 Task: Buy 4 Adhesives from Oral Care section under best seller category for shipping address: Karina Martinez, 1477 Vineyard Drive, Independence, Ohio 44131, Cell Number 4403901431. Pay from credit card ending with 7965, CVV 549
Action: Mouse moved to (295, 52)
Screenshot: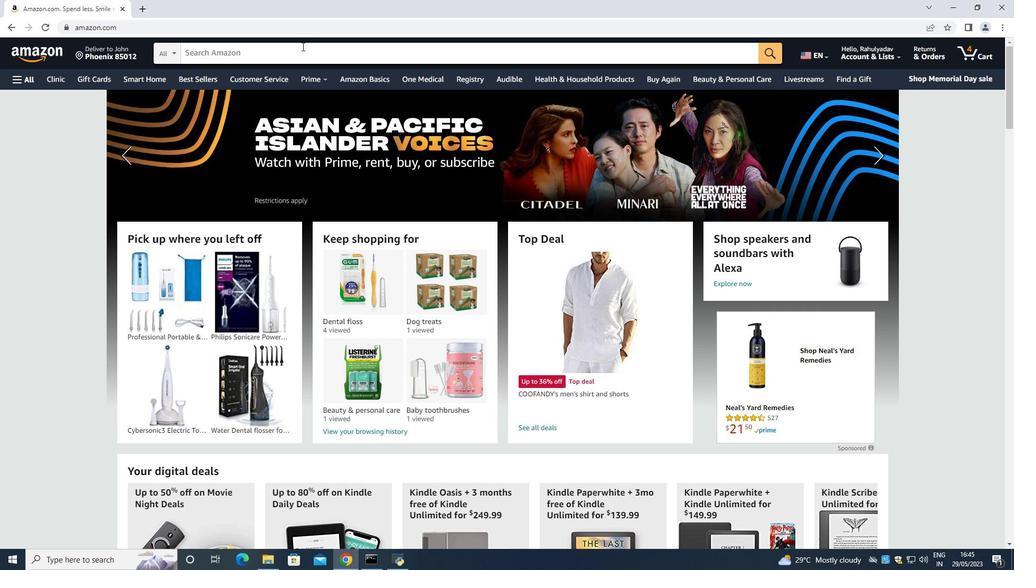 
Action: Mouse pressed left at (295, 52)
Screenshot: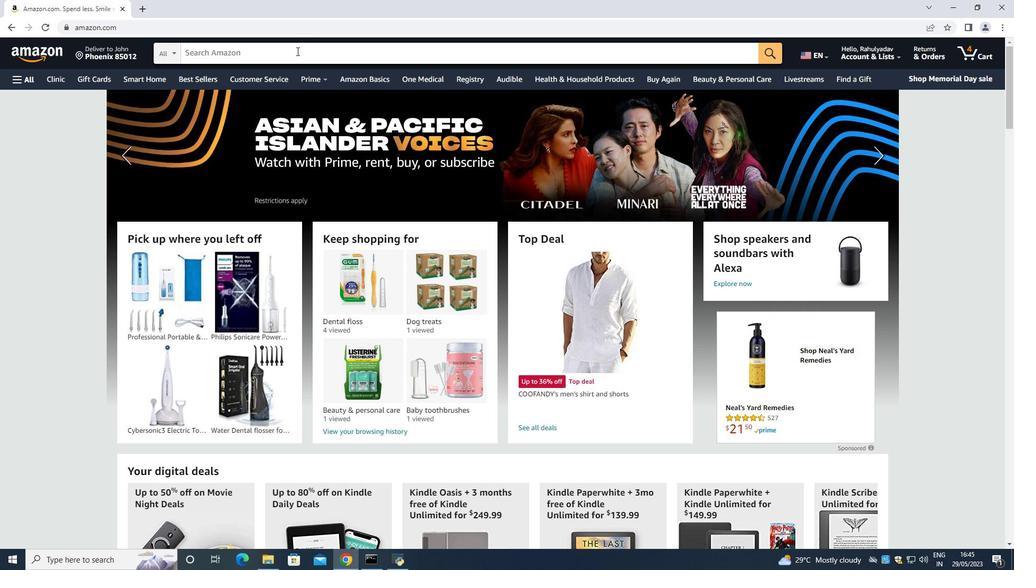 
Action: Key pressed <Key.shift>Adhesive<Key.space><Key.enter>
Screenshot: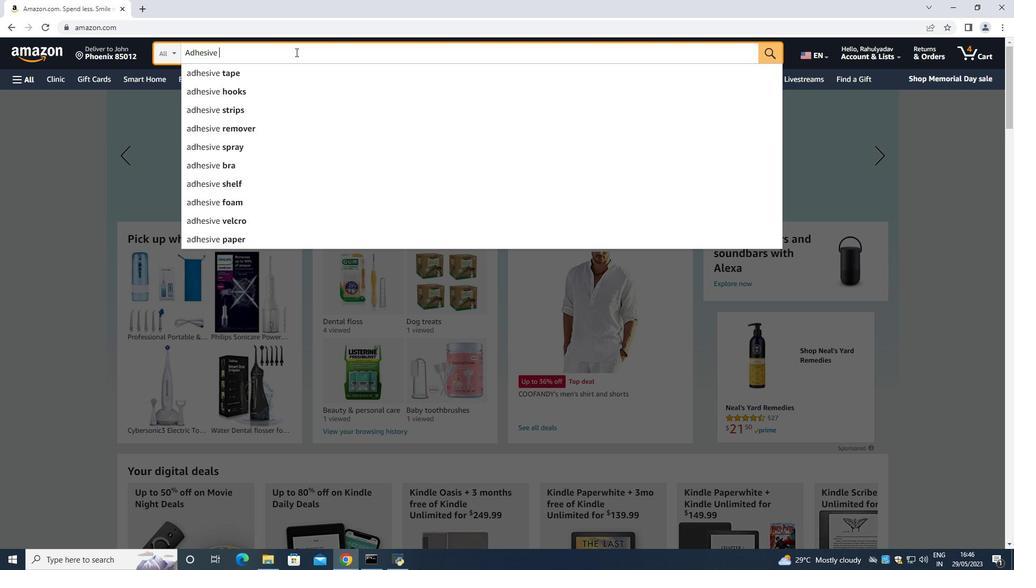 
Action: Mouse moved to (356, 131)
Screenshot: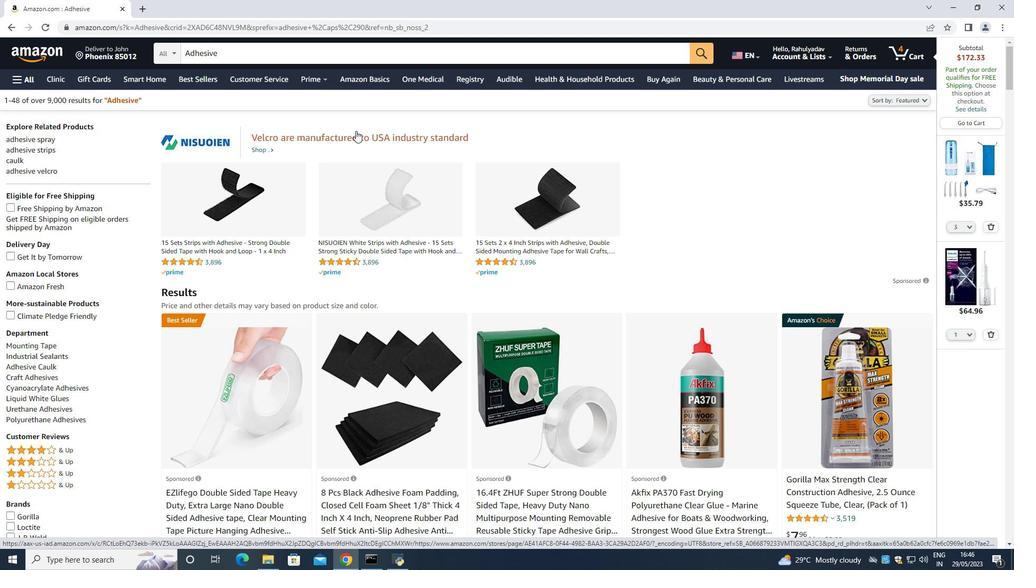 
Action: Mouse scrolled (356, 130) with delta (0, 0)
Screenshot: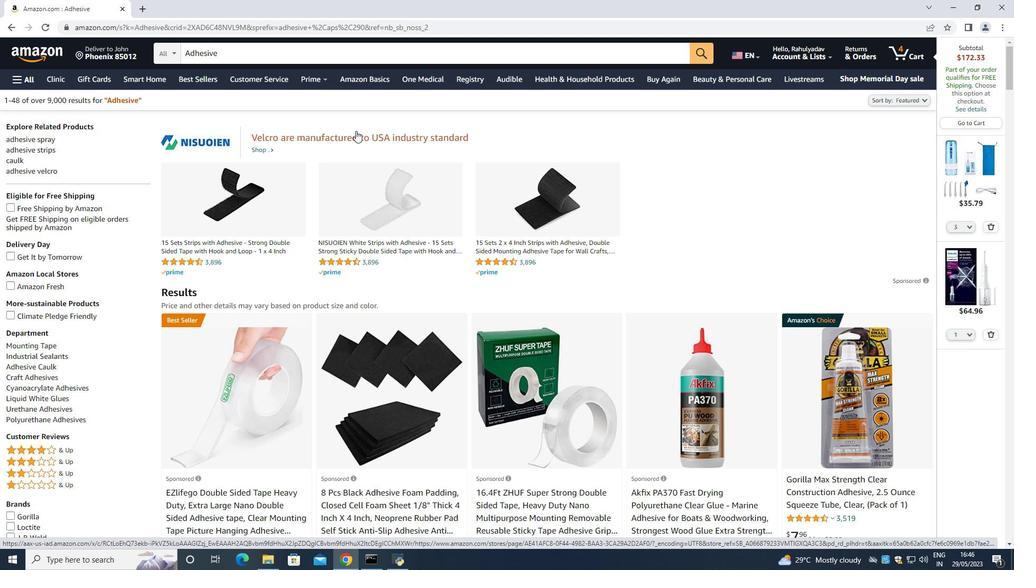 
Action: Mouse moved to (286, 223)
Screenshot: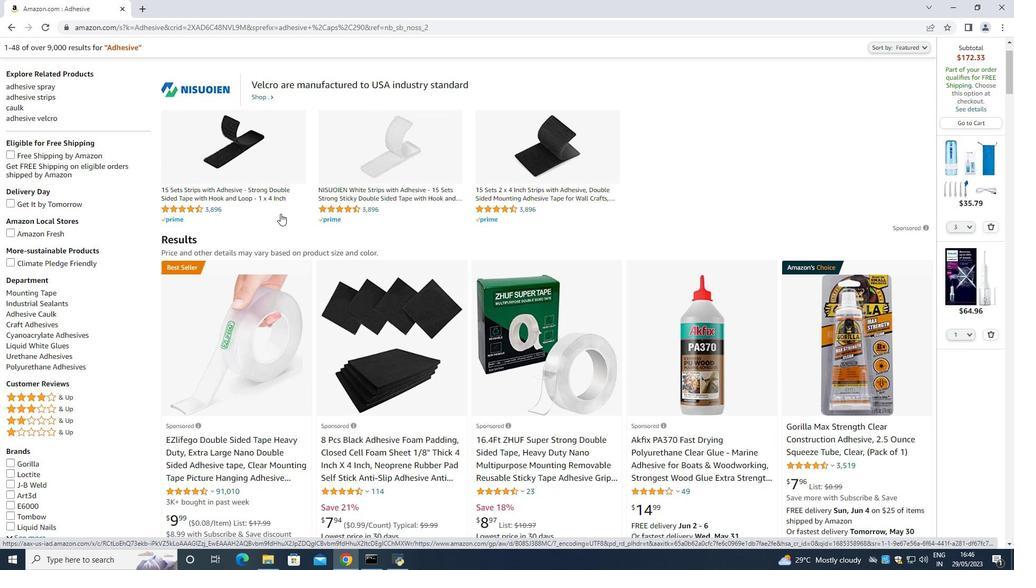 
Action: Mouse scrolled (286, 222) with delta (0, 0)
Screenshot: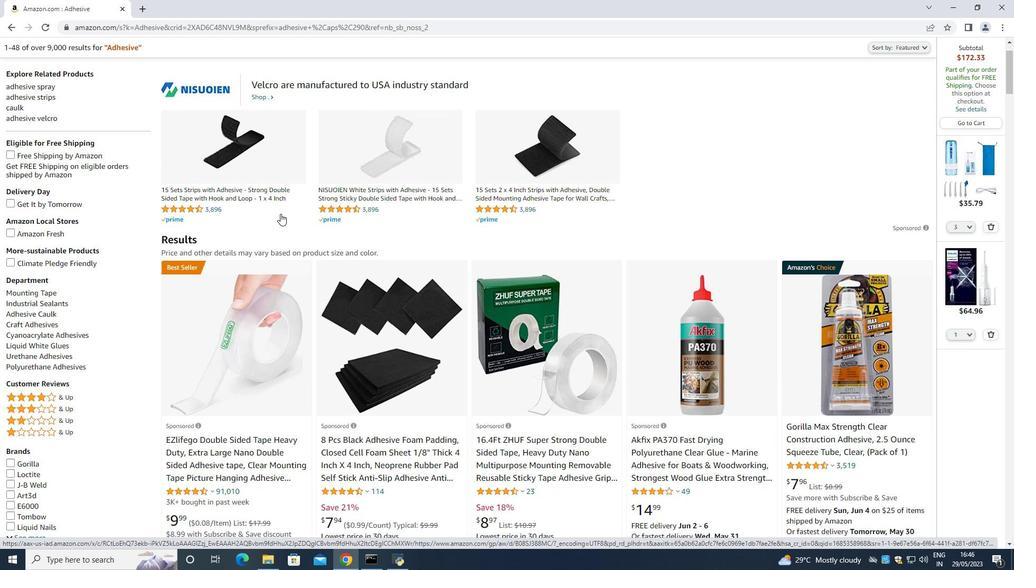 
Action: Mouse moved to (328, 250)
Screenshot: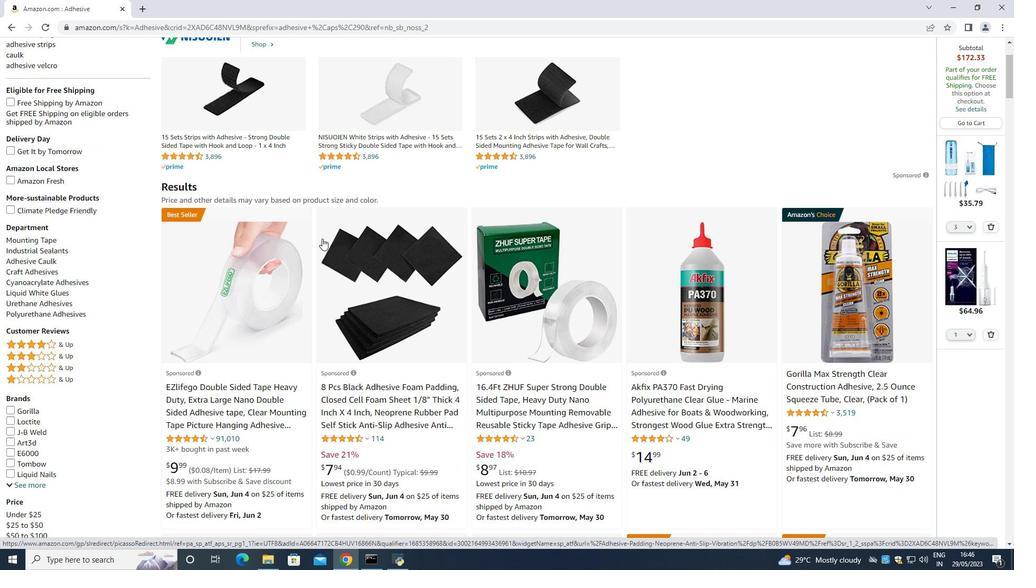 
Action: Mouse scrolled (328, 250) with delta (0, 0)
Screenshot: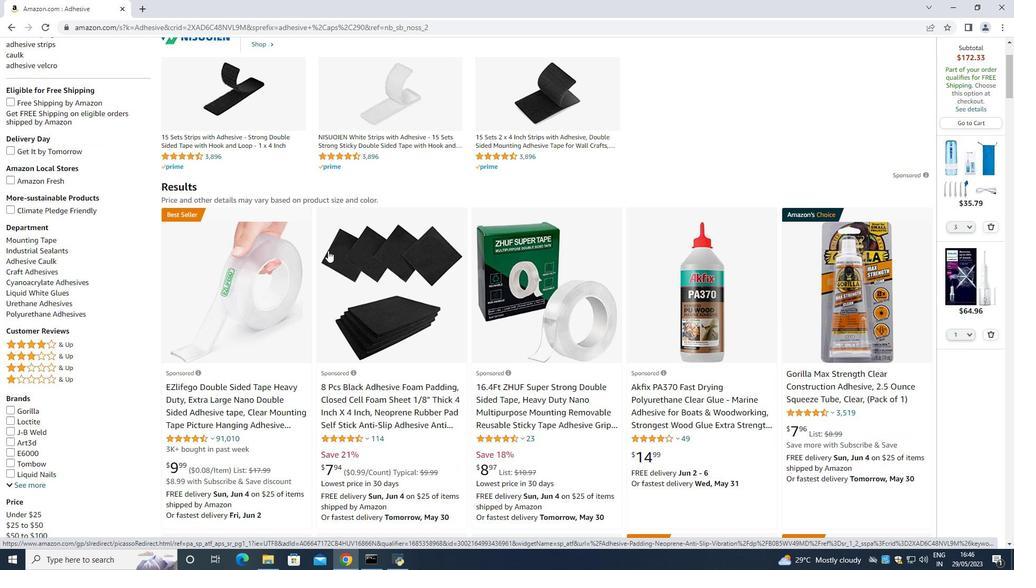 
Action: Mouse moved to (321, 26)
Screenshot: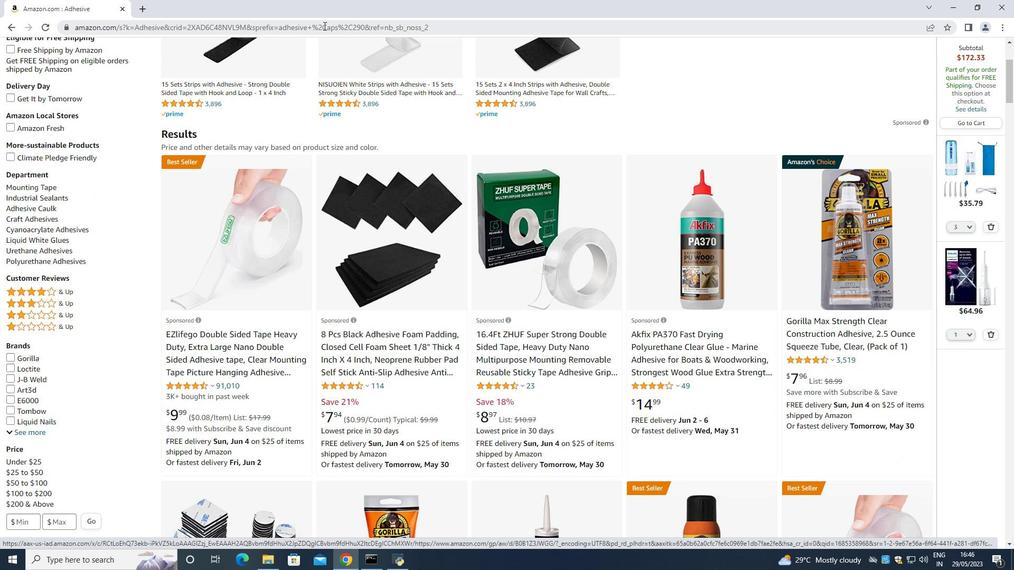
Action: Mouse scrolled (321, 26) with delta (0, 0)
Screenshot: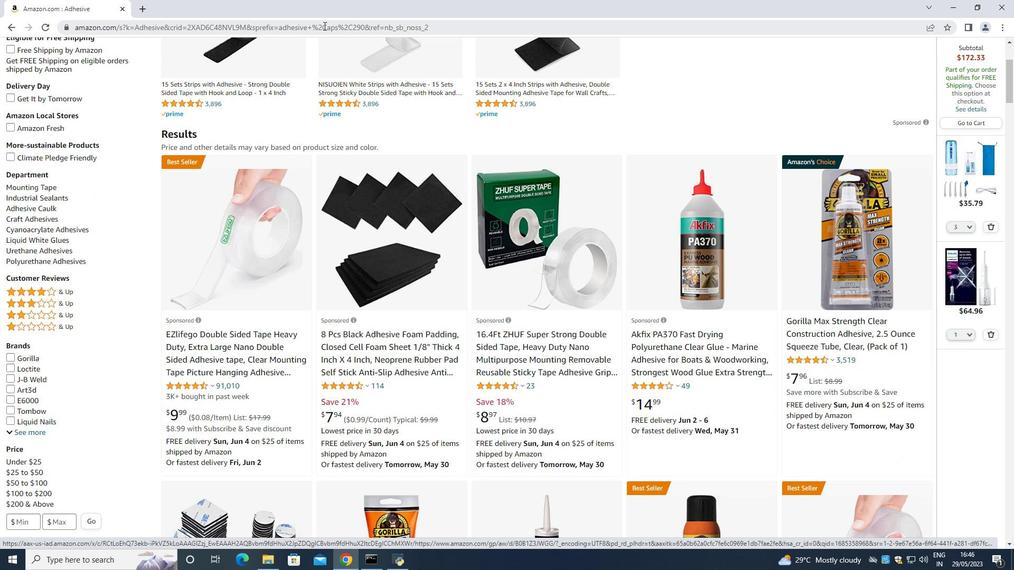 
Action: Mouse moved to (257, 167)
Screenshot: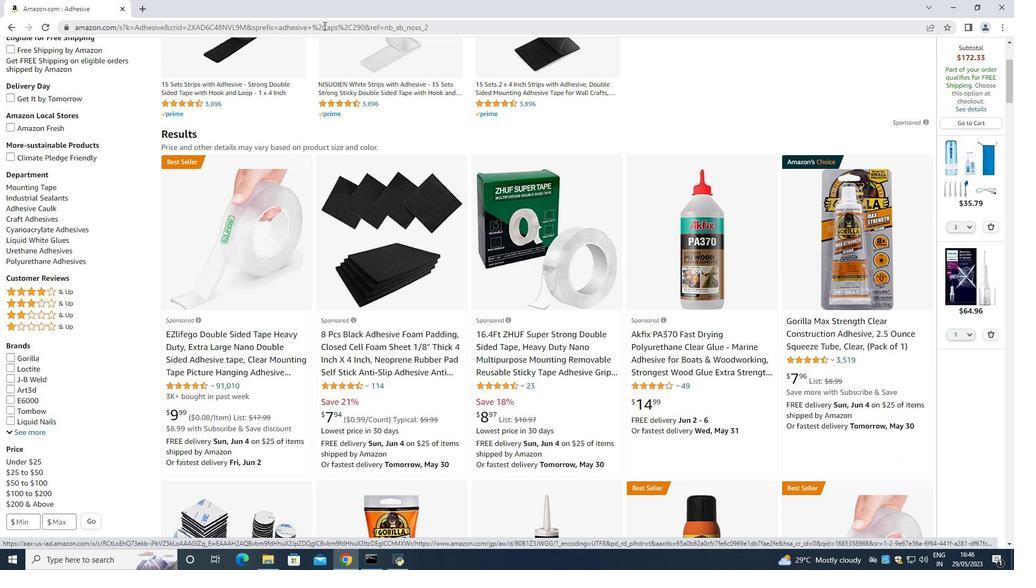 
Action: Mouse scrolled (257, 167) with delta (0, 0)
Screenshot: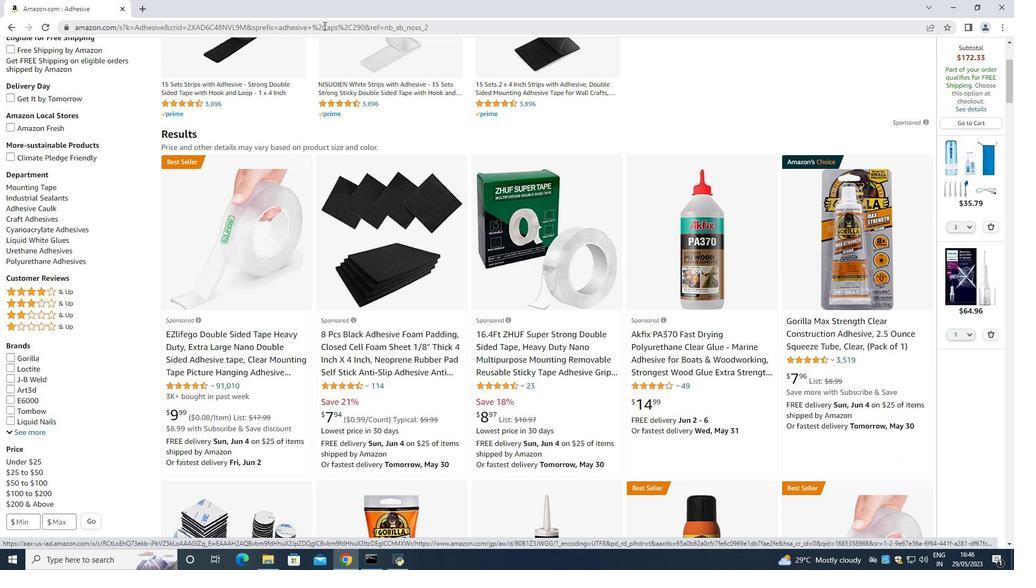 
Action: Mouse moved to (437, 95)
Screenshot: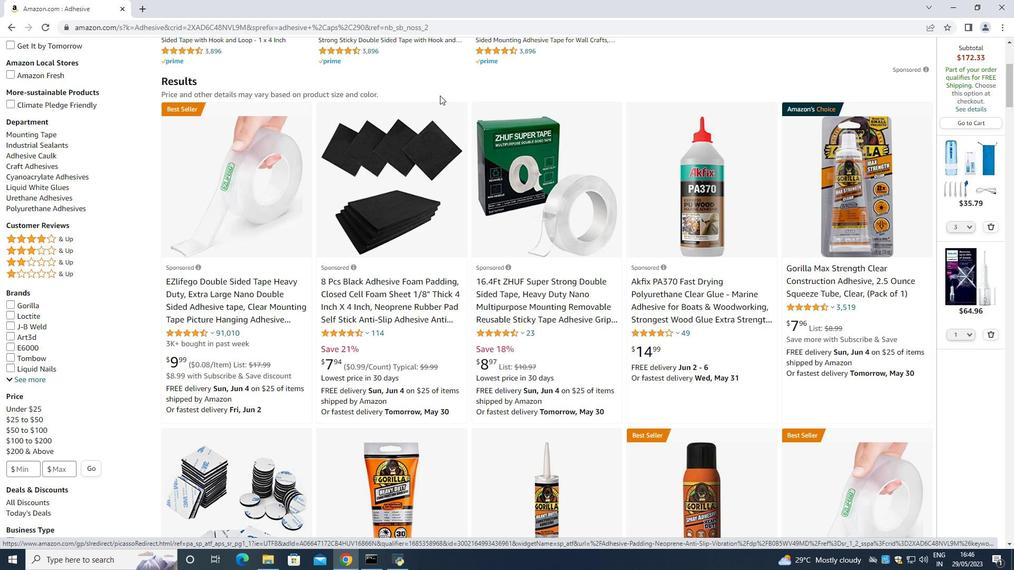 
Action: Mouse scrolled (437, 96) with delta (0, 0)
Screenshot: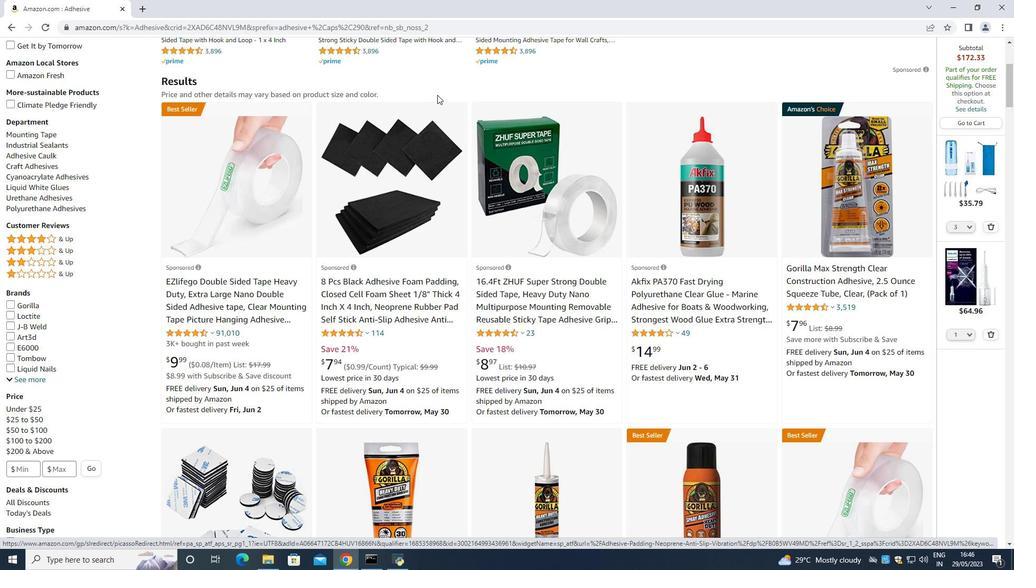 
Action: Mouse scrolled (437, 96) with delta (0, 0)
Screenshot: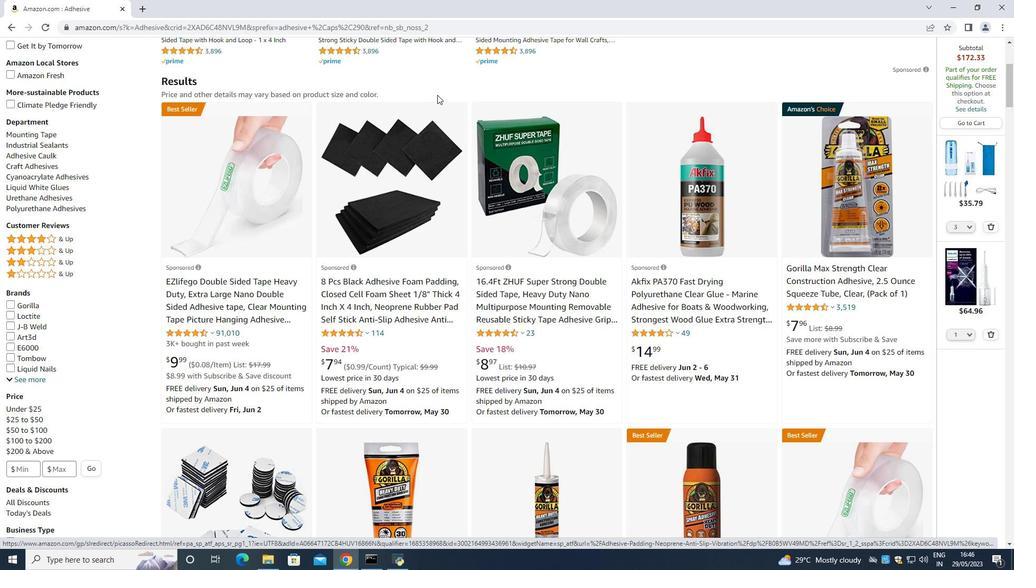 
Action: Mouse scrolled (437, 96) with delta (0, 0)
Screenshot: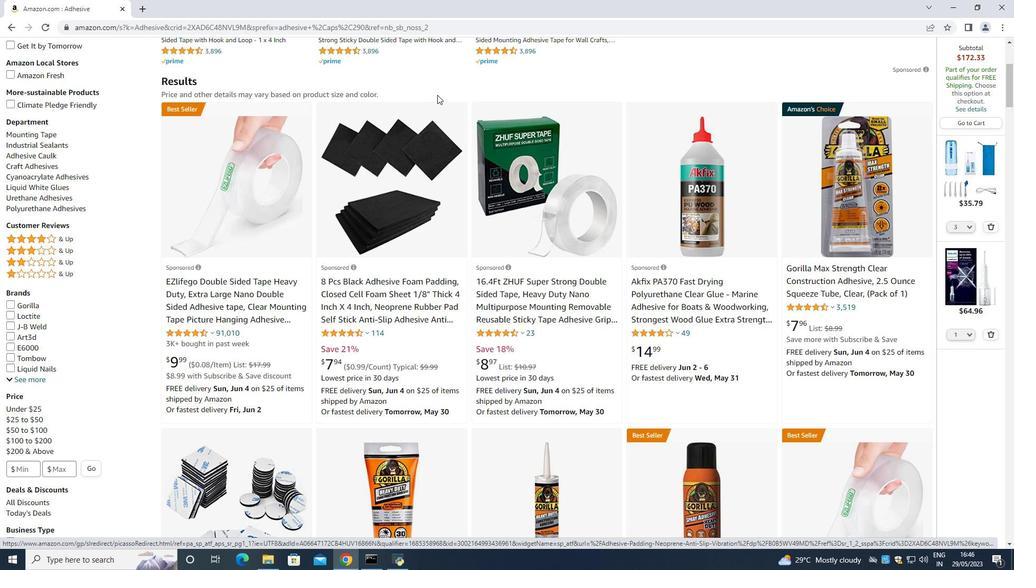 
Action: Mouse scrolled (437, 96) with delta (0, 0)
Screenshot: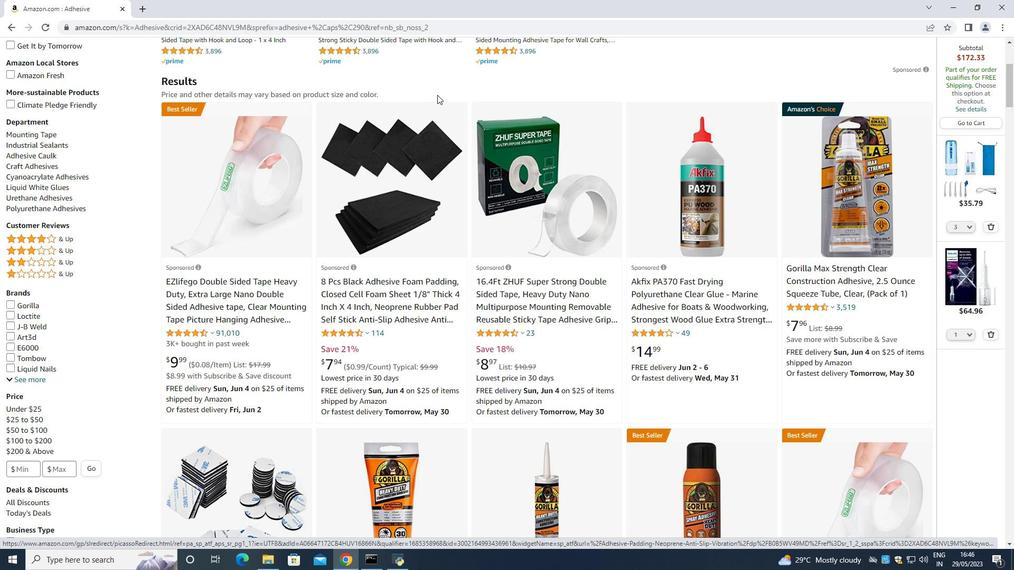 
Action: Mouse scrolled (437, 96) with delta (0, 0)
Screenshot: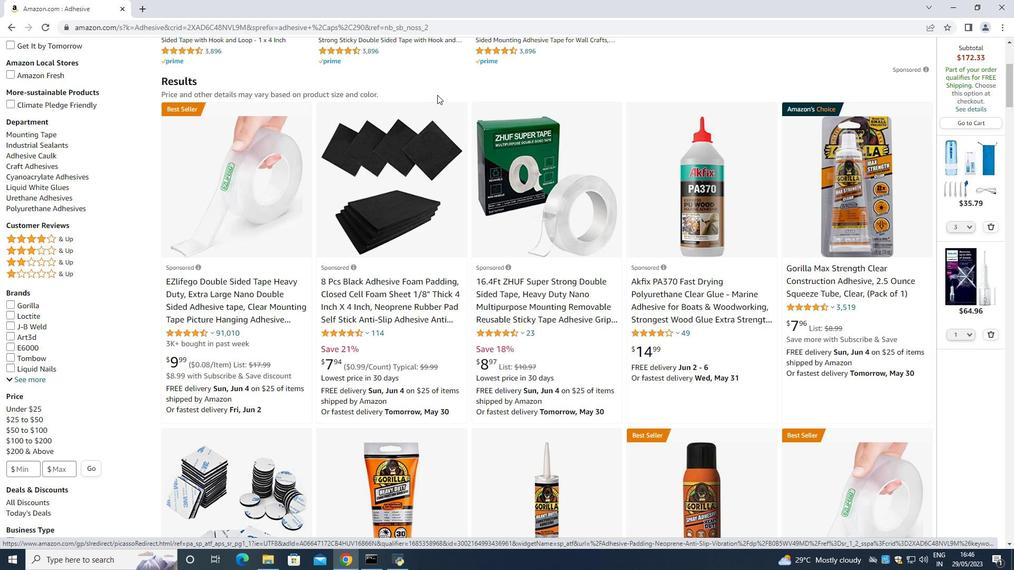 
Action: Mouse moved to (436, 100)
Screenshot: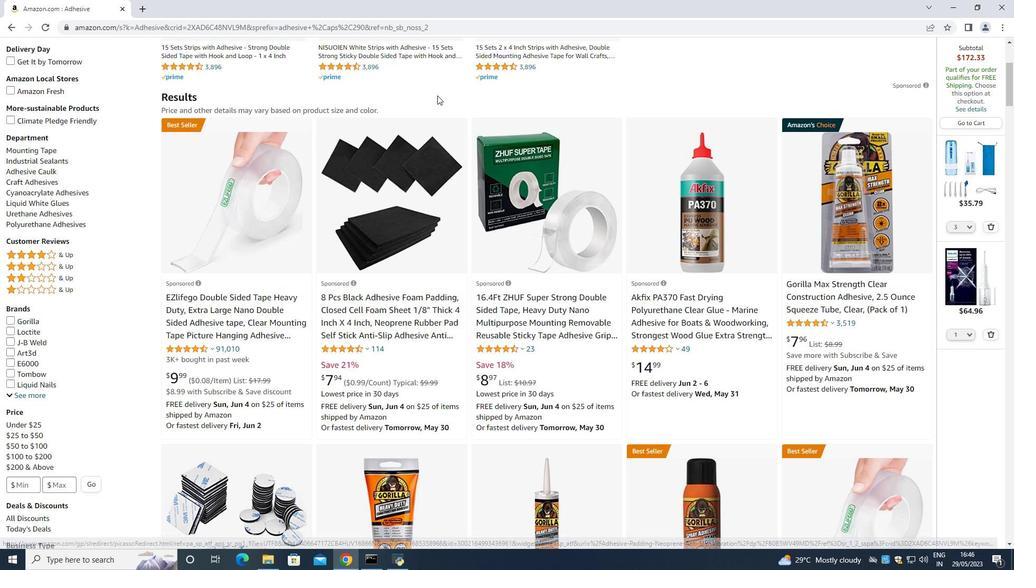 
Action: Mouse scrolled (436, 100) with delta (0, 0)
Screenshot: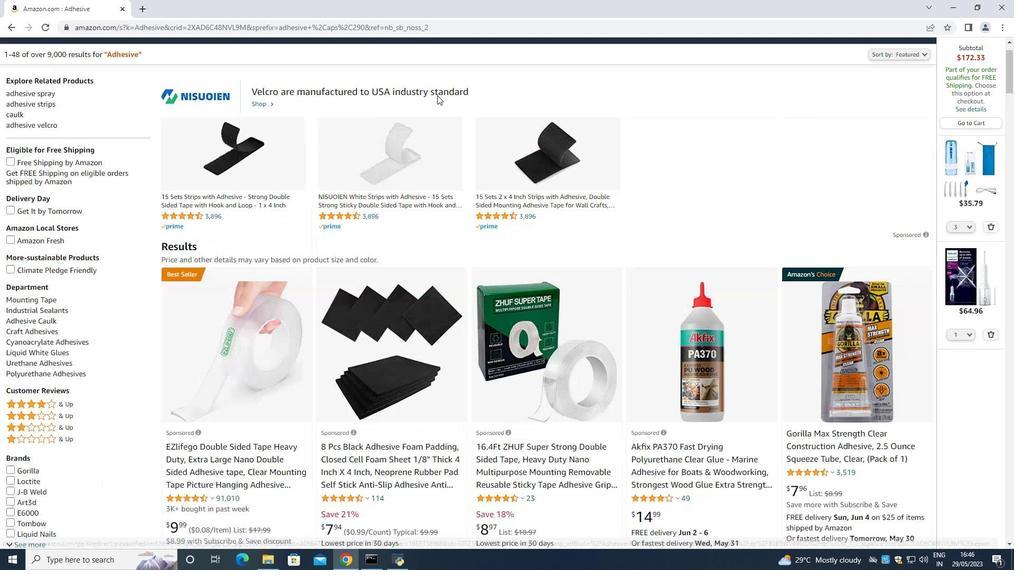 
Action: Mouse moved to (436, 100)
Screenshot: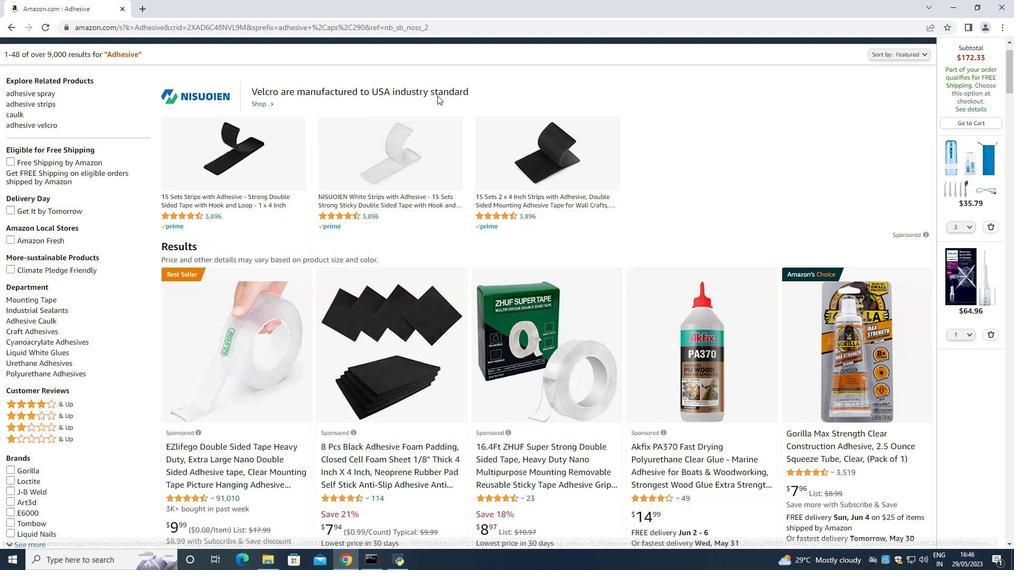
Action: Mouse scrolled (436, 100) with delta (0, 0)
Screenshot: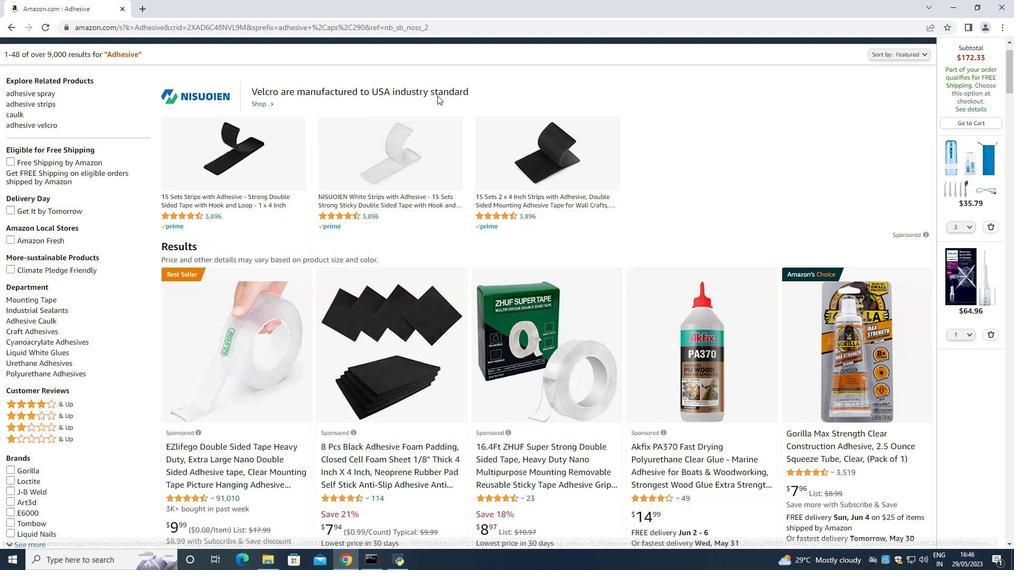 
Action: Mouse scrolled (436, 100) with delta (0, 0)
Screenshot: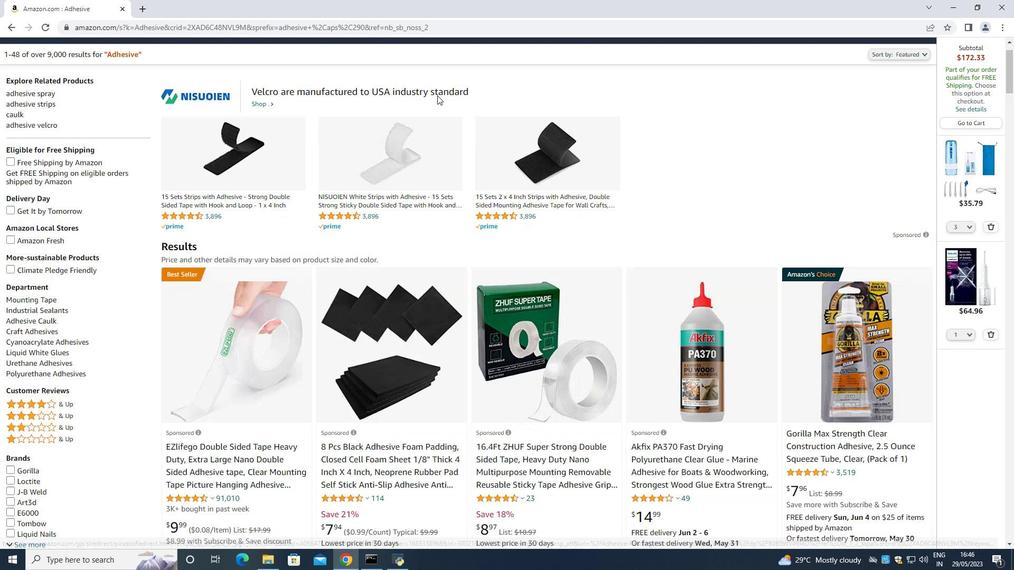 
Action: Mouse scrolled (436, 100) with delta (0, 0)
Screenshot: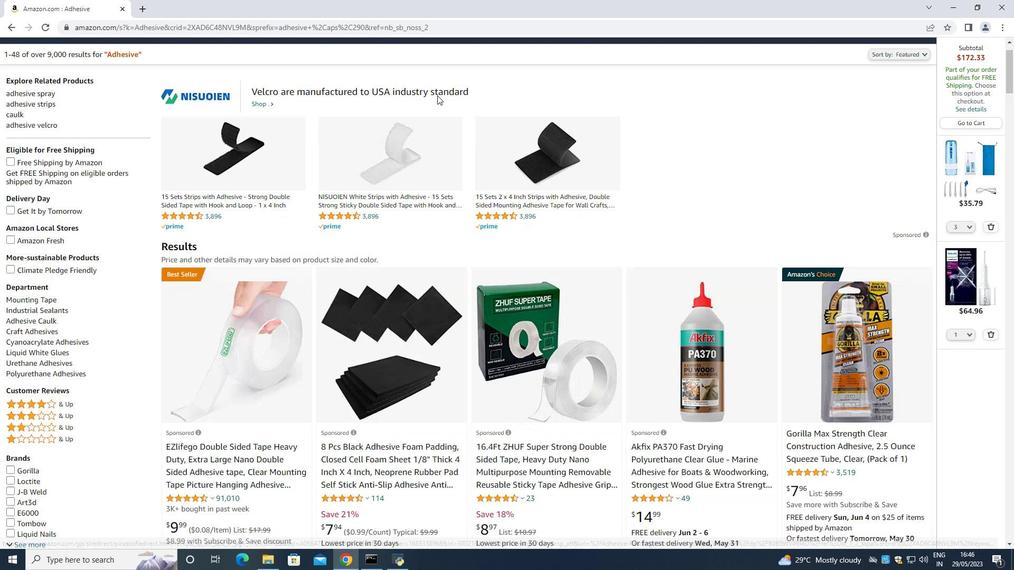 
Action: Mouse moved to (435, 100)
Screenshot: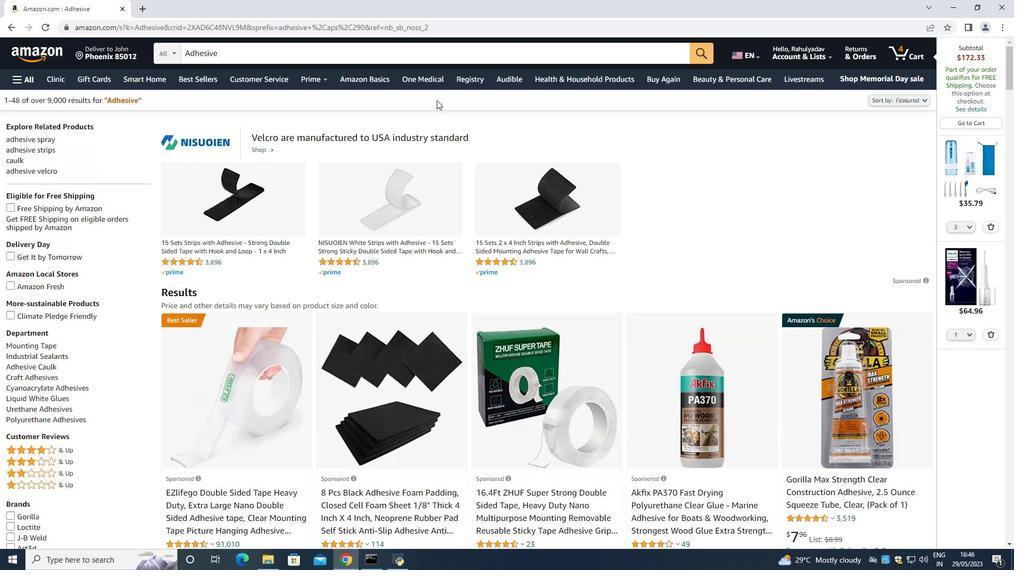 
Action: Mouse scrolled (435, 100) with delta (0, 0)
Screenshot: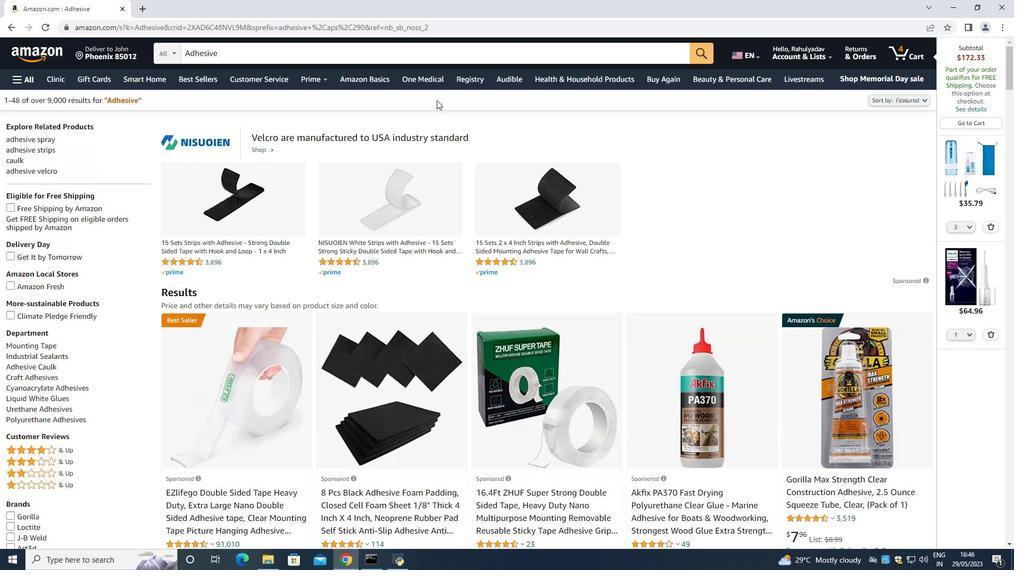 
Action: Mouse moved to (270, 54)
Screenshot: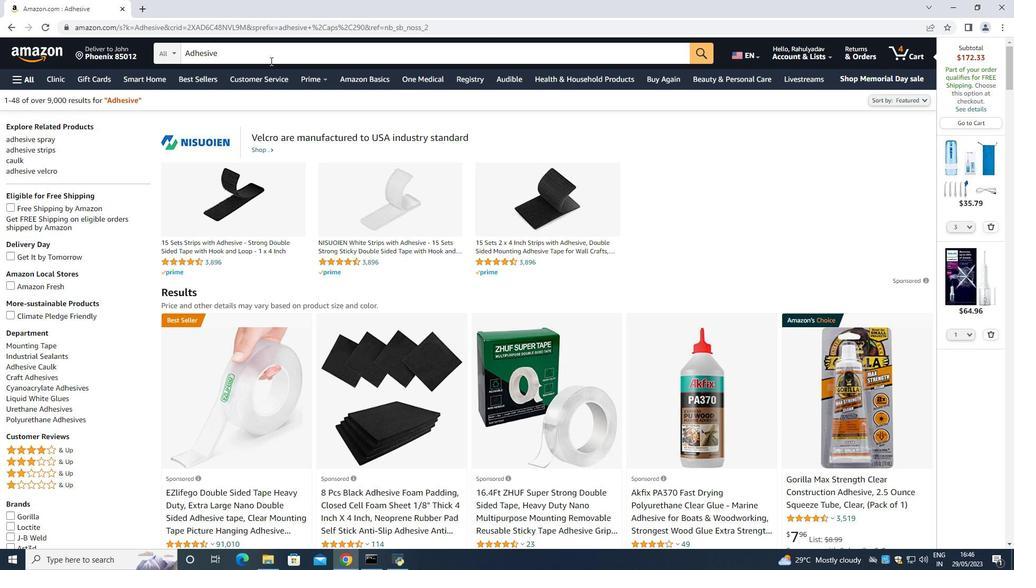 
Action: Mouse pressed left at (270, 54)
Screenshot: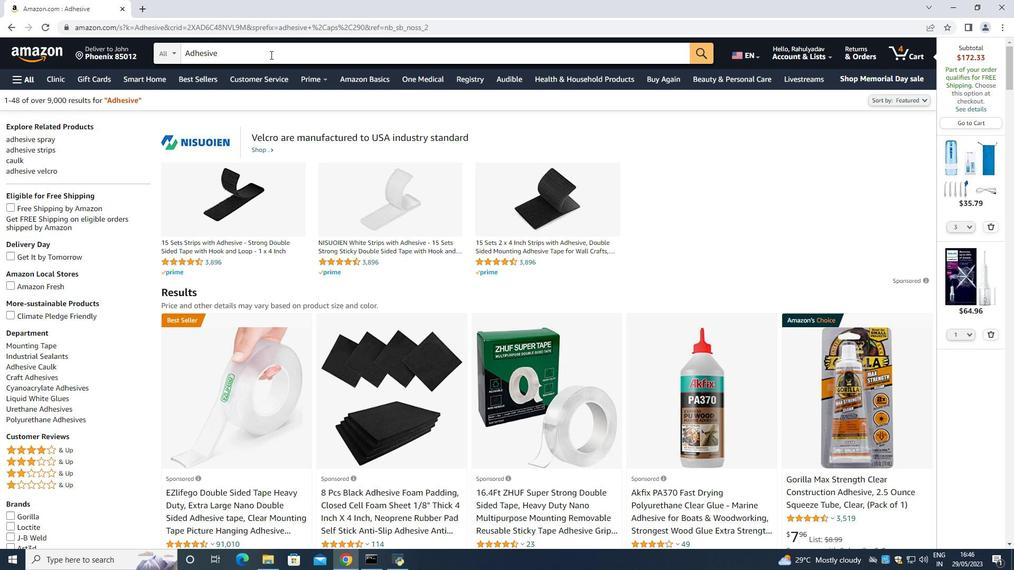 
Action: Key pressed <Key.space>ft<Key.backspace>rom<Key.space>oral<Key.space><Key.shift>Care<Key.enter>
Screenshot: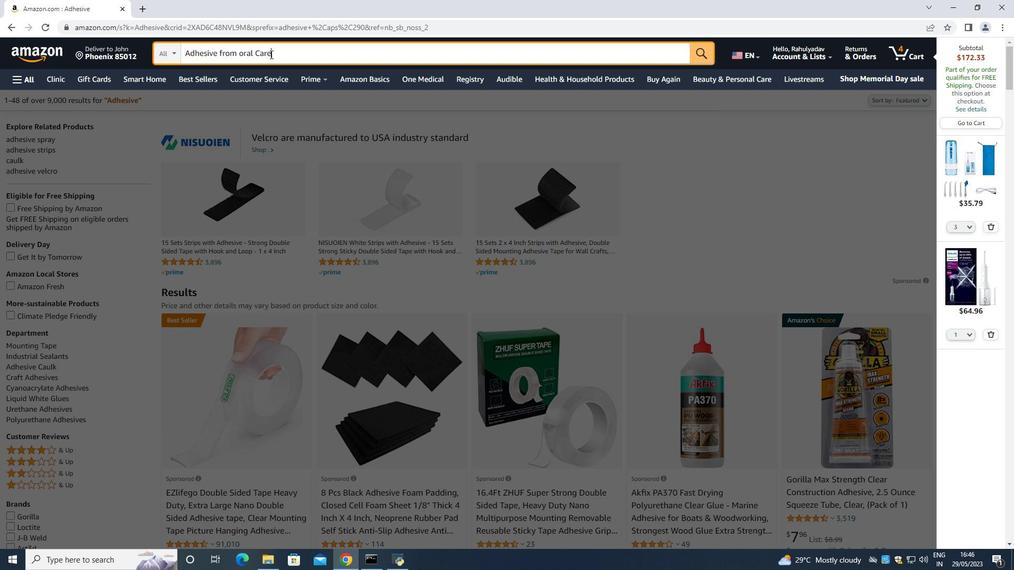 
Action: Mouse moved to (602, 468)
Screenshot: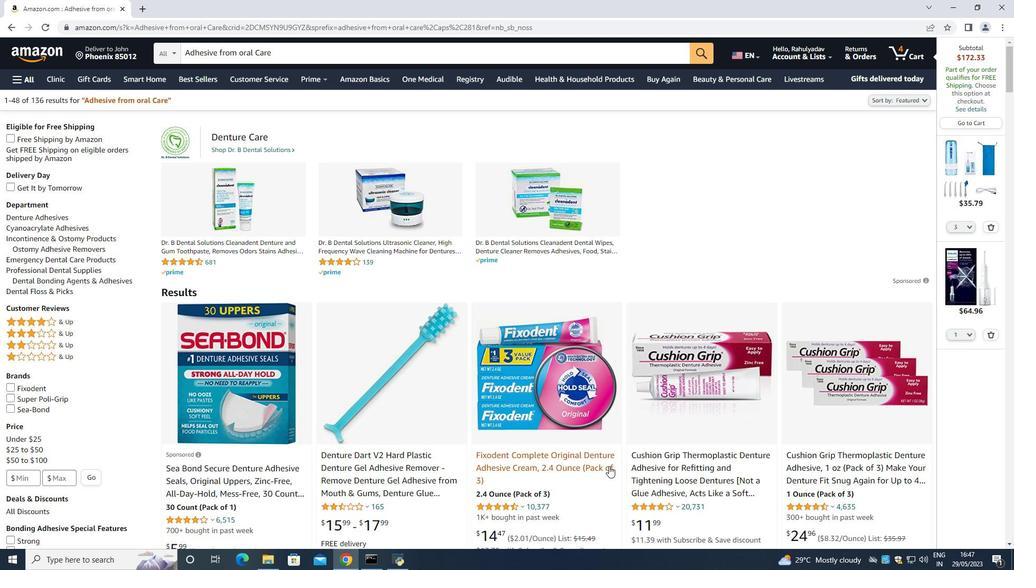 
Action: Mouse scrolled (602, 467) with delta (0, 0)
Screenshot: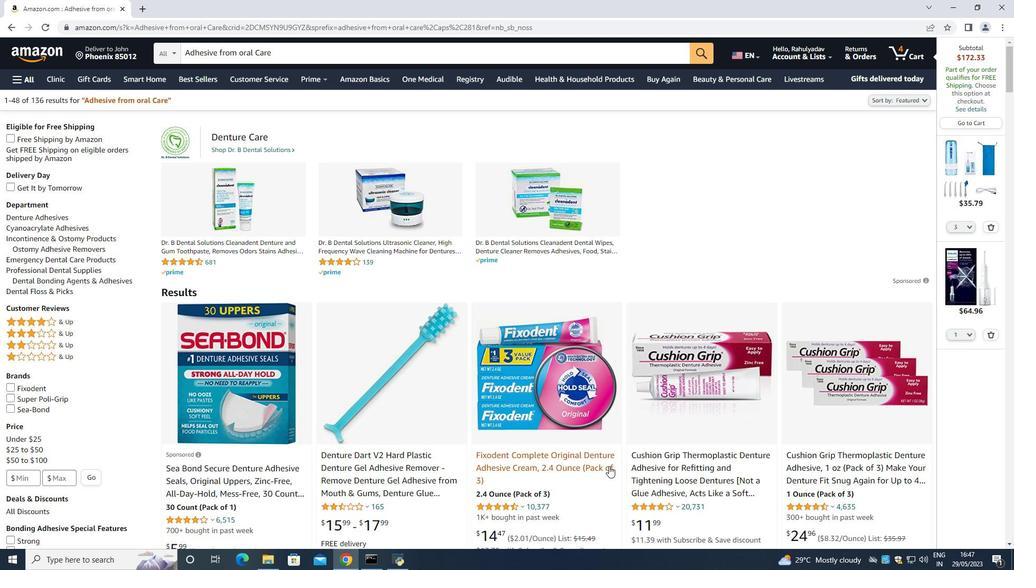 
Action: Mouse moved to (599, 470)
Screenshot: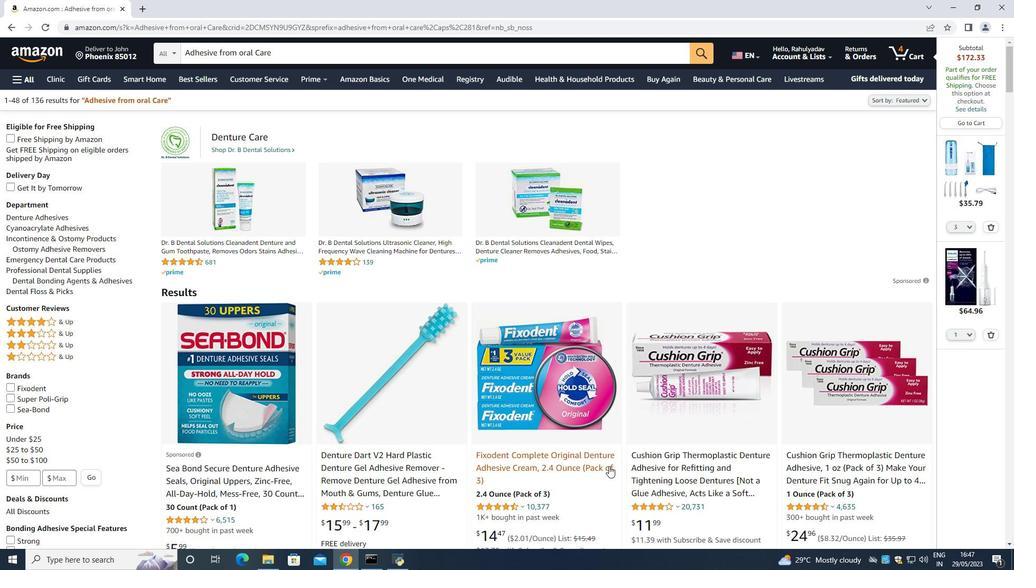 
Action: Mouse scrolled (599, 469) with delta (0, 0)
Screenshot: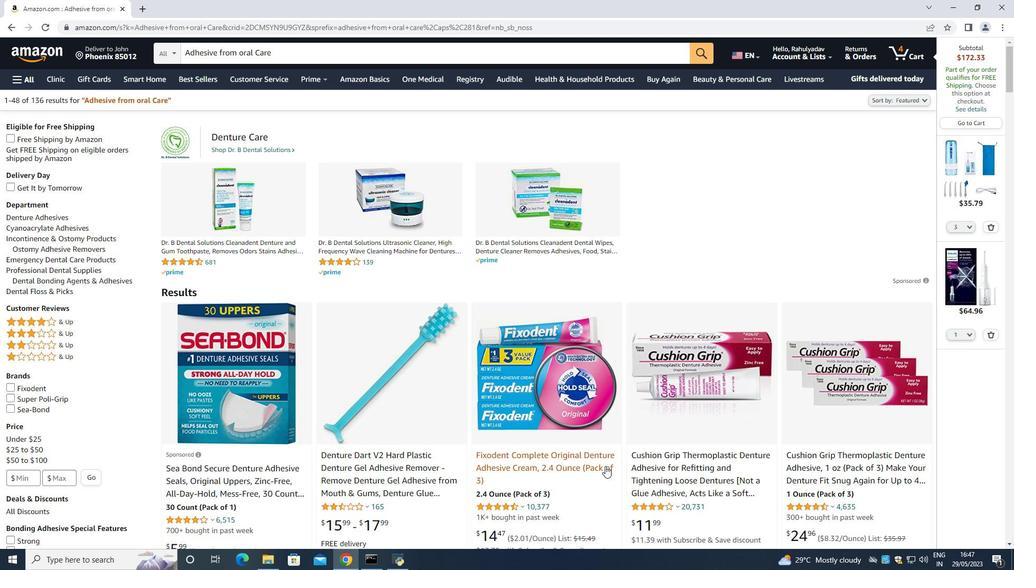
Action: Mouse moved to (499, 356)
Screenshot: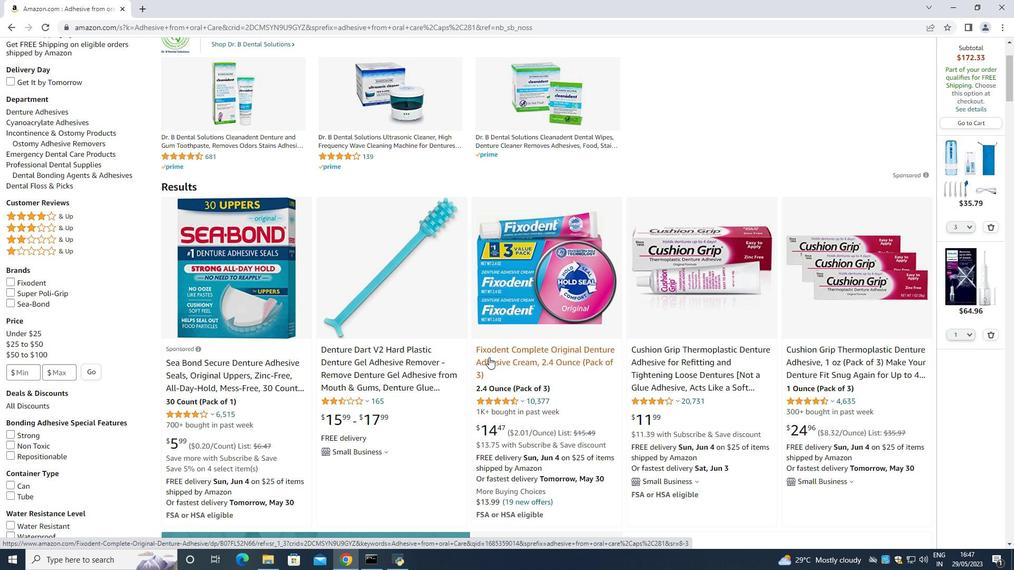 
Action: Mouse scrolled (499, 355) with delta (0, 0)
Screenshot: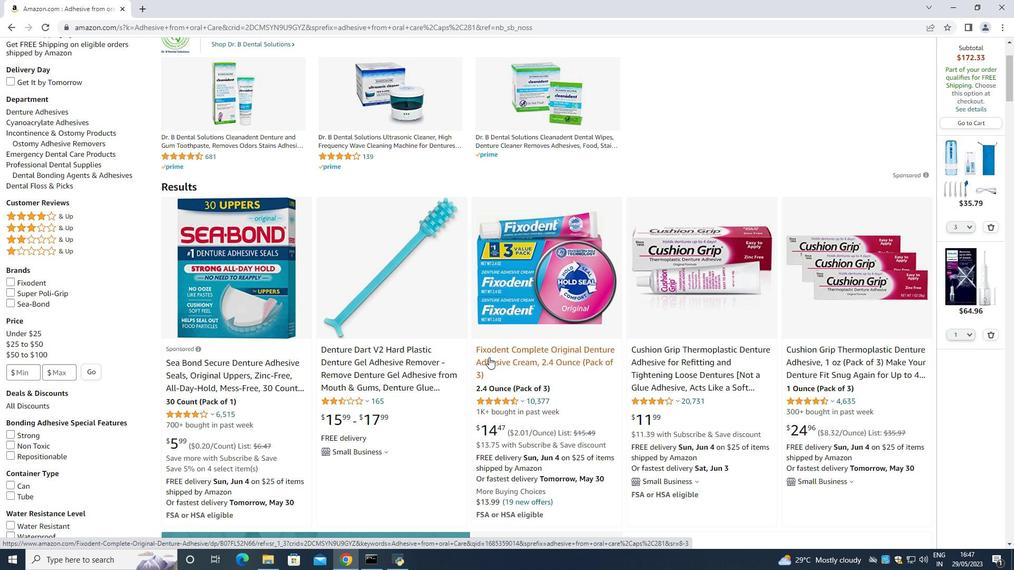 
Action: Mouse moved to (501, 354)
Screenshot: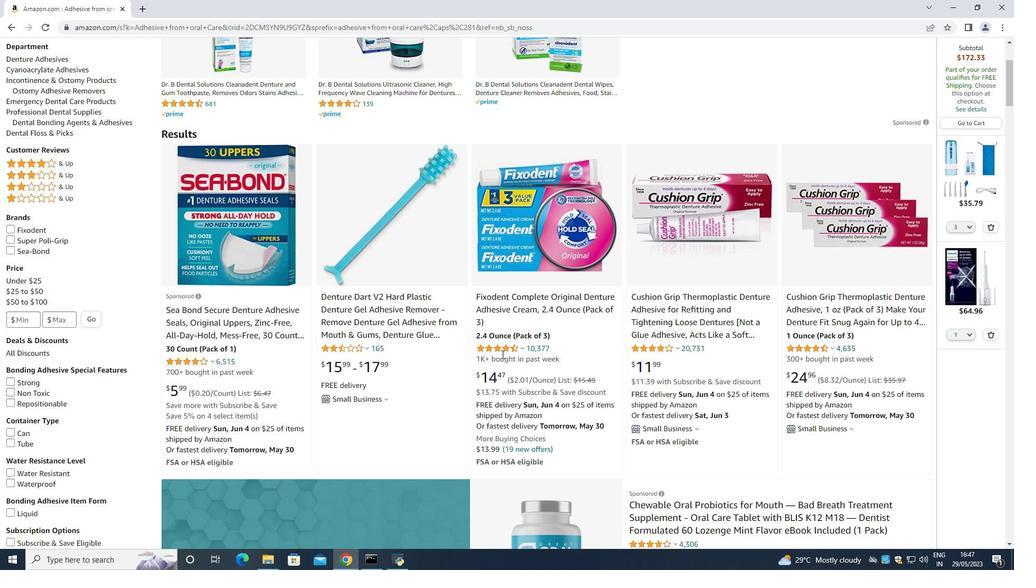 
Action: Mouse scrolled (501, 353) with delta (0, 0)
Screenshot: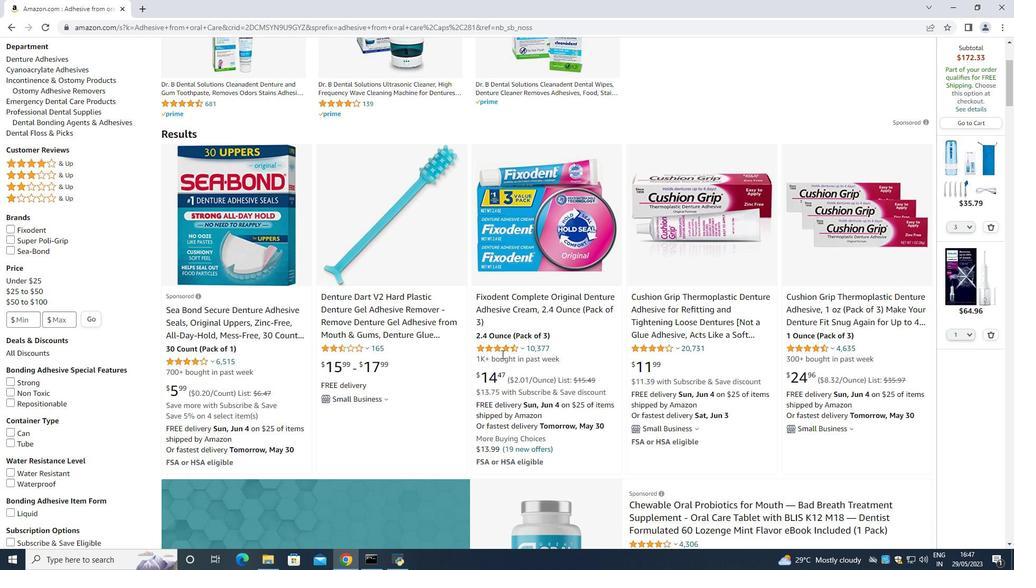 
Action: Mouse moved to (508, 278)
Screenshot: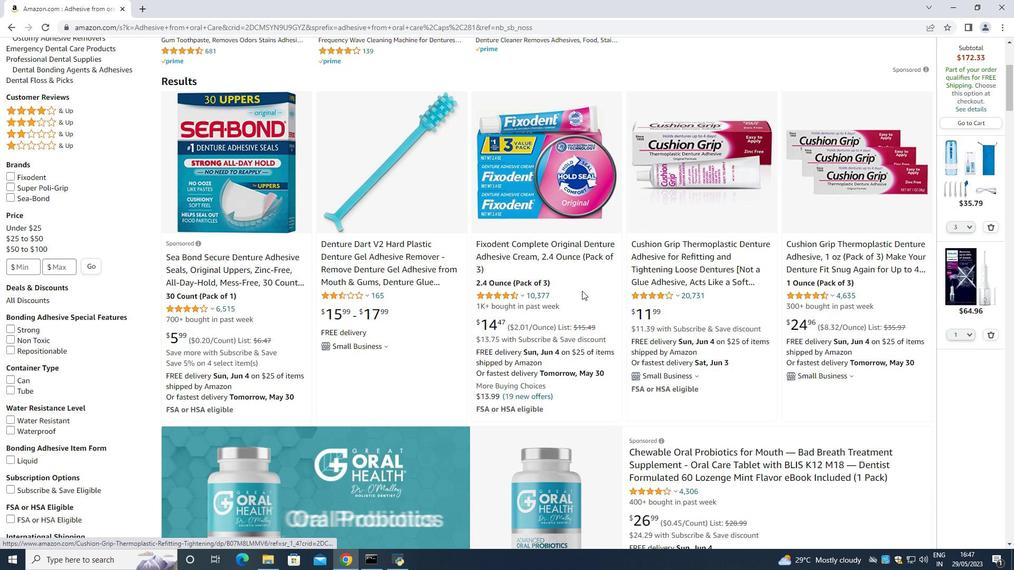 
Action: Mouse scrolled (508, 278) with delta (0, 0)
Screenshot: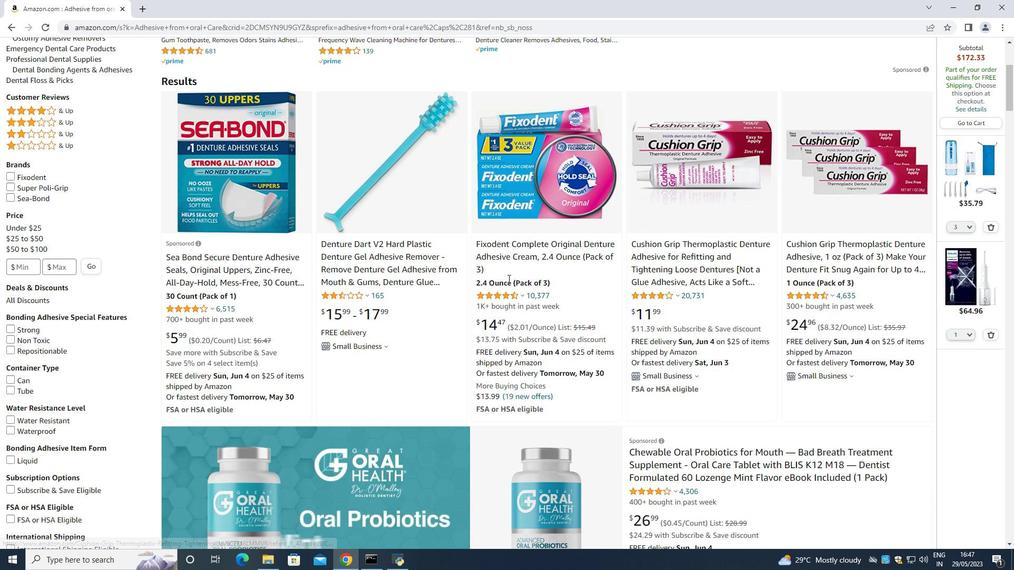 
Action: Mouse scrolled (508, 278) with delta (0, 0)
Screenshot: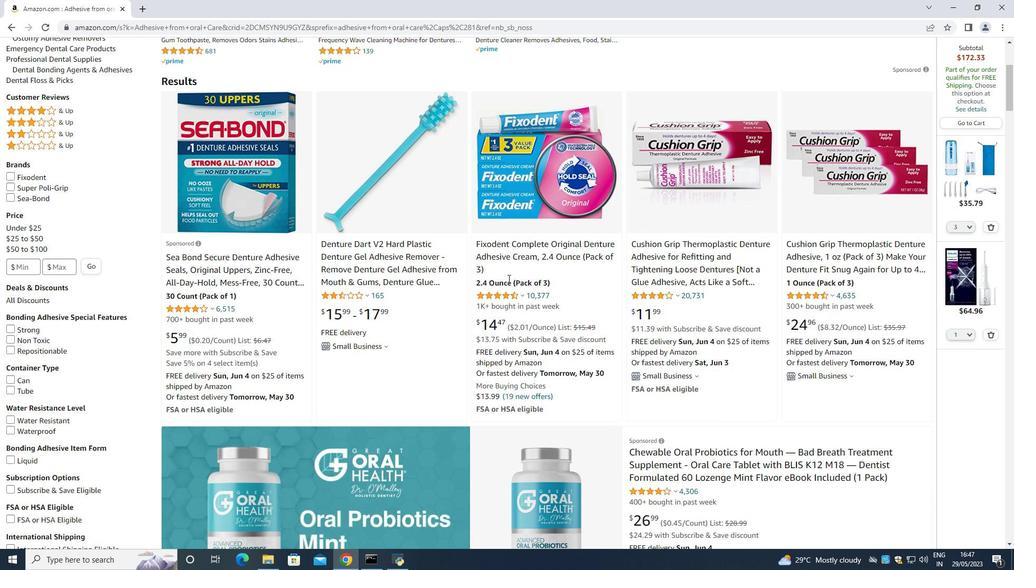 
Action: Mouse scrolled (508, 278) with delta (0, 0)
Screenshot: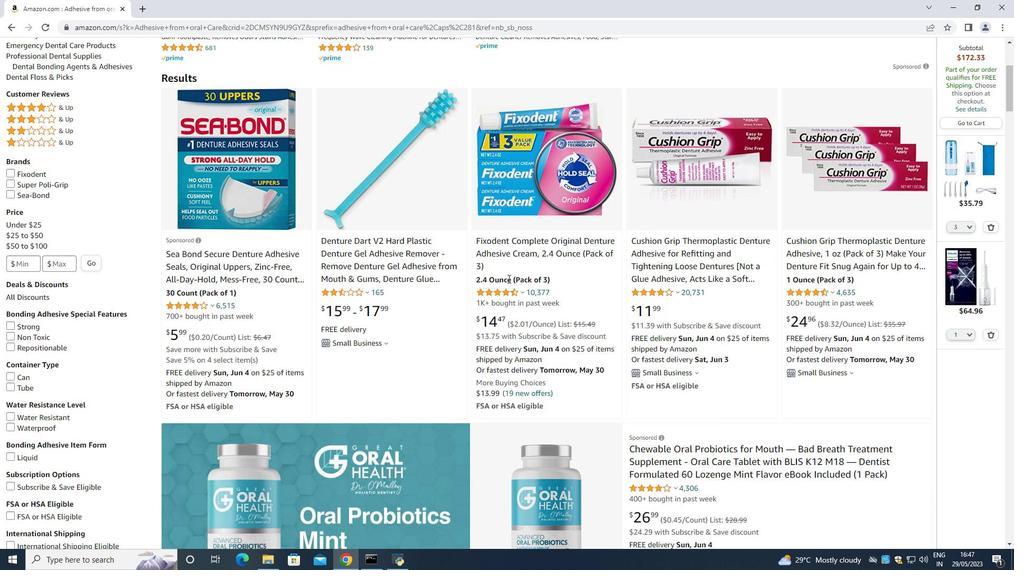 
Action: Mouse moved to (508, 281)
Screenshot: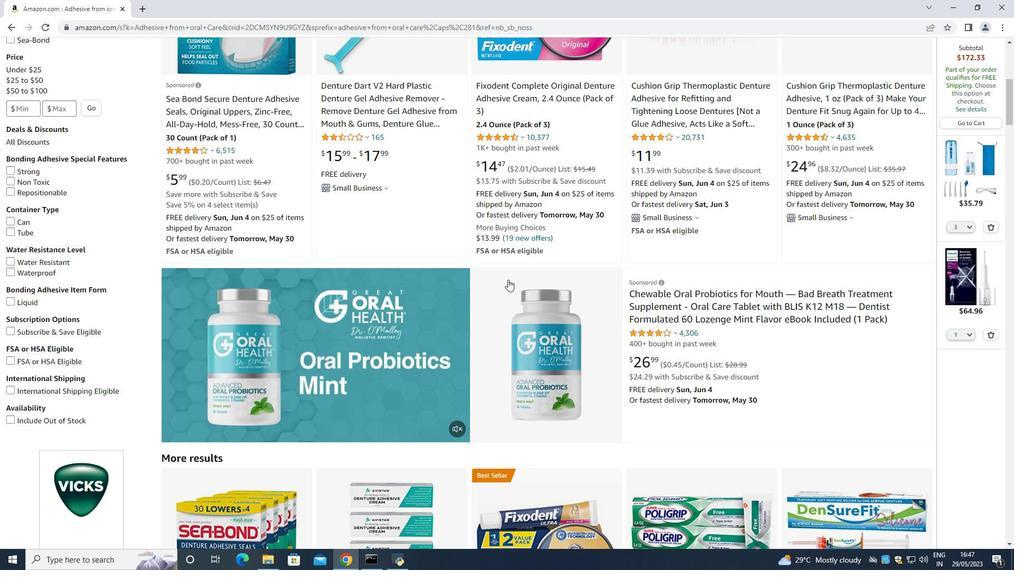 
Action: Mouse scrolled (508, 280) with delta (0, 0)
Screenshot: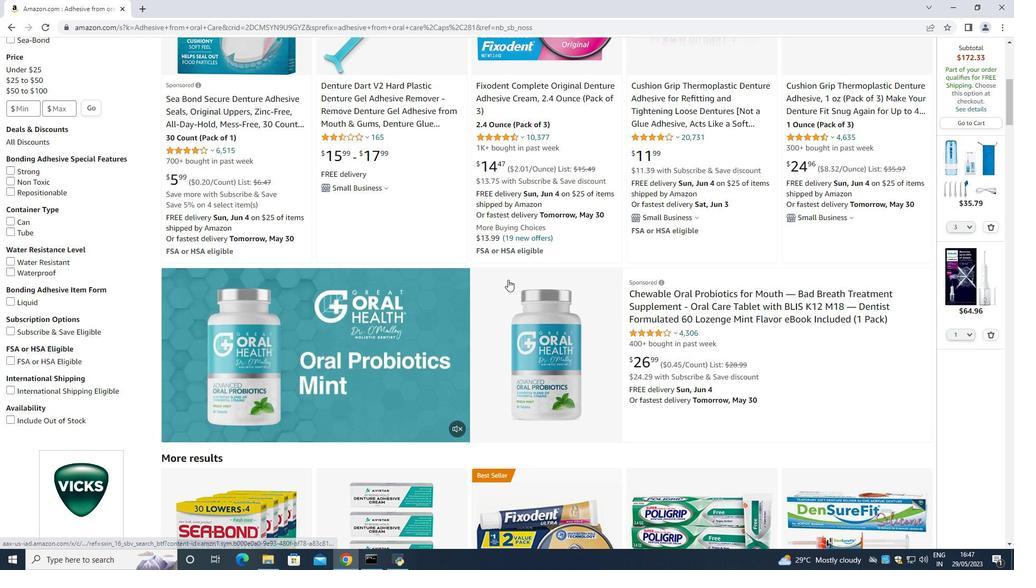 
Action: Mouse moved to (509, 281)
Screenshot: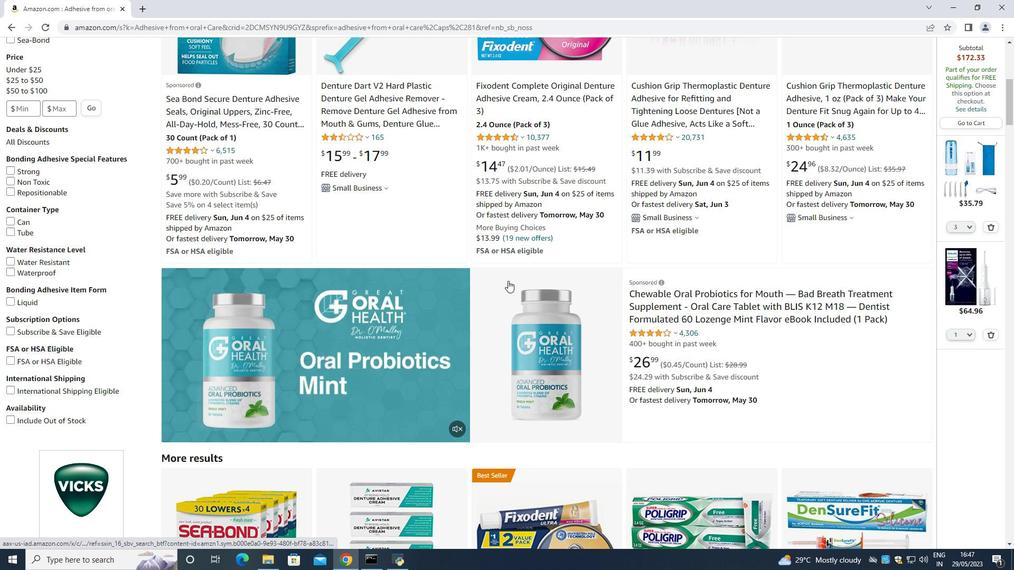 
Action: Mouse scrolled (509, 281) with delta (0, 0)
Screenshot: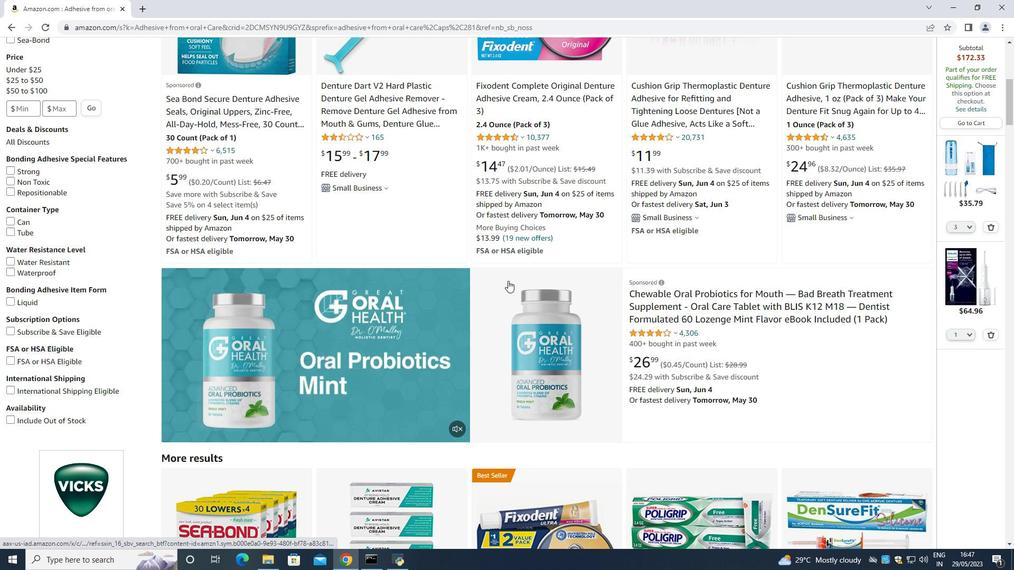 
Action: Mouse scrolled (509, 281) with delta (0, 0)
Screenshot: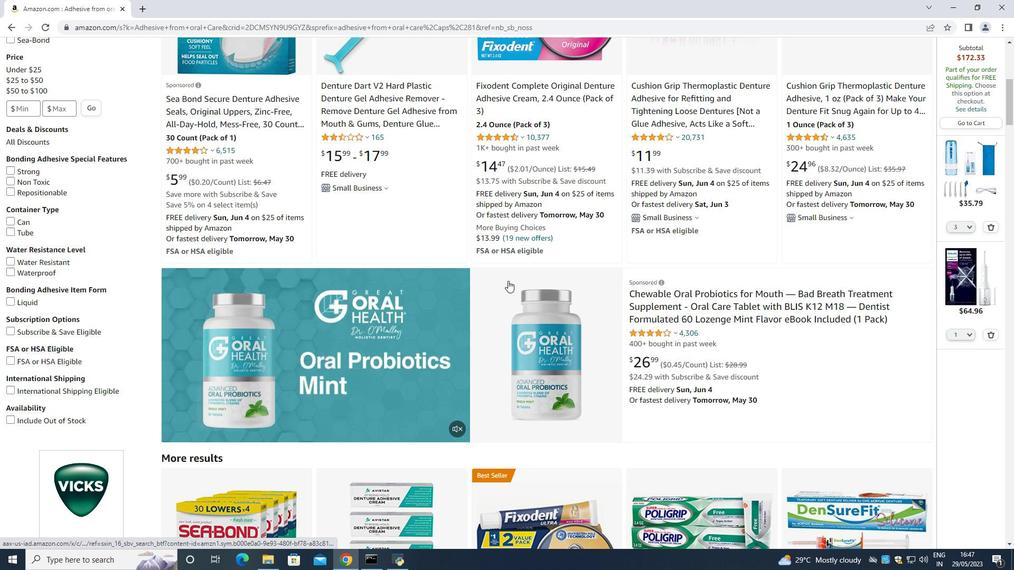 
Action: Mouse scrolled (509, 281) with delta (0, 0)
Screenshot: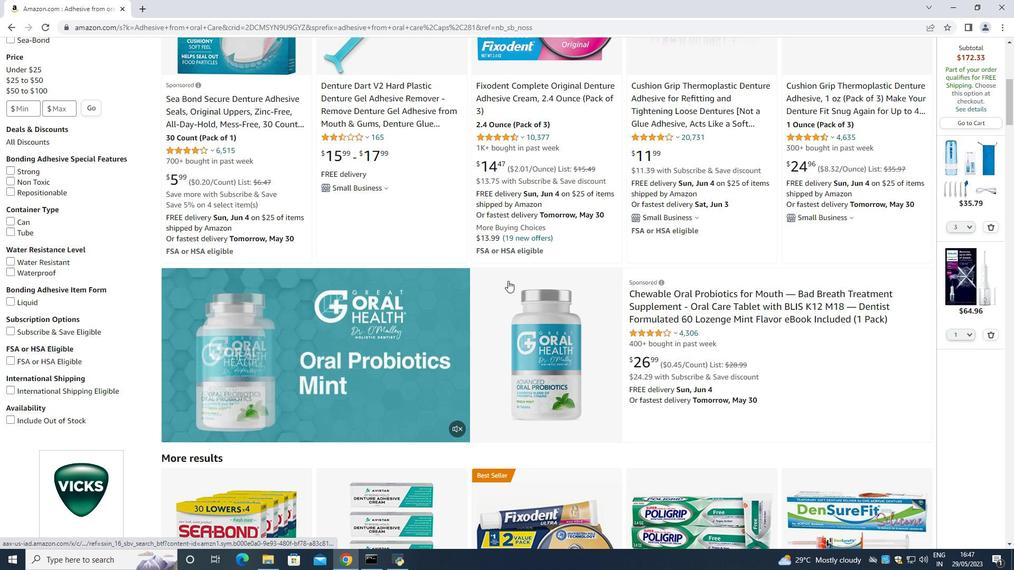 
Action: Mouse scrolled (509, 281) with delta (0, 0)
Screenshot: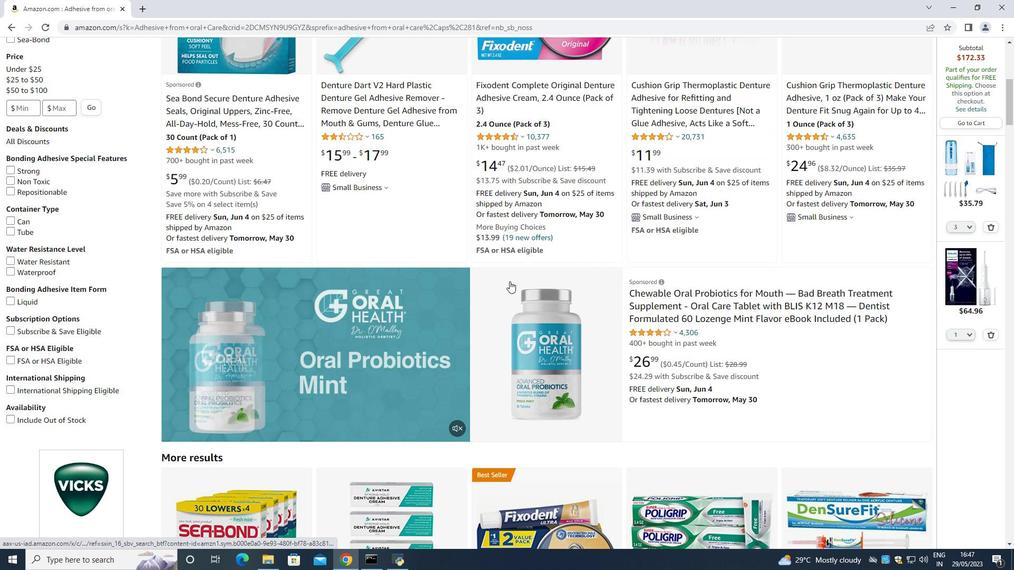 
Action: Mouse moved to (525, 370)
Screenshot: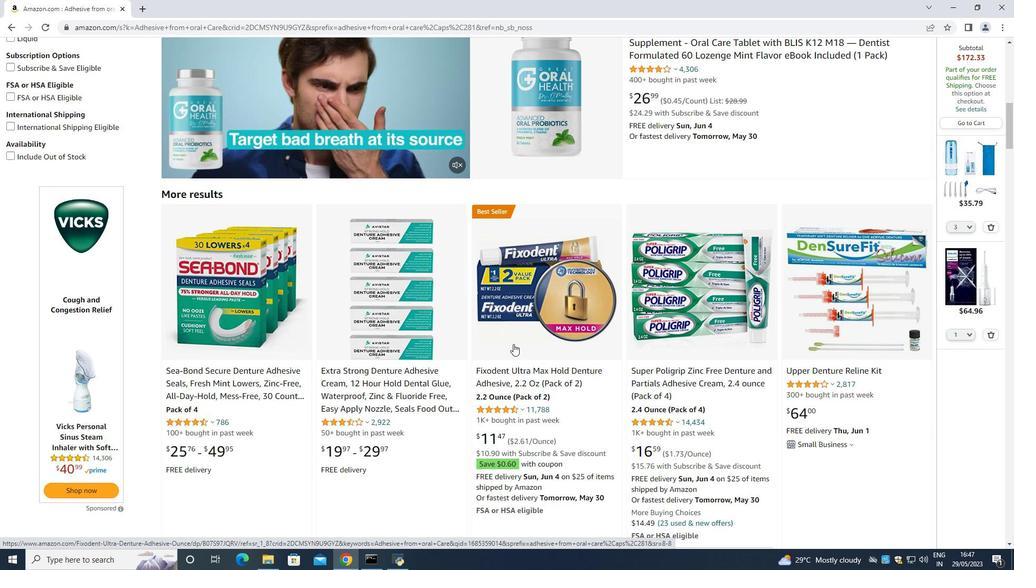 
Action: Mouse scrolled (525, 369) with delta (0, 0)
Screenshot: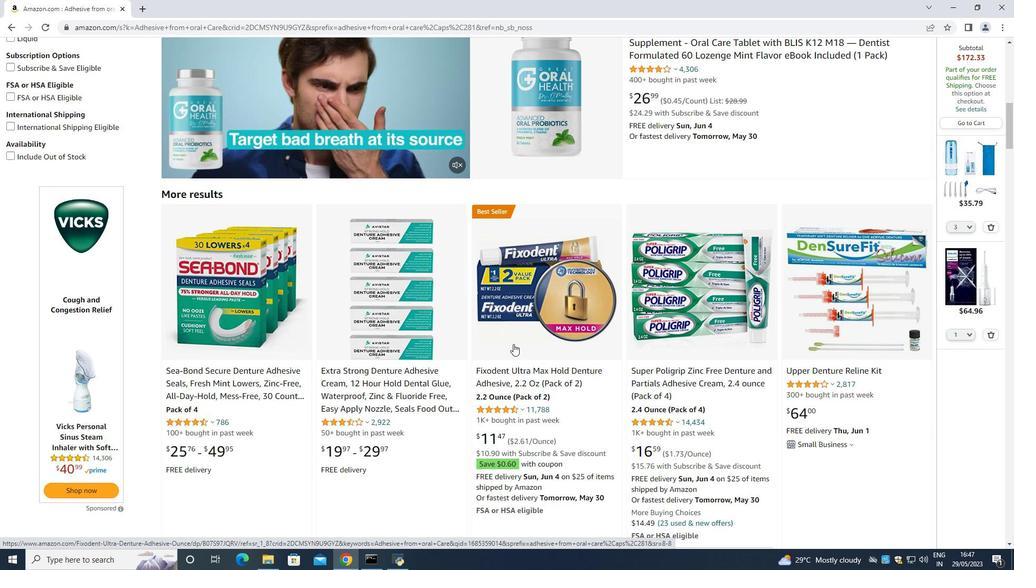 
Action: Mouse moved to (614, 154)
Screenshot: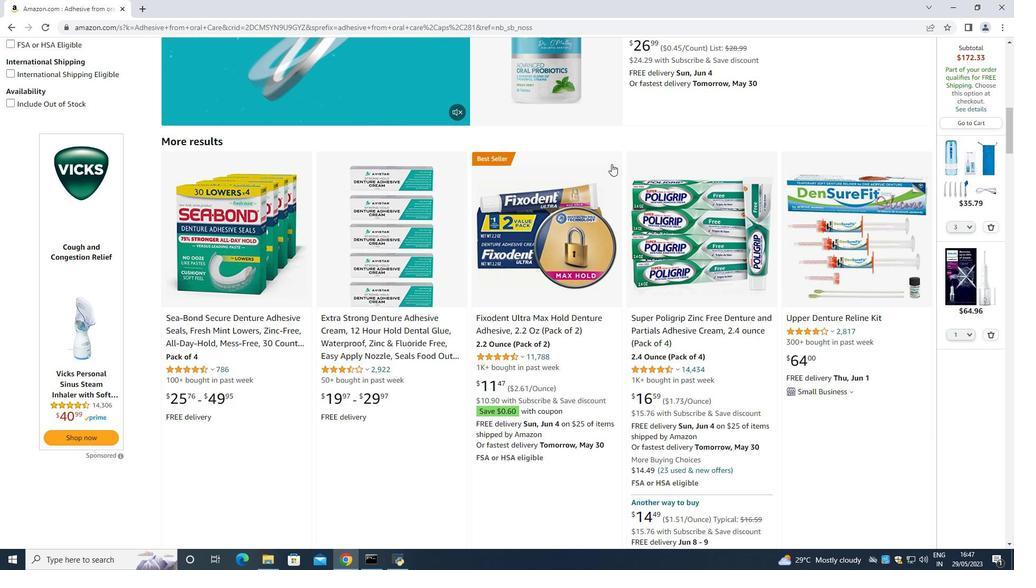 
Action: Mouse scrolled (614, 154) with delta (0, 0)
Screenshot: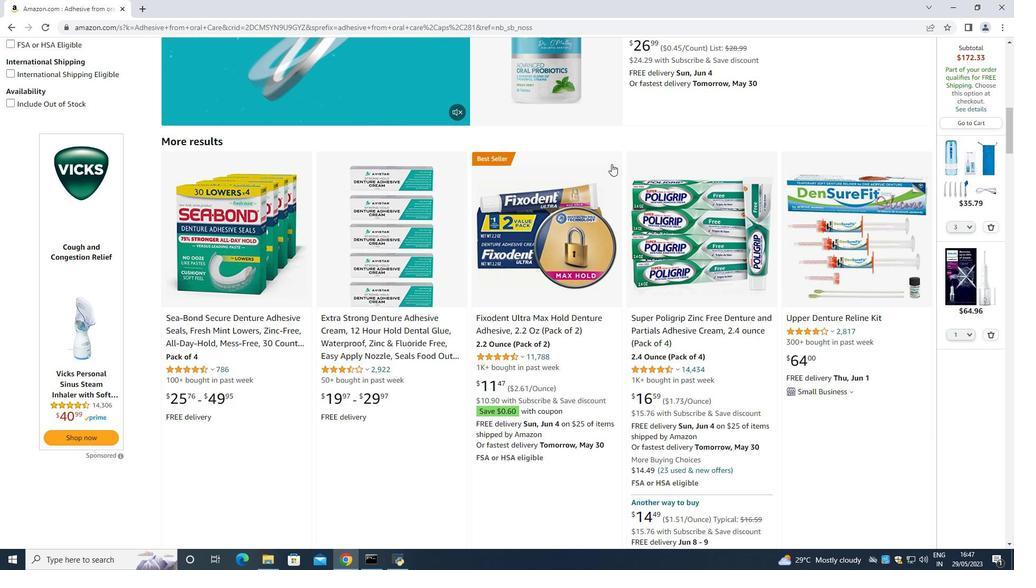 
Action: Mouse scrolled (614, 154) with delta (0, 0)
Screenshot: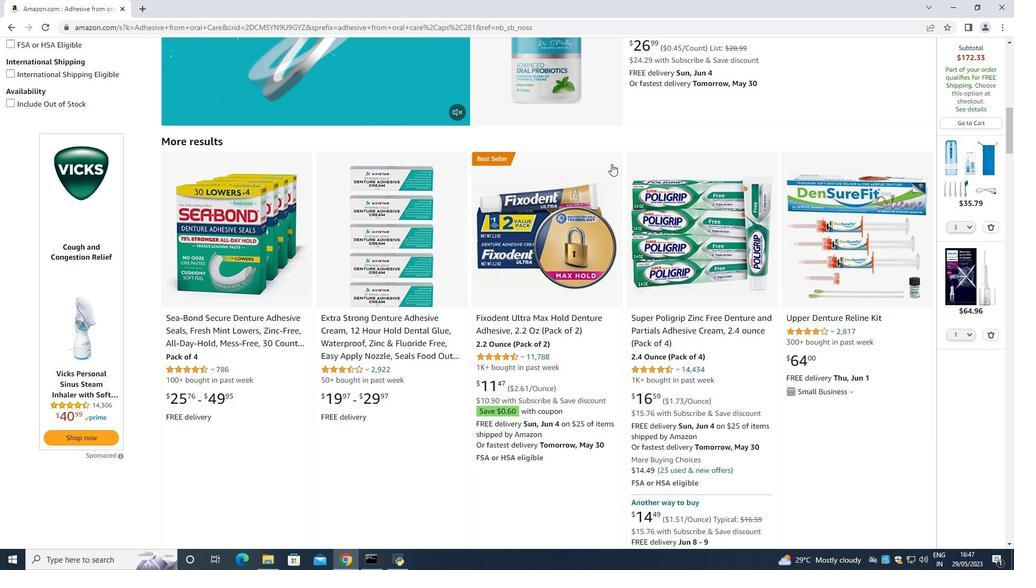 
Action: Mouse scrolled (614, 154) with delta (0, 0)
Screenshot: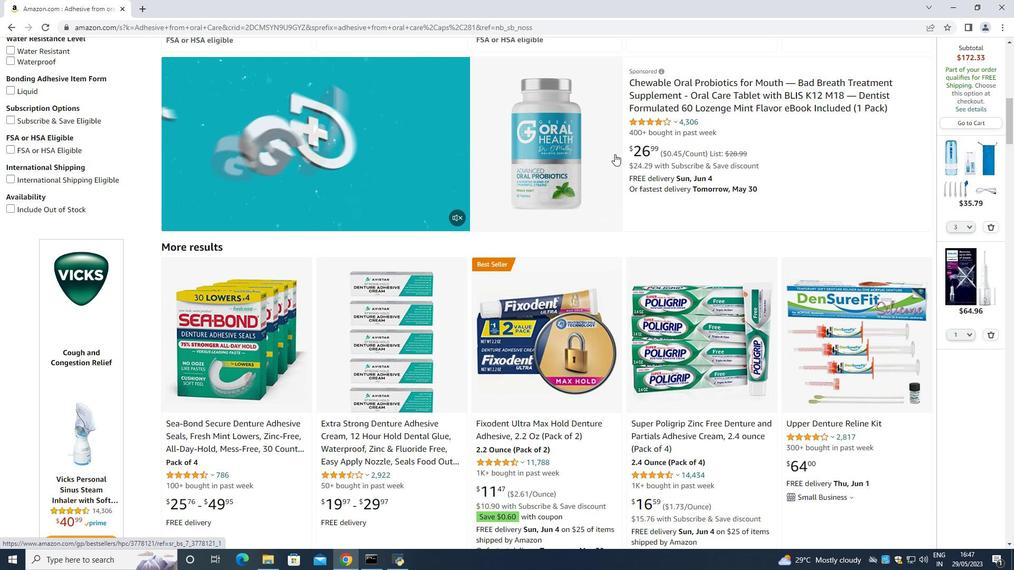 
Action: Mouse scrolled (614, 154) with delta (0, 0)
Screenshot: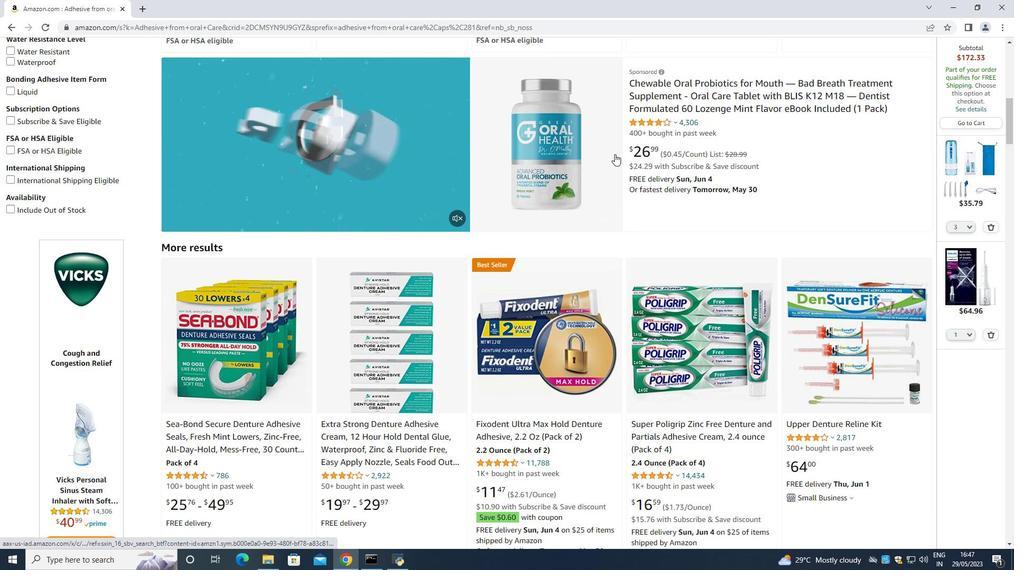 
Action: Mouse scrolled (614, 154) with delta (0, 0)
Screenshot: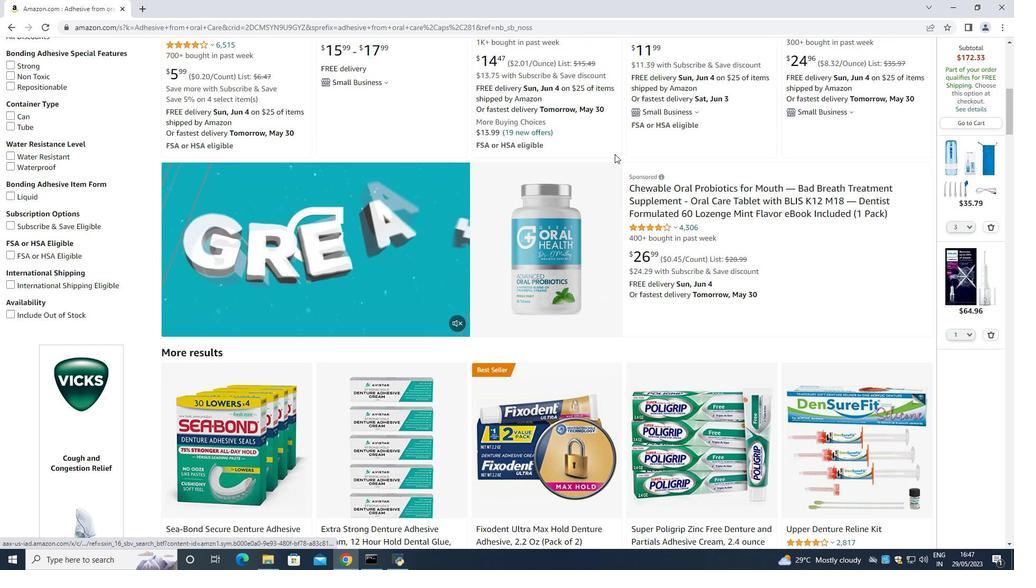 
Action: Mouse scrolled (614, 154) with delta (0, 0)
Screenshot: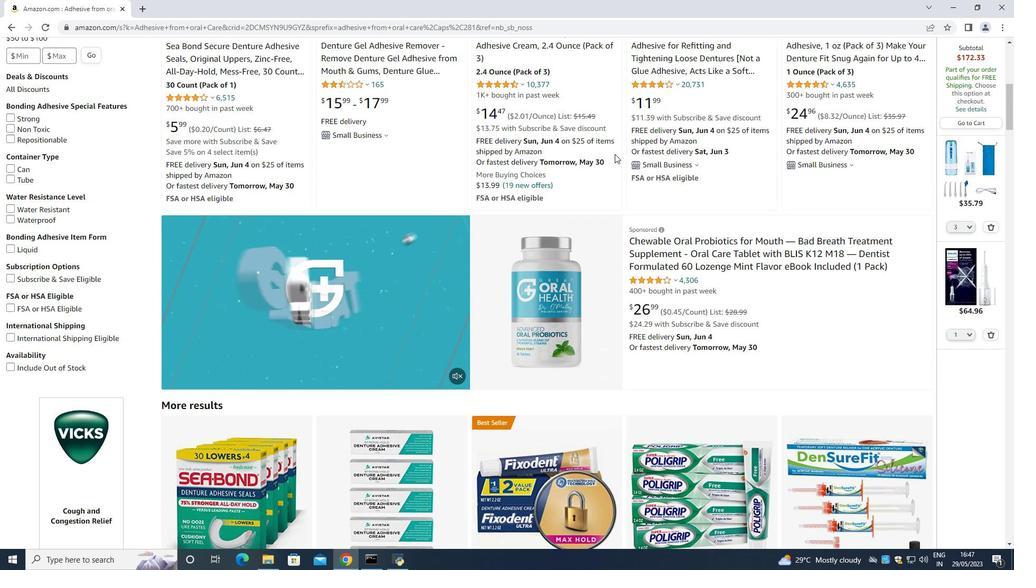 
Action: Mouse scrolled (614, 154) with delta (0, 0)
Screenshot: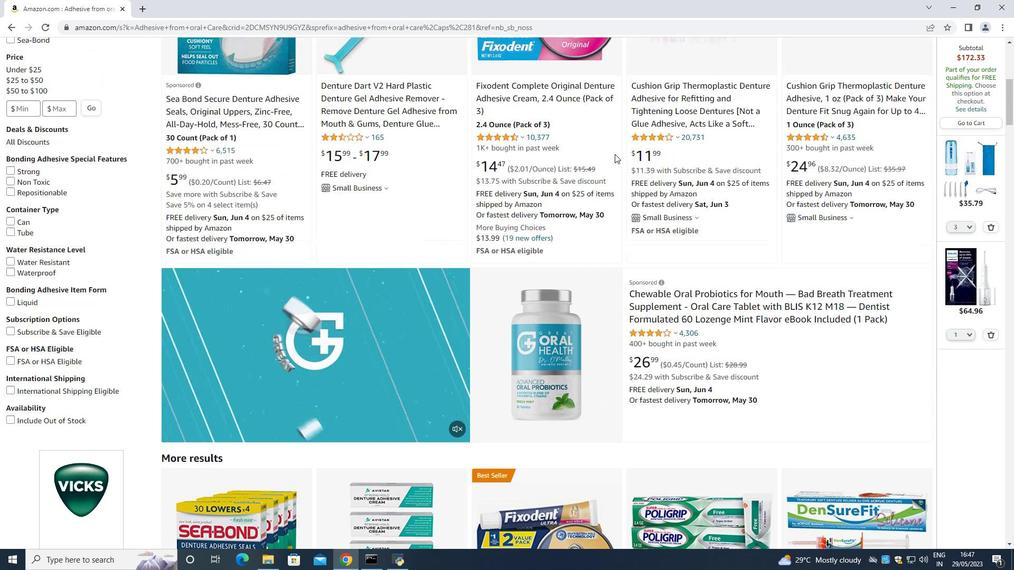 
Action: Mouse scrolled (614, 154) with delta (0, 0)
Screenshot: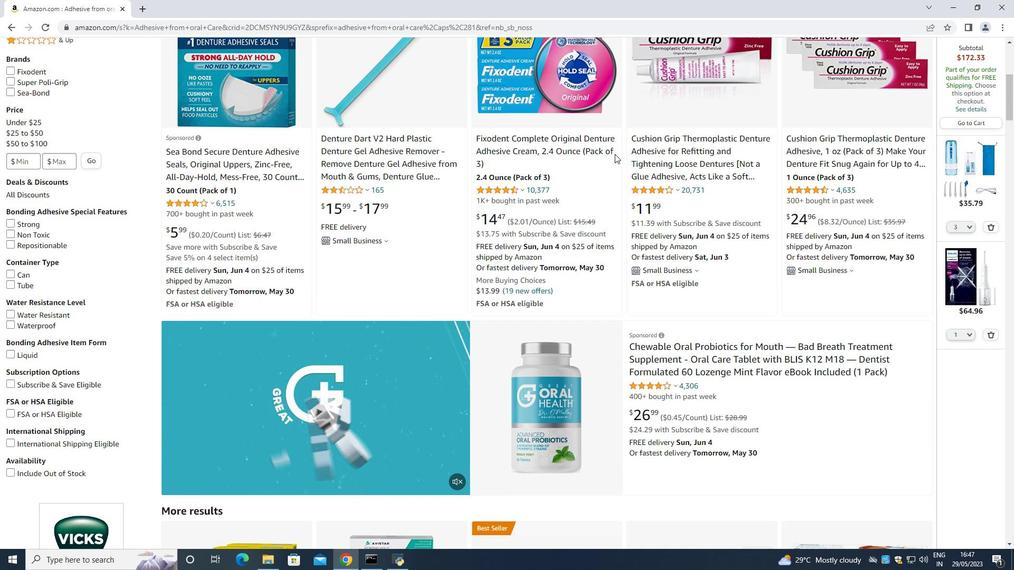 
Action: Mouse moved to (550, 198)
Screenshot: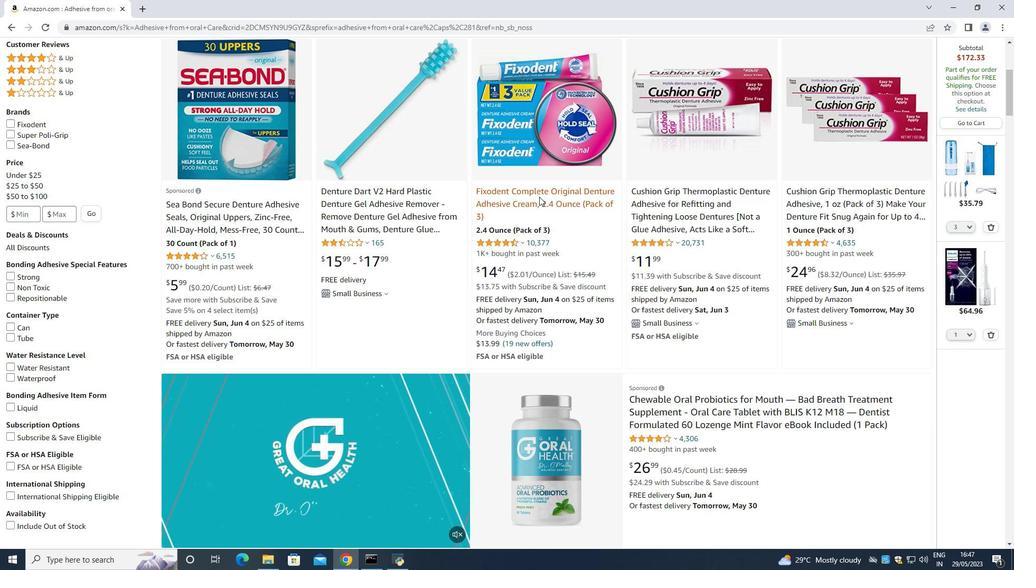 
Action: Mouse scrolled (550, 199) with delta (0, 0)
Screenshot: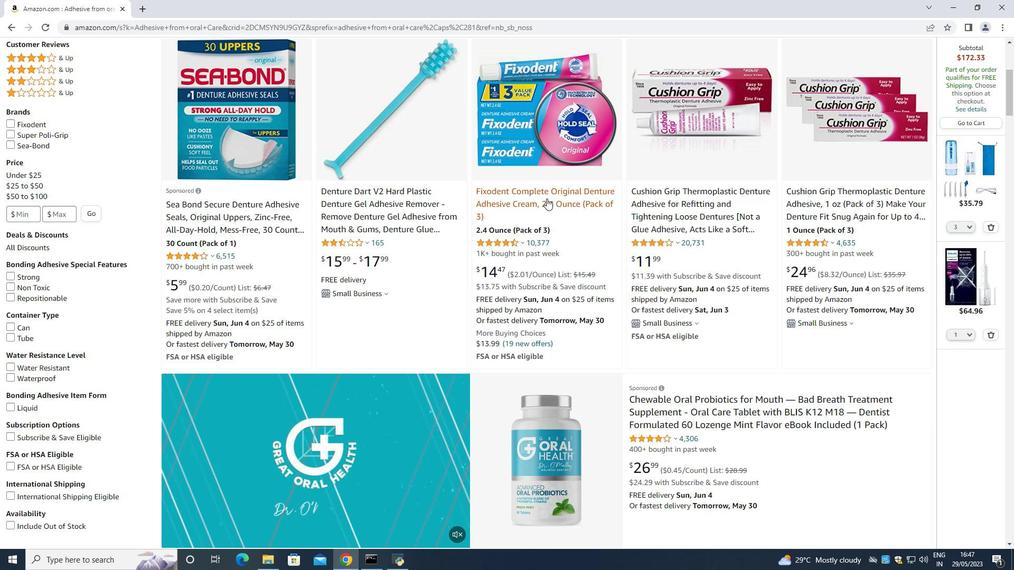 
Action: Mouse scrolled (550, 199) with delta (0, 0)
Screenshot: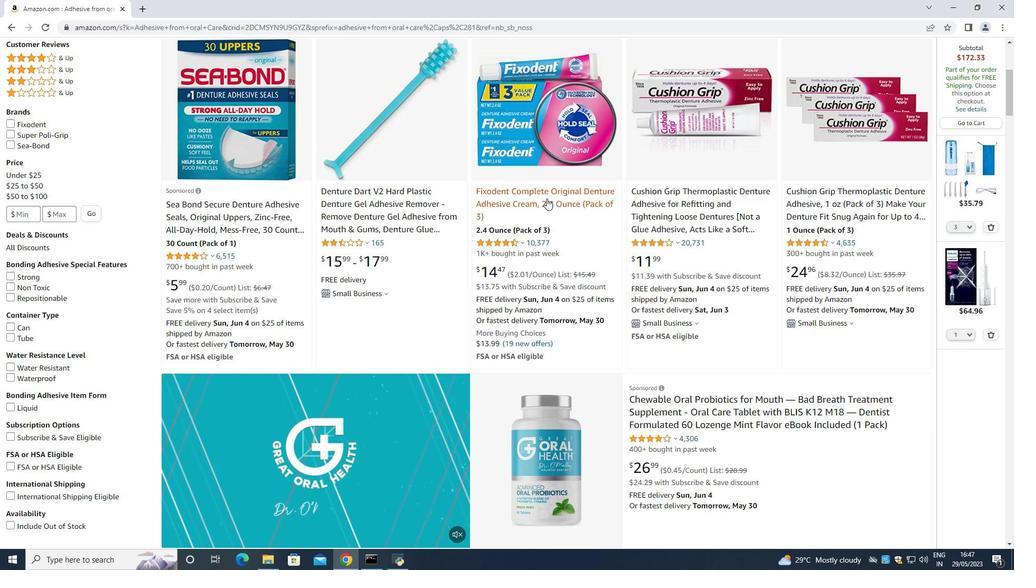 
Action: Mouse scrolled (550, 199) with delta (0, 0)
Screenshot: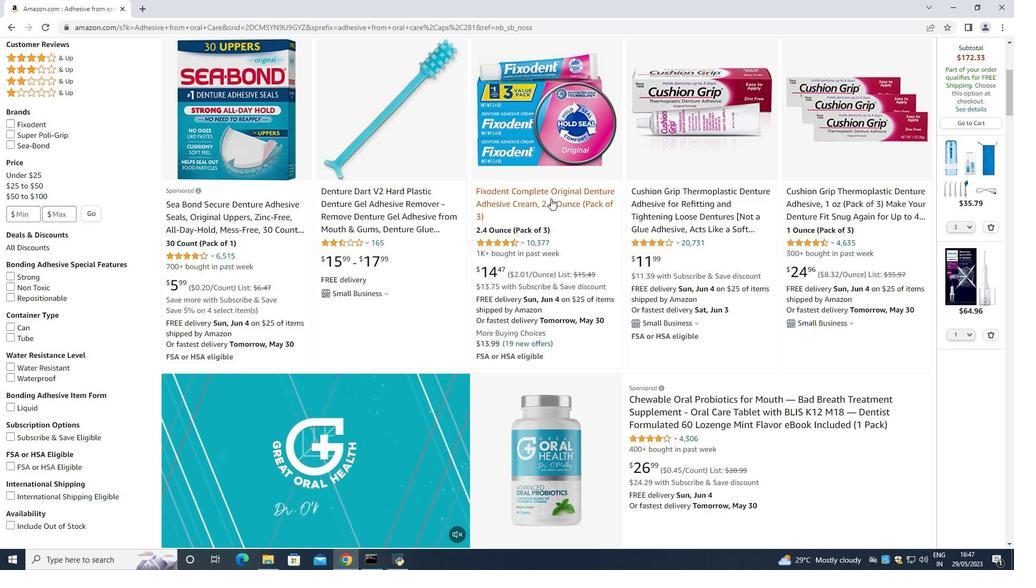 
Action: Mouse scrolled (550, 199) with delta (0, 0)
Screenshot: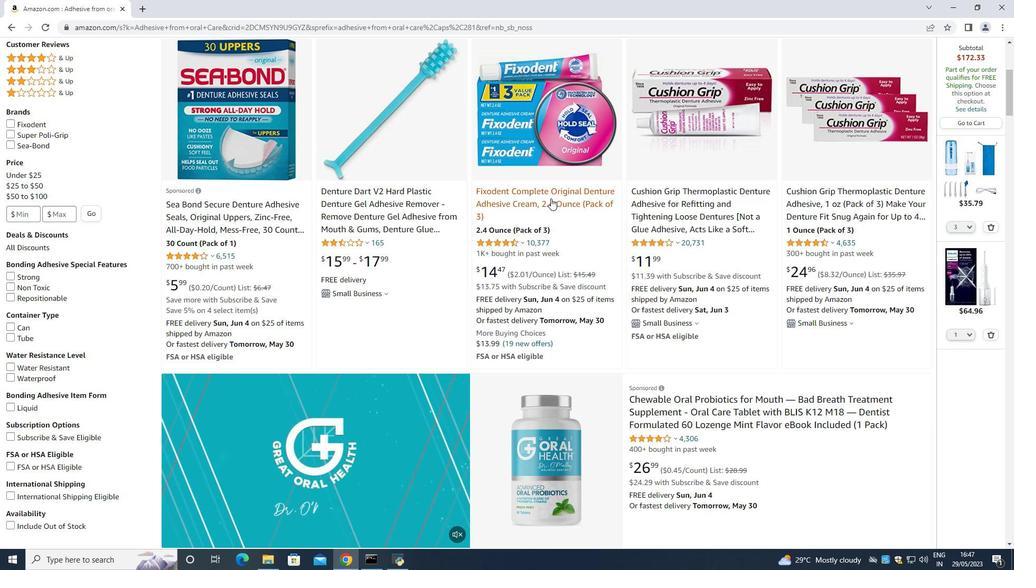 
Action: Mouse scrolled (550, 199) with delta (0, 0)
Screenshot: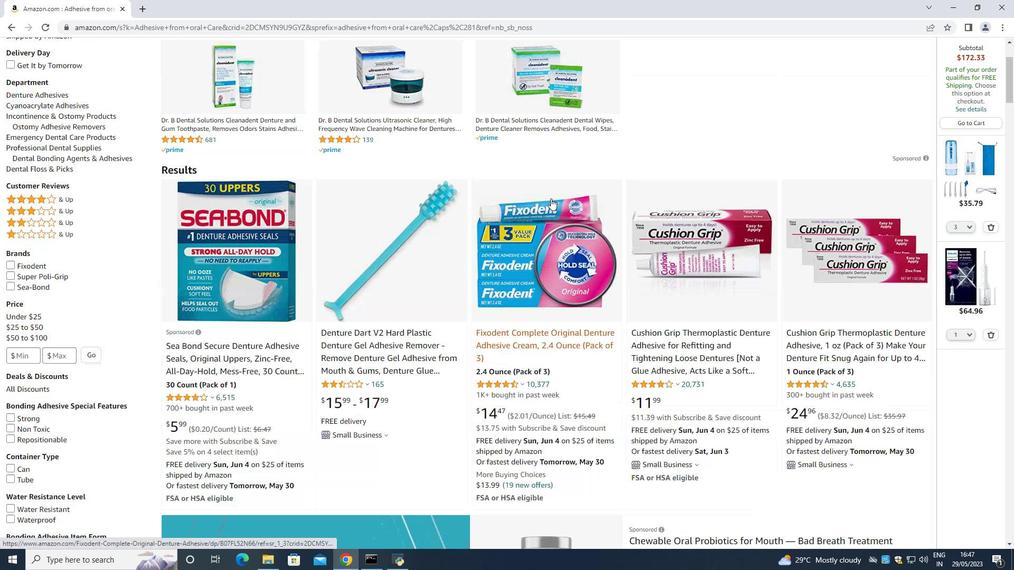 
Action: Mouse scrolled (550, 199) with delta (0, 0)
Screenshot: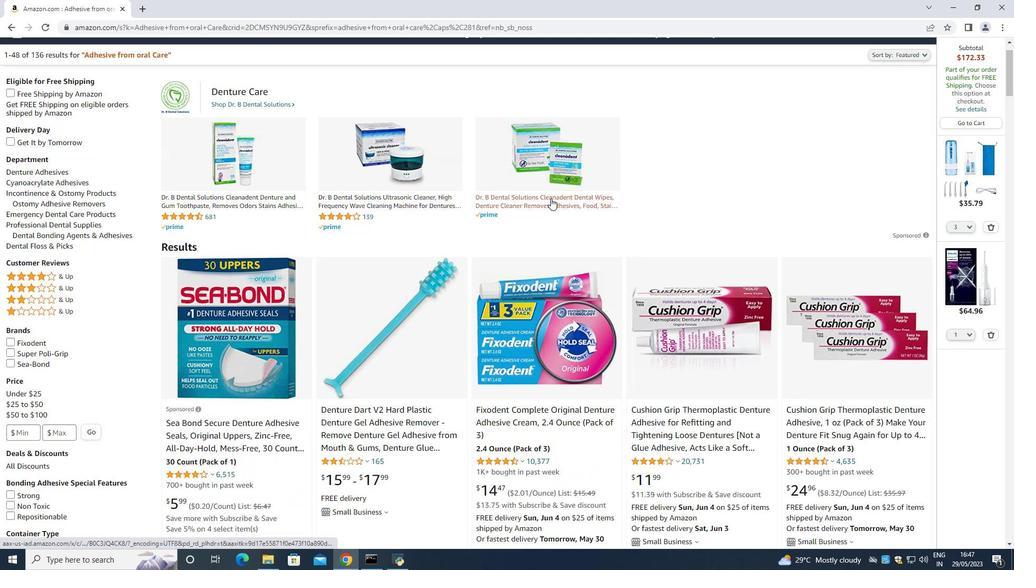 
Action: Mouse scrolled (550, 198) with delta (0, 0)
Screenshot: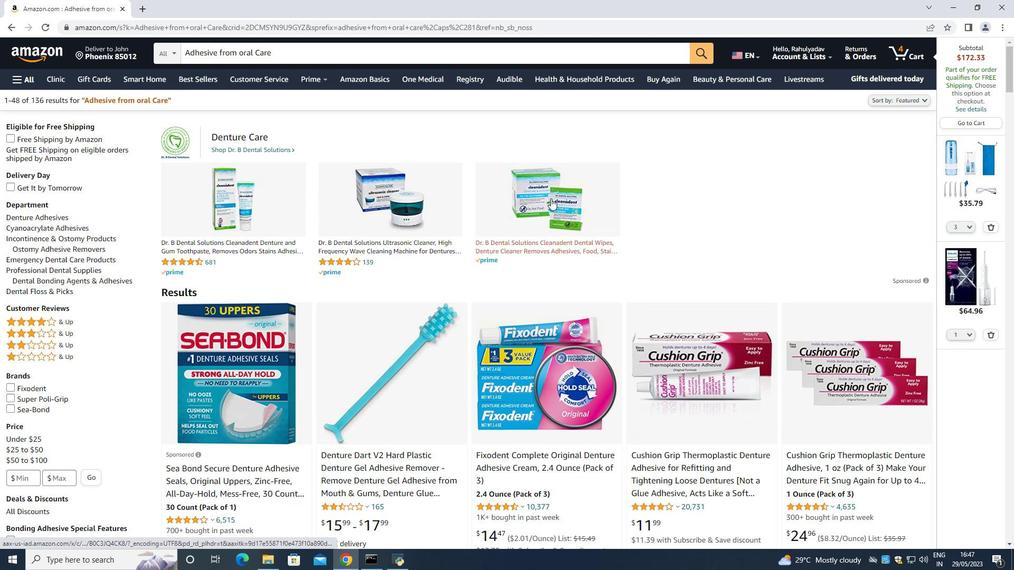 
Action: Mouse scrolled (550, 198) with delta (0, 0)
Screenshot: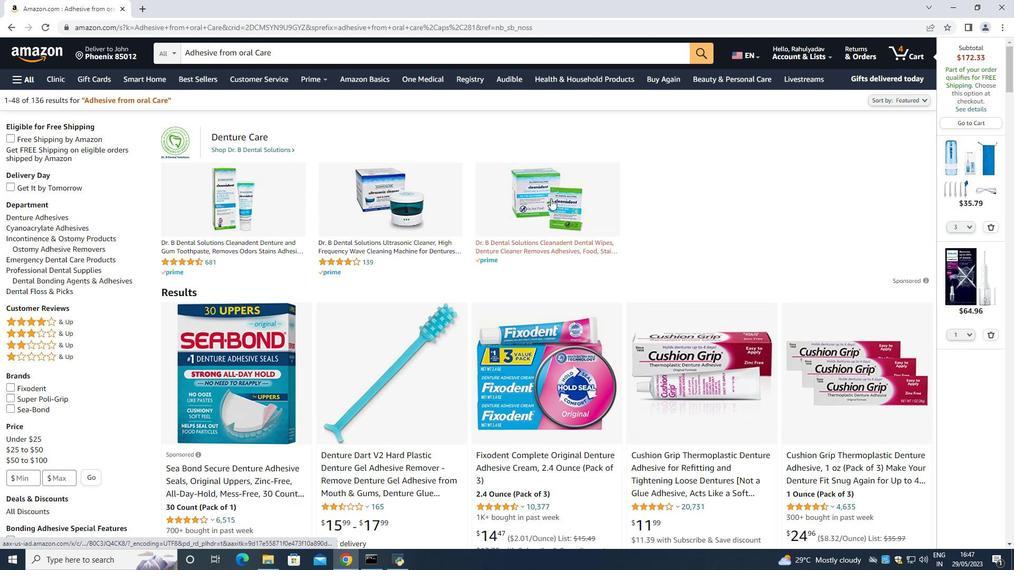 
Action: Mouse moved to (666, 358)
Screenshot: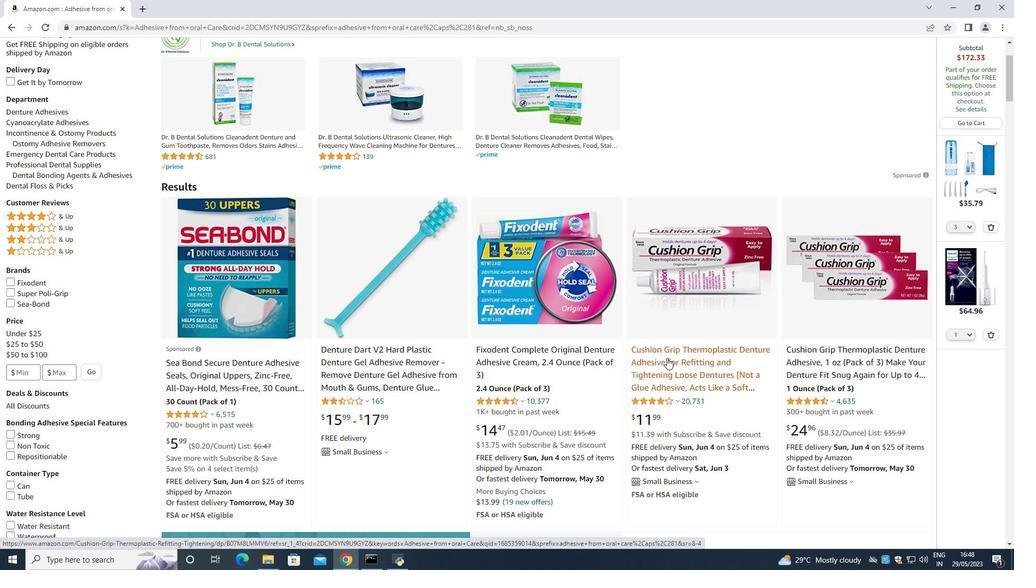 
Action: Mouse pressed left at (666, 358)
Screenshot: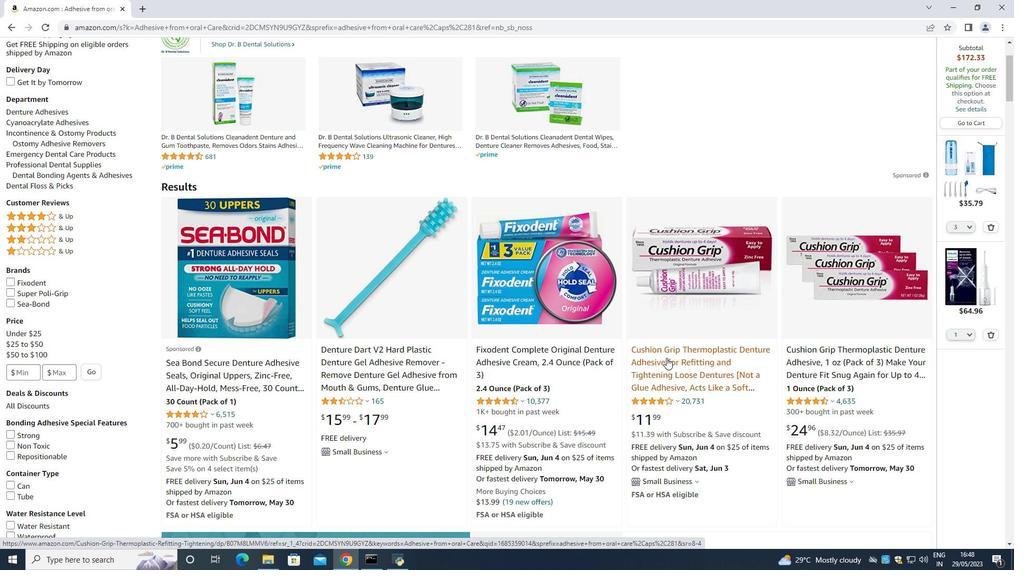 
Action: Mouse moved to (431, 251)
Screenshot: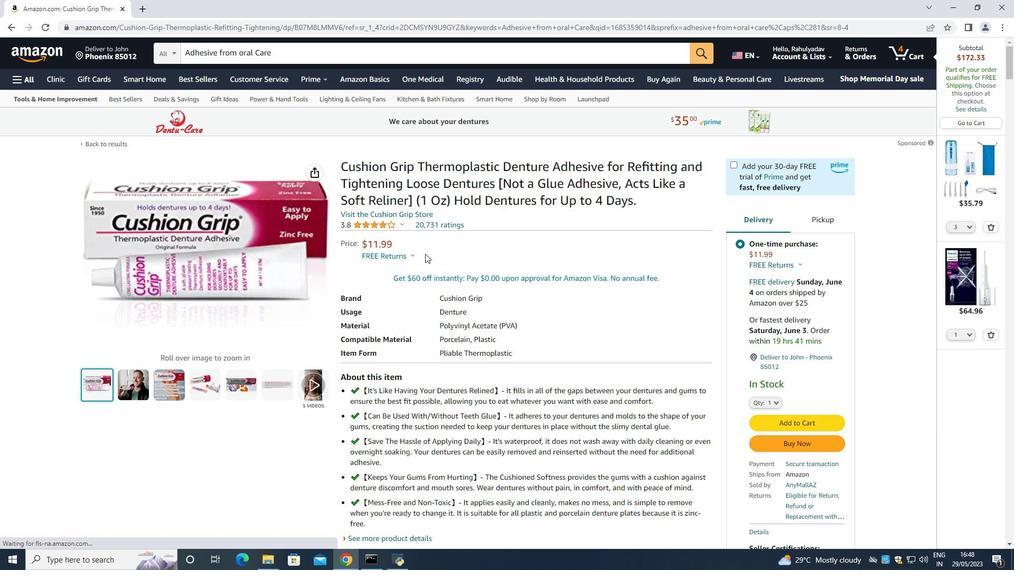 
Action: Mouse scrolled (431, 251) with delta (0, 0)
Screenshot: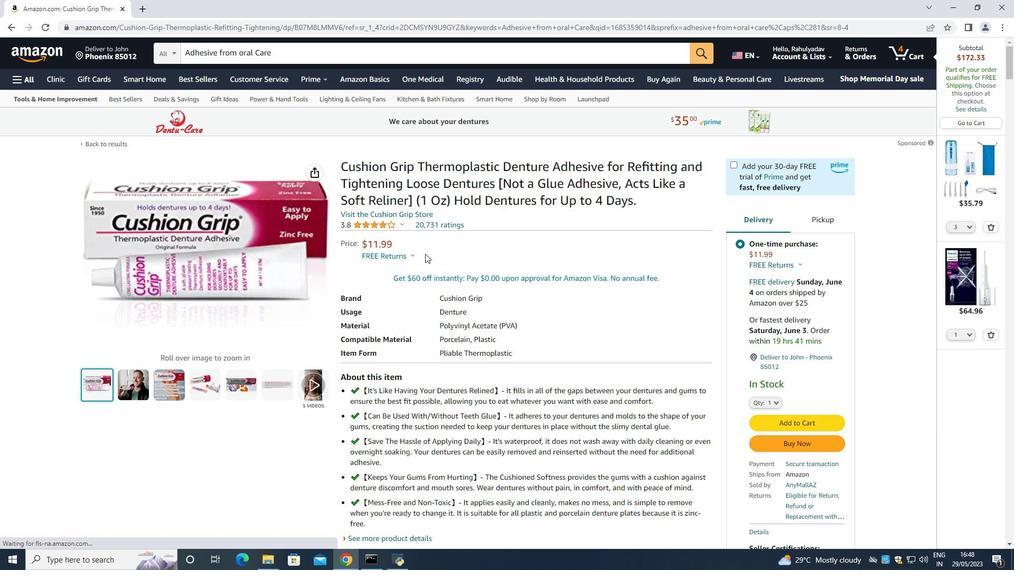 
Action: Mouse moved to (440, 238)
Screenshot: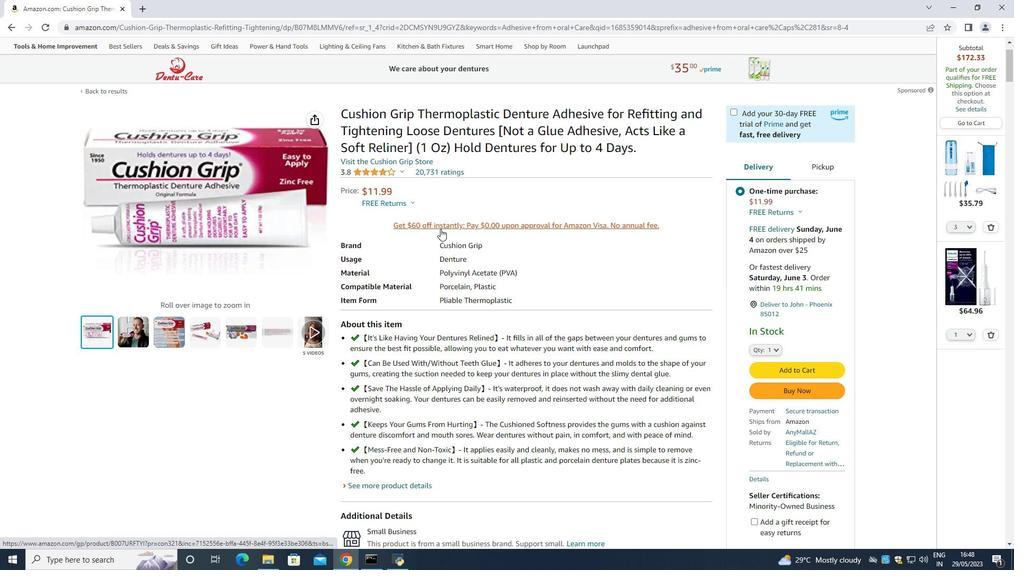 
Action: Mouse scrolled (440, 238) with delta (0, 0)
Screenshot: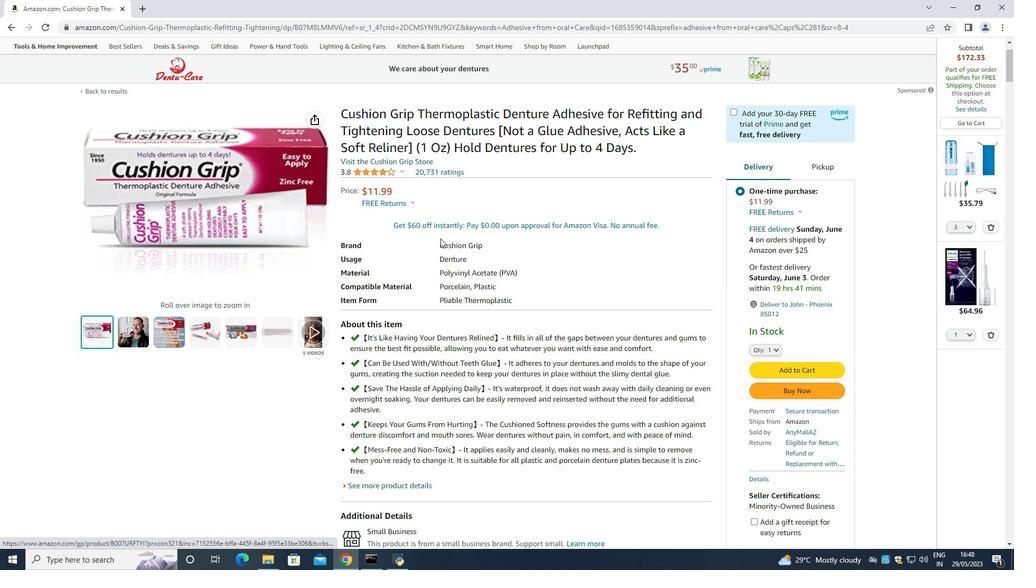 
Action: Mouse moved to (138, 277)
Screenshot: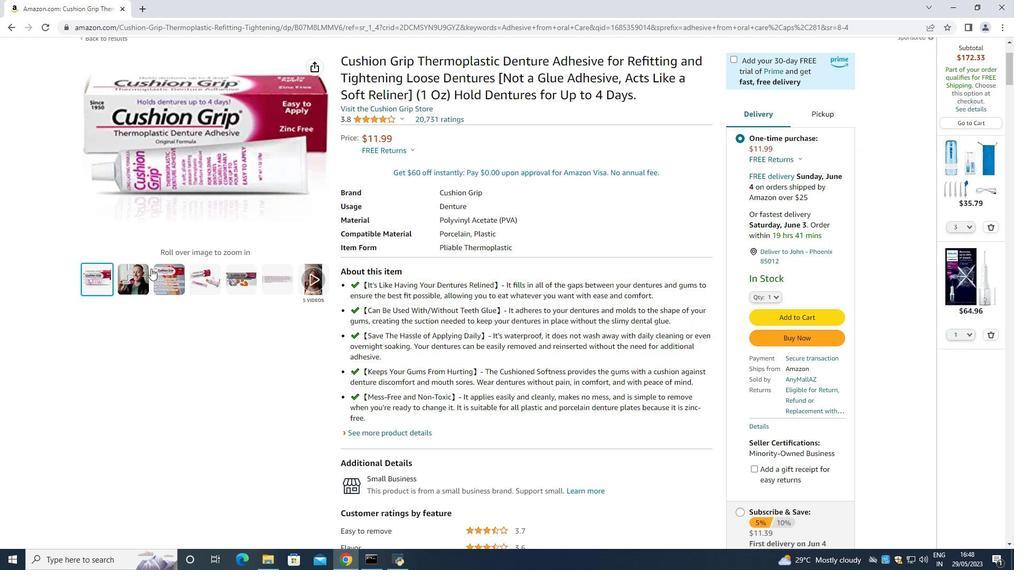 
Action: Mouse pressed left at (138, 277)
Screenshot: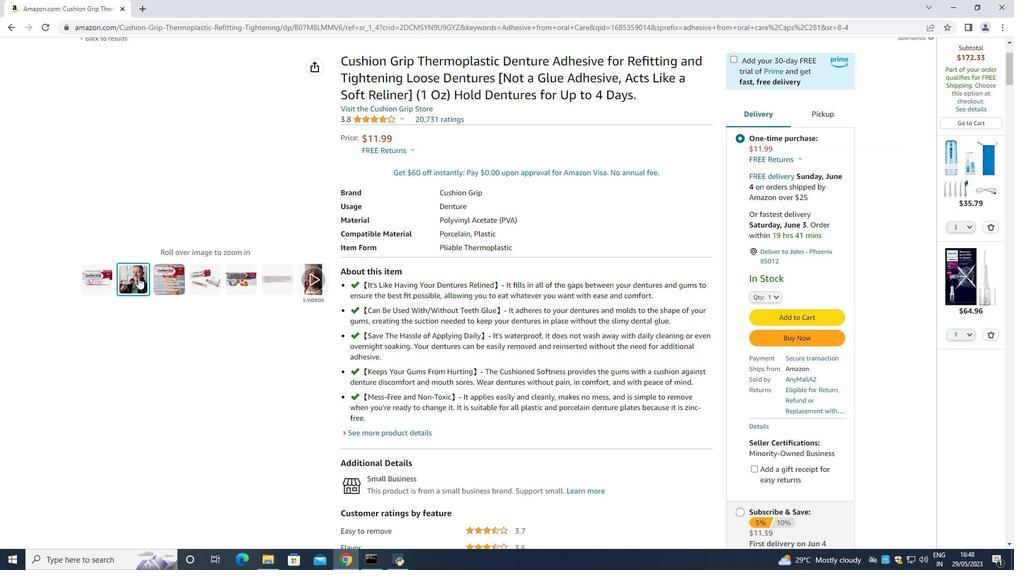 
Action: Mouse moved to (436, 270)
Screenshot: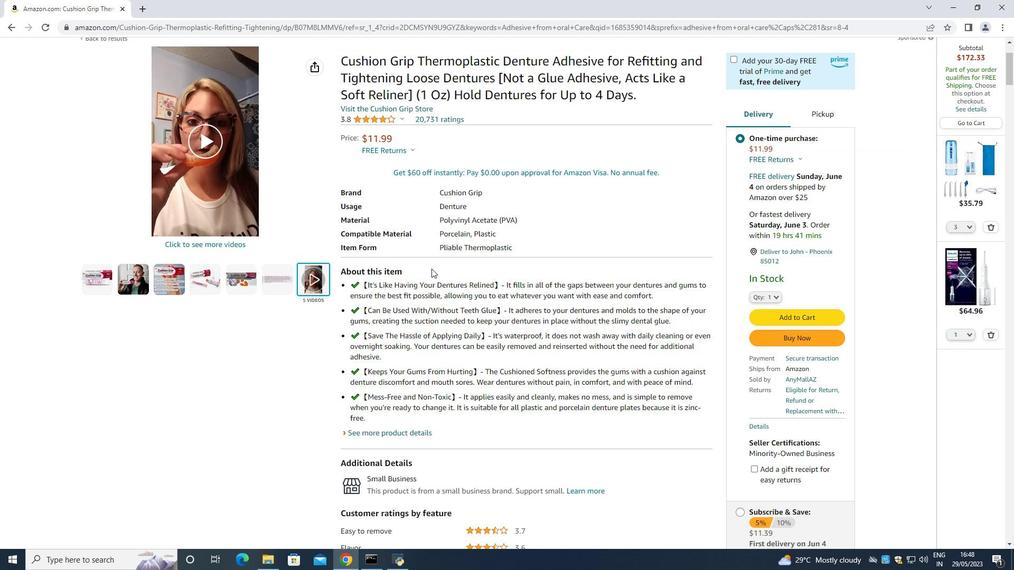 
Action: Mouse scrolled (436, 269) with delta (0, 0)
Screenshot: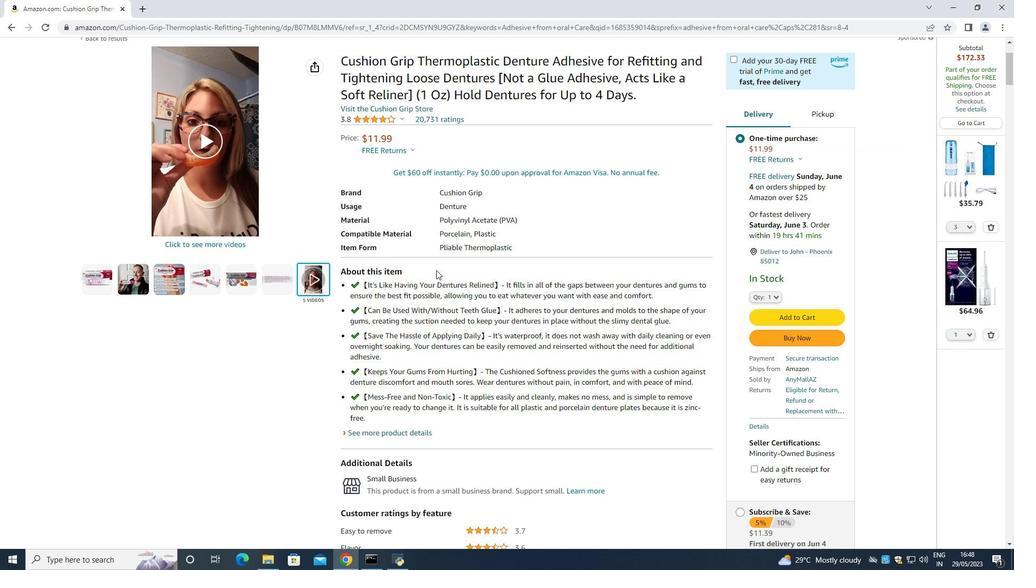 
Action: Mouse scrolled (436, 269) with delta (0, 0)
Screenshot: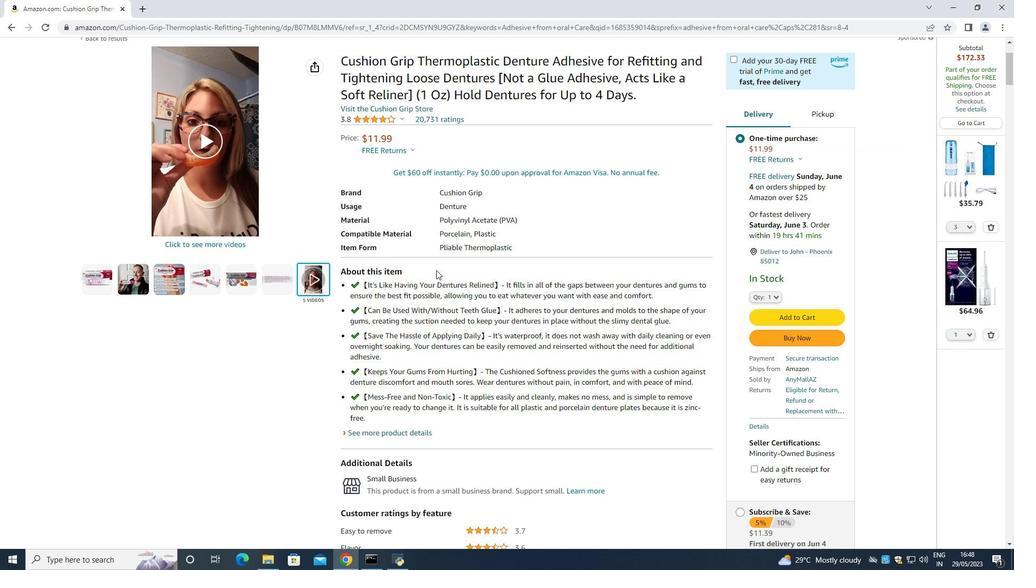 
Action: Mouse moved to (437, 270)
Screenshot: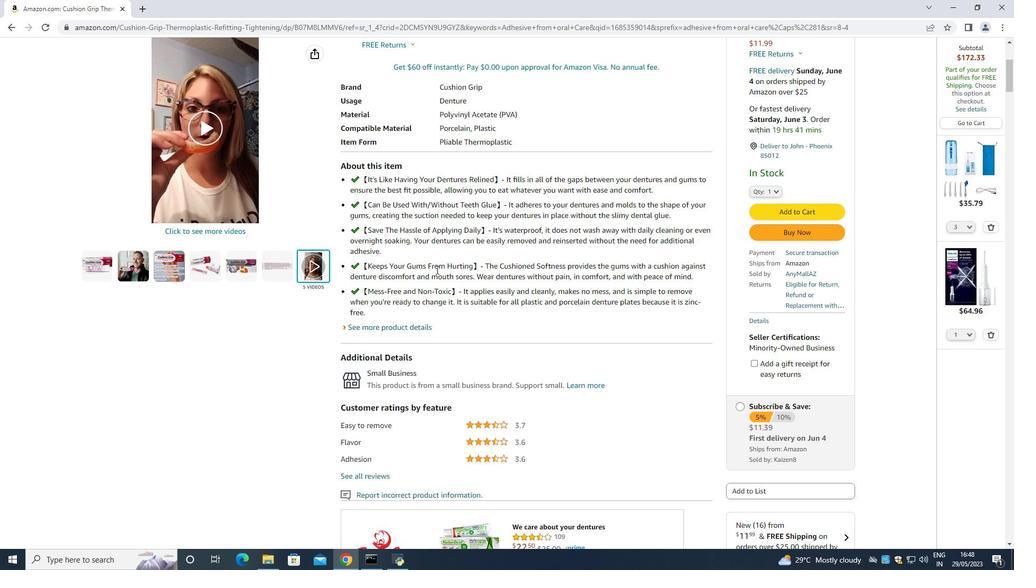 
Action: Mouse pressed middle at (437, 270)
Screenshot: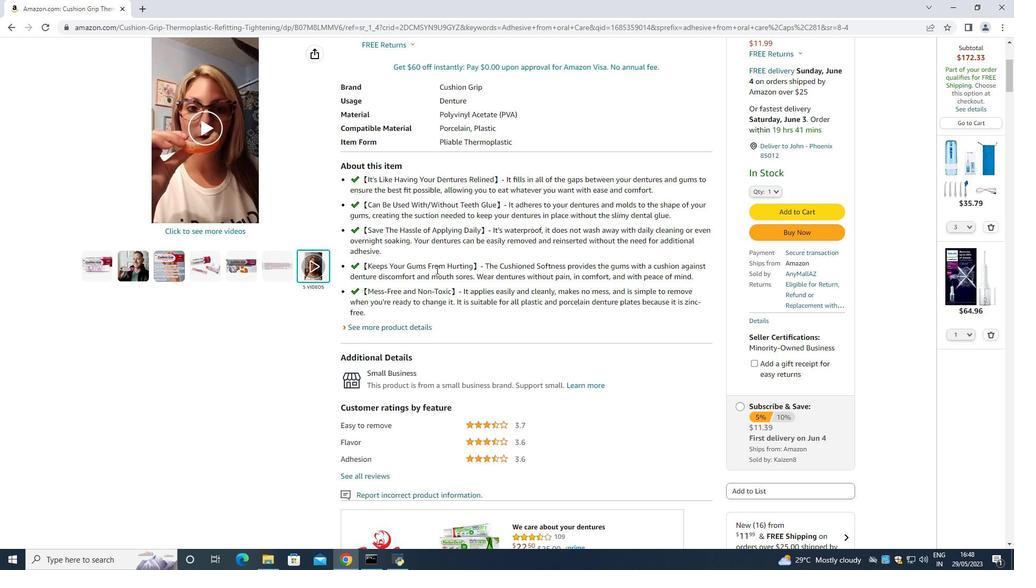 
Action: Mouse scrolled (437, 269) with delta (0, 0)
Screenshot: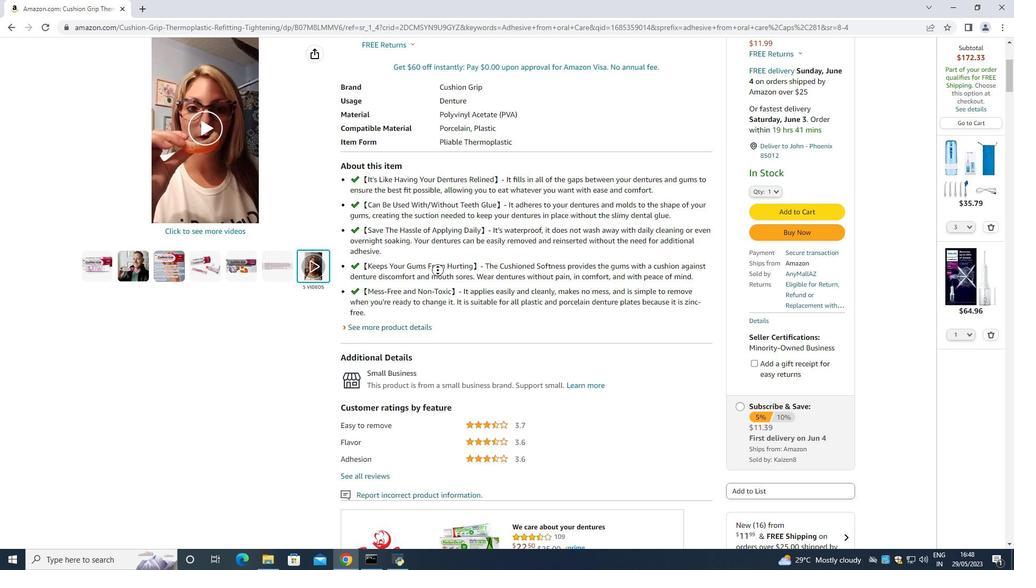 
Action: Mouse moved to (469, 285)
Screenshot: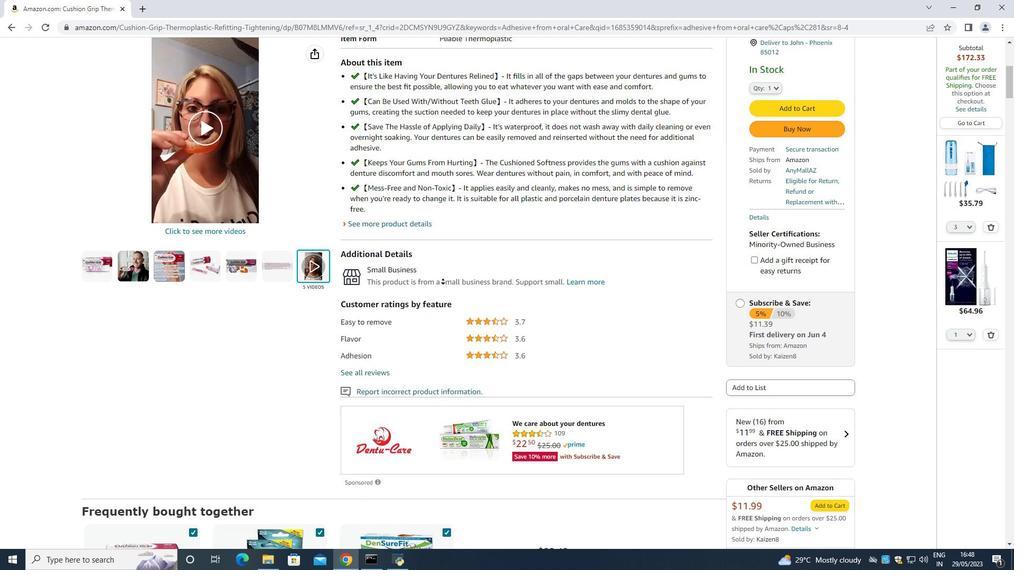 
Action: Mouse scrolled (469, 284) with delta (0, 0)
Screenshot: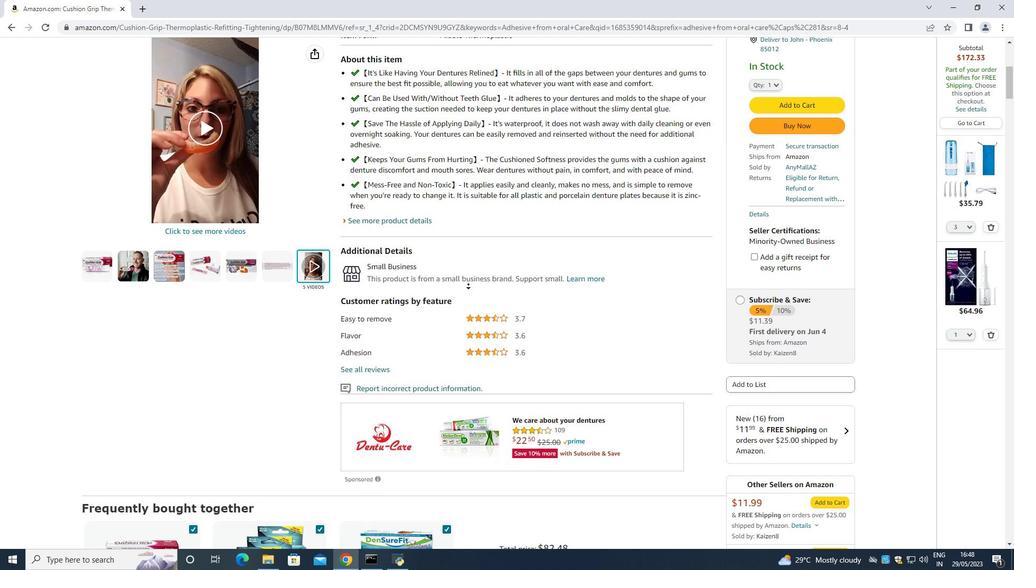 
Action: Mouse pressed middle at (469, 285)
Screenshot: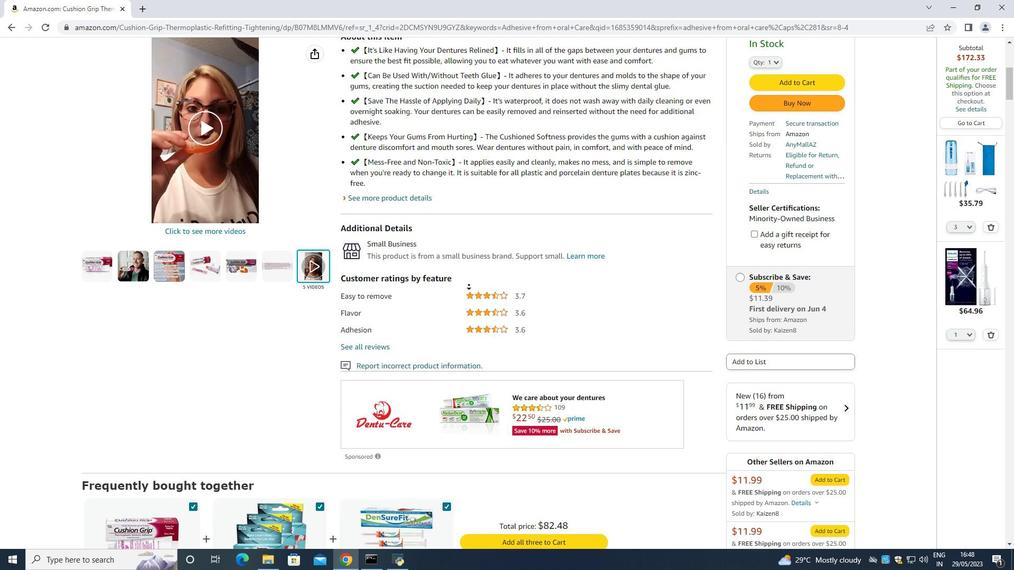 
Action: Mouse moved to (469, 285)
Screenshot: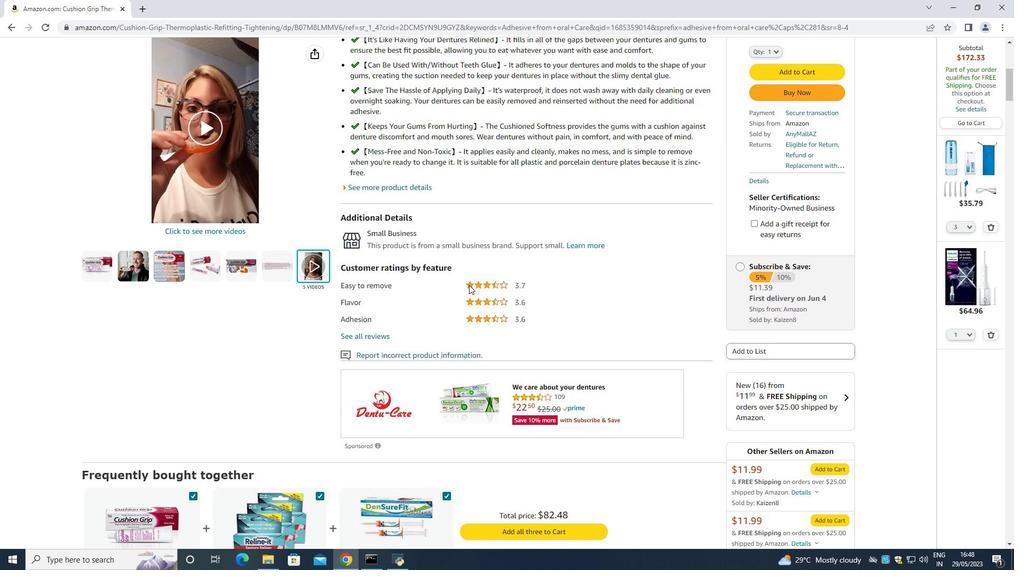 
Action: Mouse scrolled (469, 284) with delta (0, 0)
Screenshot: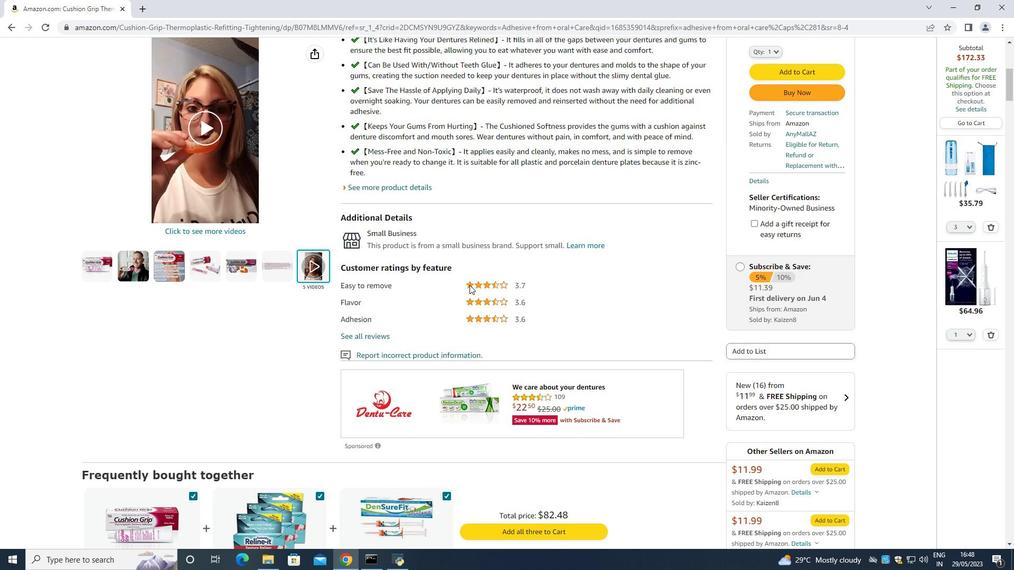 
Action: Mouse scrolled (469, 284) with delta (0, 0)
Screenshot: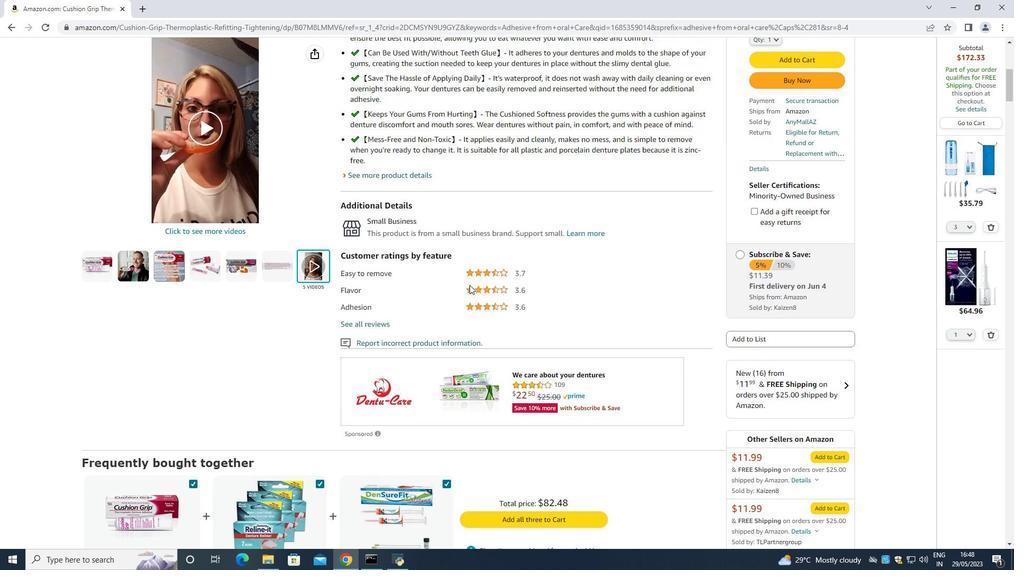 
Action: Mouse moved to (701, 312)
Screenshot: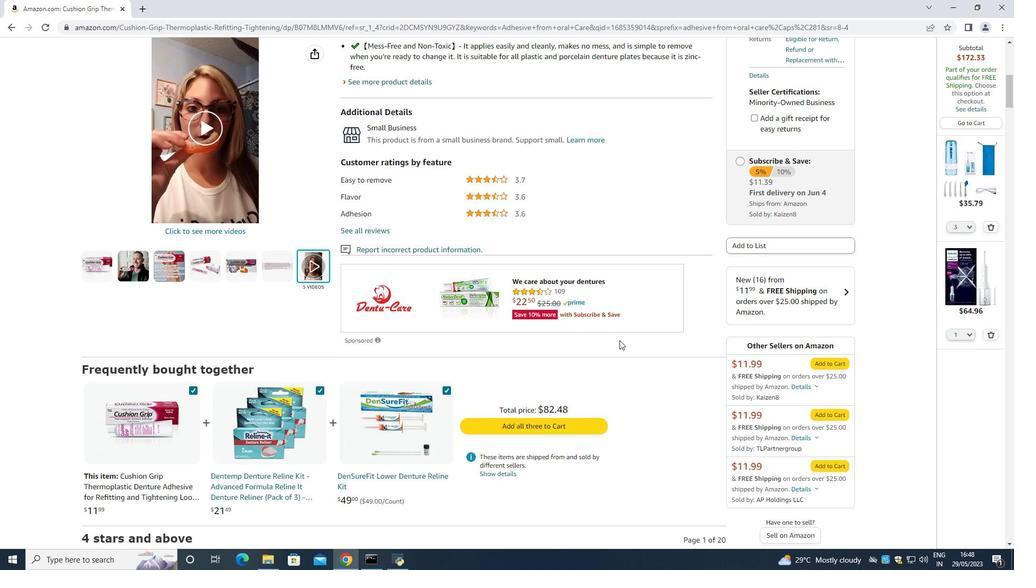 
Action: Mouse scrolled (701, 312) with delta (0, 0)
Screenshot: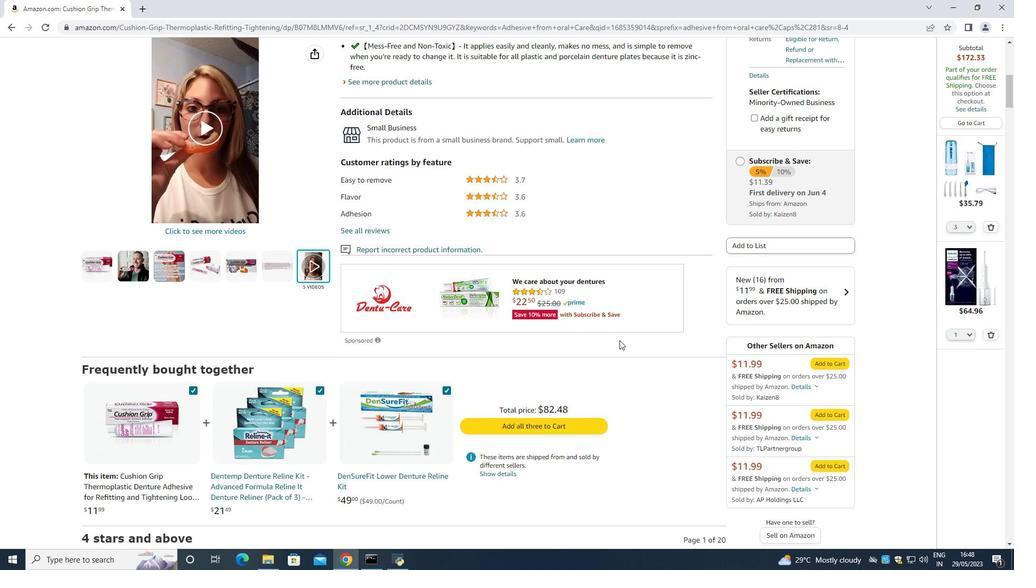 
Action: Mouse moved to (702, 312)
Screenshot: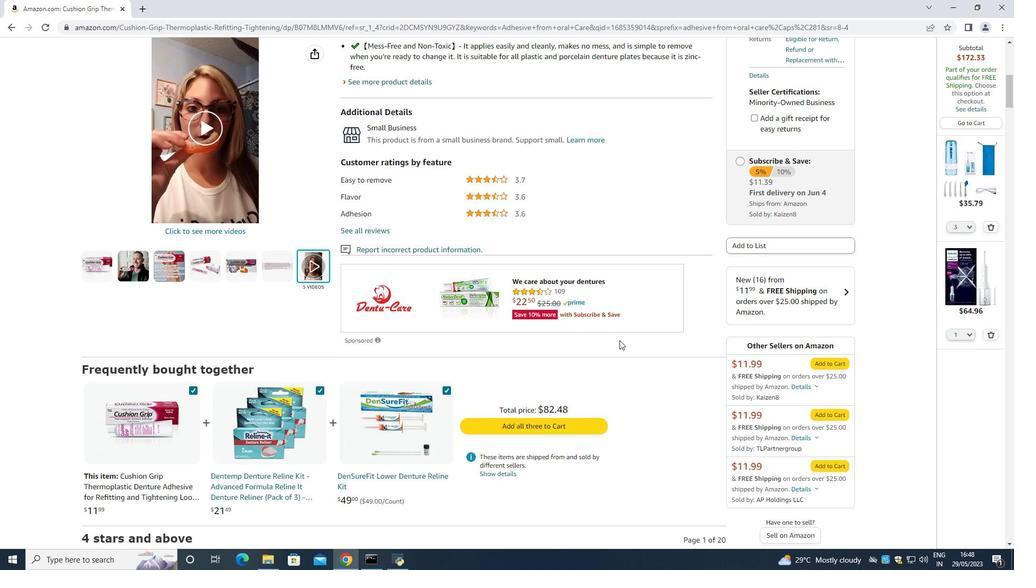 
Action: Mouse scrolled (702, 312) with delta (0, 0)
Screenshot: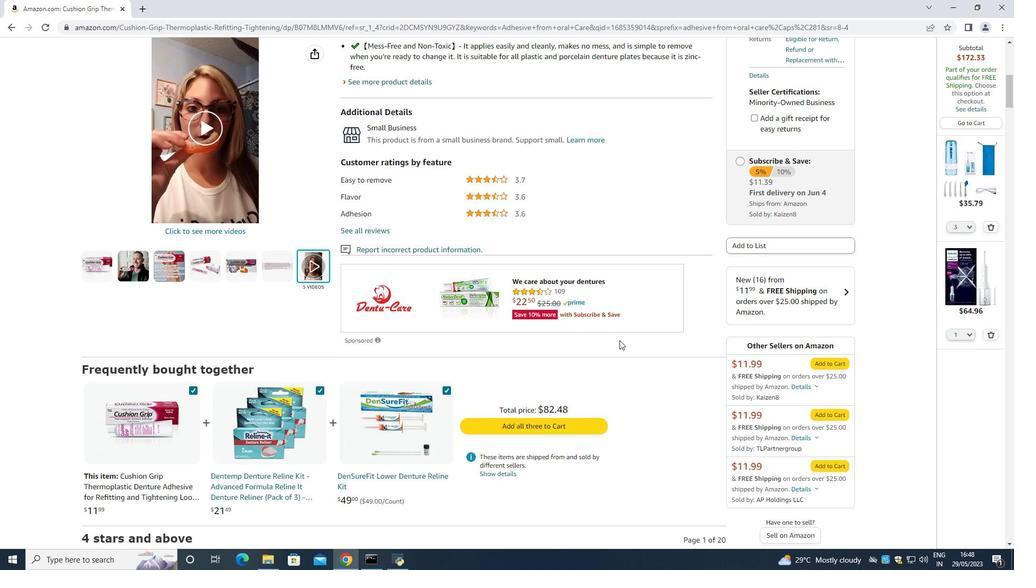
Action: Mouse scrolled (702, 312) with delta (0, 0)
Screenshot: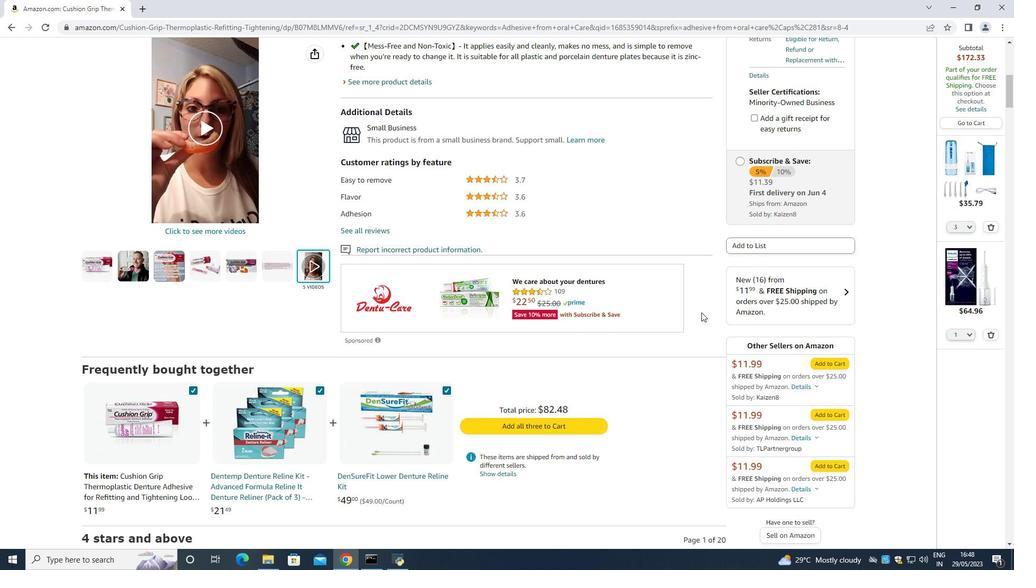 
Action: Mouse scrolled (702, 312) with delta (0, 0)
Screenshot: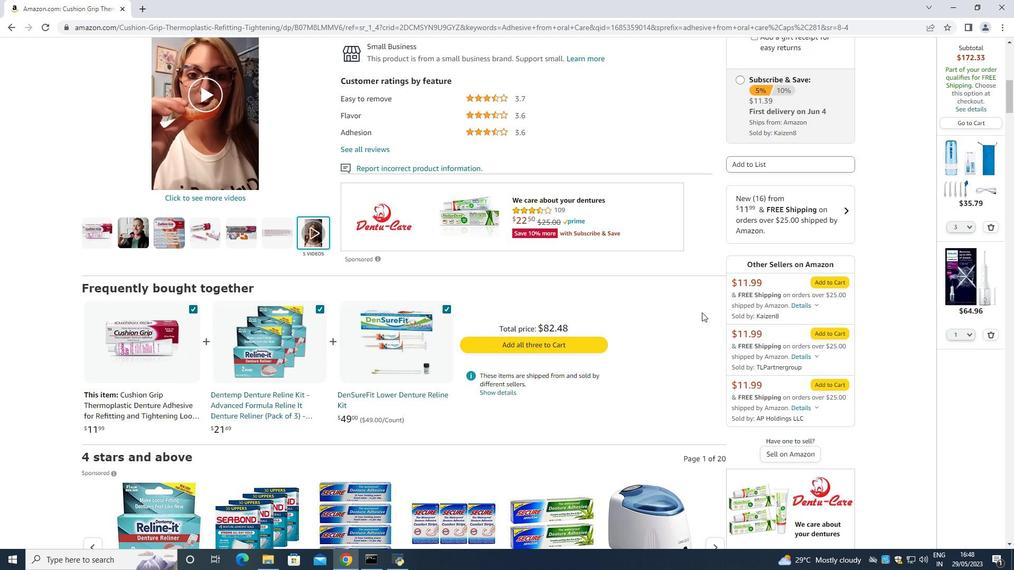 
Action: Mouse scrolled (702, 312) with delta (0, 0)
Screenshot: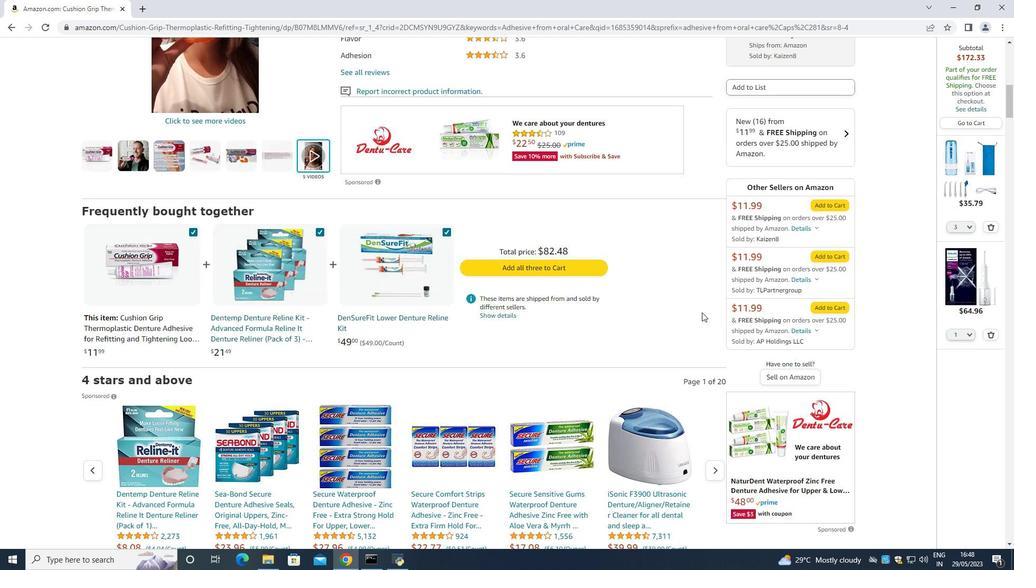 
Action: Mouse scrolled (702, 312) with delta (0, 0)
Screenshot: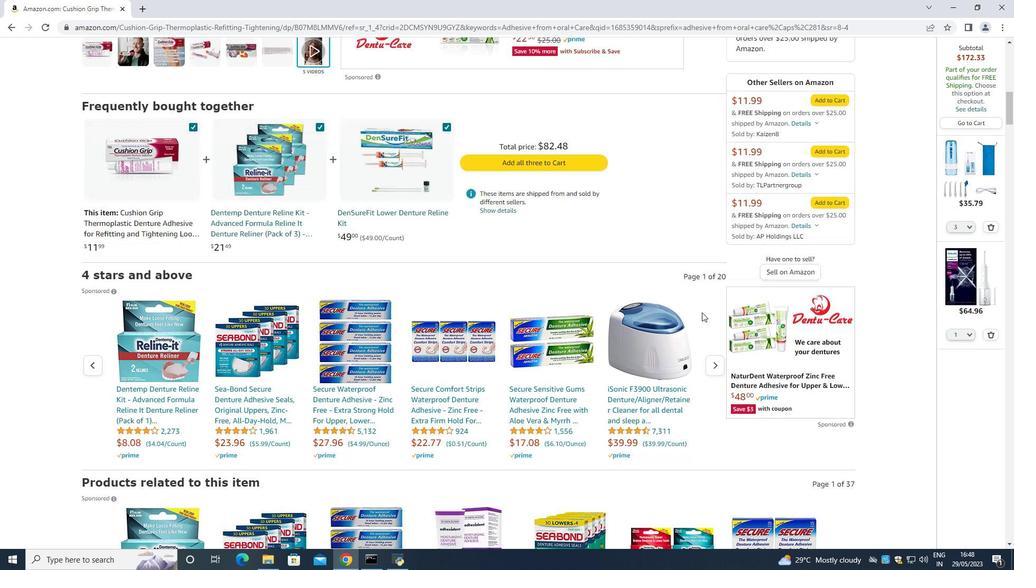 
Action: Mouse moved to (702, 312)
Screenshot: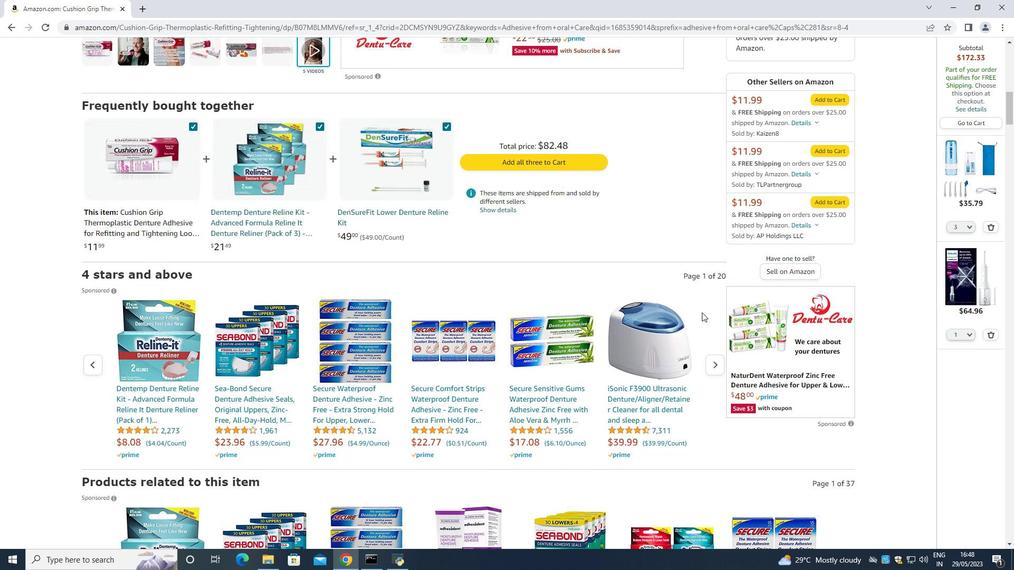 
Action: Mouse scrolled (702, 312) with delta (0, 0)
Screenshot: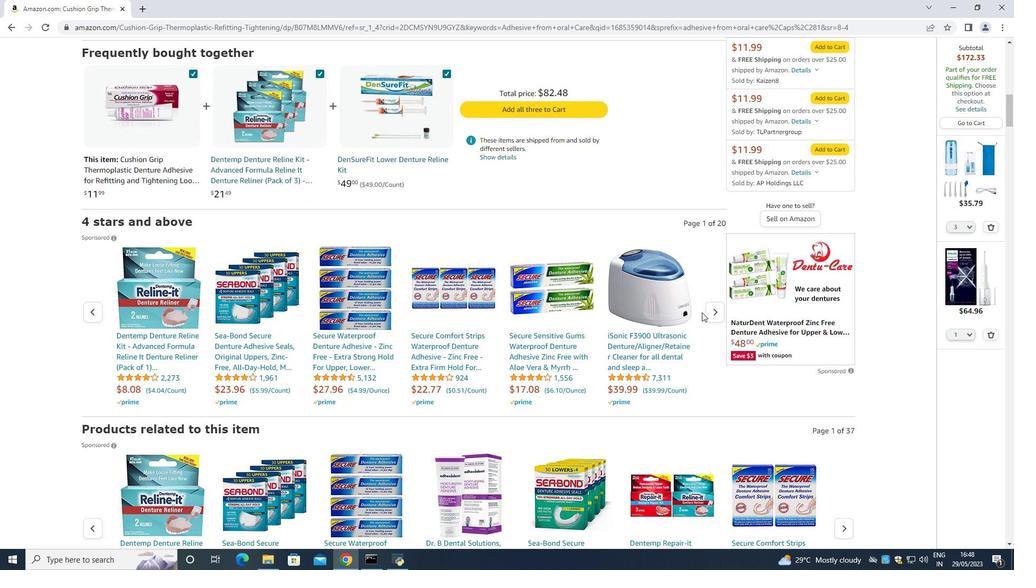 
Action: Mouse scrolled (702, 312) with delta (0, 0)
Screenshot: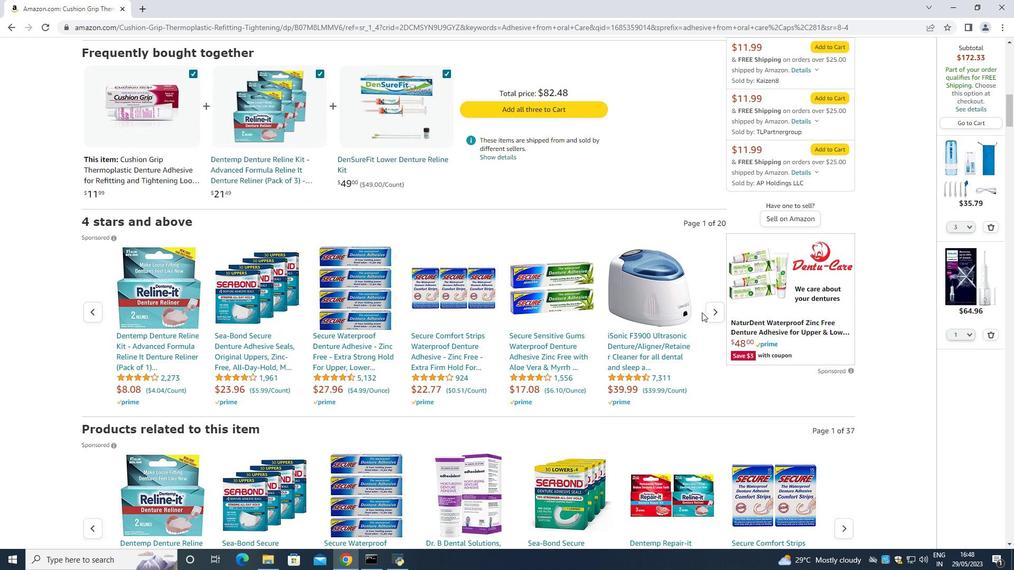 
Action: Mouse moved to (702, 312)
Screenshot: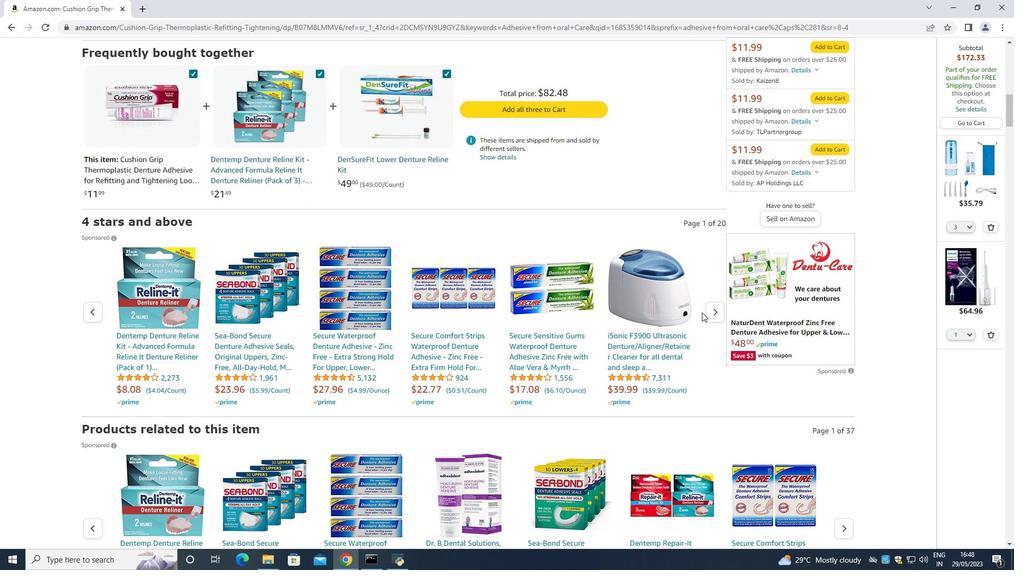 
Action: Mouse scrolled (702, 312) with delta (0, 0)
Screenshot: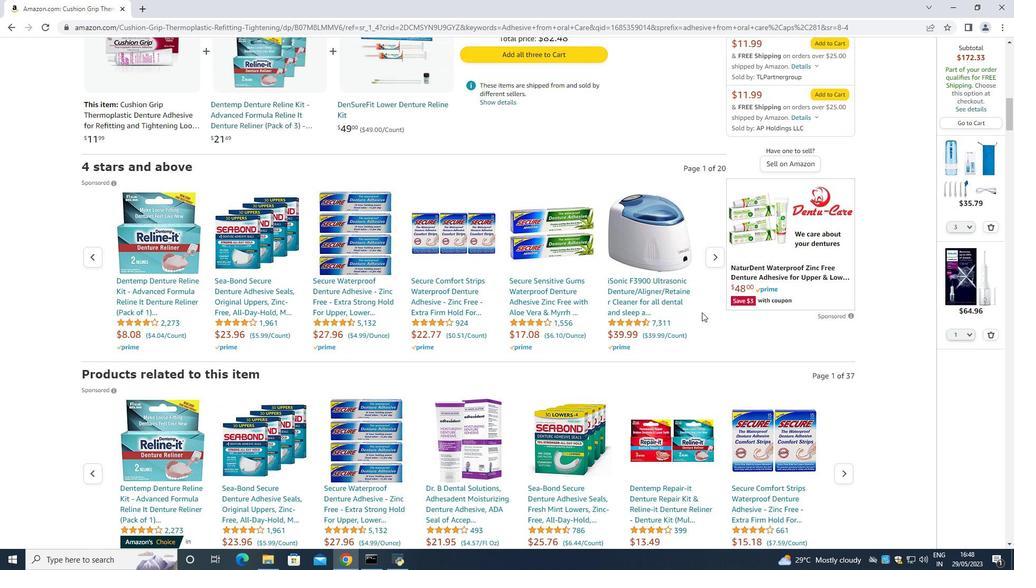 
Action: Mouse scrolled (702, 312) with delta (0, 0)
Screenshot: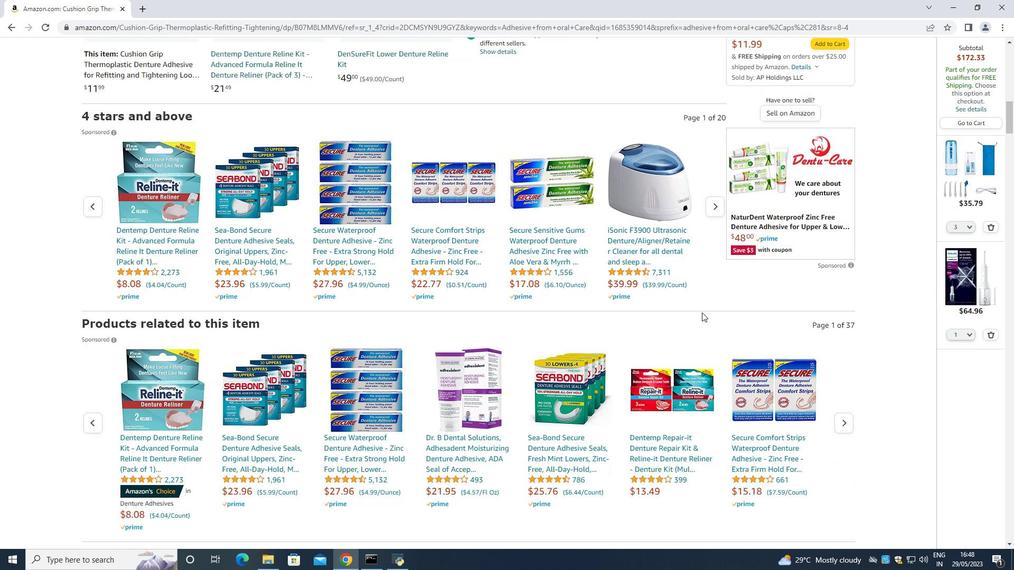 
Action: Mouse scrolled (702, 312) with delta (0, 0)
Screenshot: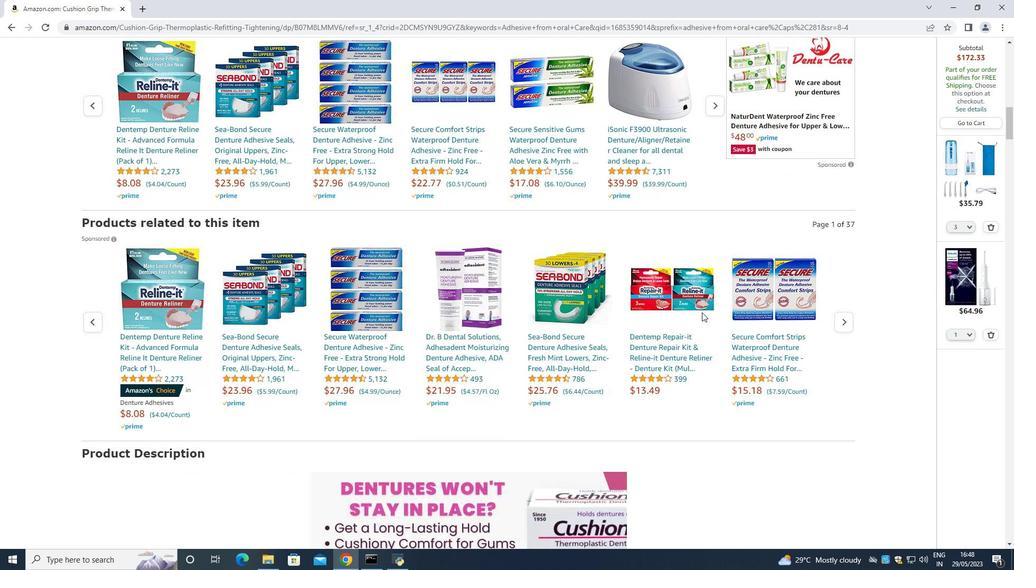 
Action: Mouse scrolled (702, 312) with delta (0, 0)
Screenshot: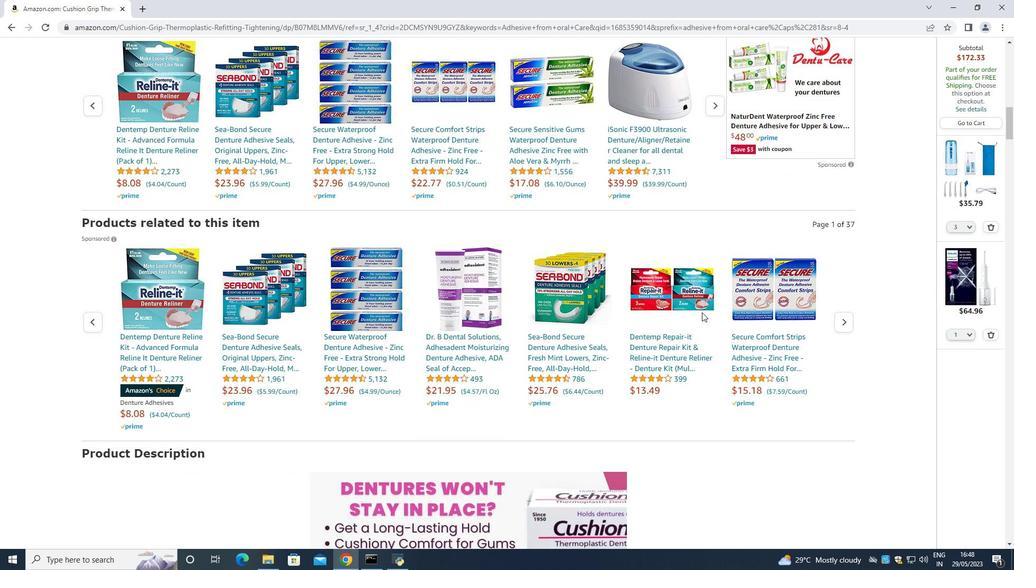 
Action: Mouse scrolled (702, 312) with delta (0, 0)
Screenshot: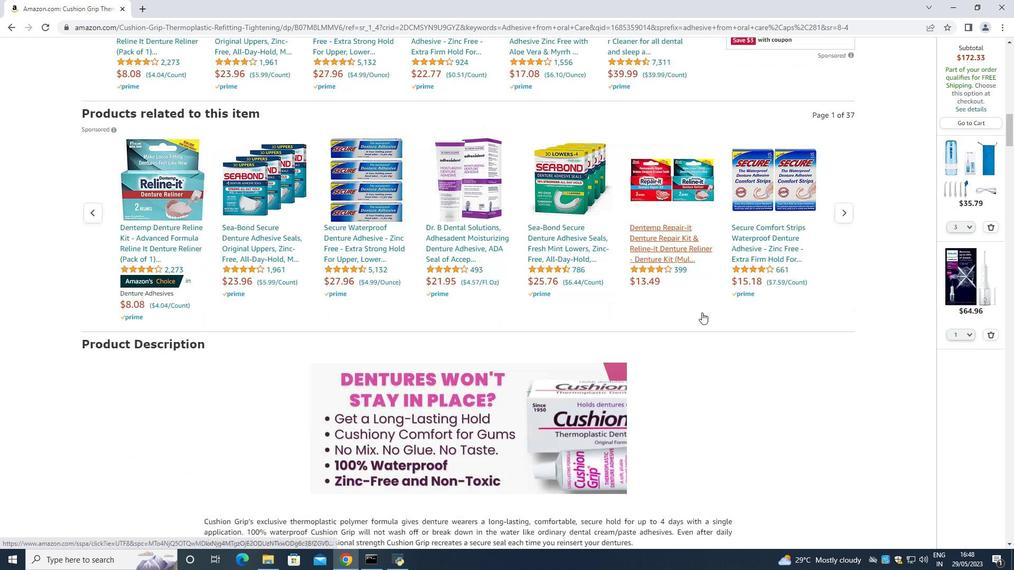
Action: Mouse scrolled (702, 312) with delta (0, 0)
Screenshot: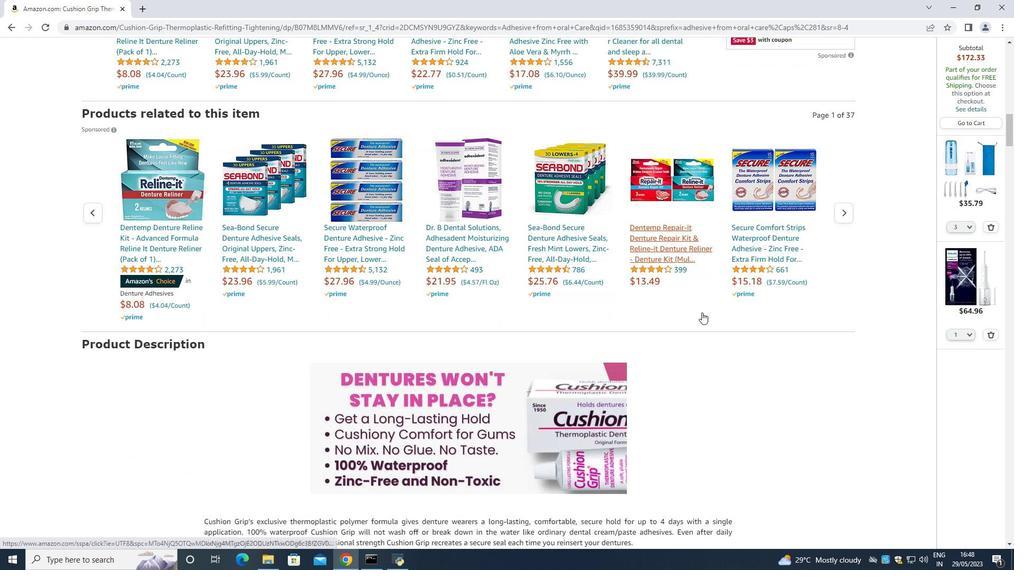 
Action: Mouse moved to (338, 444)
Screenshot: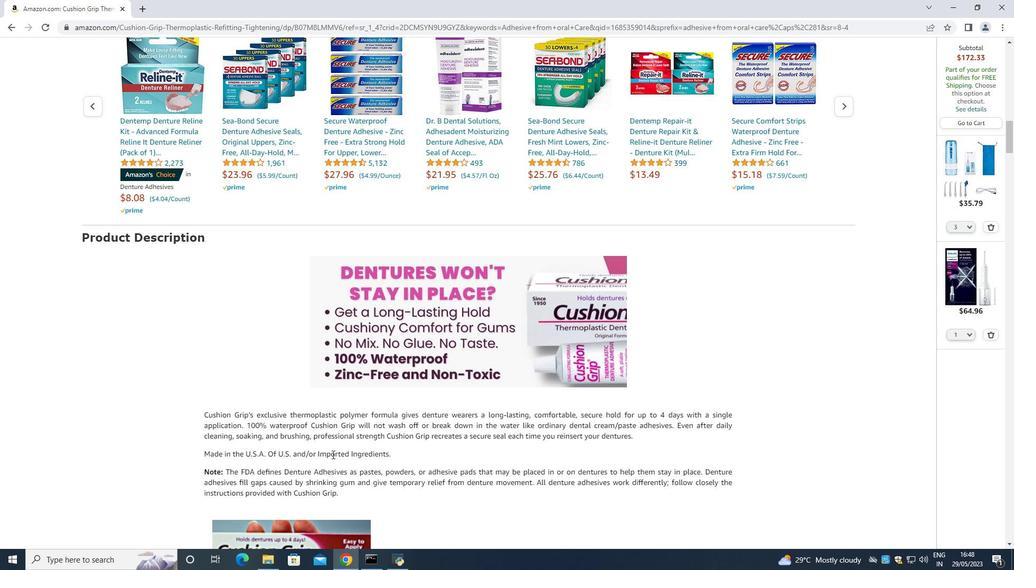 
Action: Mouse scrolled (338, 443) with delta (0, 0)
Screenshot: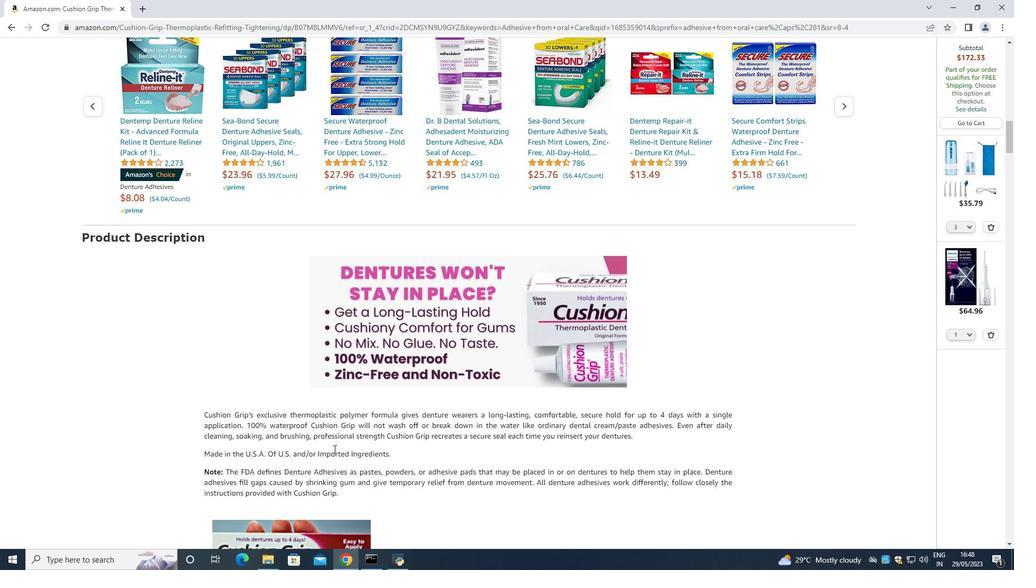 
Action: Mouse moved to (339, 444)
Screenshot: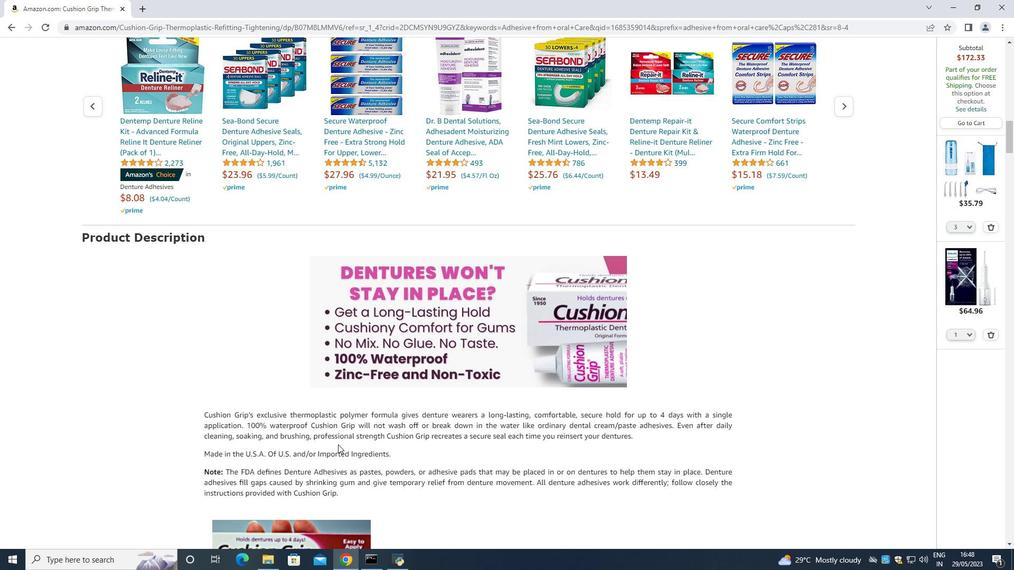 
Action: Mouse scrolled (339, 443) with delta (0, 0)
Screenshot: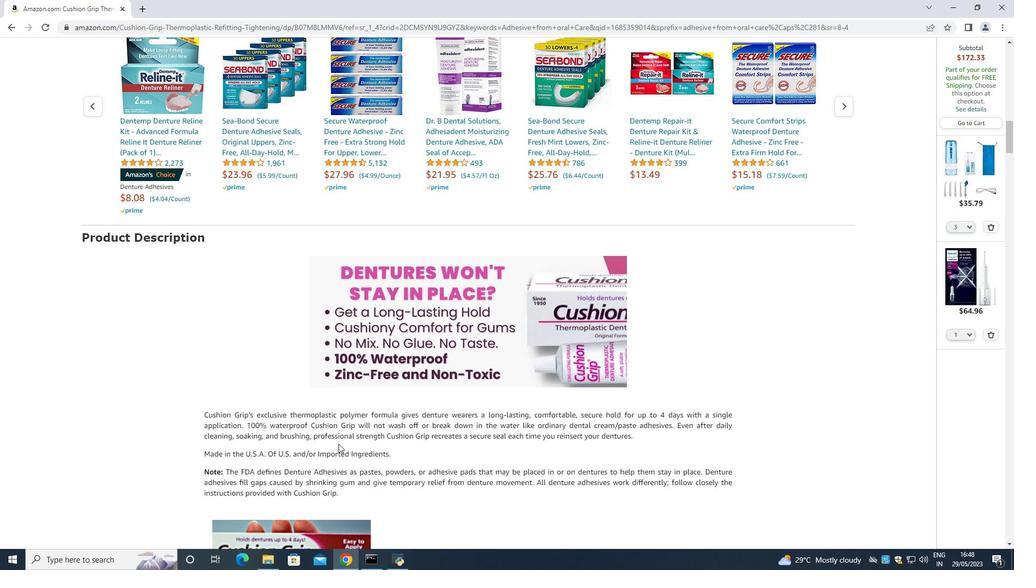 
Action: Mouse moved to (341, 444)
Screenshot: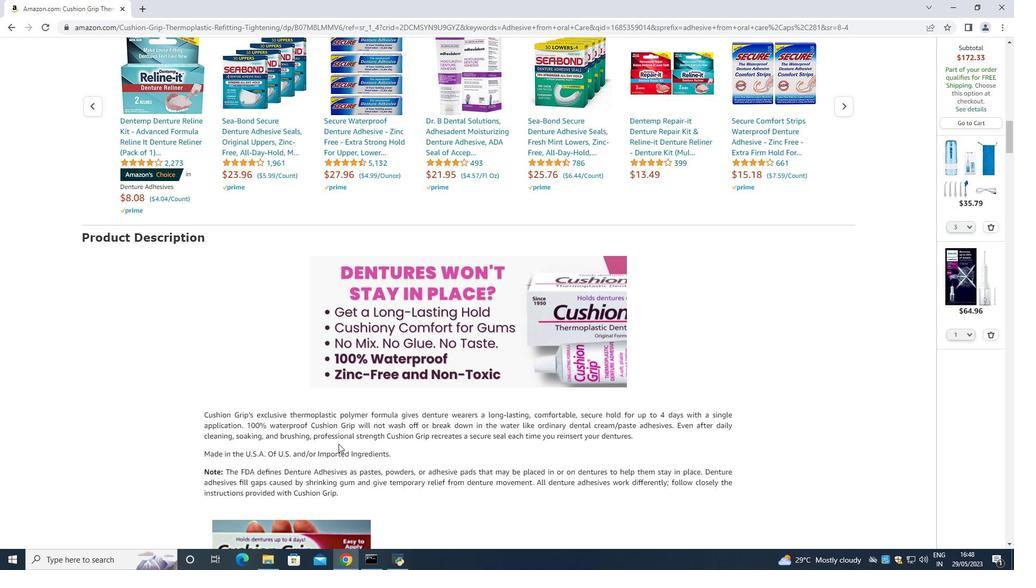 
Action: Mouse scrolled (341, 443) with delta (0, 0)
Screenshot: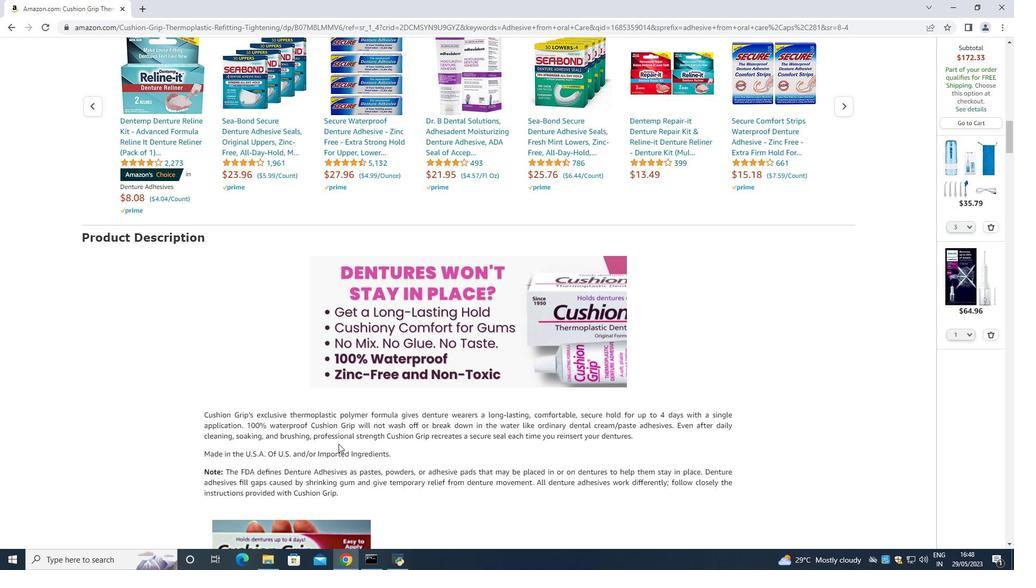 
Action: Mouse moved to (341, 444)
Screenshot: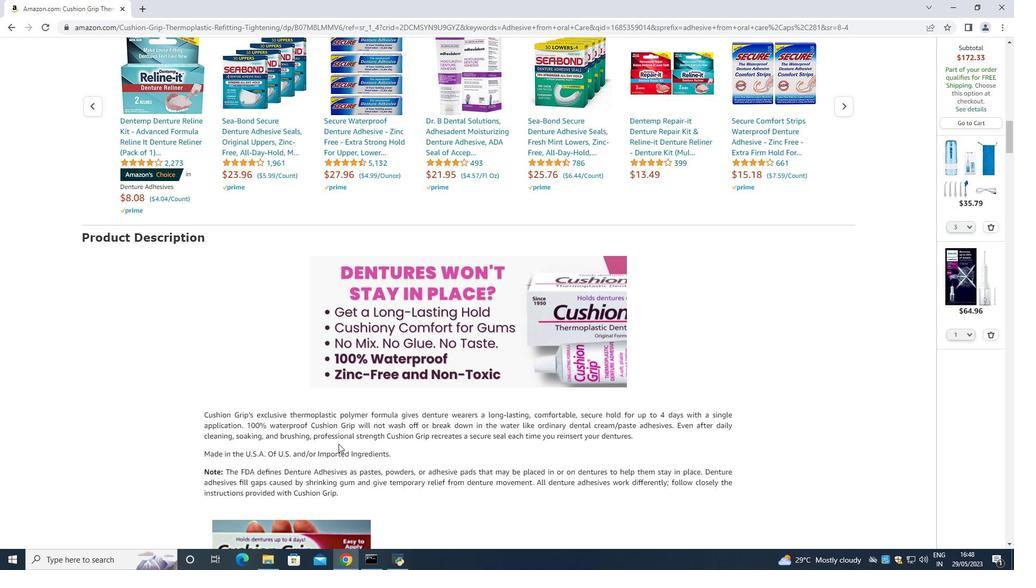 
Action: Mouse scrolled (341, 443) with delta (0, 0)
Screenshot: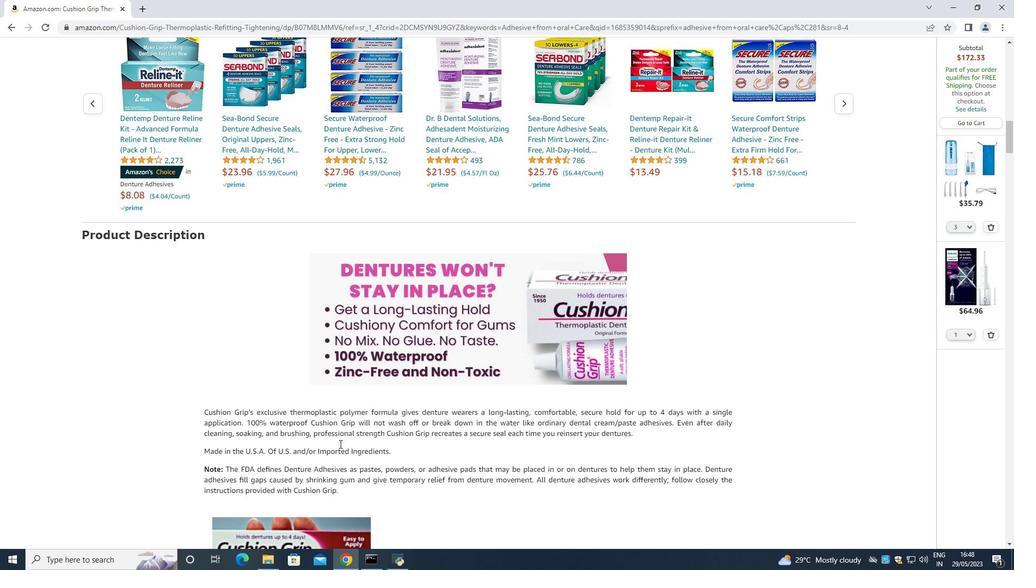 
Action: Mouse moved to (342, 444)
Screenshot: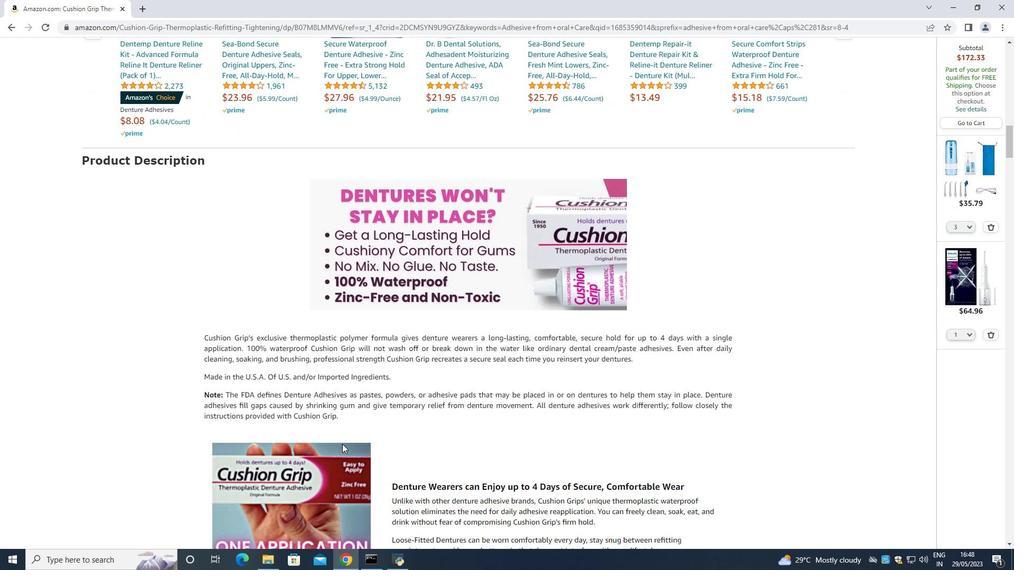 
Action: Mouse scrolled (342, 443) with delta (0, 0)
Screenshot: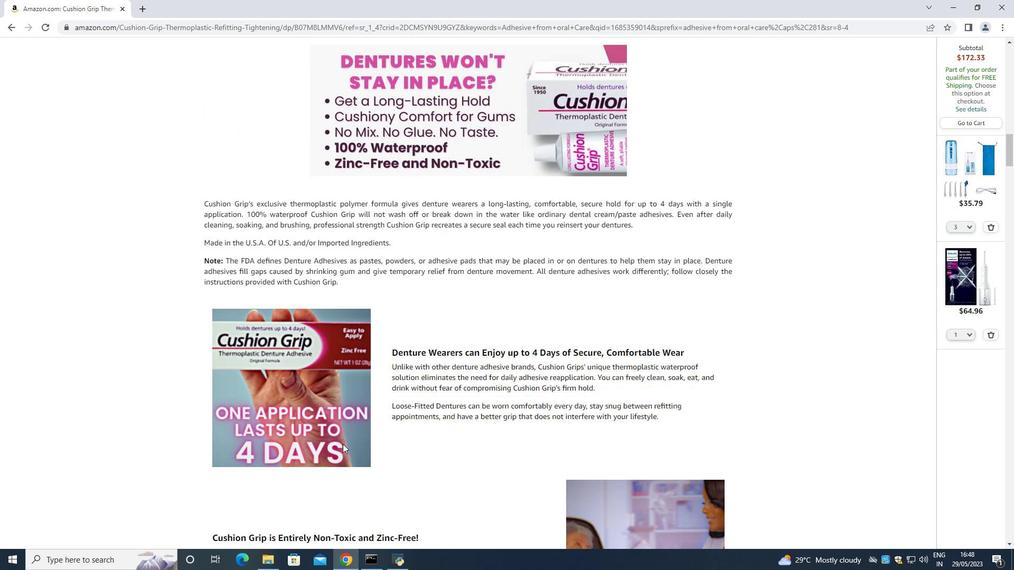 
Action: Mouse moved to (344, 442)
Screenshot: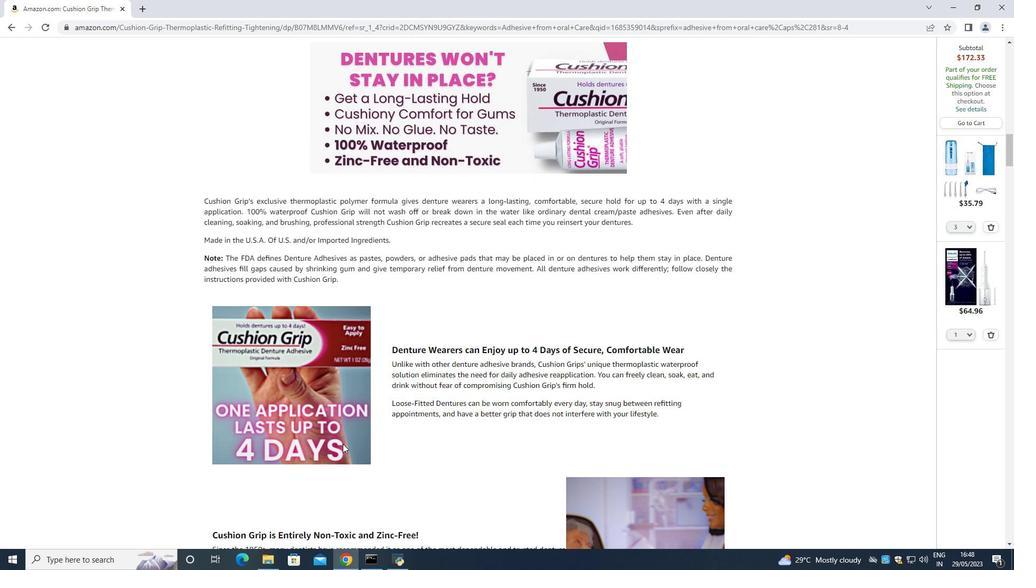 
Action: Mouse scrolled (344, 442) with delta (0, 0)
Screenshot: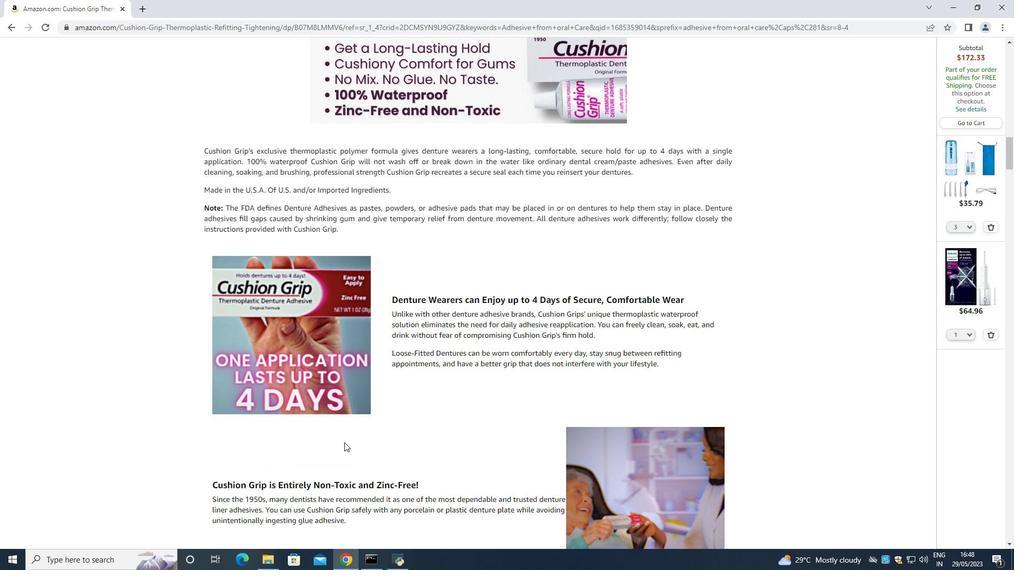 
Action: Mouse scrolled (344, 442) with delta (0, 0)
Screenshot: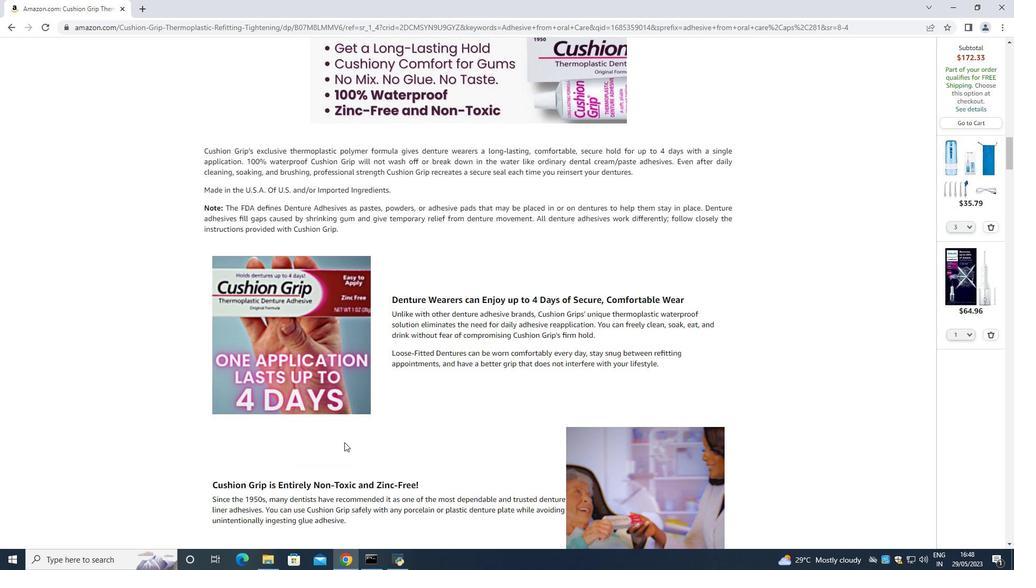 
Action: Mouse scrolled (344, 442) with delta (0, 0)
Screenshot: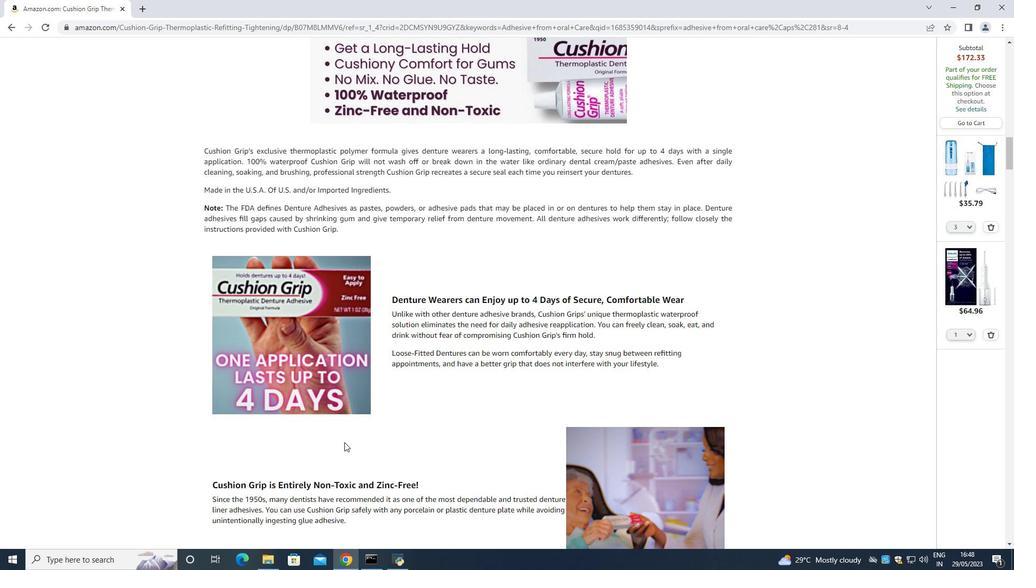 
Action: Mouse scrolled (344, 442) with delta (0, 0)
Screenshot: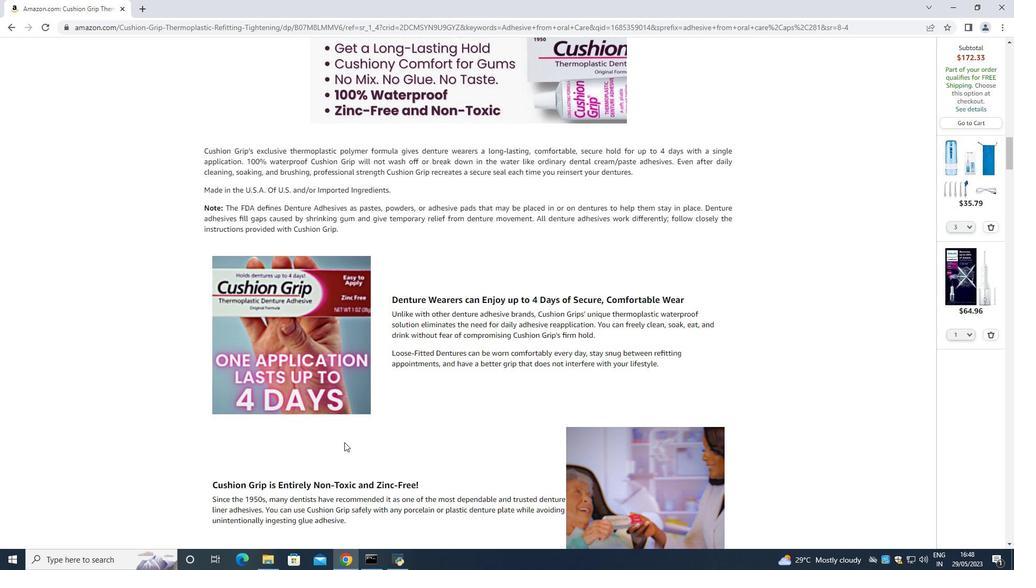 
Action: Mouse moved to (345, 441)
Screenshot: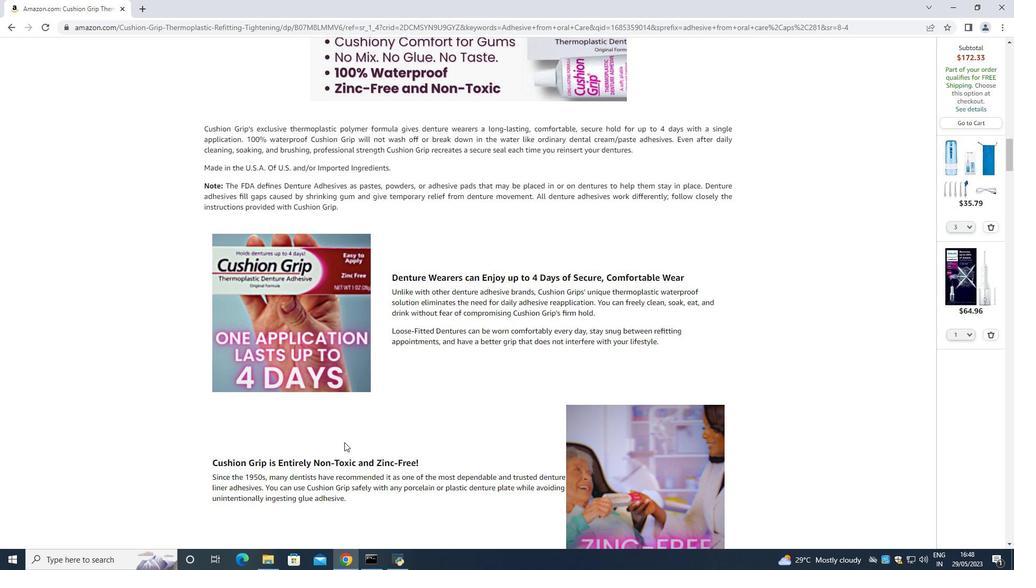 
Action: Mouse scrolled (345, 440) with delta (0, 0)
Screenshot: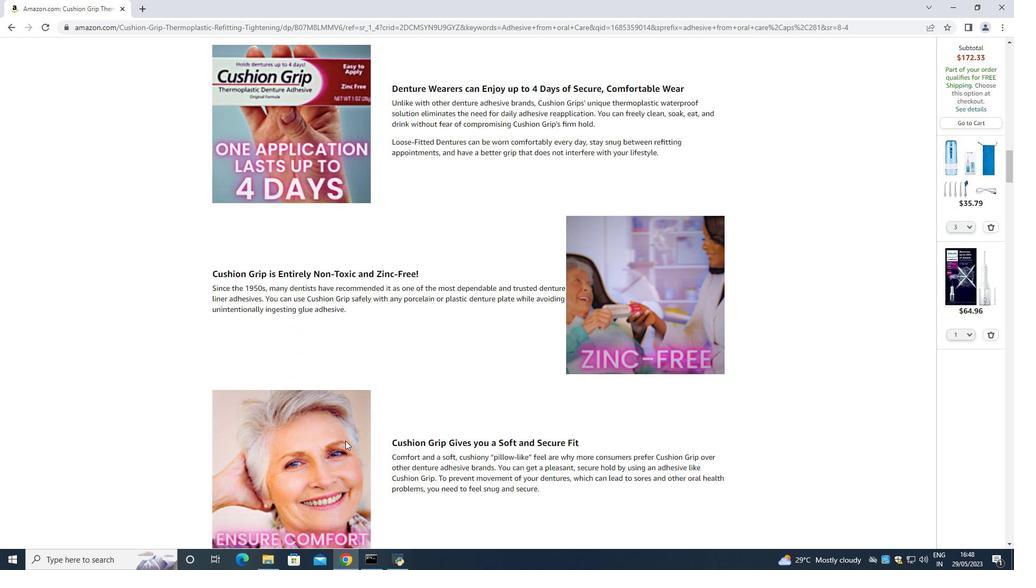 
Action: Mouse scrolled (345, 440) with delta (0, 0)
Screenshot: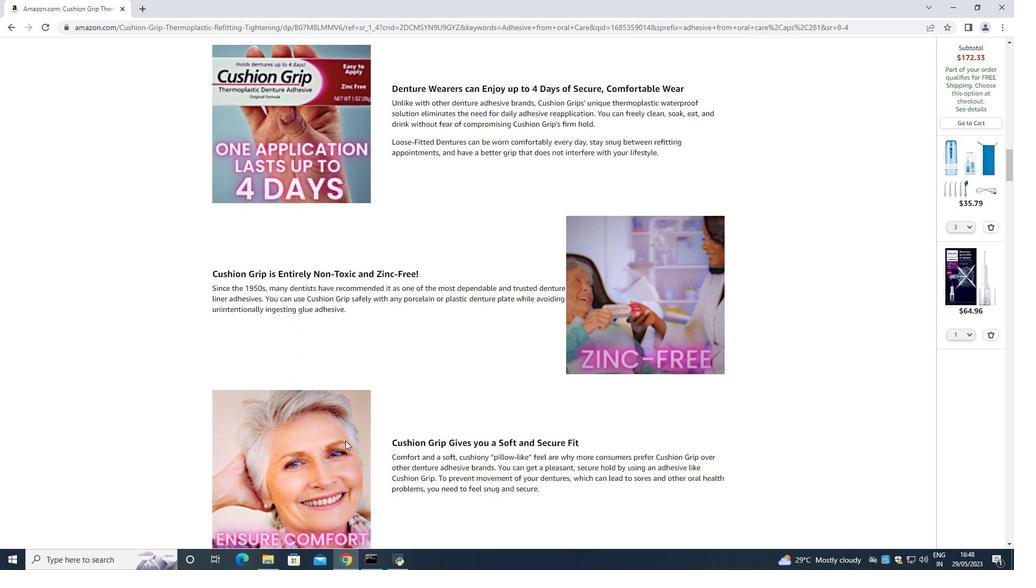 
Action: Mouse moved to (613, 397)
Screenshot: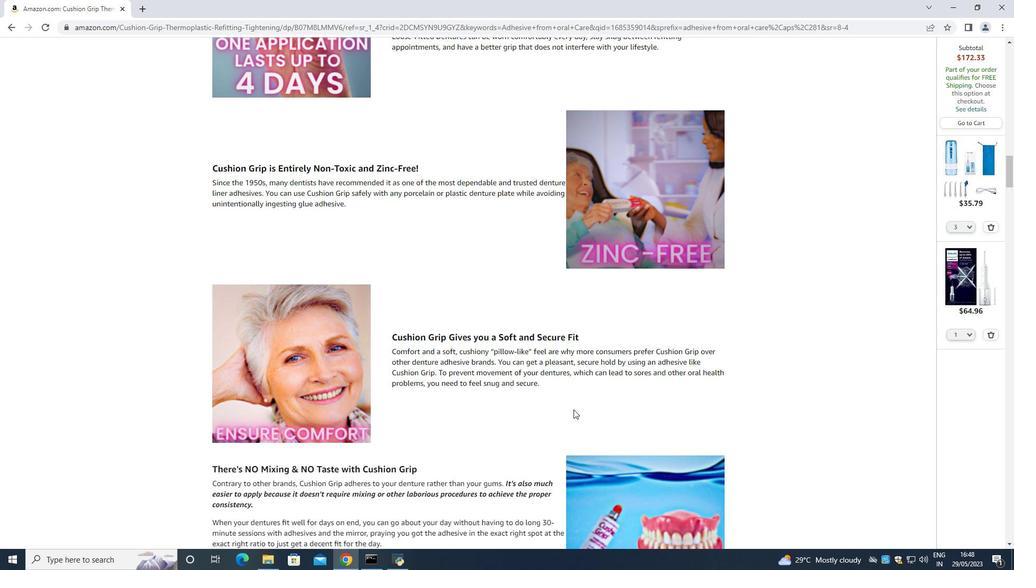 
Action: Mouse scrolled (613, 398) with delta (0, 0)
Screenshot: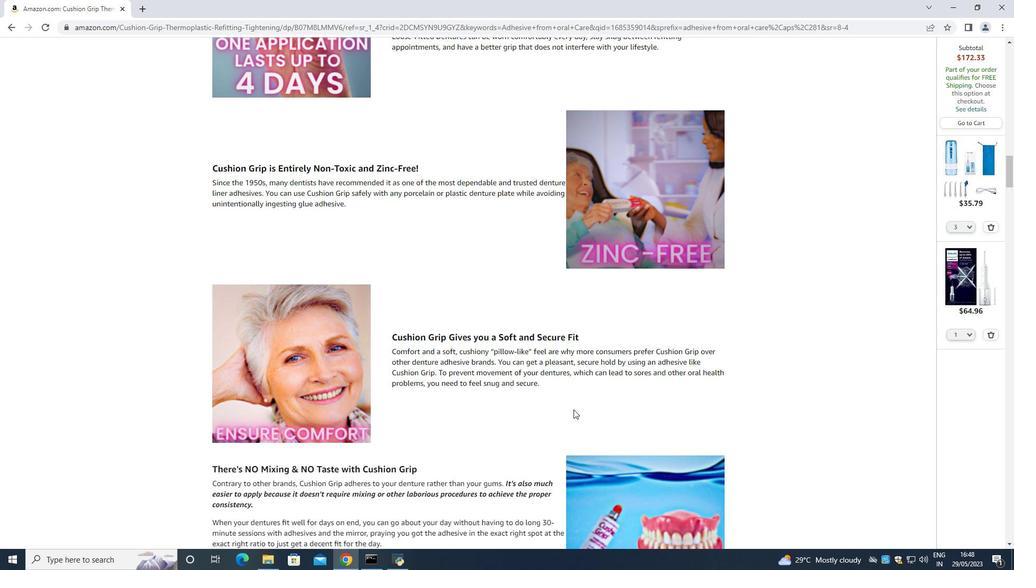 
Action: Mouse moved to (614, 396)
Screenshot: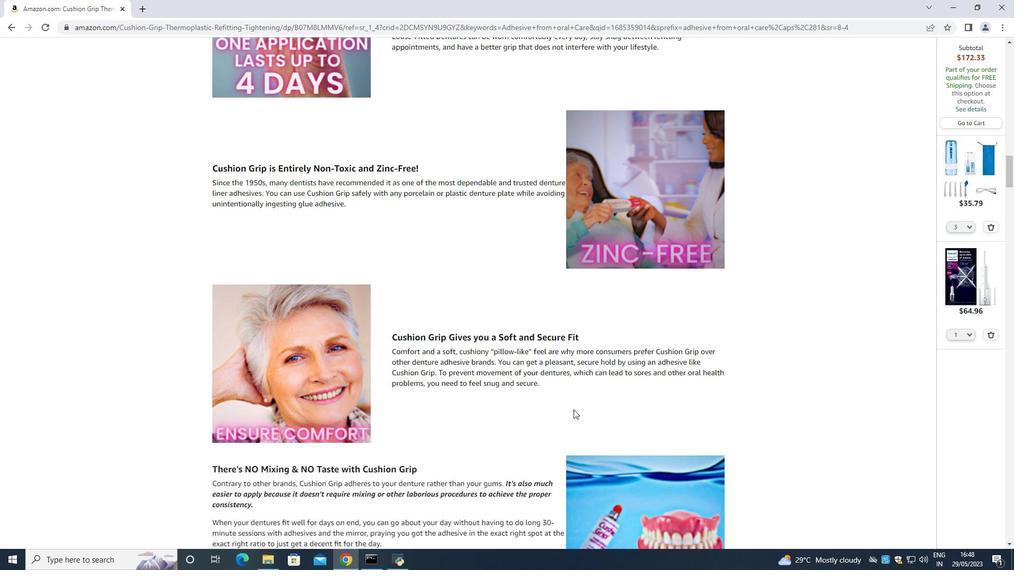 
Action: Mouse scrolled (614, 397) with delta (0, 0)
Screenshot: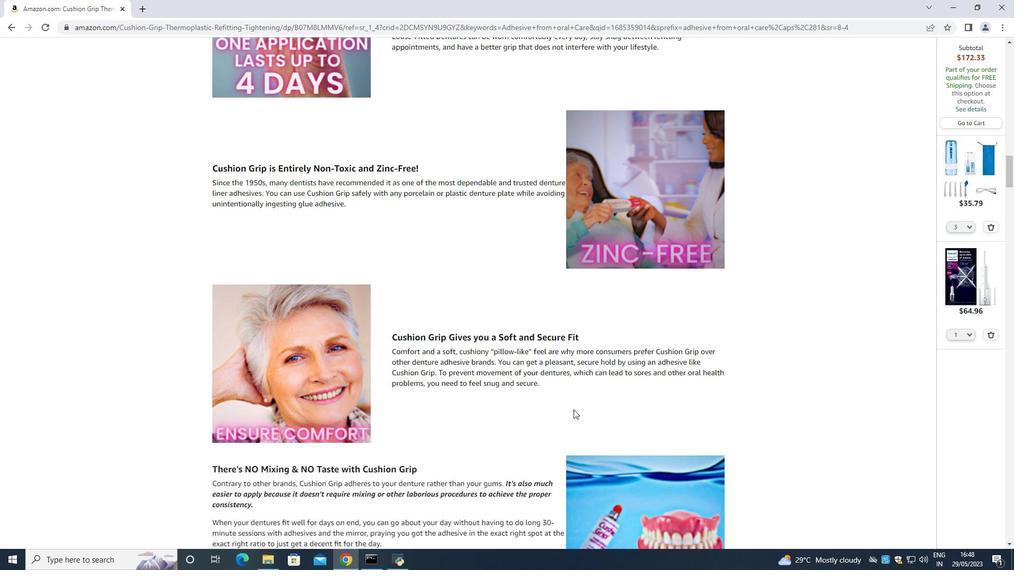 
Action: Mouse scrolled (614, 397) with delta (0, 0)
Screenshot: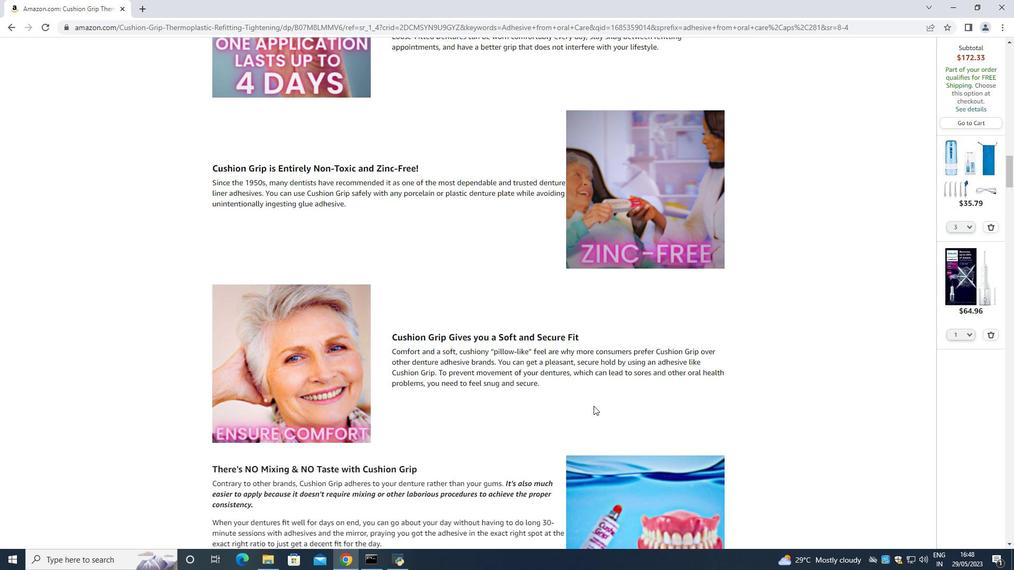 
Action: Mouse scrolled (614, 397) with delta (0, 0)
Screenshot: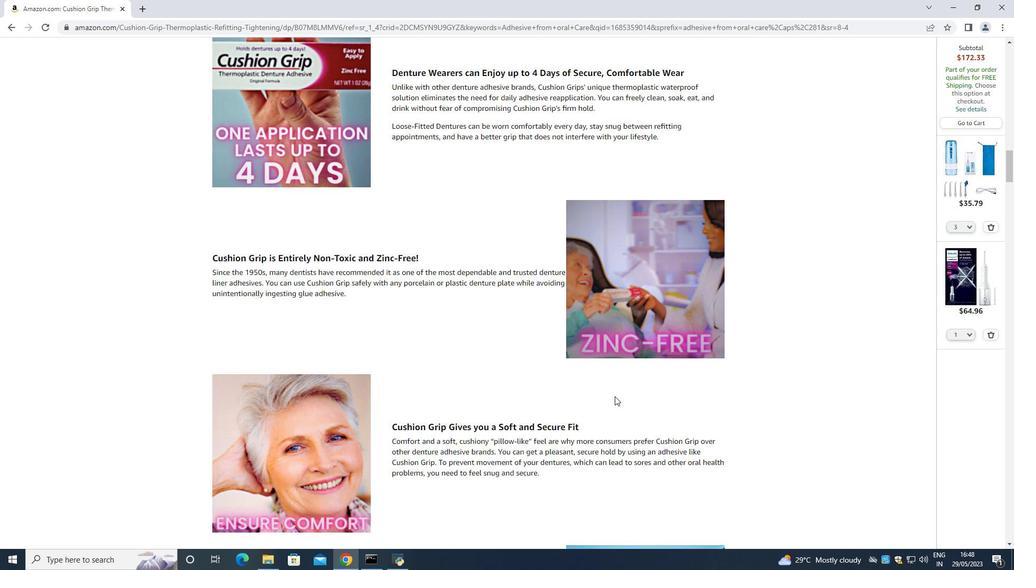 
Action: Mouse scrolled (614, 397) with delta (0, 0)
Screenshot: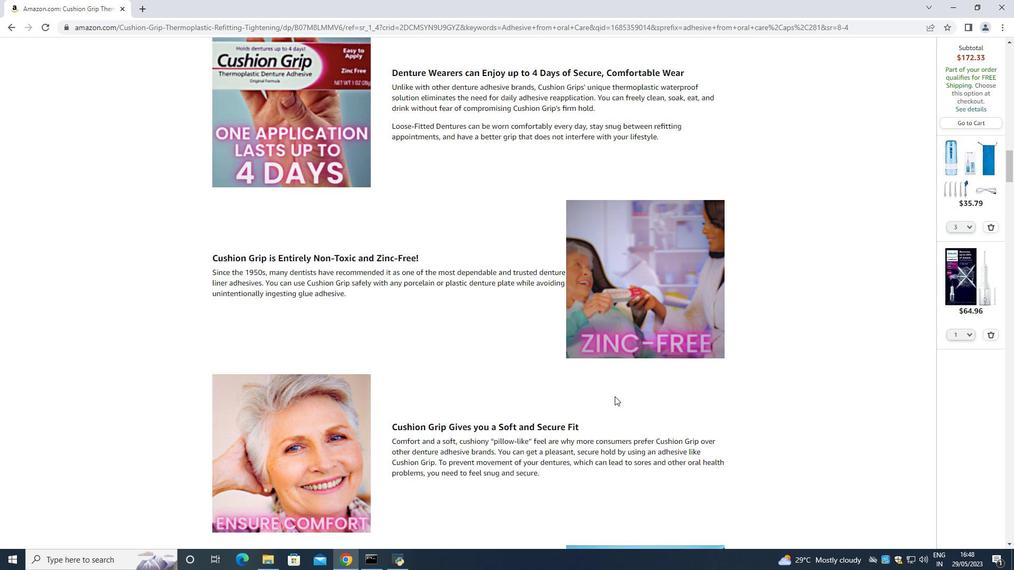 
Action: Mouse scrolled (614, 397) with delta (0, 0)
Screenshot: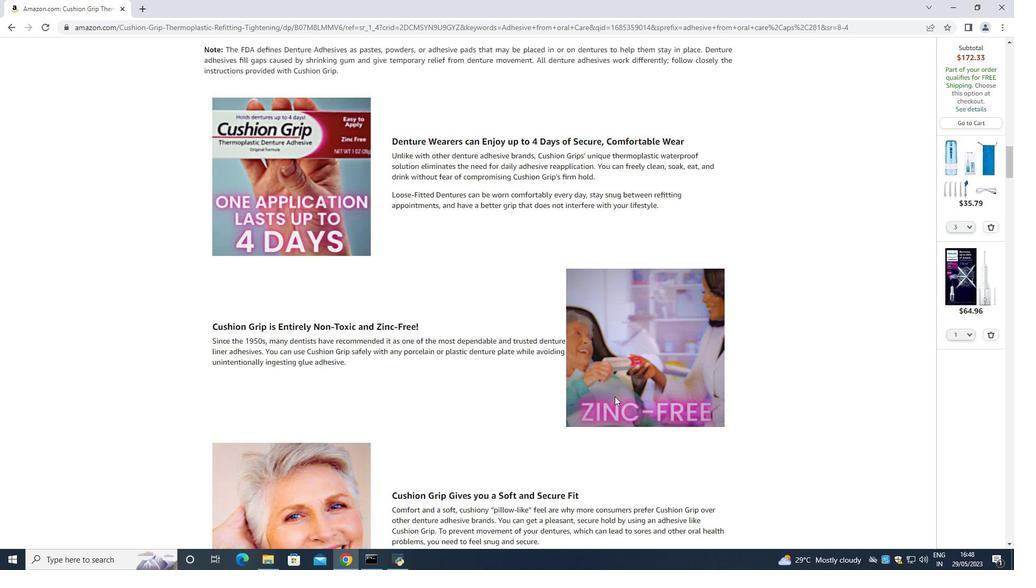 
Action: Mouse scrolled (614, 397) with delta (0, 0)
Screenshot: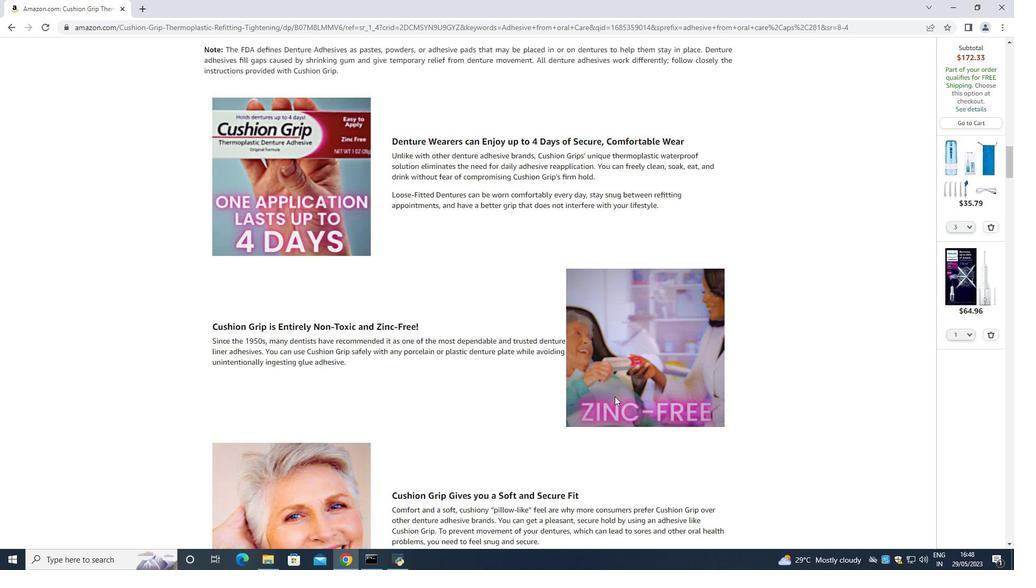 
Action: Mouse scrolled (614, 397) with delta (0, 0)
Screenshot: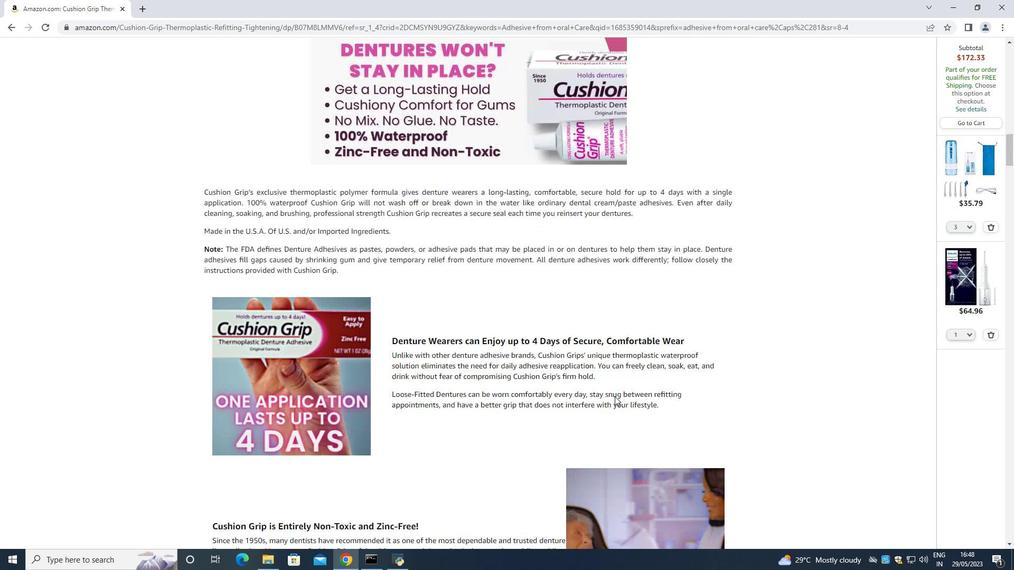 
Action: Mouse scrolled (614, 397) with delta (0, 0)
Screenshot: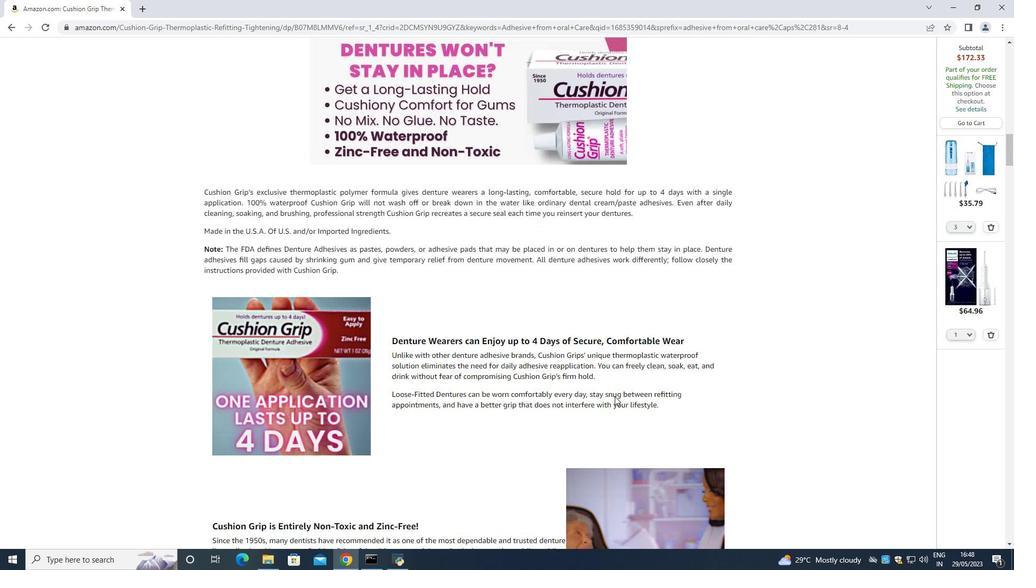 
Action: Mouse scrolled (614, 397) with delta (0, 0)
Screenshot: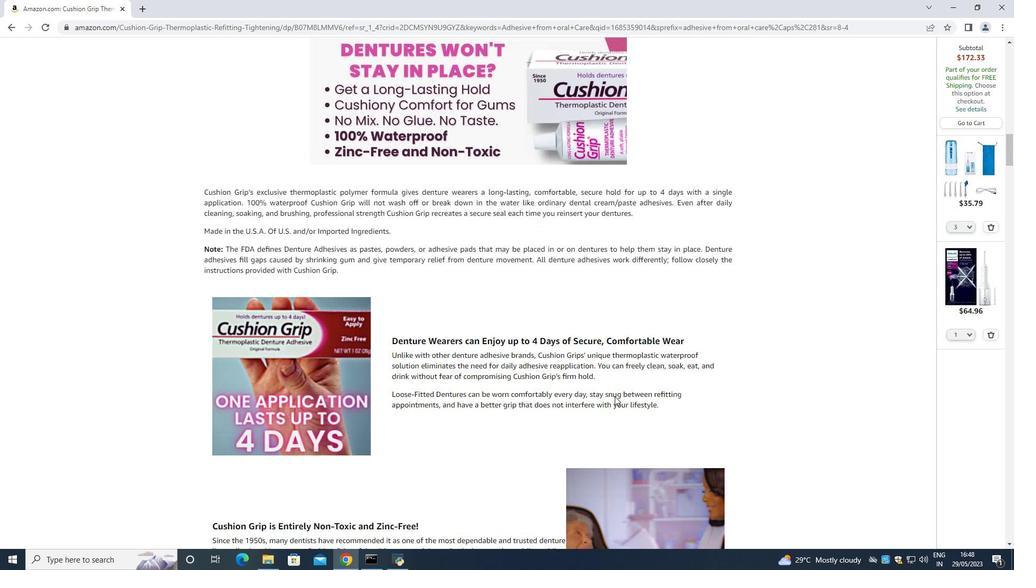 
Action: Mouse scrolled (614, 397) with delta (0, 0)
Screenshot: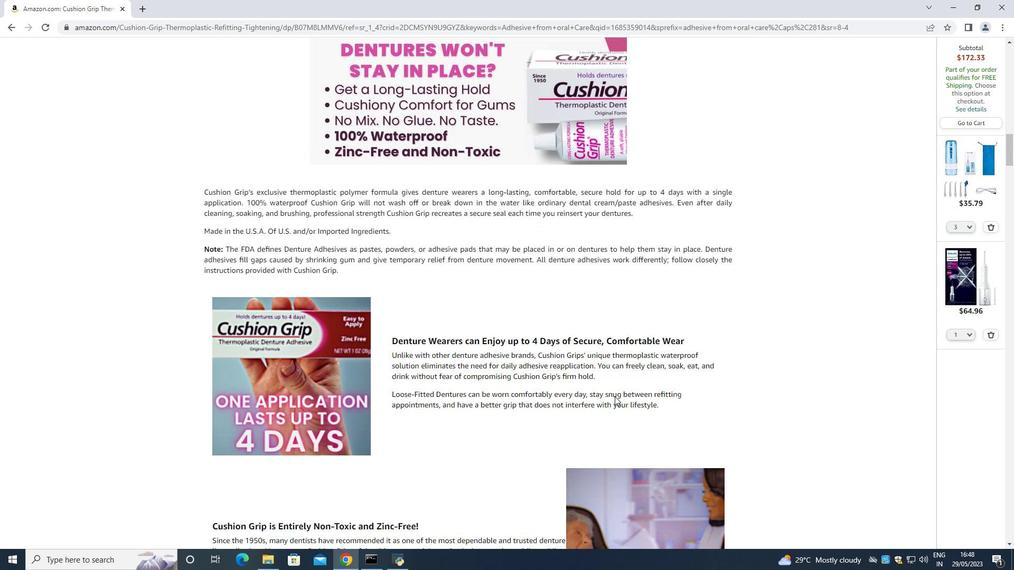 
Action: Mouse scrolled (614, 397) with delta (0, 0)
Screenshot: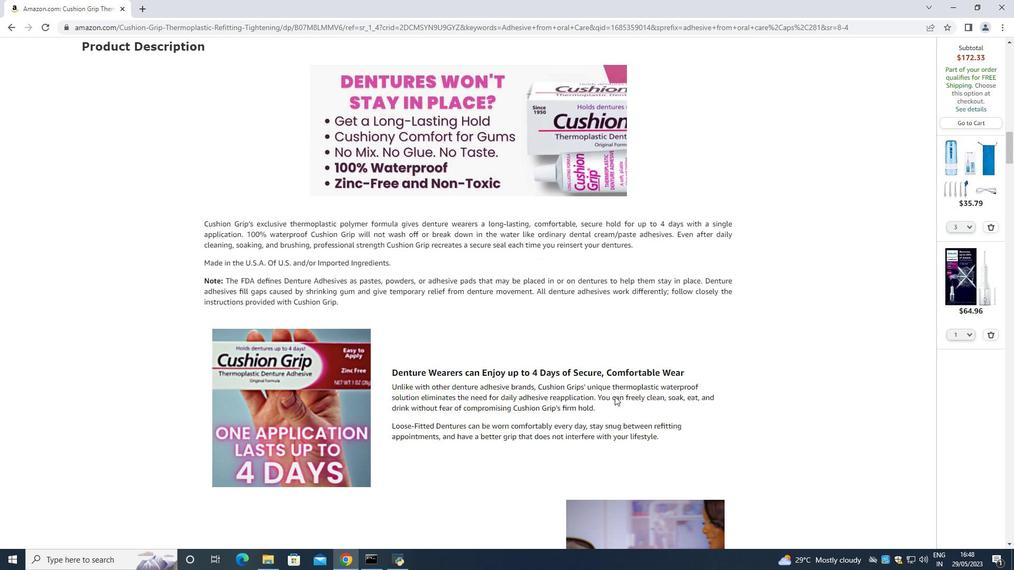 
Action: Mouse scrolled (614, 397) with delta (0, 0)
Screenshot: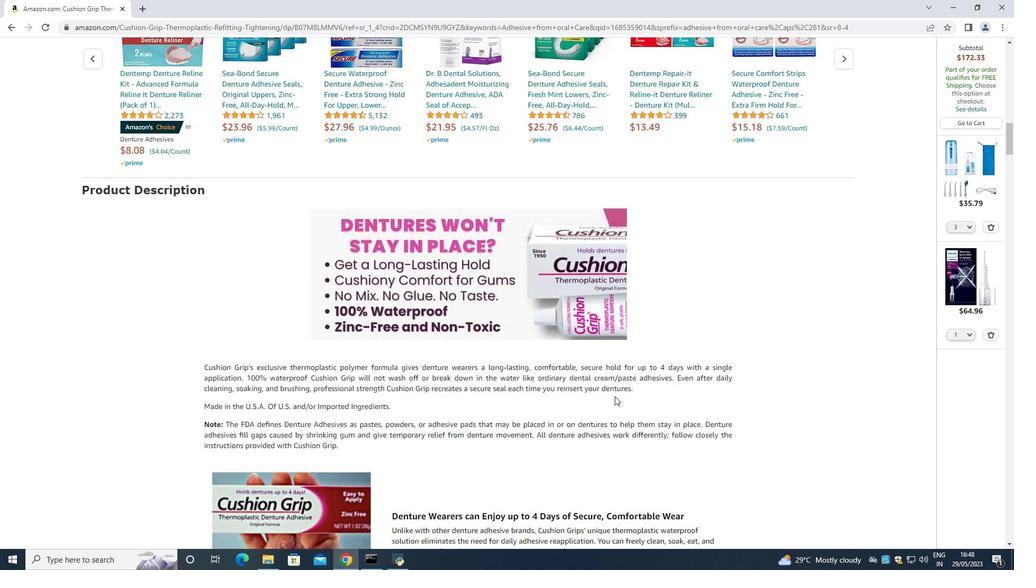 
Action: Mouse scrolled (614, 397) with delta (0, 0)
Screenshot: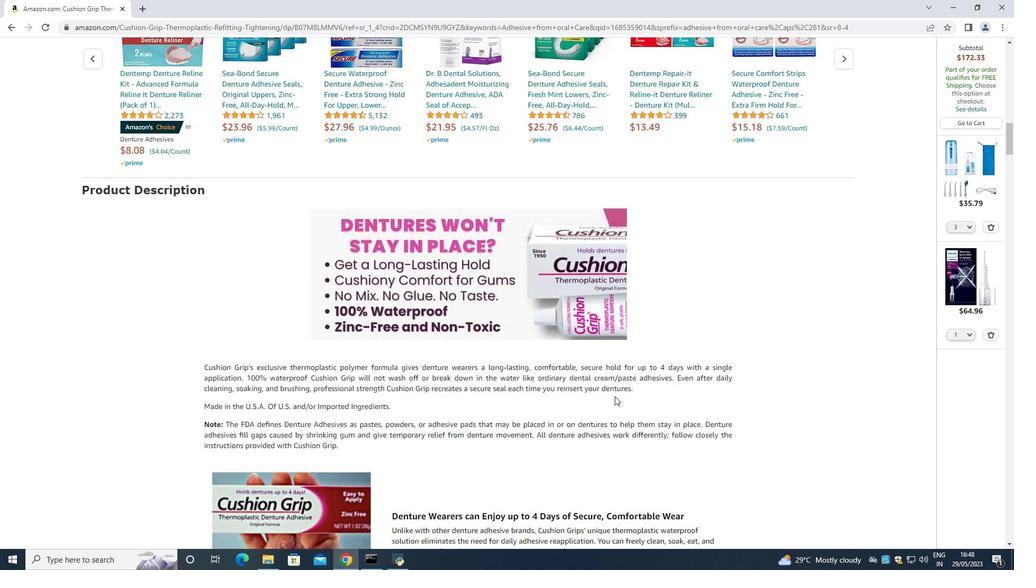 
Action: Mouse scrolled (614, 397) with delta (0, 0)
Screenshot: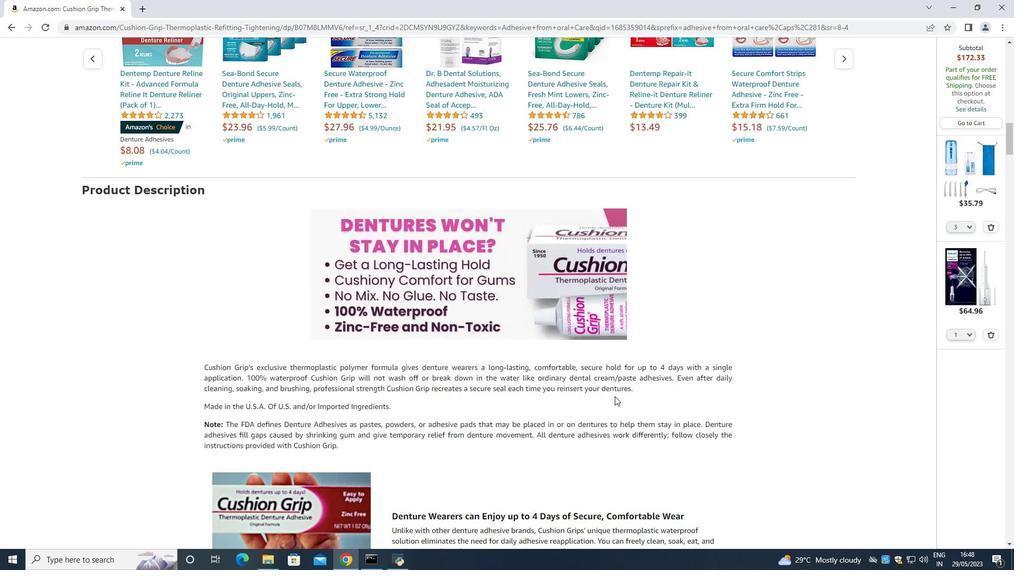 
Action: Mouse scrolled (614, 397) with delta (0, 0)
Screenshot: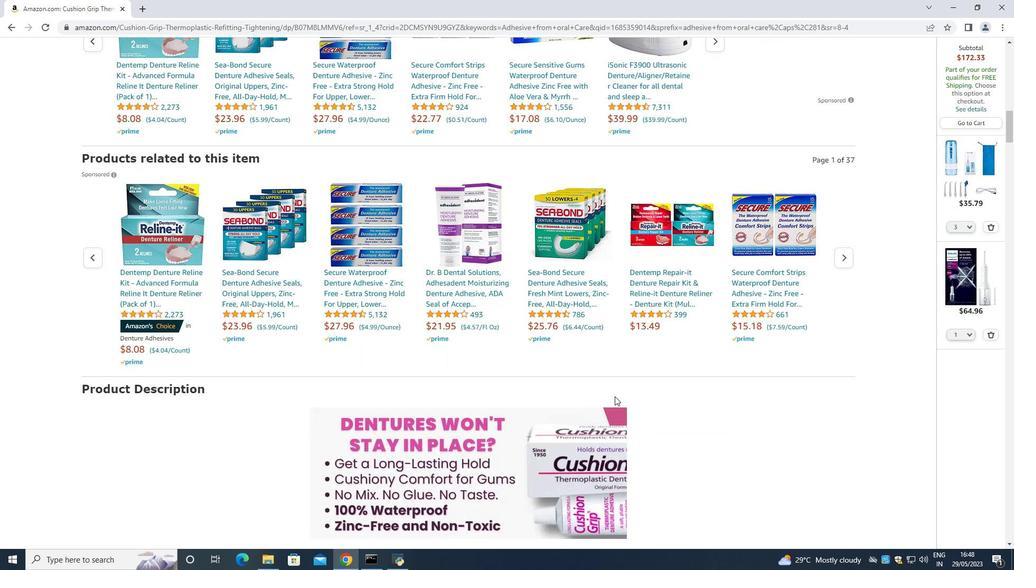 
Action: Mouse scrolled (614, 397) with delta (0, 0)
Screenshot: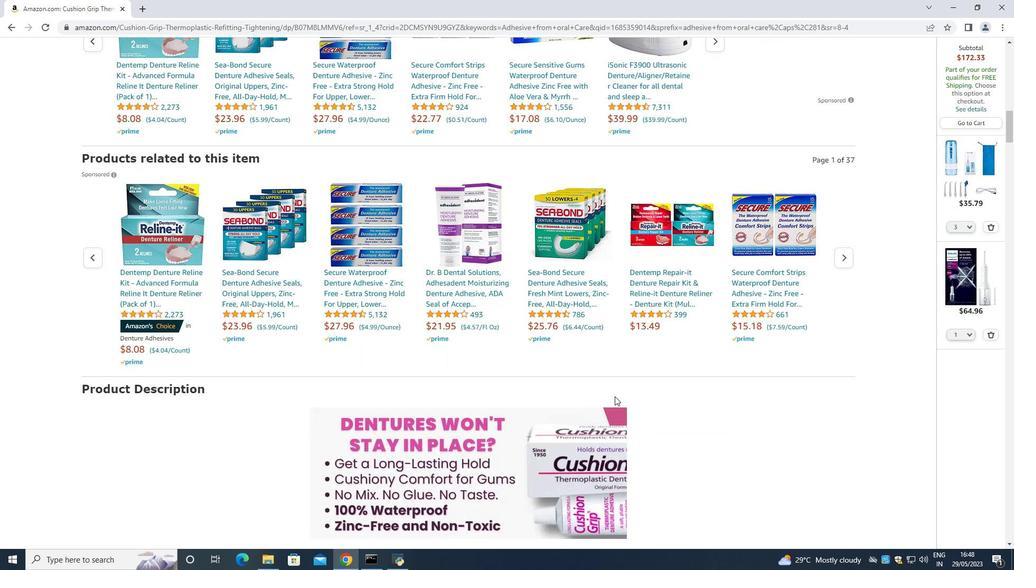 
Action: Mouse scrolled (614, 397) with delta (0, 0)
Screenshot: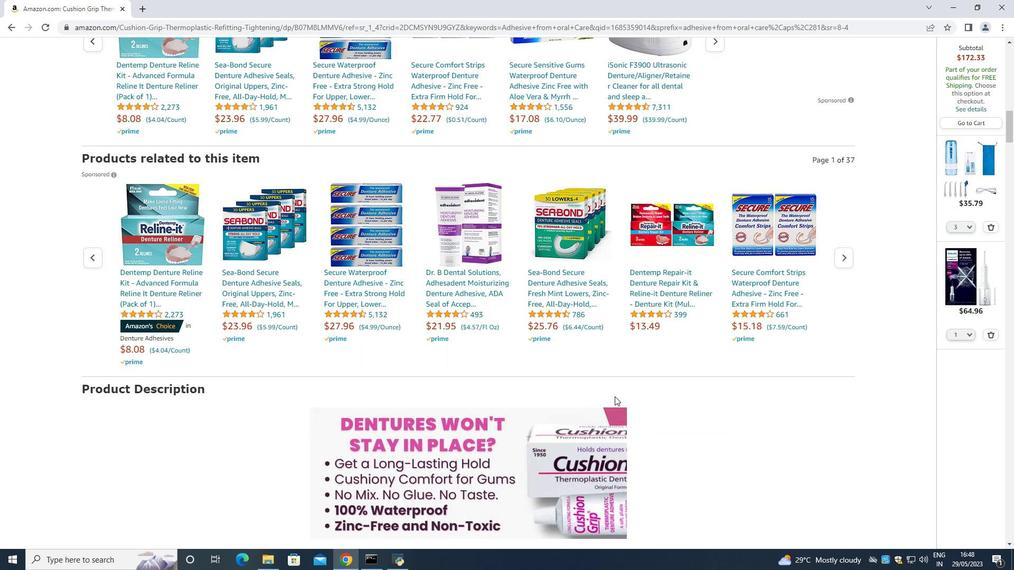 
Action: Mouse scrolled (614, 397) with delta (0, 0)
Screenshot: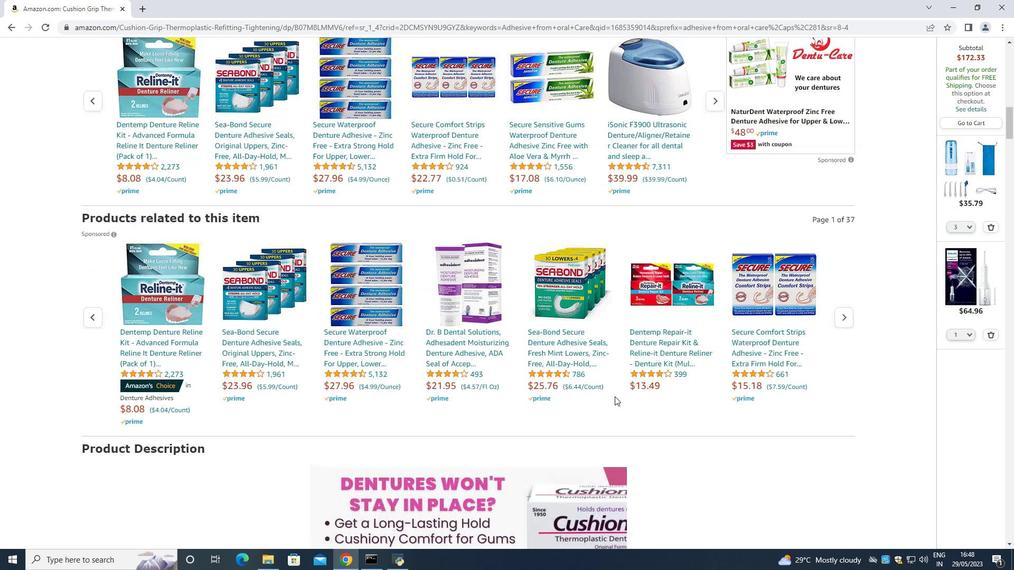 
Action: Mouse scrolled (614, 397) with delta (0, 0)
Screenshot: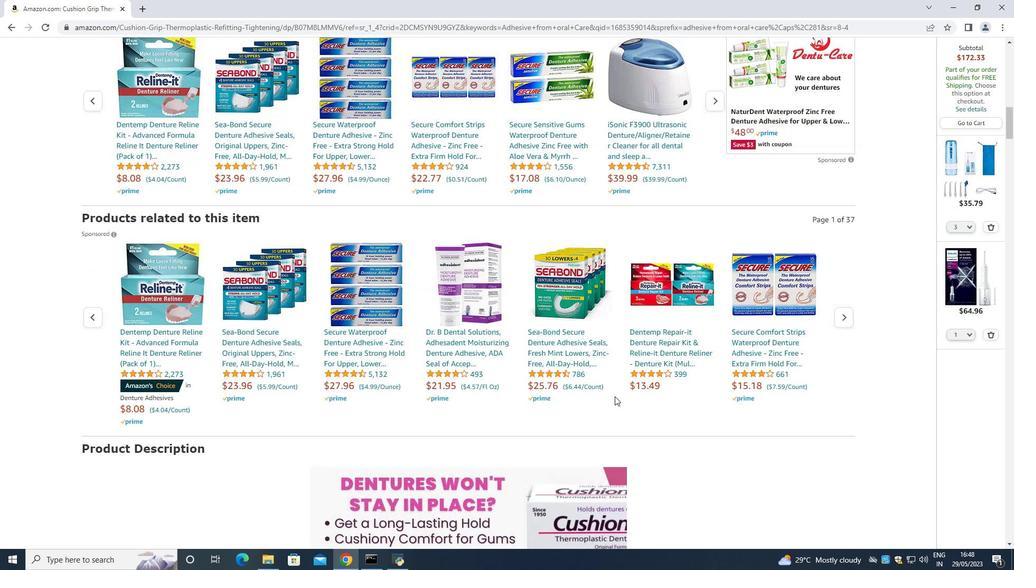 
Action: Mouse scrolled (614, 397) with delta (0, 0)
Screenshot: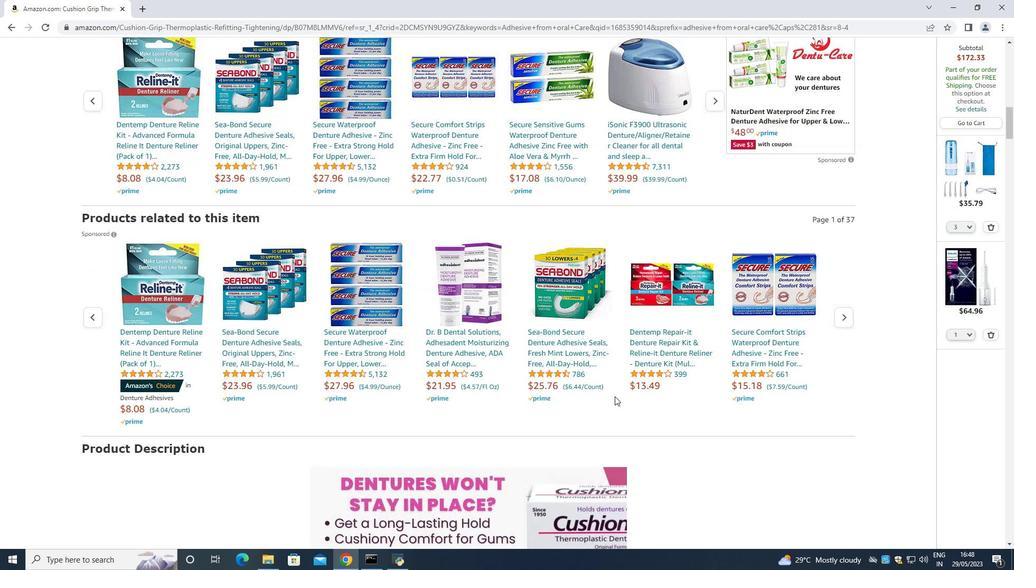 
Action: Mouse scrolled (614, 397) with delta (0, 0)
Screenshot: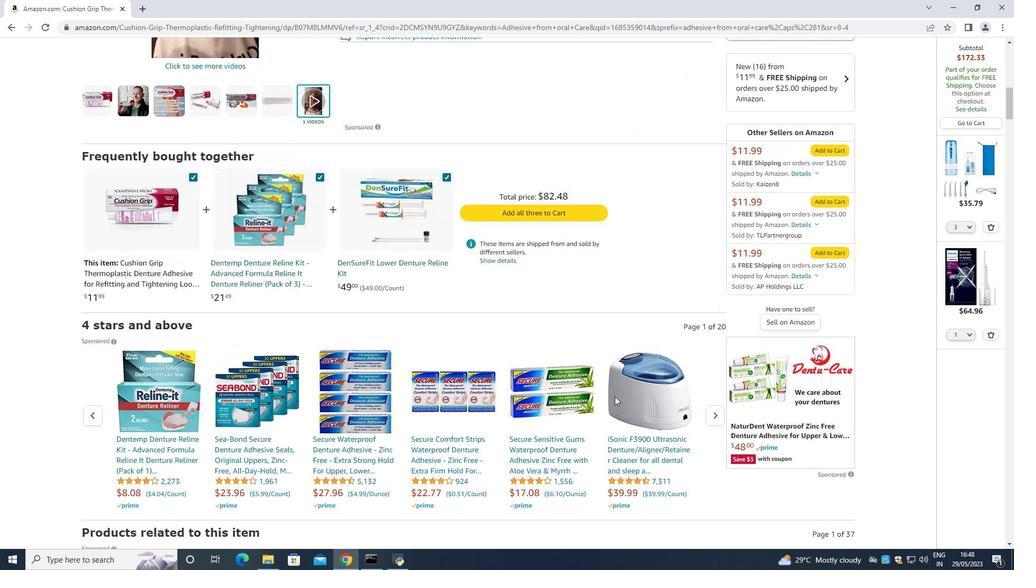 
Action: Mouse scrolled (614, 397) with delta (0, 0)
Screenshot: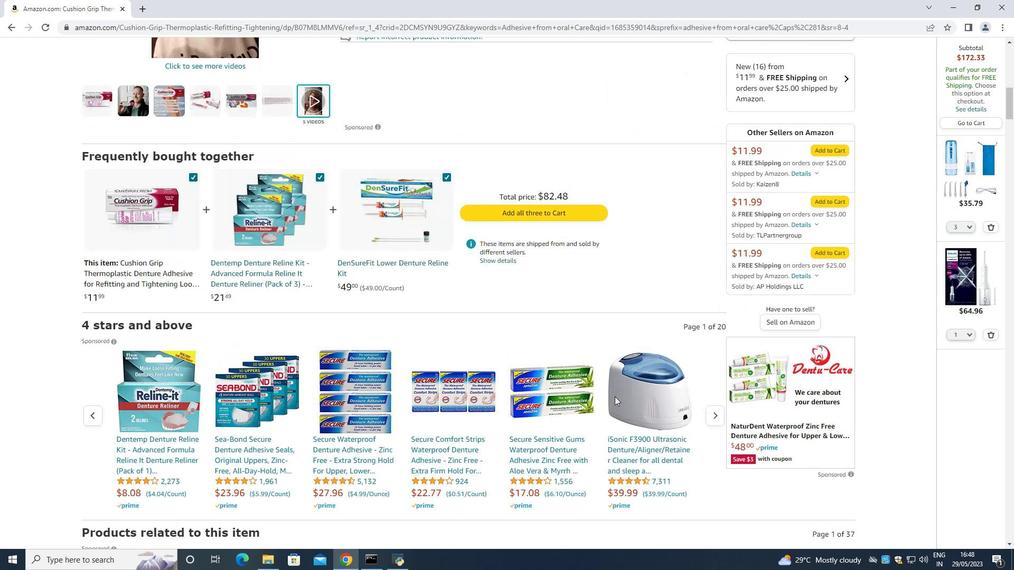 
Action: Mouse scrolled (614, 397) with delta (0, 0)
Screenshot: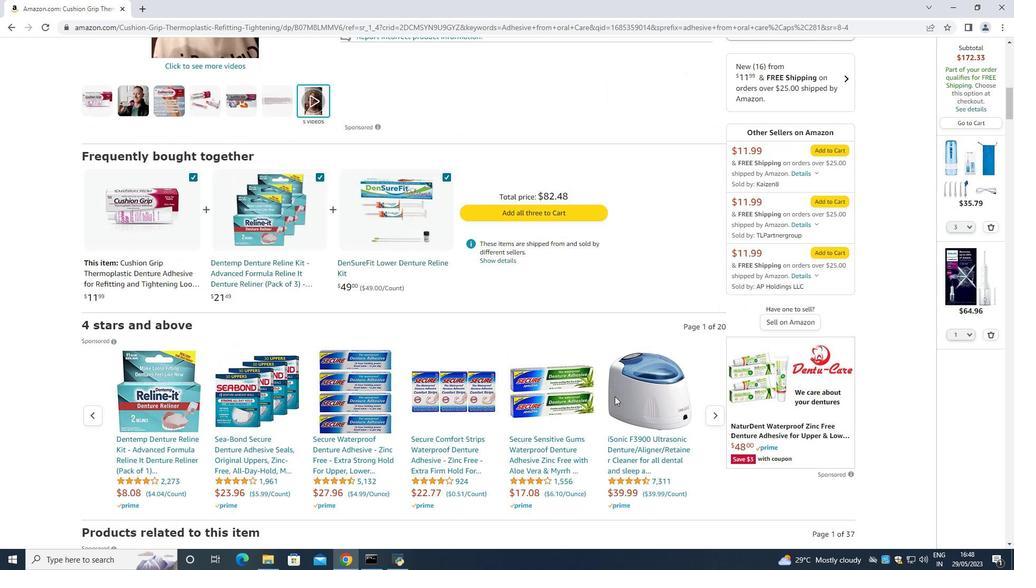 
Action: Mouse scrolled (614, 397) with delta (0, 0)
Screenshot: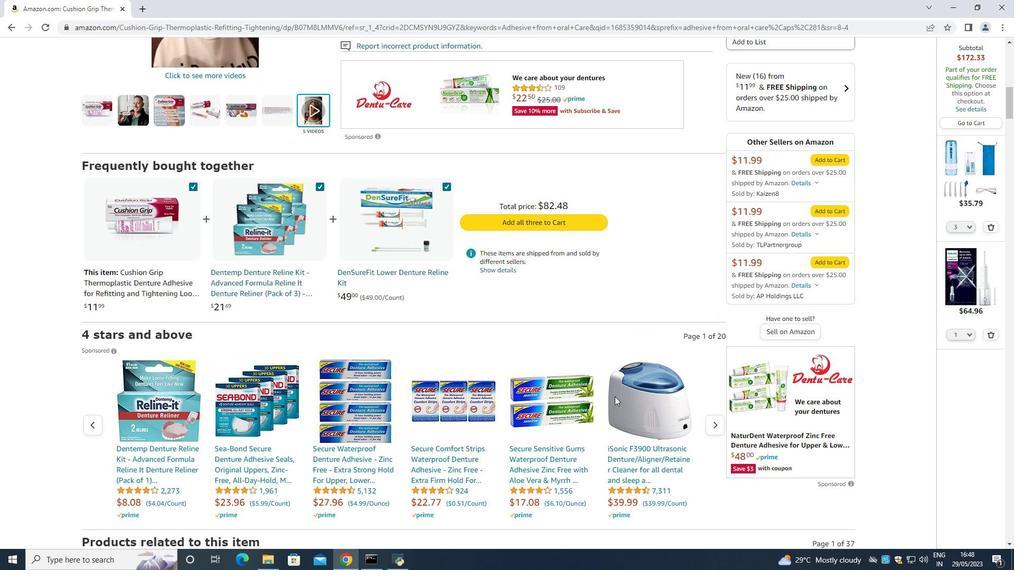 
Action: Mouse scrolled (614, 397) with delta (0, 0)
Screenshot: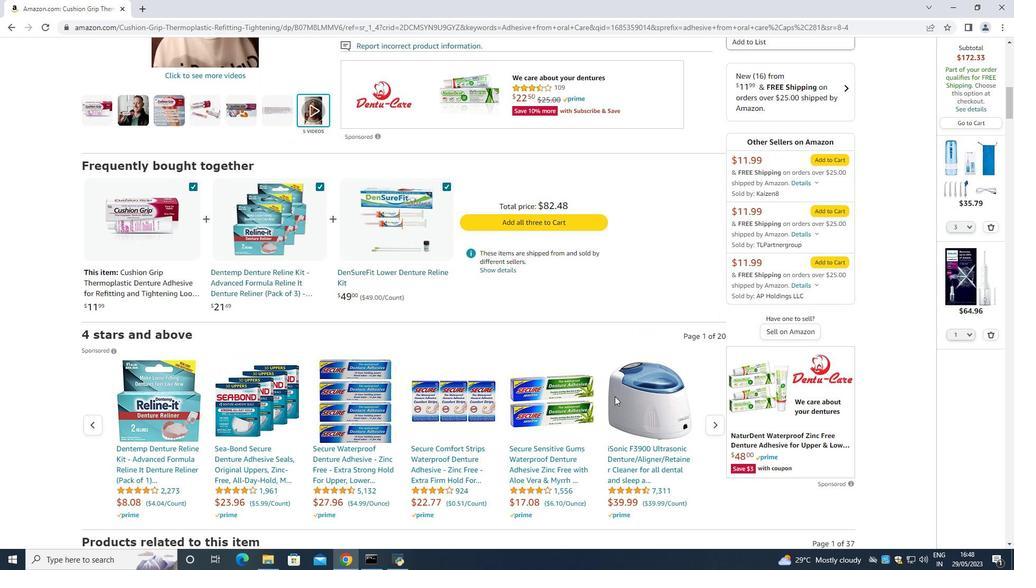 
Action: Mouse scrolled (614, 397) with delta (0, 0)
Screenshot: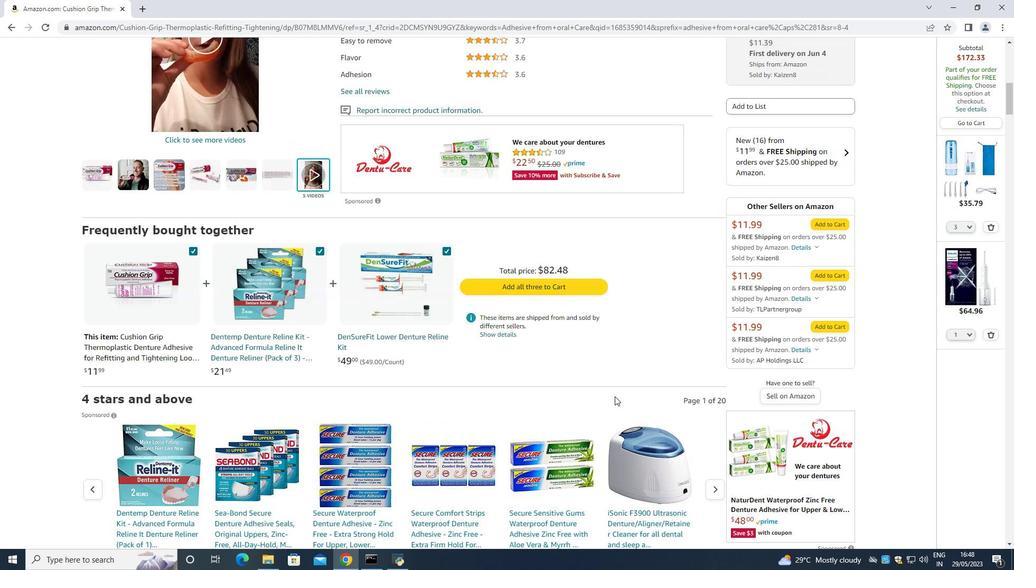 
Action: Mouse scrolled (614, 397) with delta (0, 0)
Screenshot: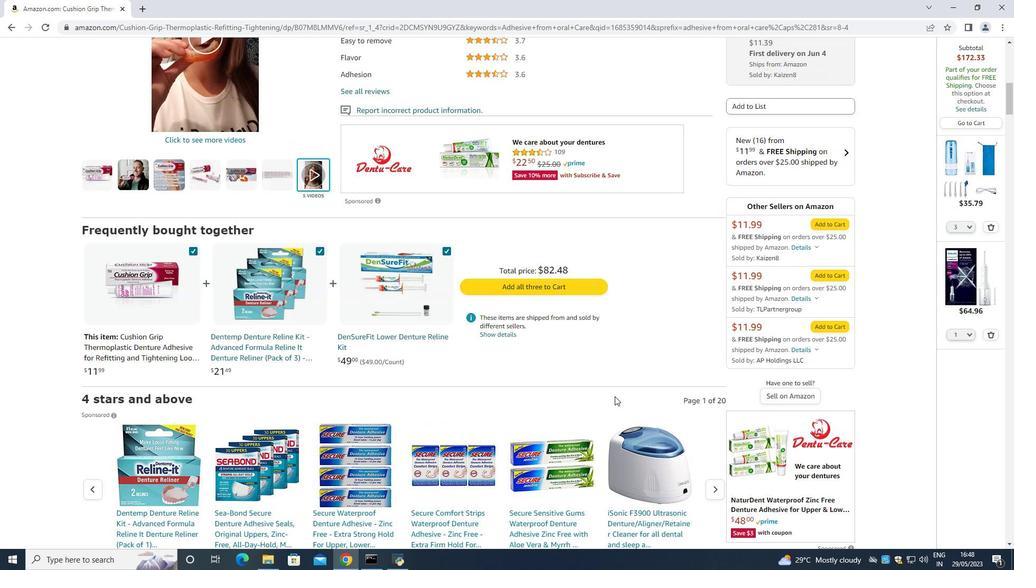 
Action: Mouse scrolled (614, 397) with delta (0, 0)
Screenshot: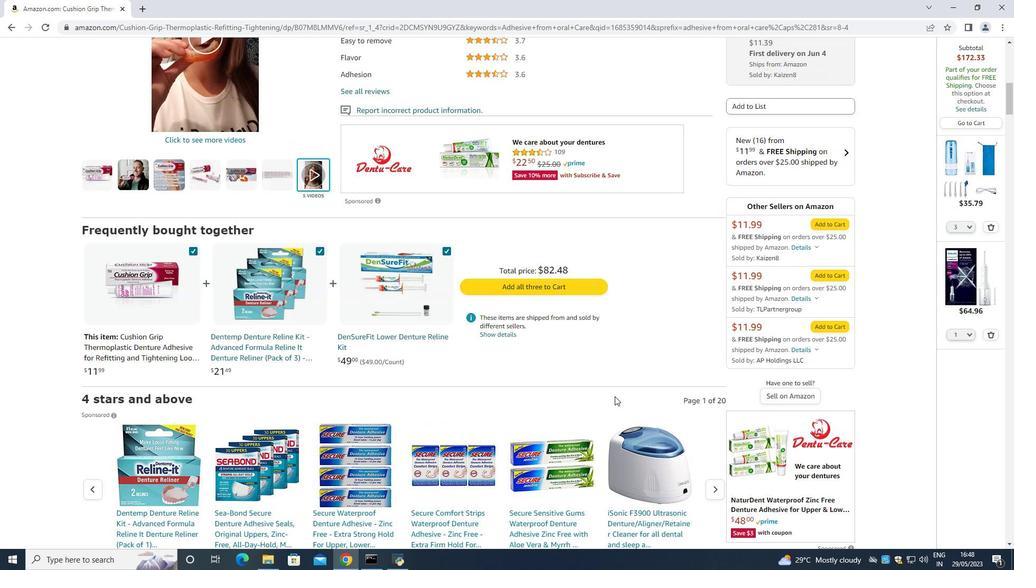 
Action: Mouse scrolled (614, 397) with delta (0, 0)
Screenshot: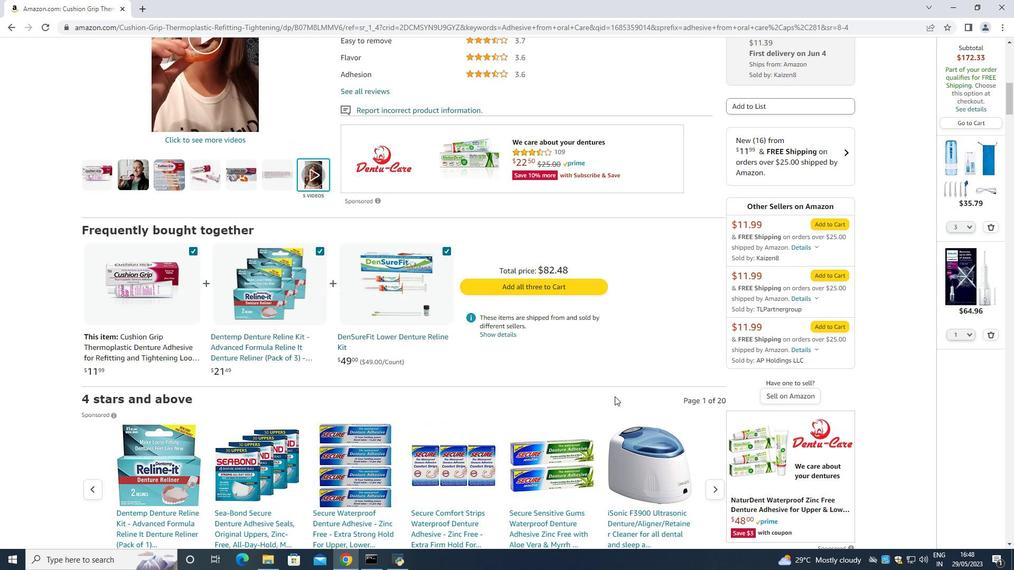 
Action: Mouse scrolled (614, 397) with delta (0, 0)
Screenshot: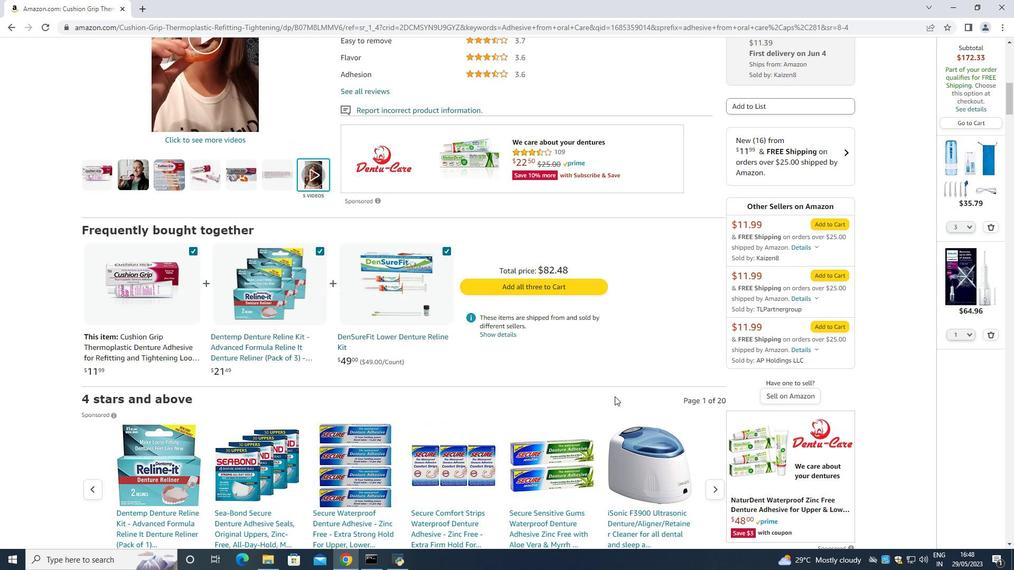 
Action: Mouse scrolled (614, 397) with delta (0, 0)
Screenshot: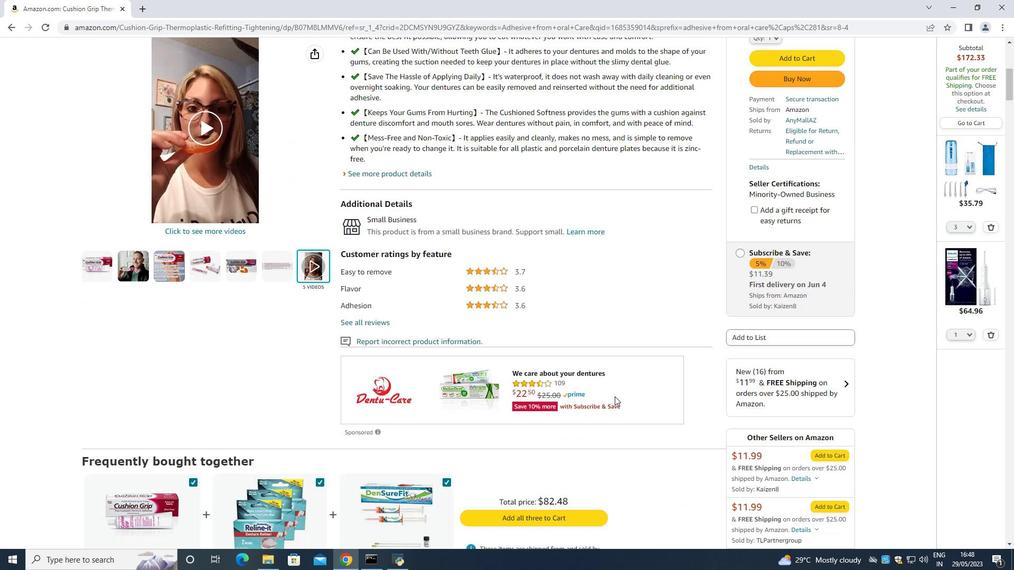 
Action: Mouse scrolled (614, 397) with delta (0, 0)
Screenshot: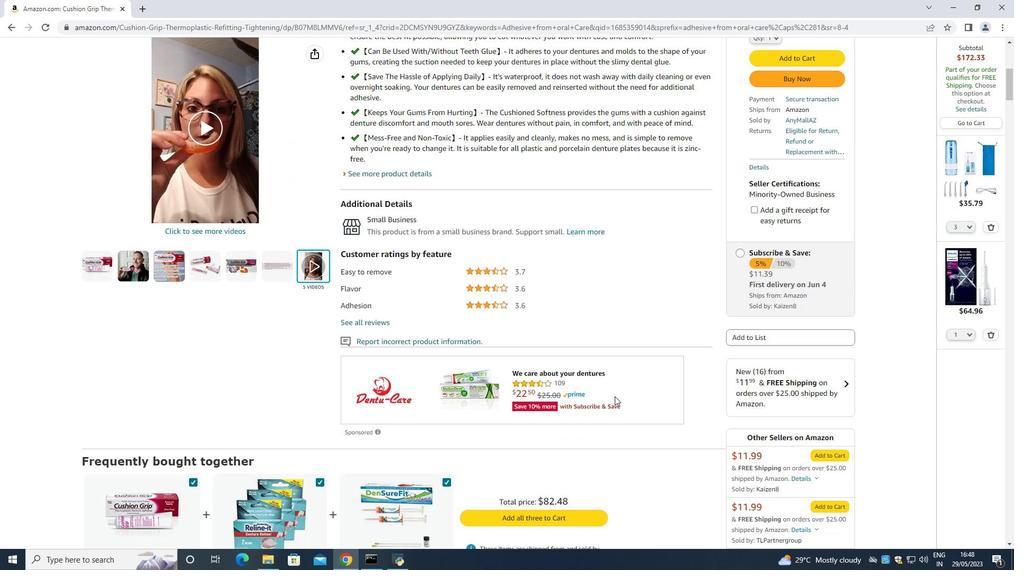 
Action: Mouse scrolled (614, 397) with delta (0, 0)
Screenshot: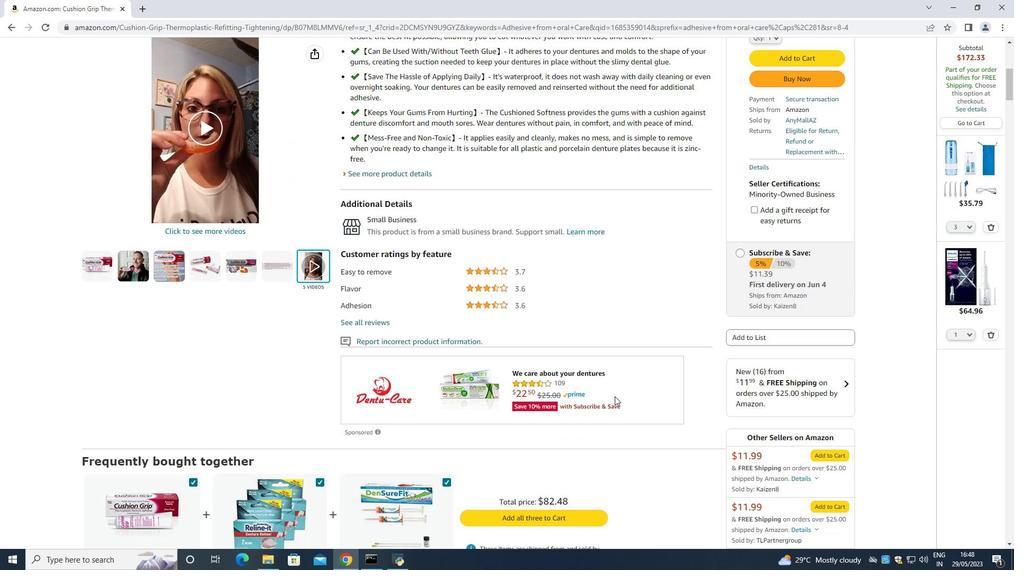 
Action: Mouse scrolled (614, 397) with delta (0, 0)
Screenshot: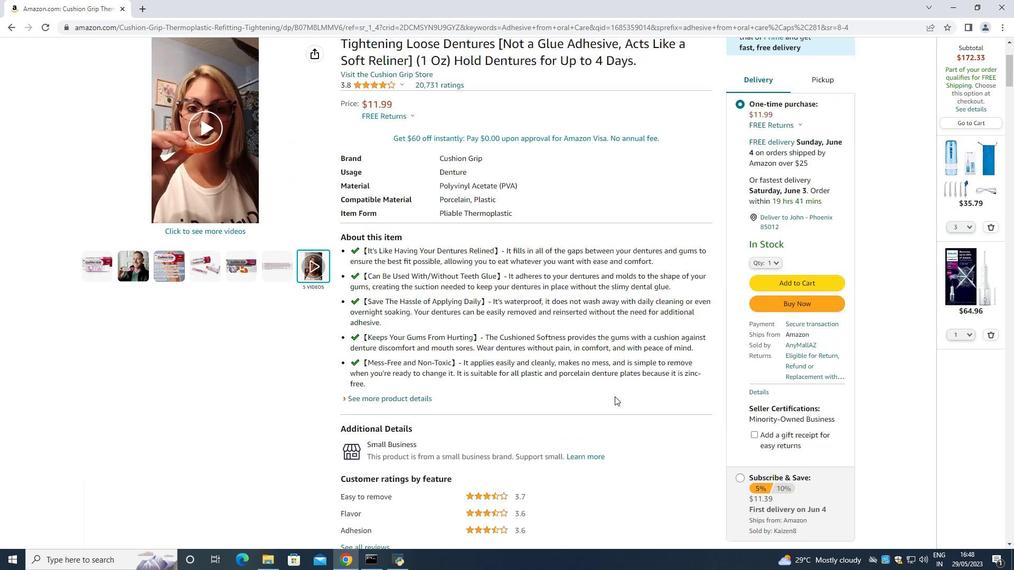 
Action: Mouse moved to (823, 441)
Screenshot: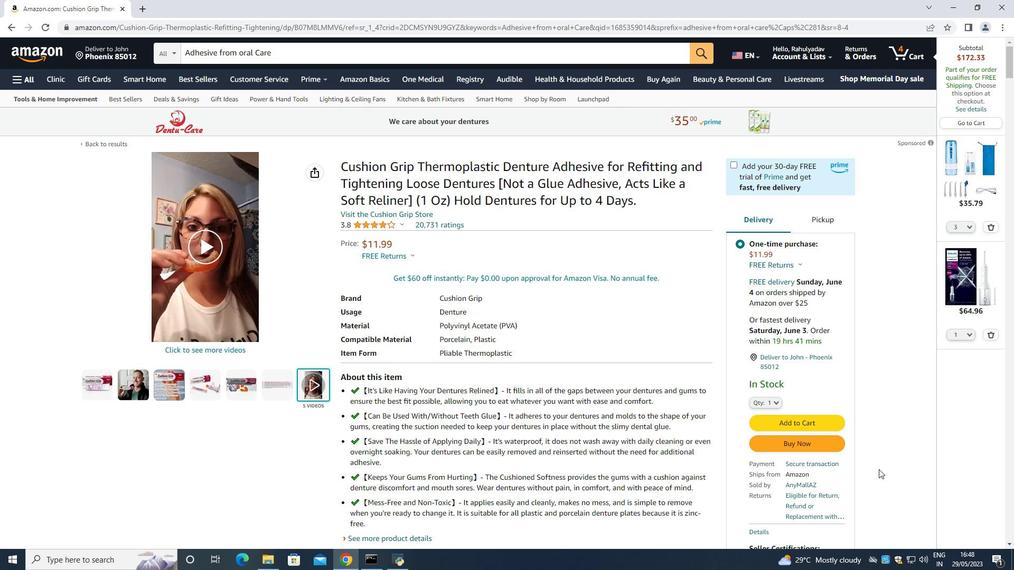 
Action: Mouse scrolled (823, 441) with delta (0, 0)
Screenshot: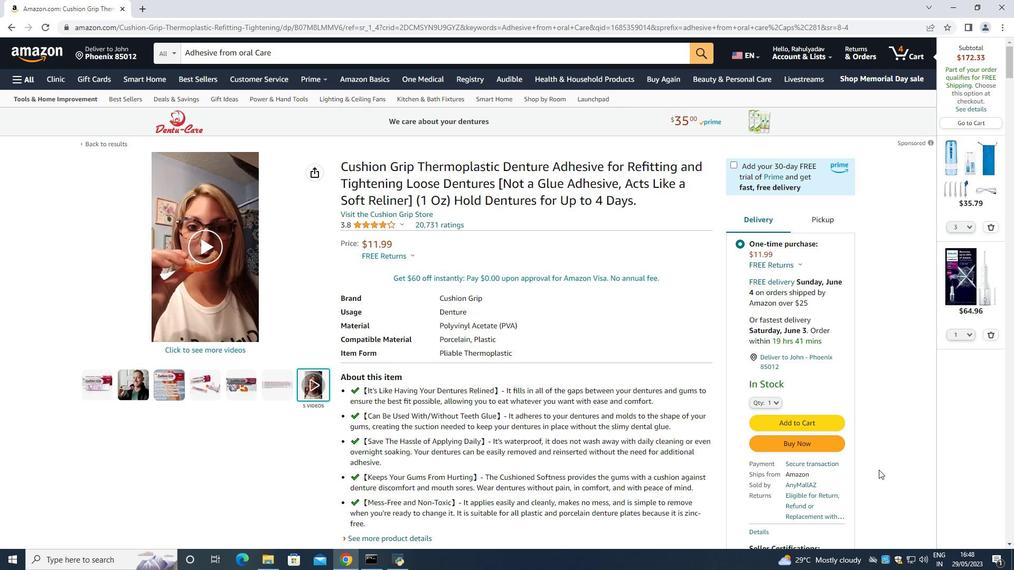 
Action: Mouse scrolled (823, 441) with delta (0, 0)
Screenshot: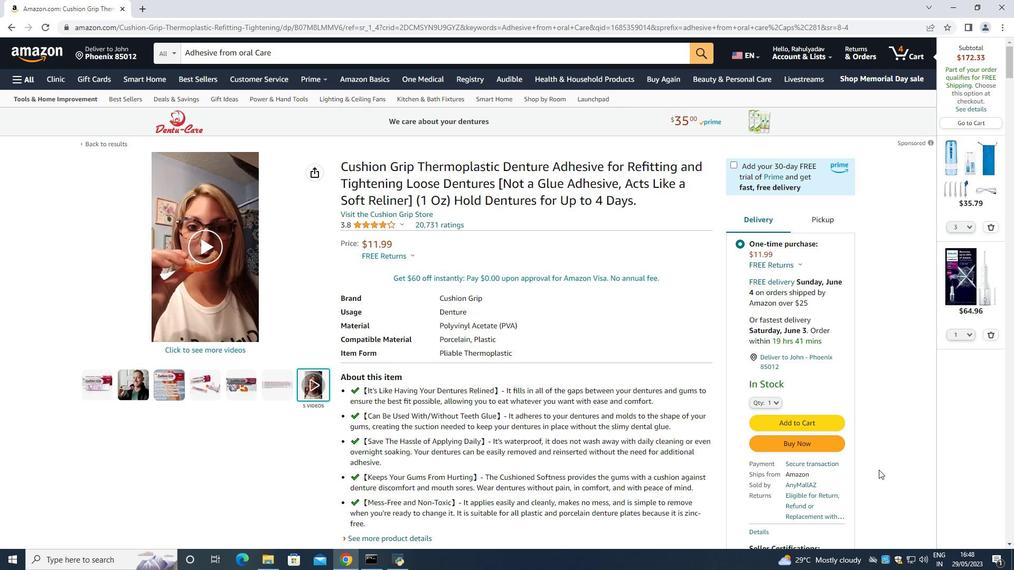 
Action: Mouse scrolled (823, 441) with delta (0, 0)
Screenshot: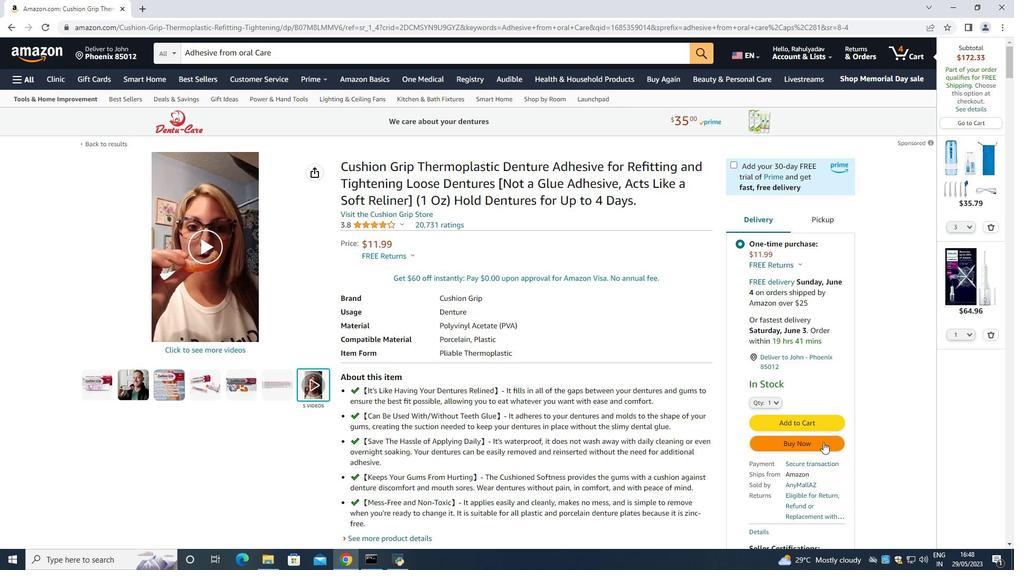 
Action: Mouse scrolled (823, 441) with delta (0, 0)
Screenshot: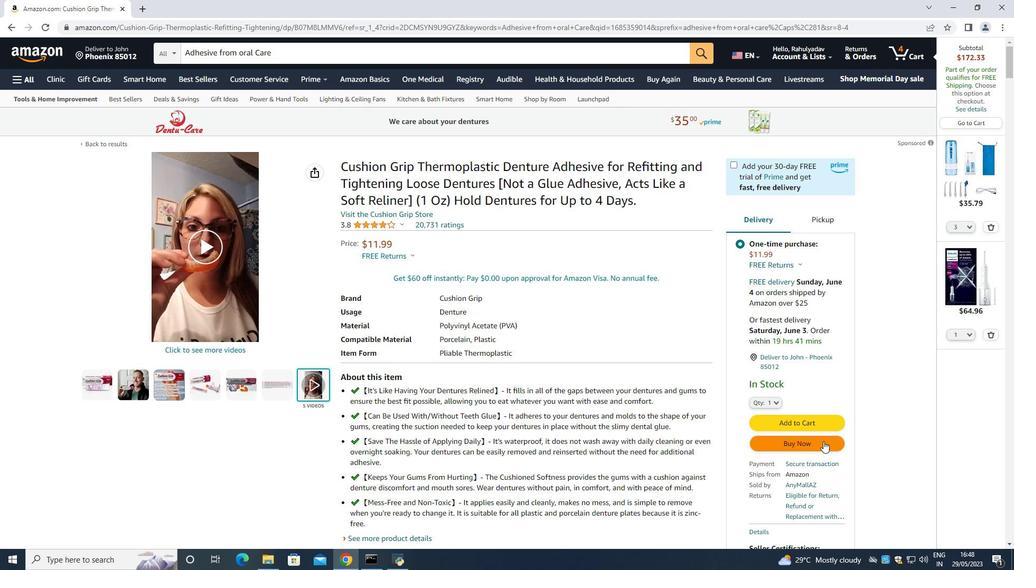 
Action: Mouse scrolled (823, 441) with delta (0, 0)
Screenshot: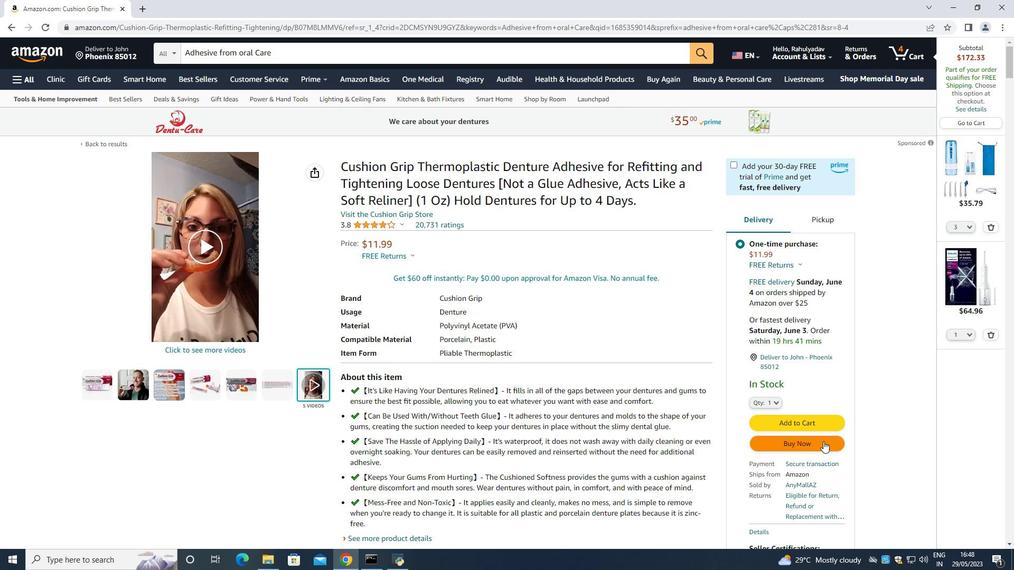 
Action: Mouse moved to (771, 135)
Screenshot: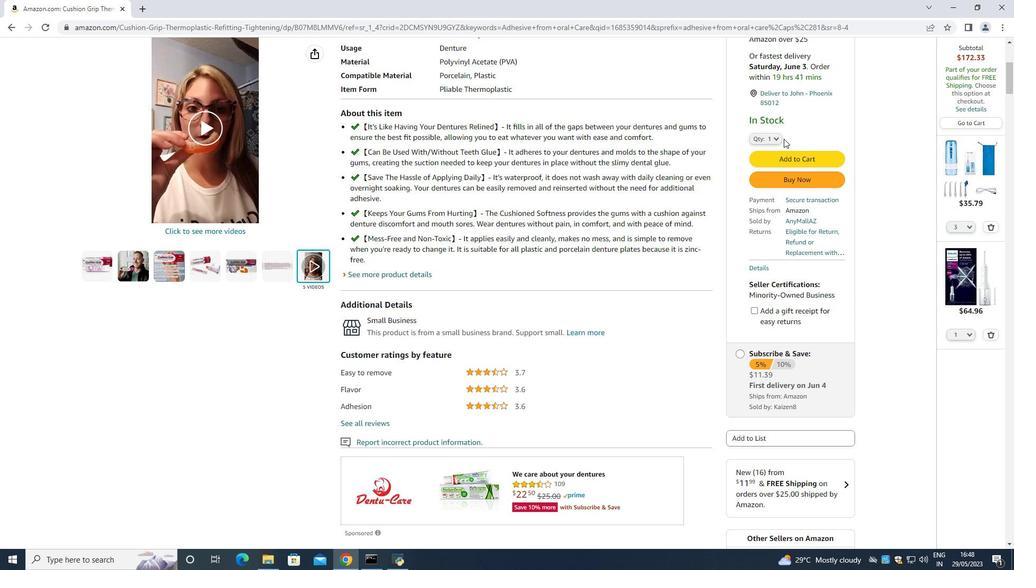 
Action: Mouse pressed left at (771, 135)
Screenshot: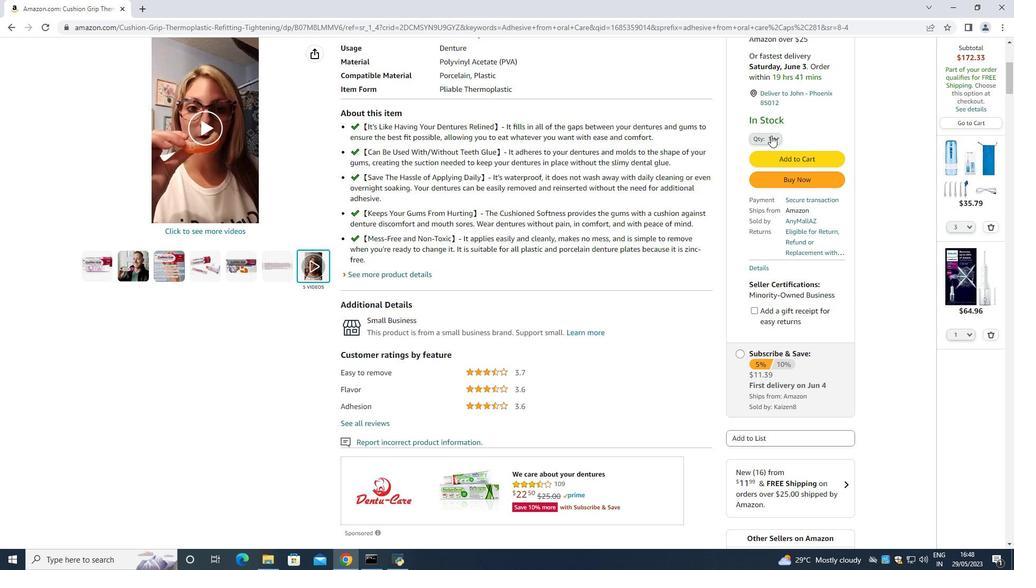 
Action: Mouse moved to (760, 180)
Screenshot: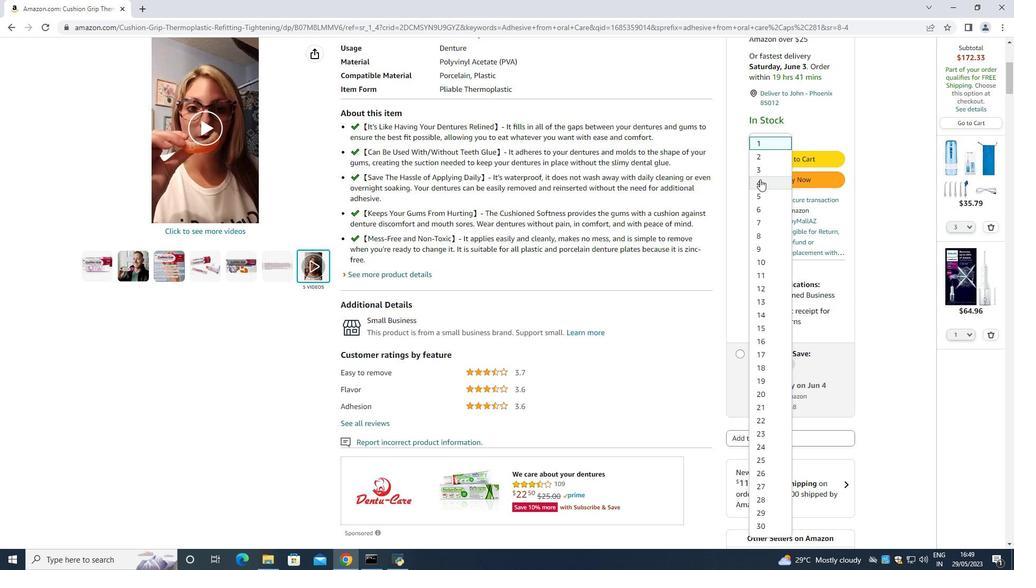 
Action: Mouse pressed left at (760, 180)
Screenshot: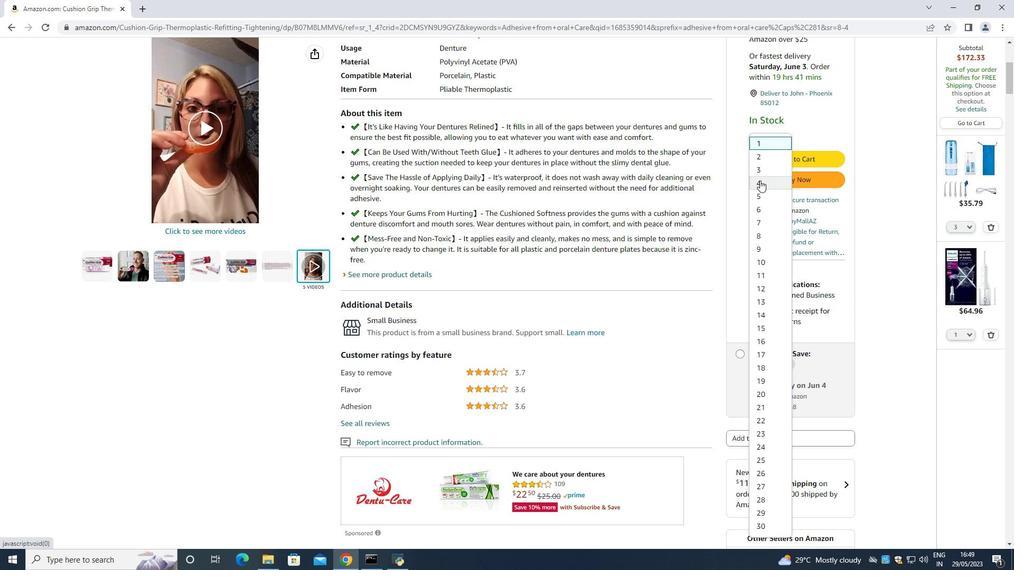 
Action: Mouse moved to (802, 172)
Screenshot: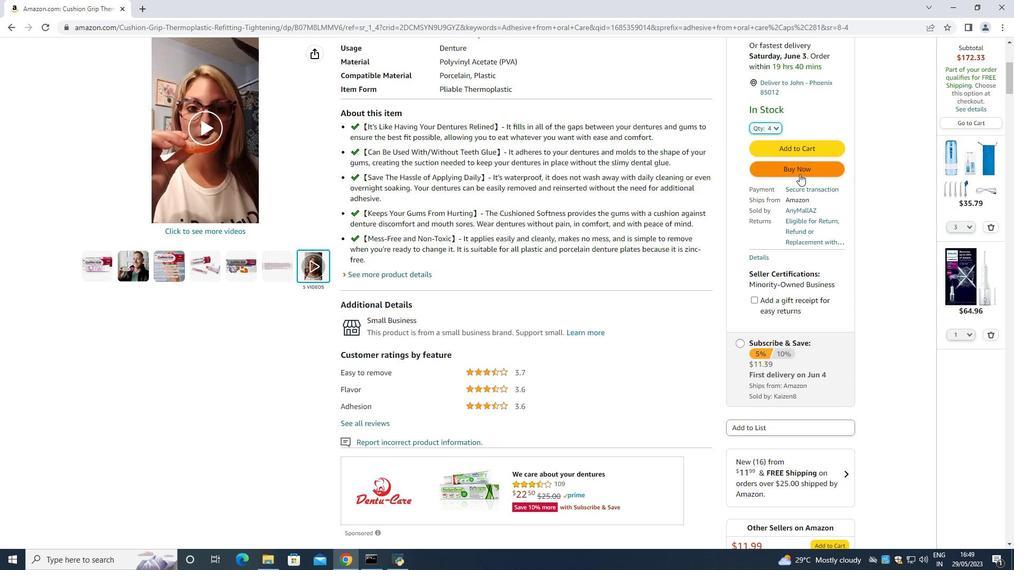 
Action: Mouse pressed left at (802, 172)
Screenshot: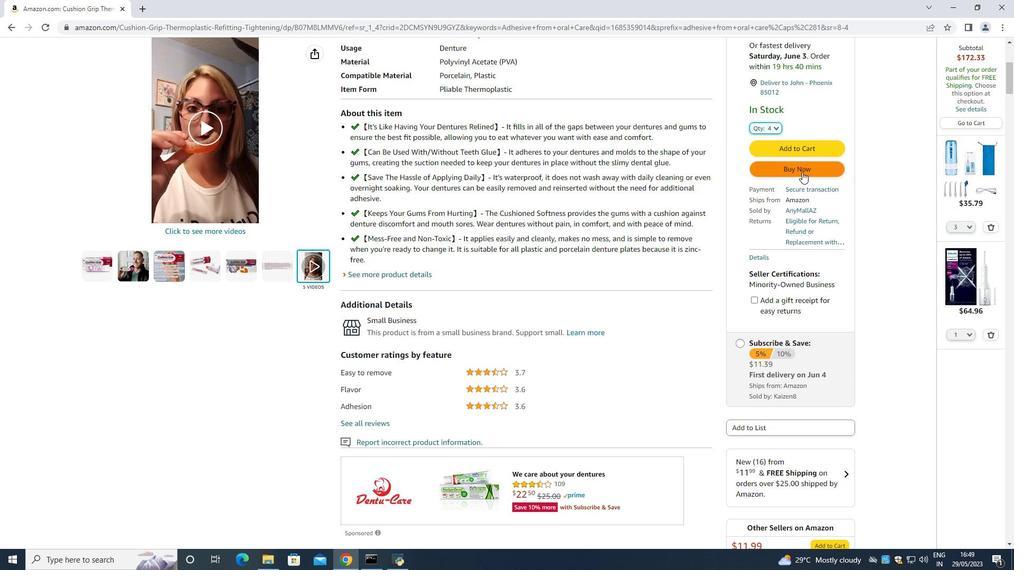 
Action: Mouse moved to (616, 89)
Screenshot: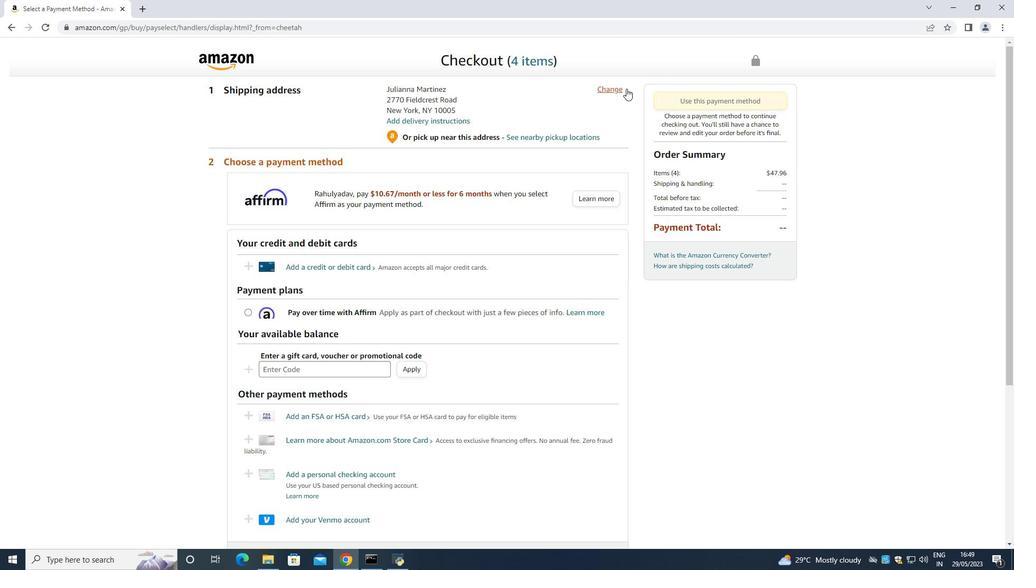 
Action: Mouse pressed left at (616, 89)
Screenshot: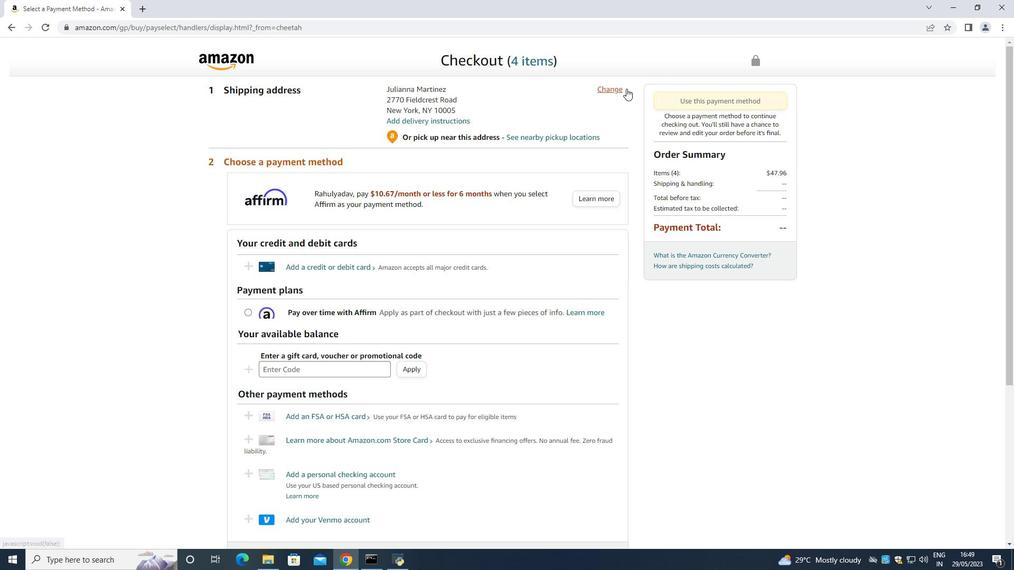 
Action: Mouse moved to (523, 198)
Screenshot: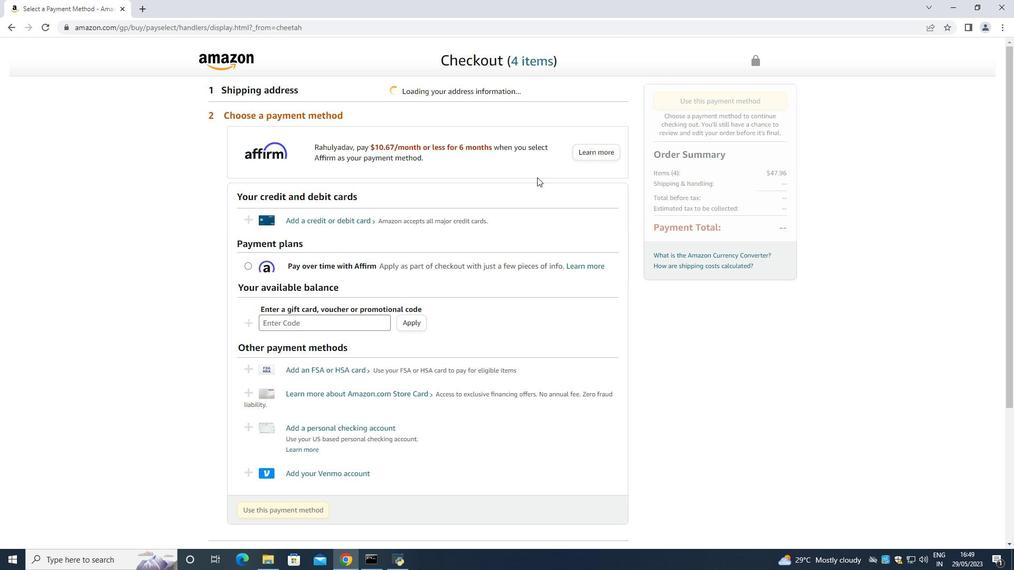 
Action: Mouse scrolled (523, 198) with delta (0, 0)
Screenshot: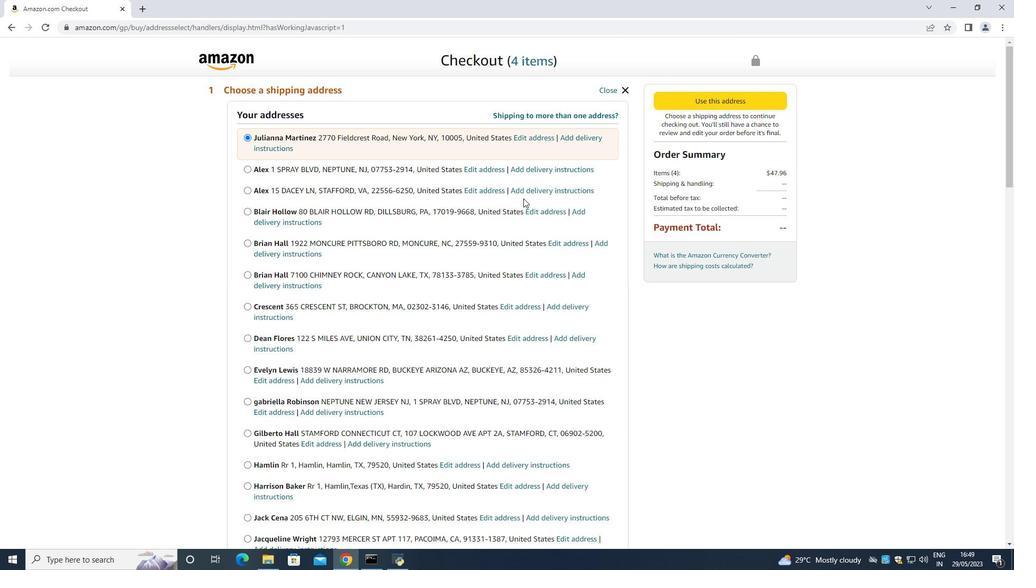
Action: Mouse scrolled (523, 198) with delta (0, 0)
Screenshot: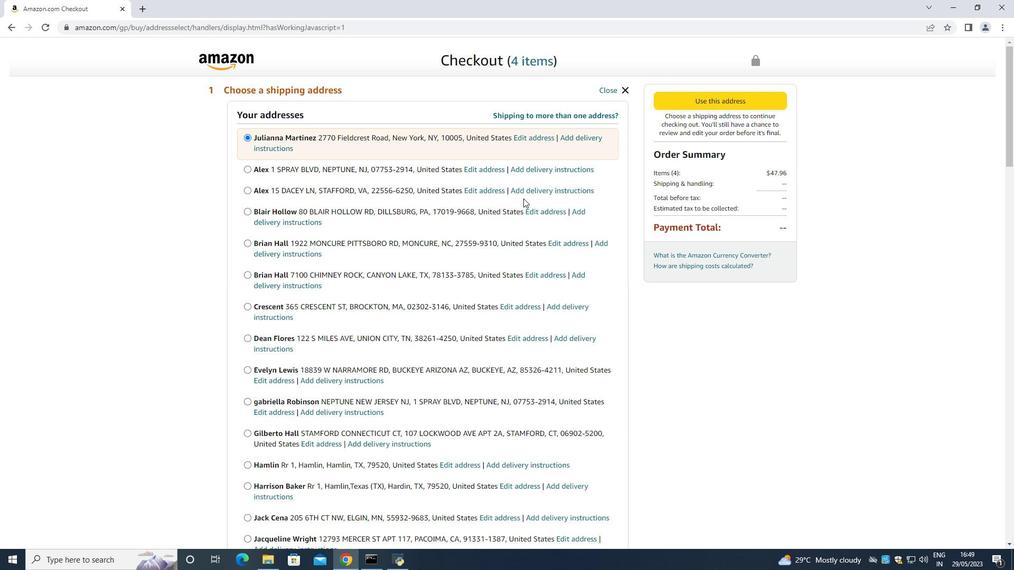 
Action: Mouse scrolled (523, 198) with delta (0, 0)
Screenshot: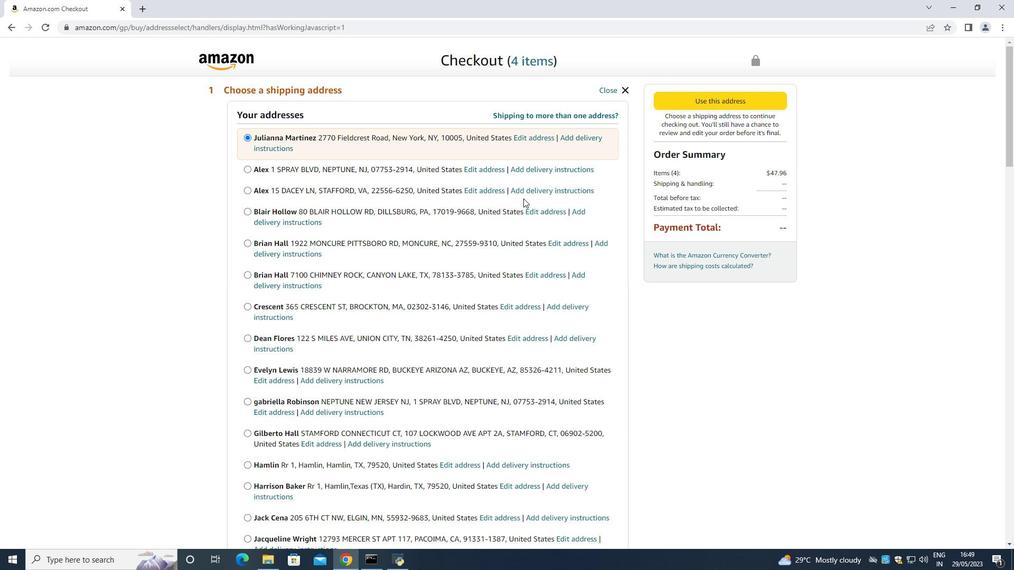 
Action: Mouse scrolled (523, 198) with delta (0, 0)
Screenshot: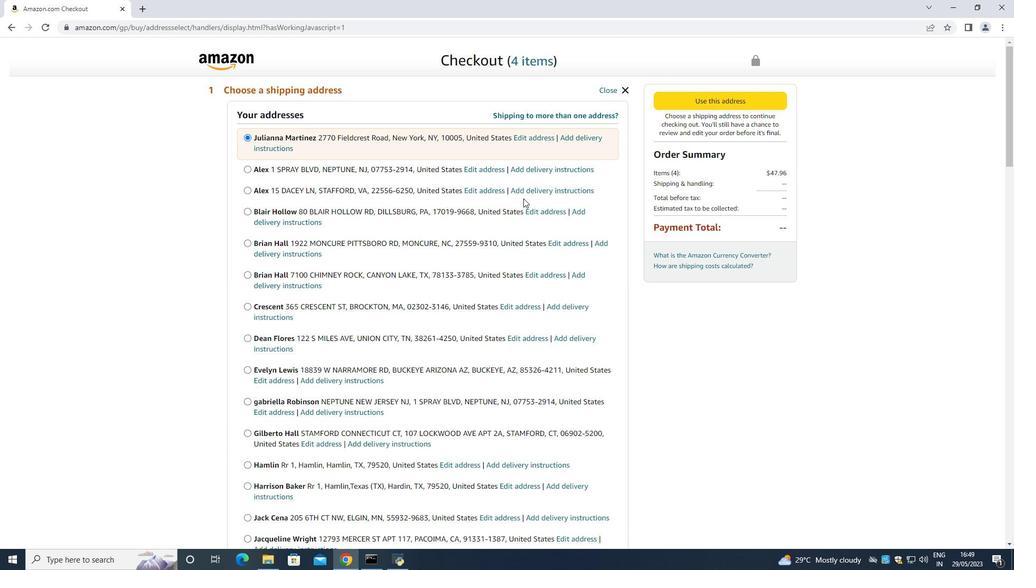 
Action: Mouse moved to (526, 191)
Screenshot: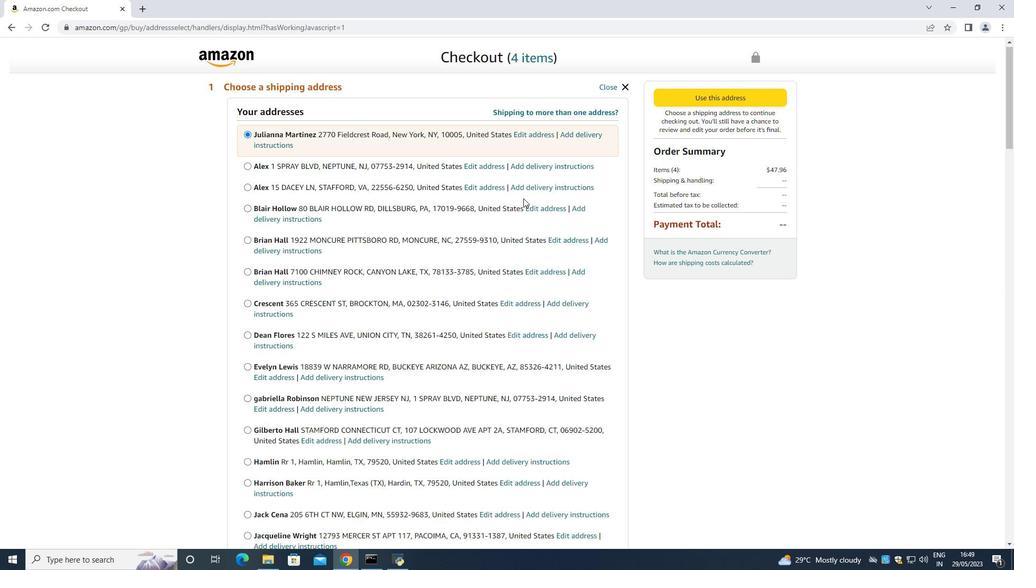 
Action: Mouse scrolled (526, 190) with delta (0, 0)
Screenshot: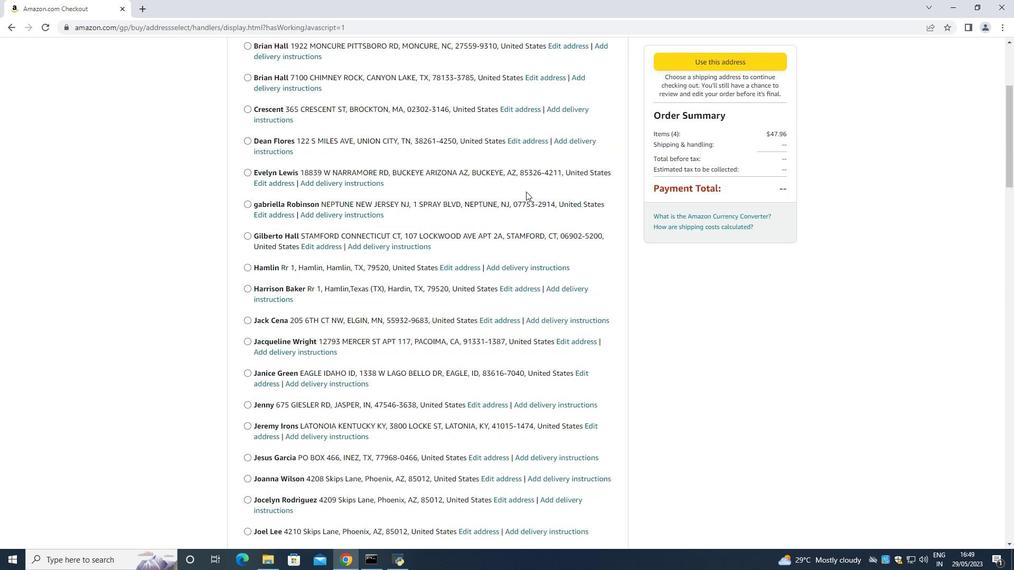 
Action: Mouse scrolled (526, 190) with delta (0, 0)
Screenshot: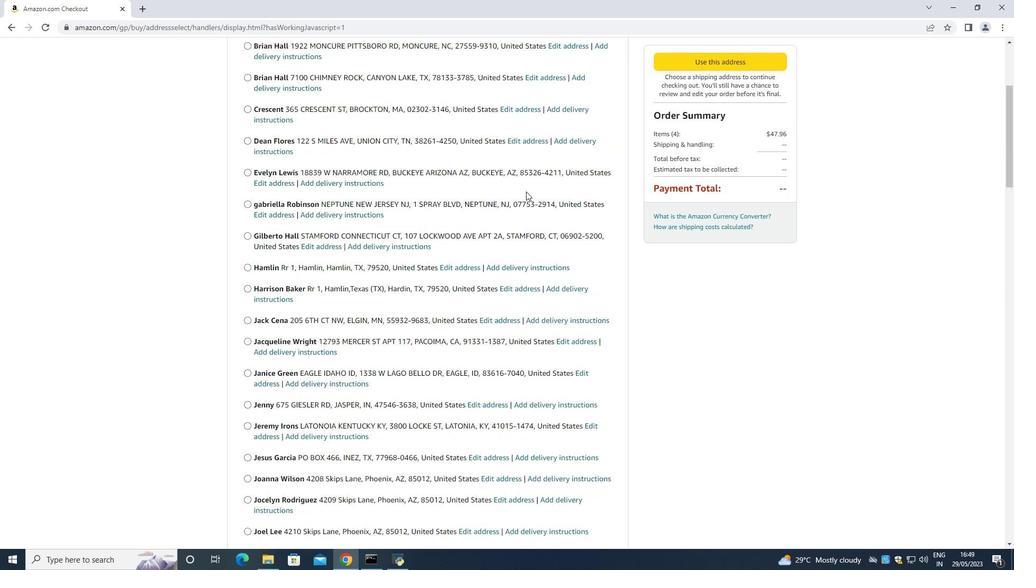
Action: Mouse scrolled (526, 190) with delta (0, 0)
Screenshot: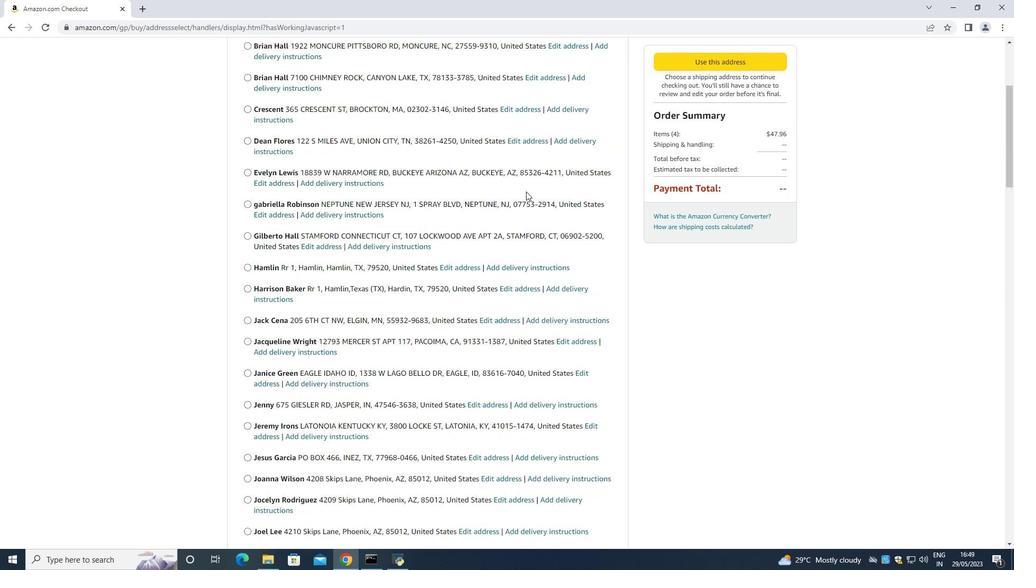
Action: Mouse scrolled (526, 190) with delta (0, 0)
Screenshot: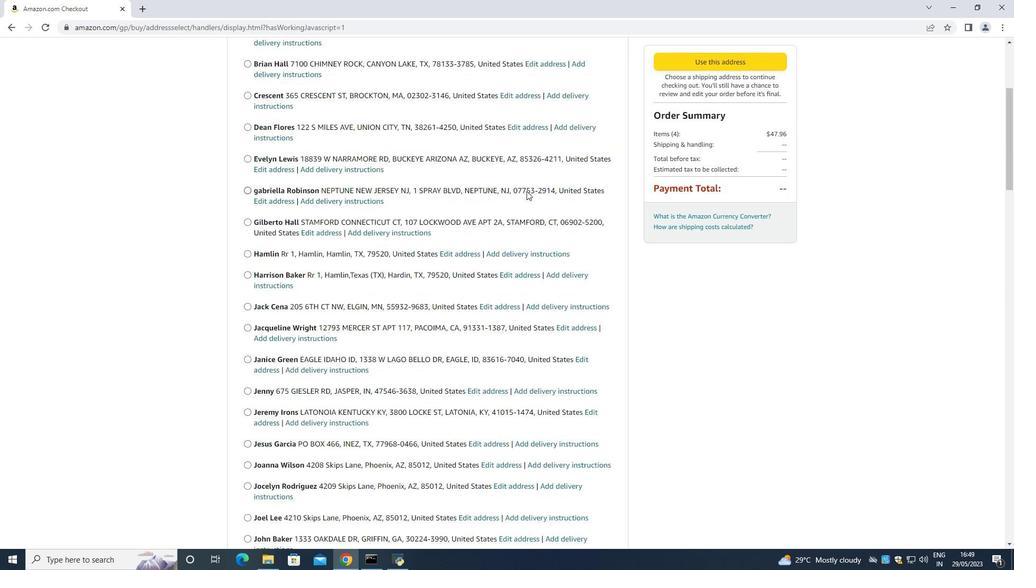 
Action: Mouse moved to (526, 189)
Screenshot: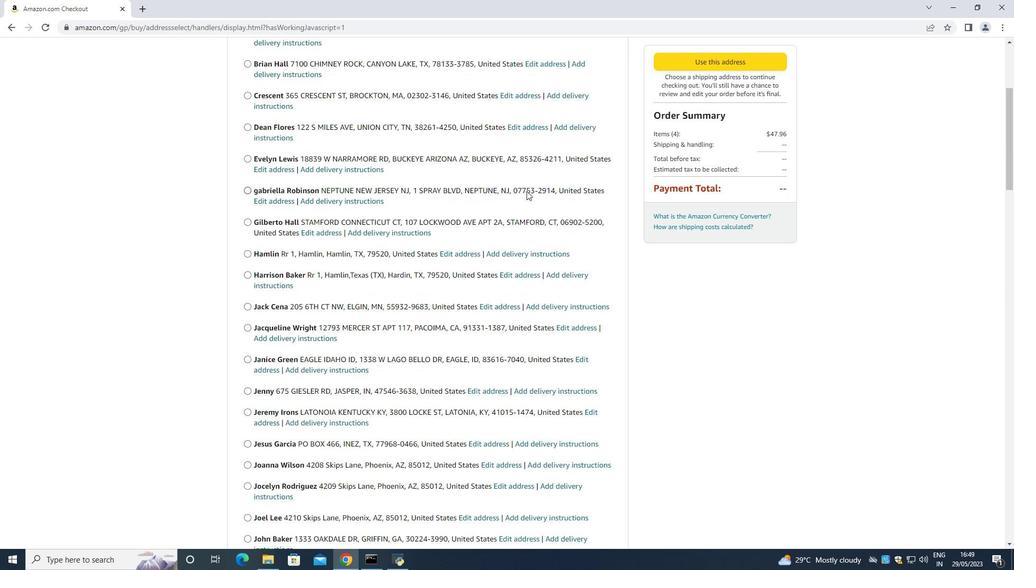 
Action: Mouse scrolled (526, 188) with delta (0, 0)
Screenshot: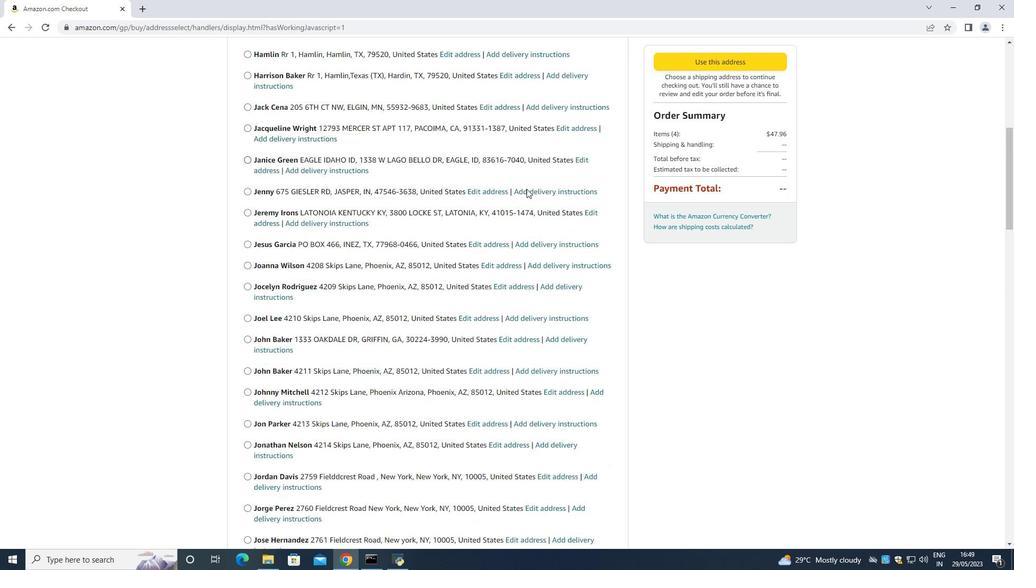 
Action: Mouse scrolled (526, 188) with delta (0, 0)
Screenshot: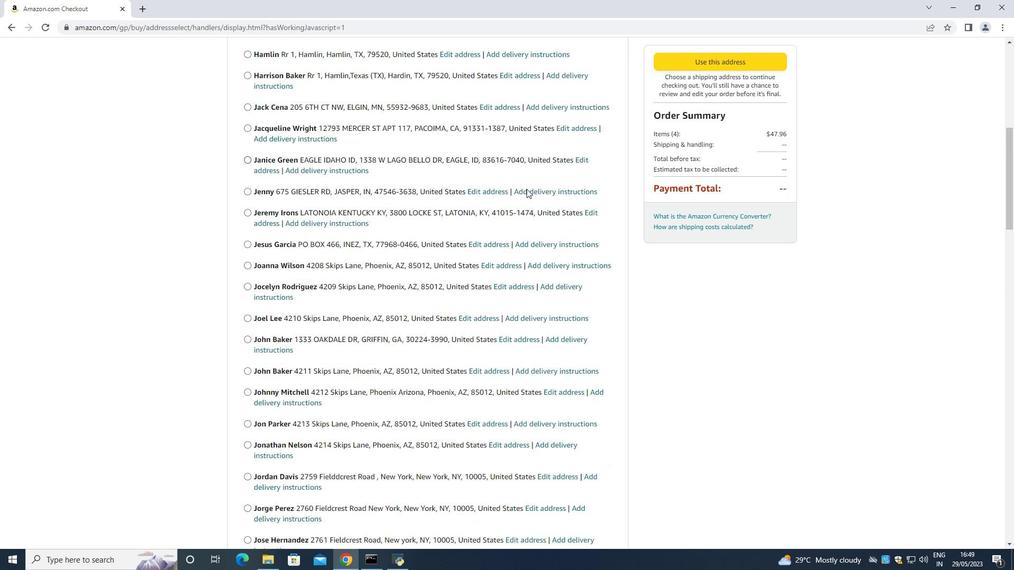 
Action: Mouse scrolled (526, 188) with delta (0, 0)
Screenshot: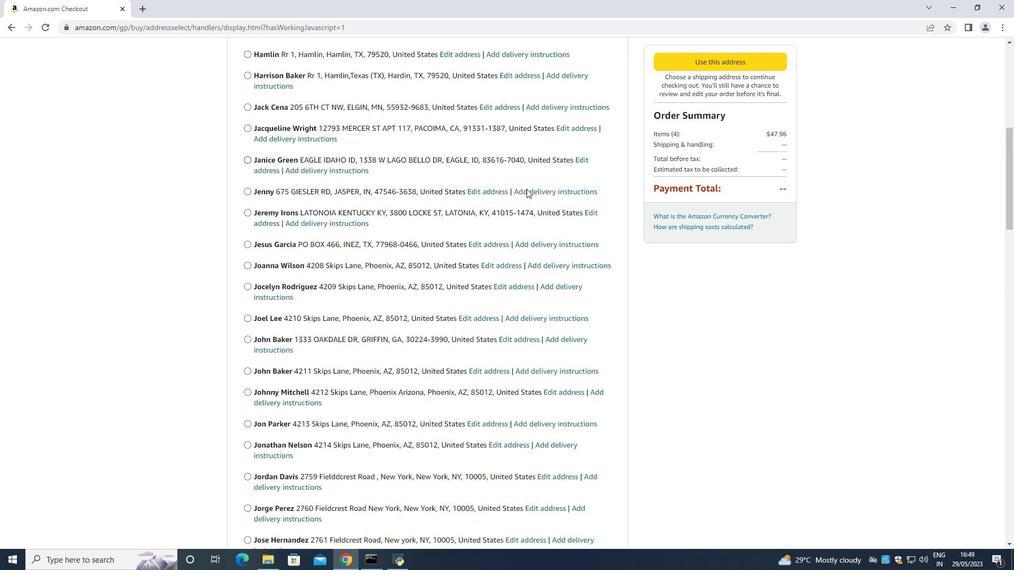 
Action: Mouse scrolled (526, 188) with delta (0, 0)
Screenshot: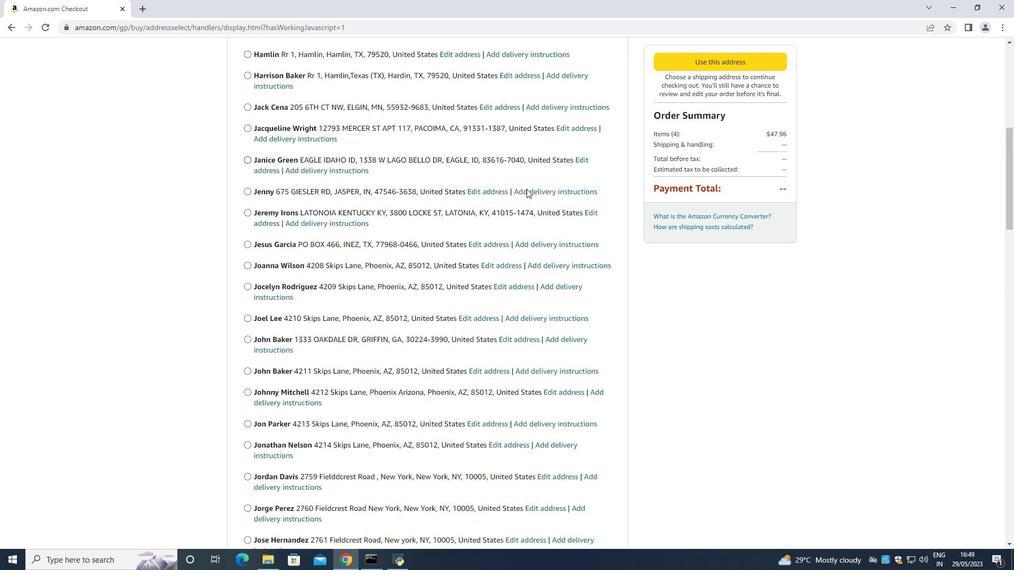 
Action: Mouse moved to (526, 188)
Screenshot: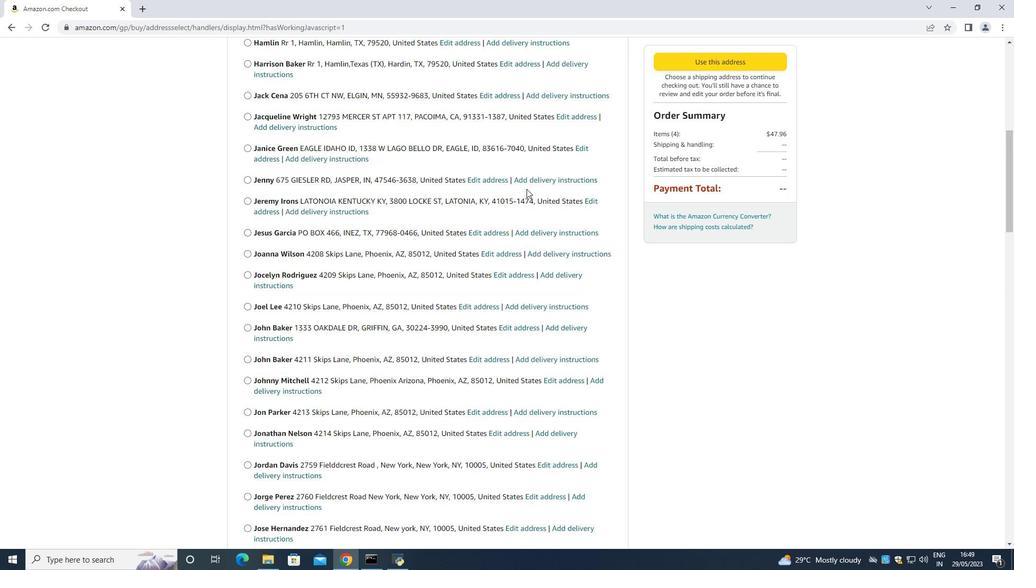 
Action: Mouse scrolled (526, 188) with delta (0, 0)
Screenshot: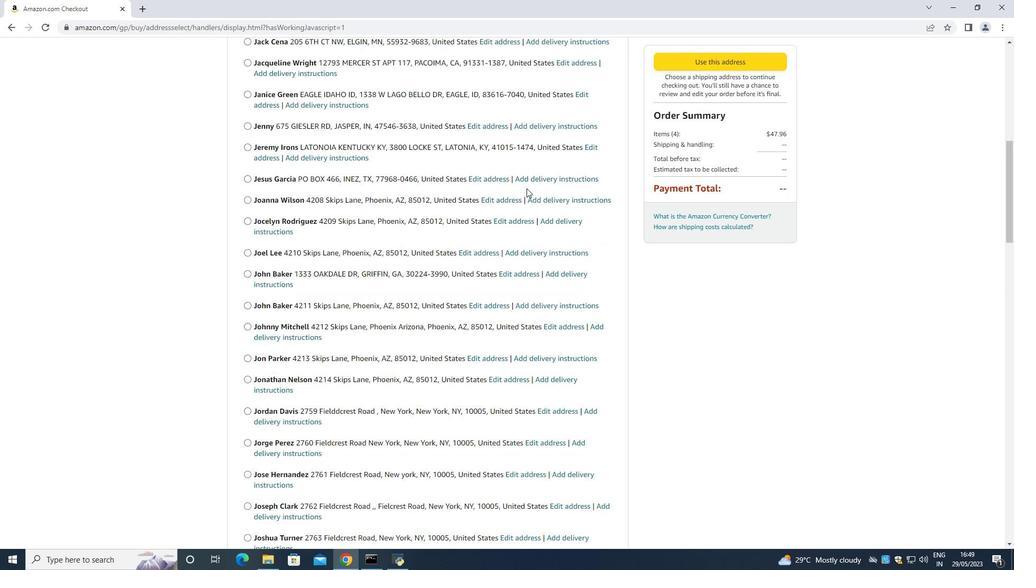
Action: Mouse scrolled (526, 188) with delta (0, 0)
Screenshot: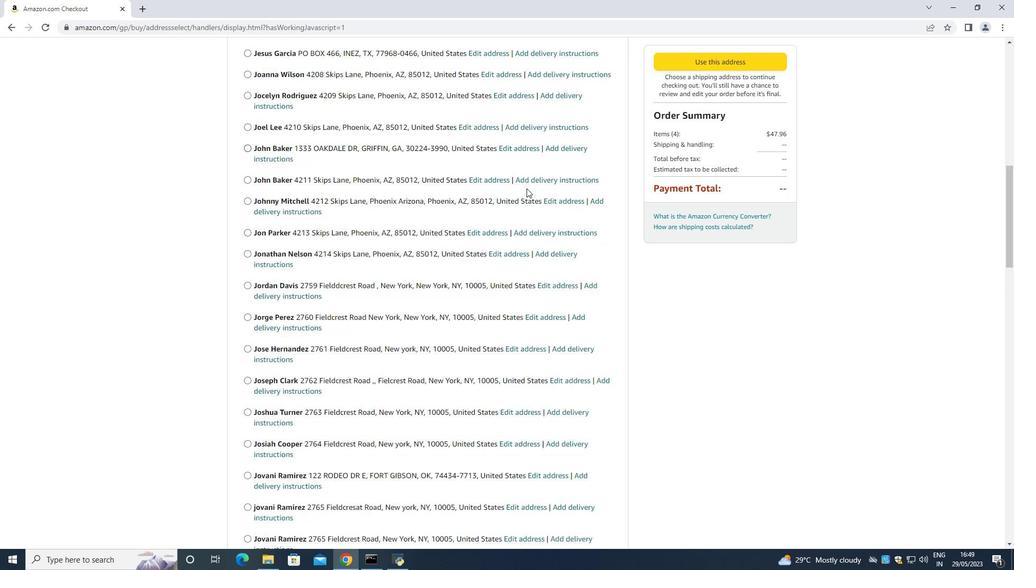 
Action: Mouse scrolled (526, 188) with delta (0, 0)
Screenshot: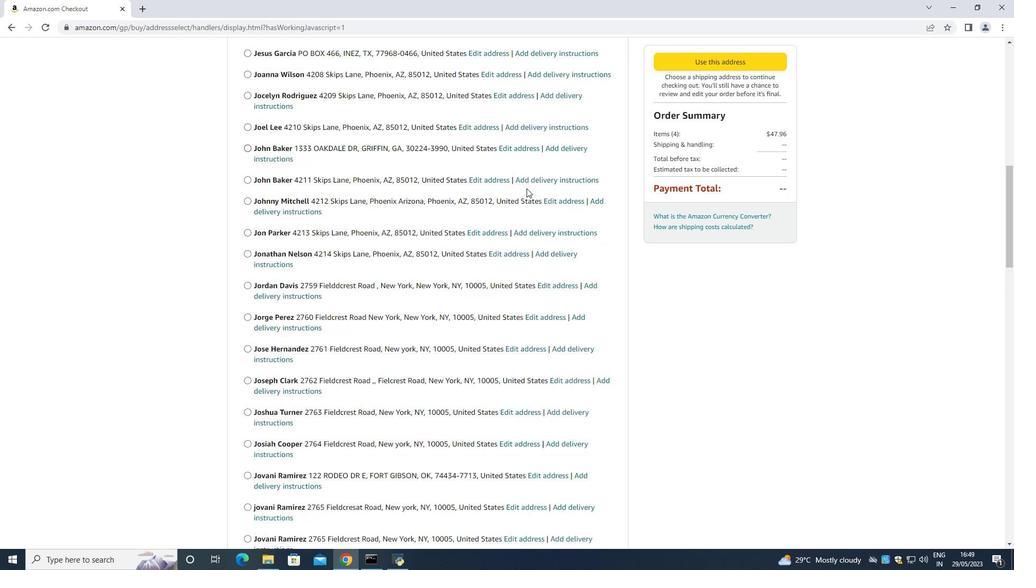 
Action: Mouse scrolled (526, 188) with delta (0, 0)
Screenshot: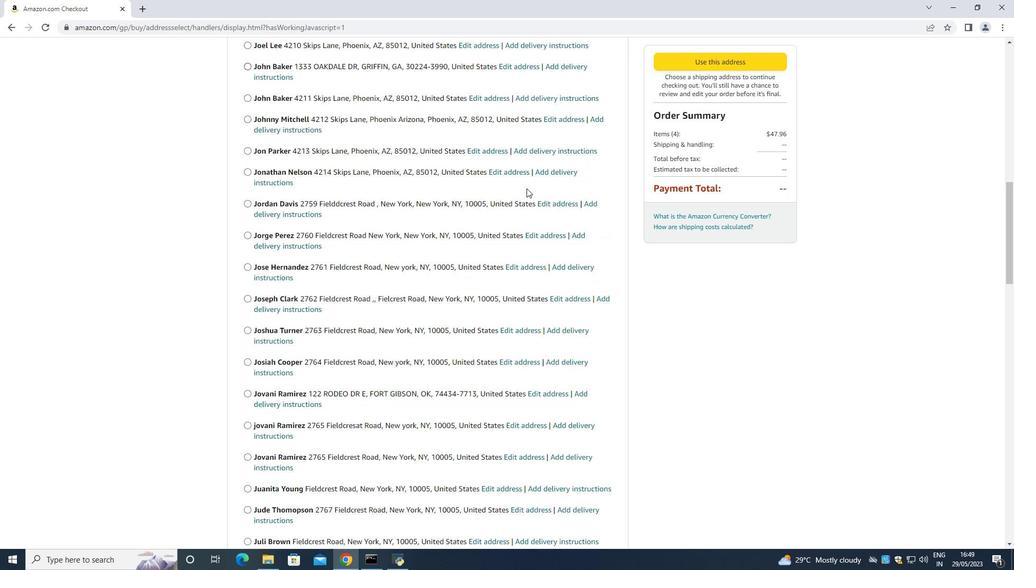 
Action: Mouse scrolled (526, 188) with delta (0, 0)
Screenshot: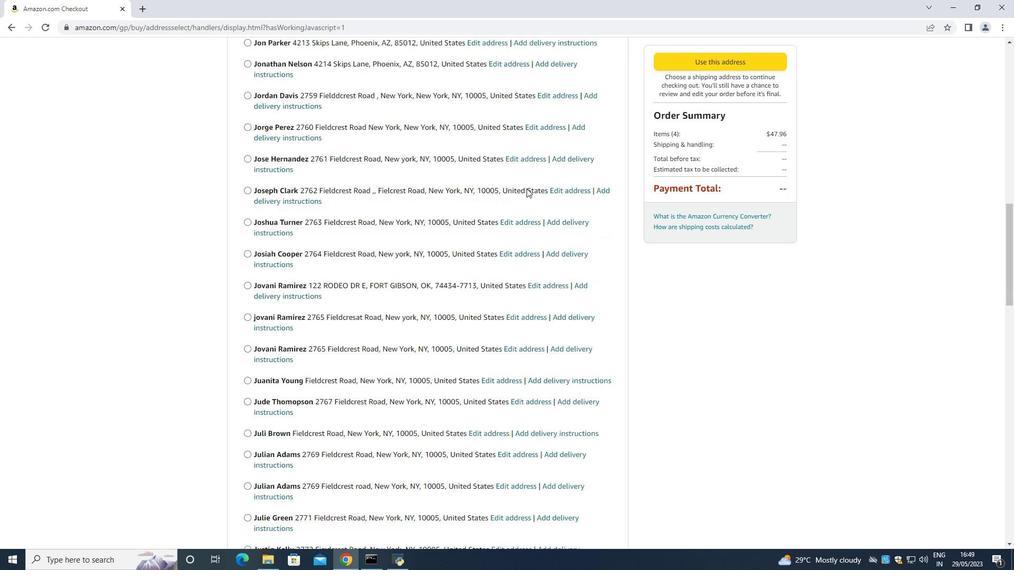 
Action: Mouse scrolled (526, 188) with delta (0, 0)
Screenshot: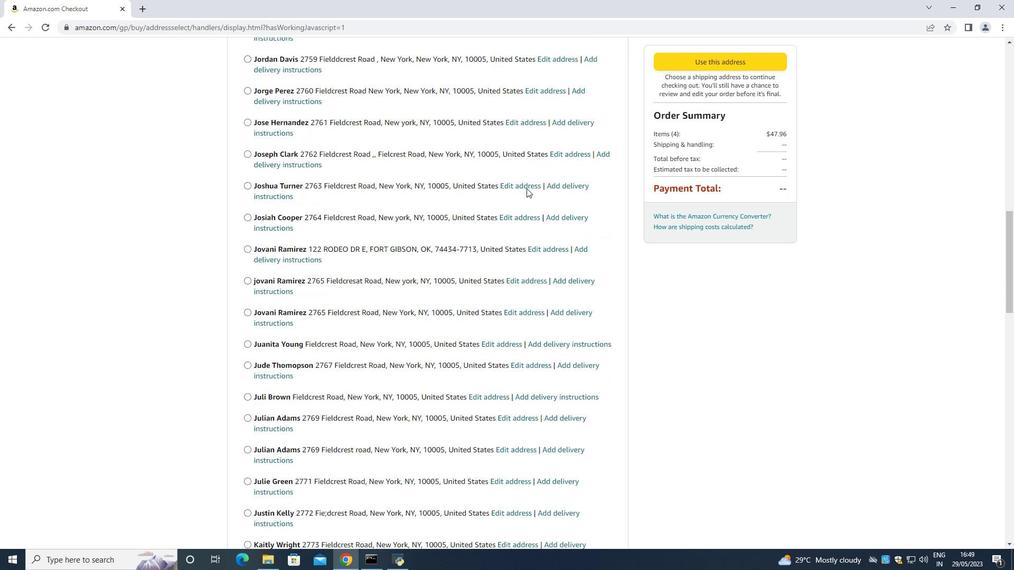 
Action: Mouse scrolled (526, 188) with delta (0, 0)
Screenshot: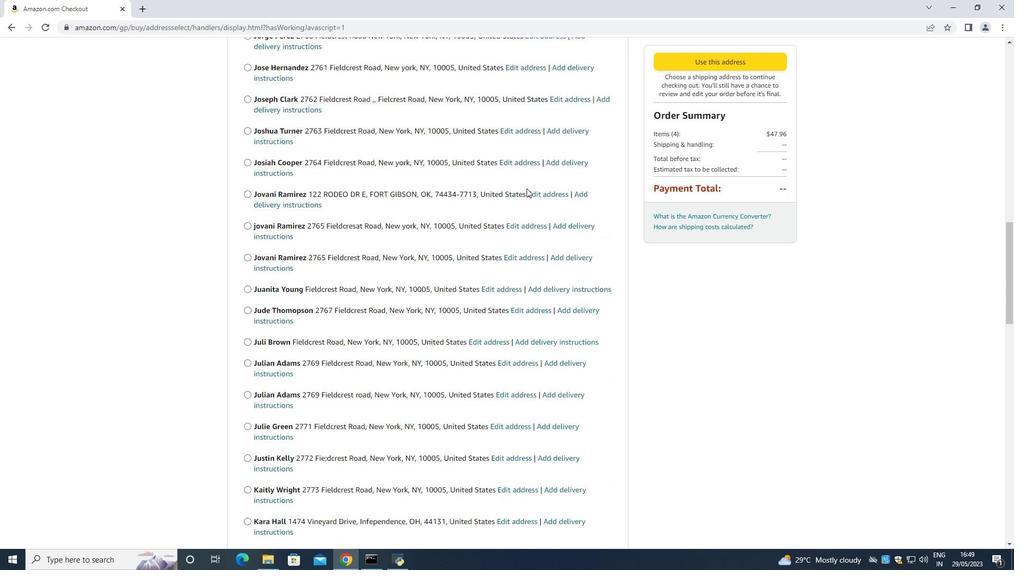 
Action: Mouse scrolled (526, 188) with delta (0, 0)
Screenshot: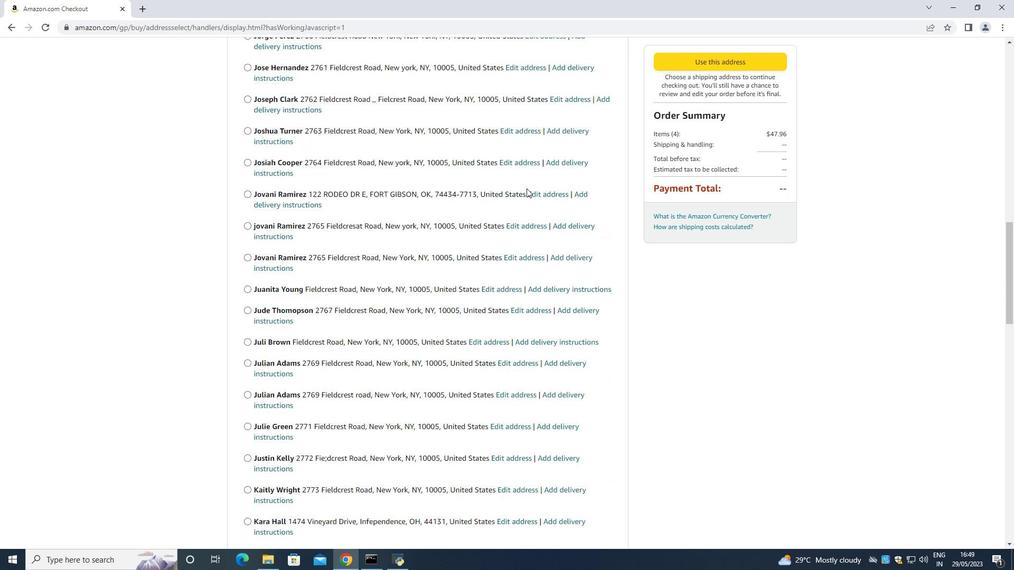 
Action: Mouse scrolled (526, 188) with delta (0, 0)
Screenshot: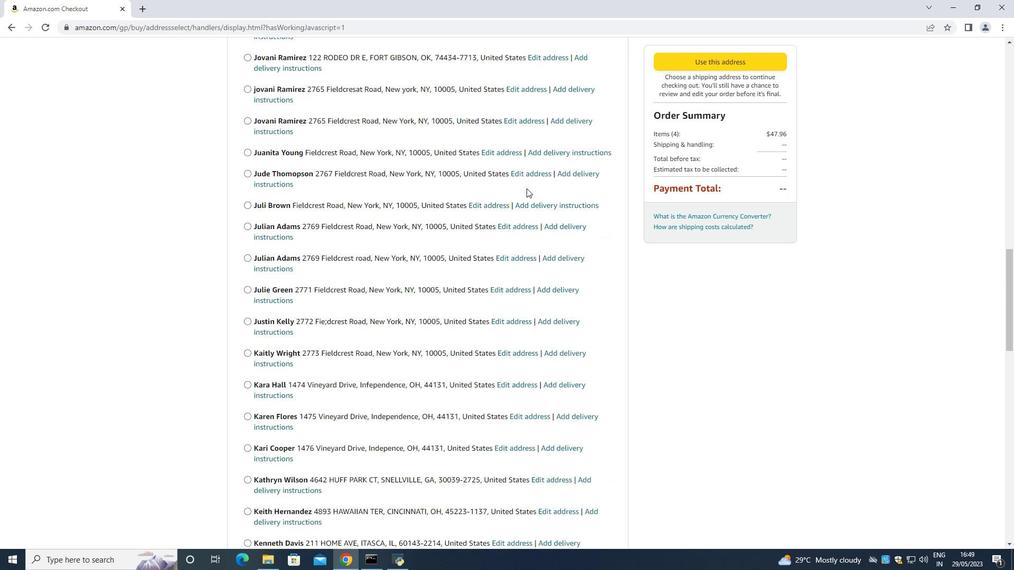 
Action: Mouse scrolled (526, 188) with delta (0, 0)
Screenshot: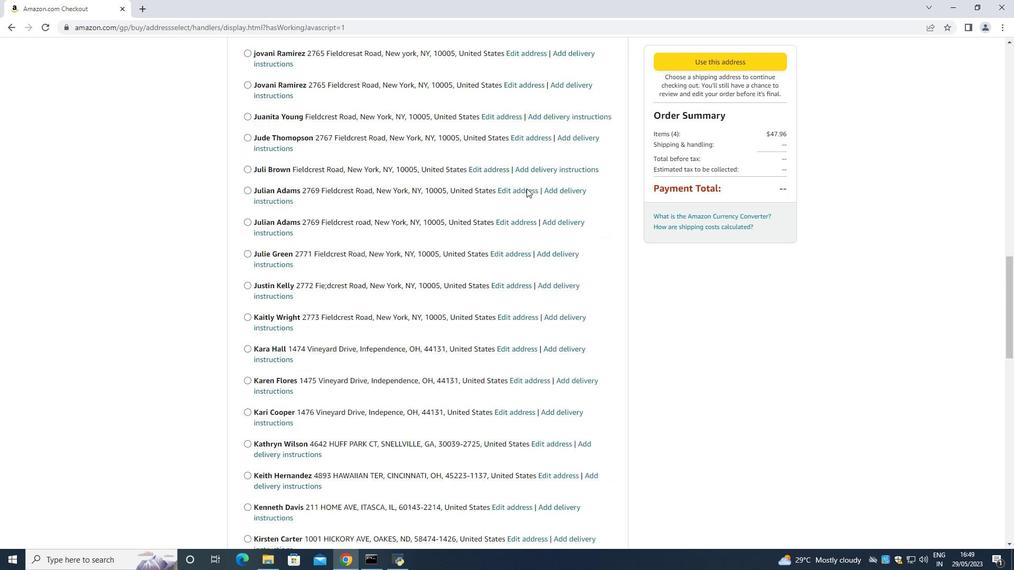 
Action: Mouse scrolled (526, 188) with delta (0, 0)
Screenshot: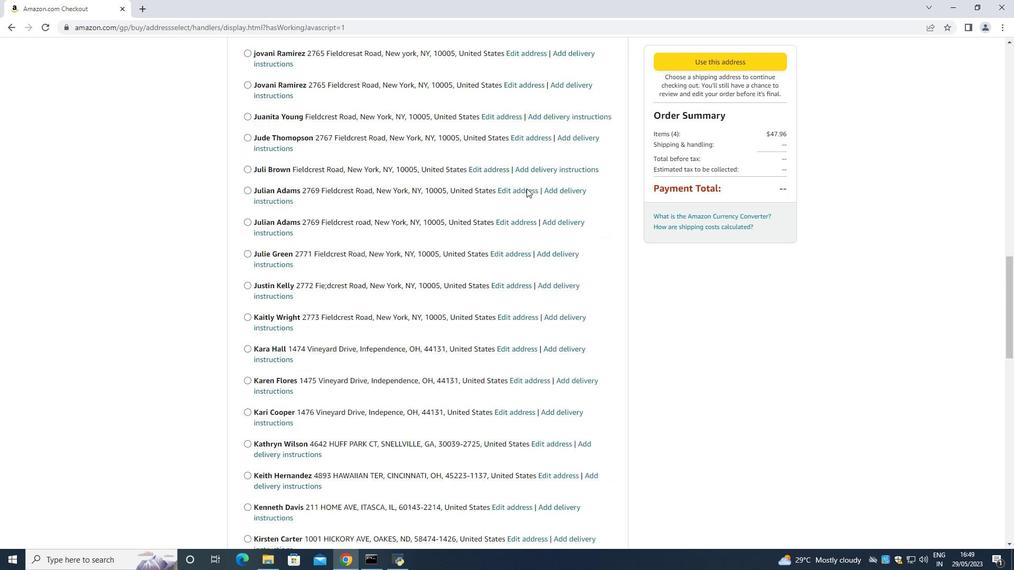 
Action: Mouse moved to (526, 188)
Screenshot: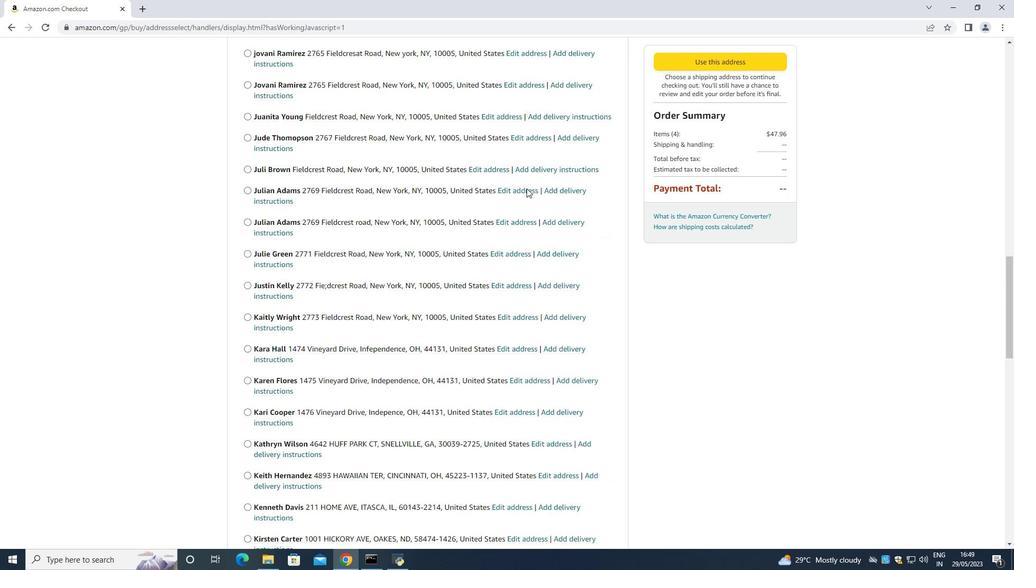 
Action: Mouse scrolled (526, 187) with delta (0, 0)
Screenshot: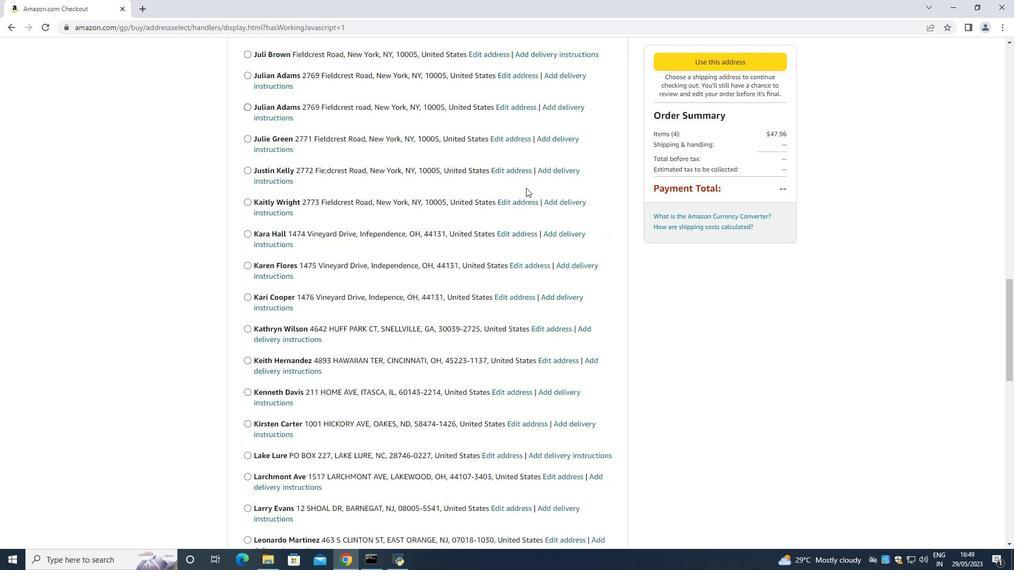 
Action: Mouse scrolled (526, 187) with delta (0, 0)
Screenshot: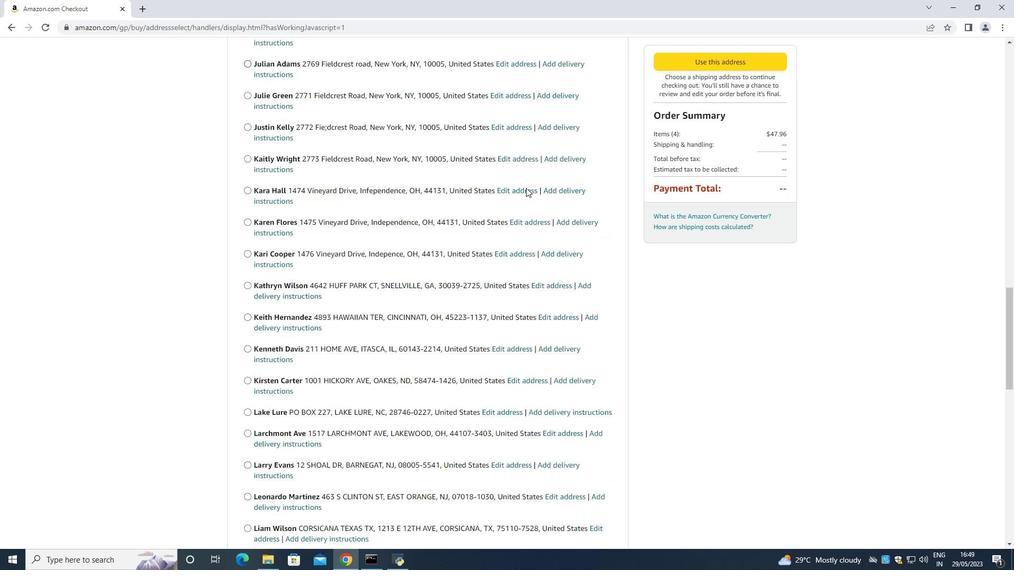 
Action: Mouse scrolled (526, 187) with delta (0, 0)
Screenshot: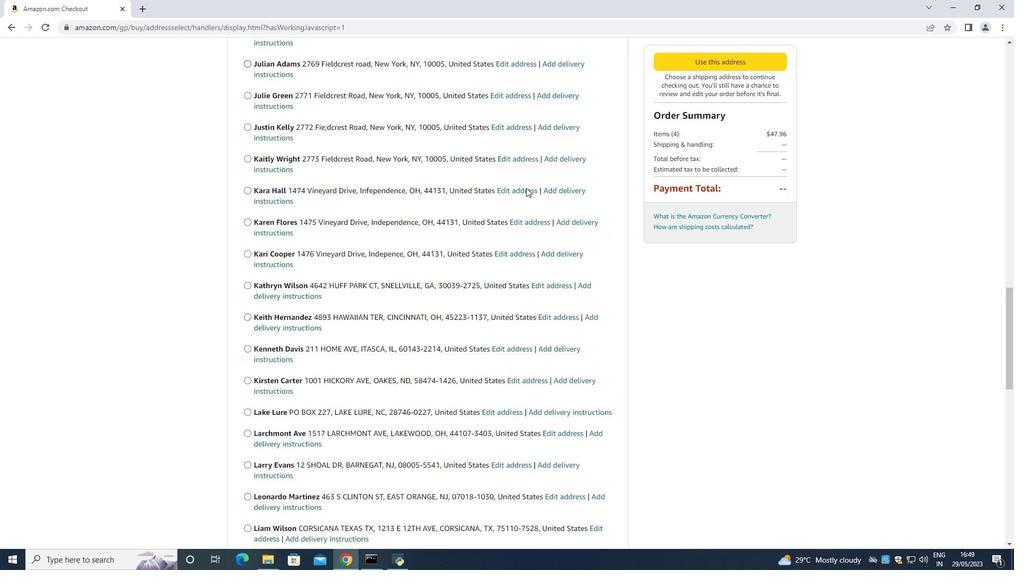 
Action: Mouse moved to (524, 182)
Screenshot: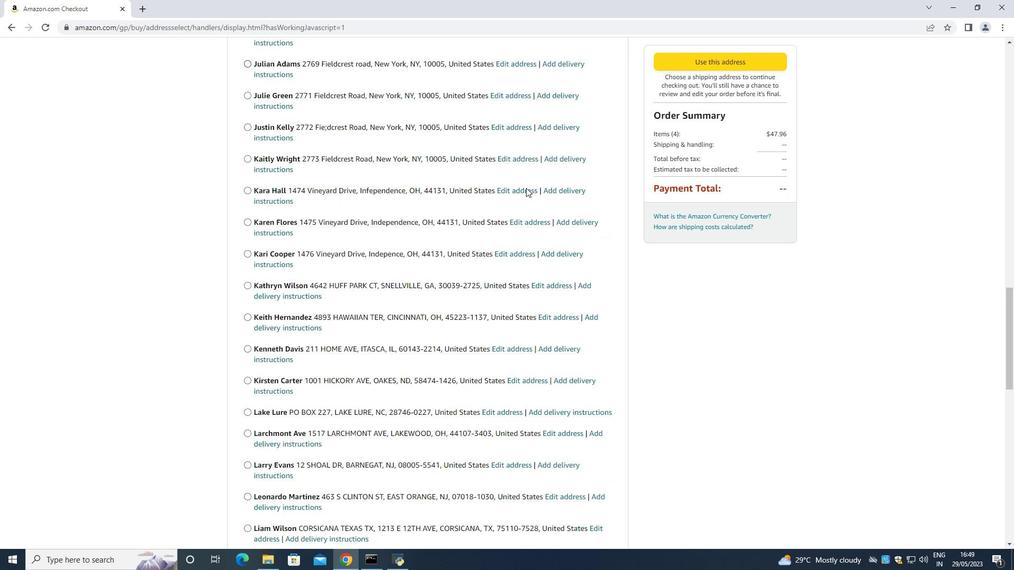 
Action: Mouse scrolled (524, 182) with delta (0, 0)
Screenshot: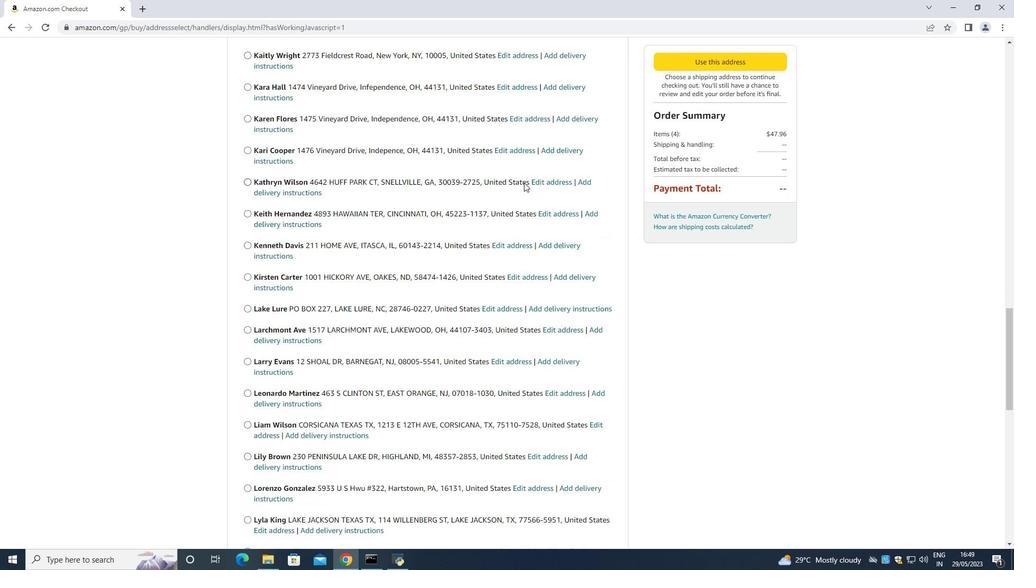 
Action: Mouse scrolled (524, 182) with delta (0, 0)
Screenshot: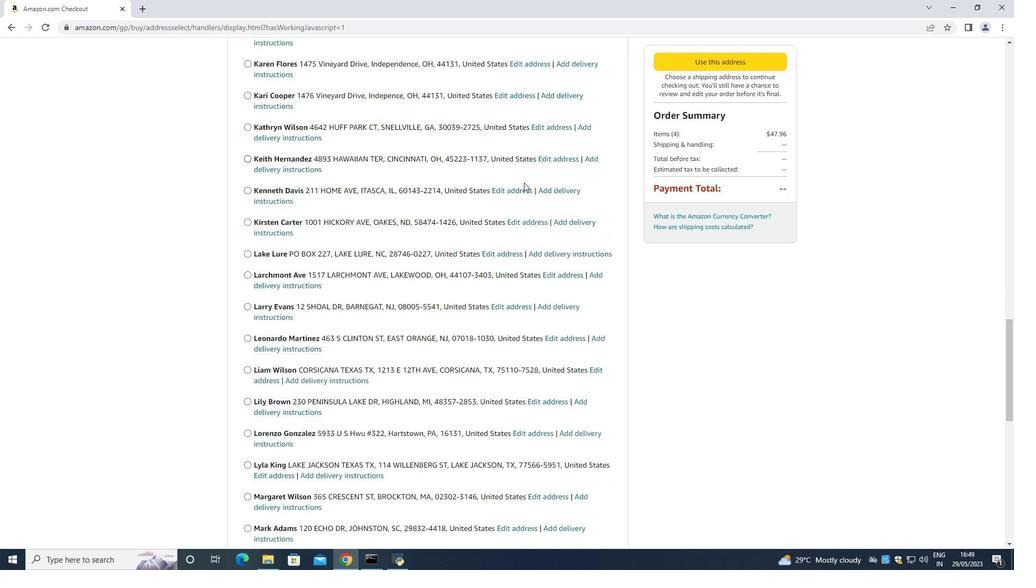 
Action: Mouse scrolled (524, 182) with delta (0, 0)
Screenshot: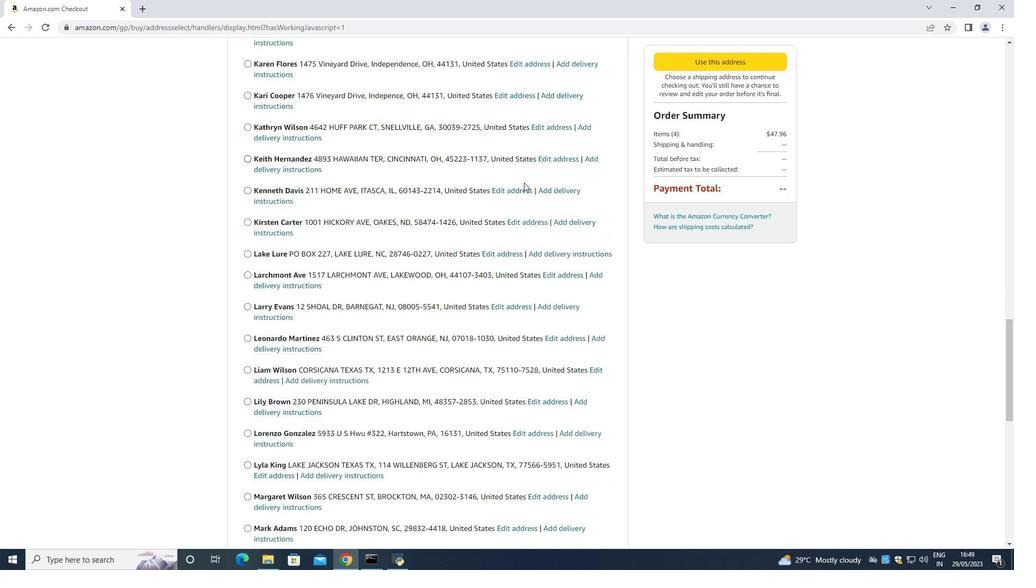 
Action: Mouse moved to (522, 178)
Screenshot: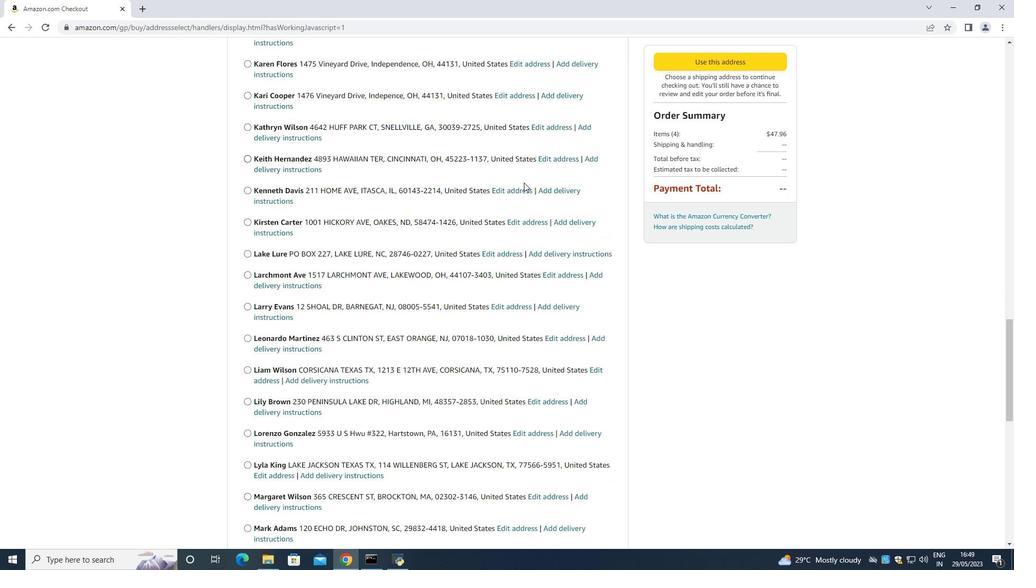 
Action: Mouse scrolled (522, 178) with delta (0, 0)
Screenshot: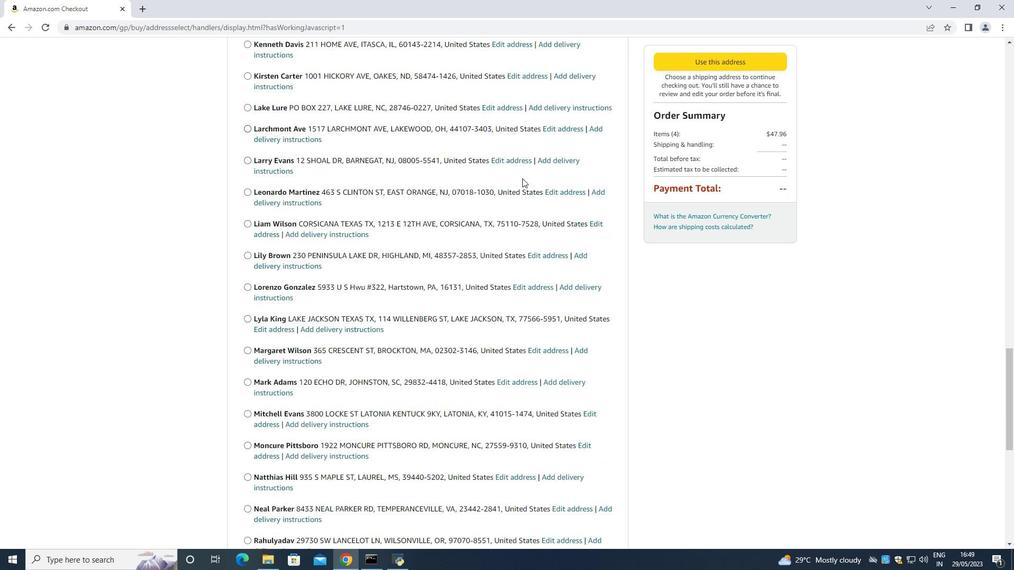 
Action: Mouse scrolled (522, 178) with delta (0, 0)
Screenshot: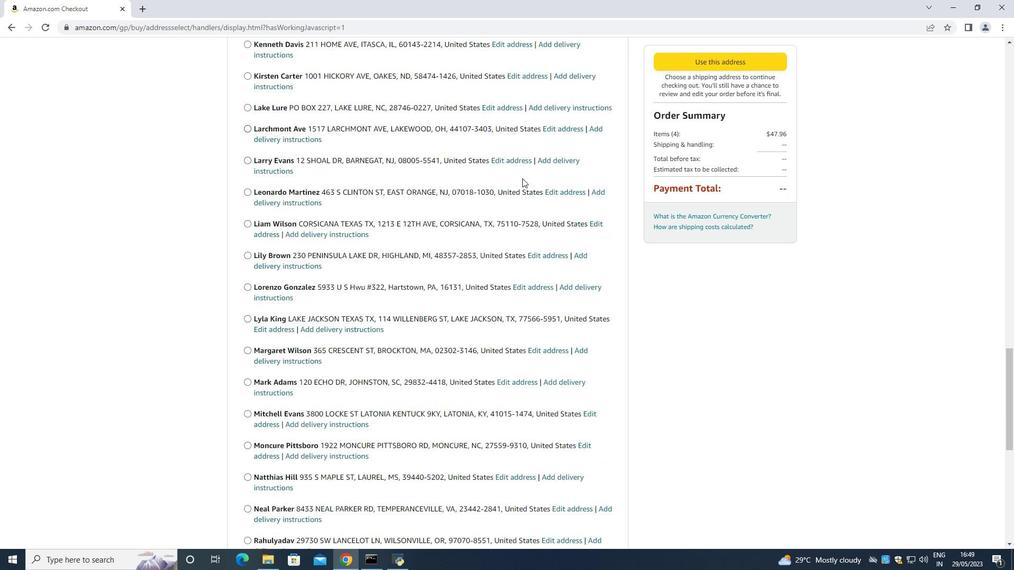 
Action: Mouse scrolled (522, 178) with delta (0, 0)
Screenshot: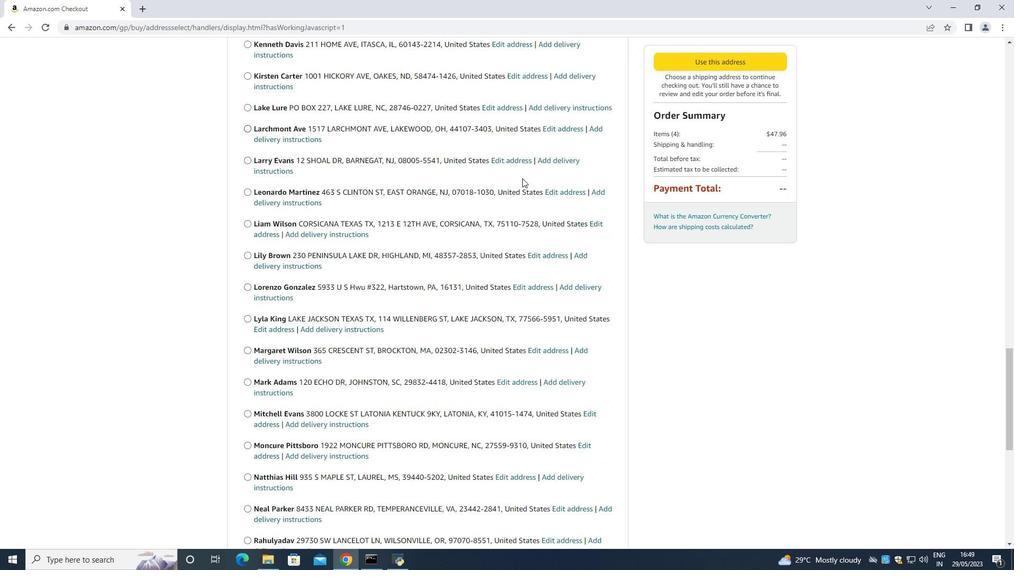 
Action: Mouse moved to (522, 175)
Screenshot: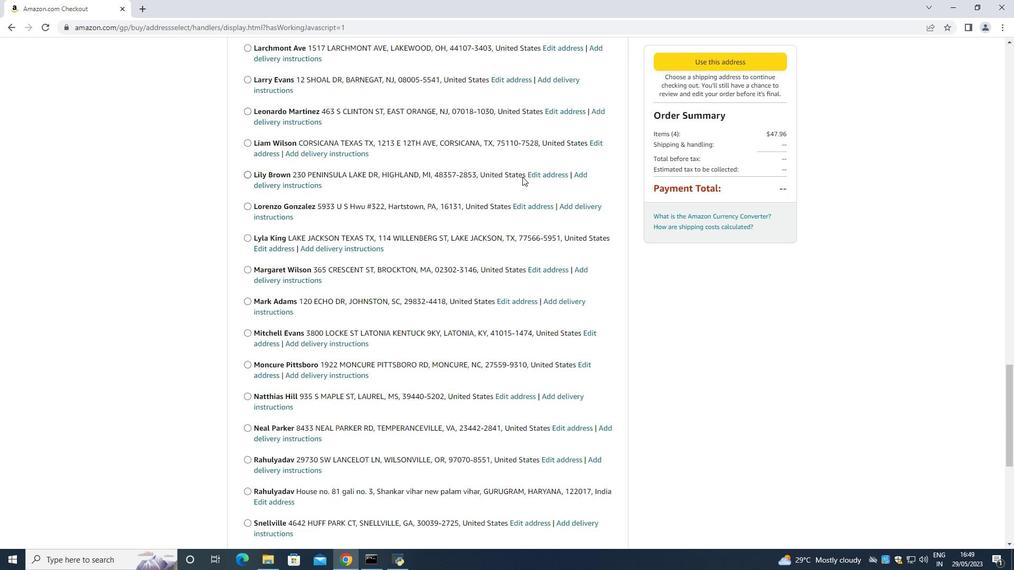 
Action: Mouse scrolled (522, 174) with delta (0, 0)
Screenshot: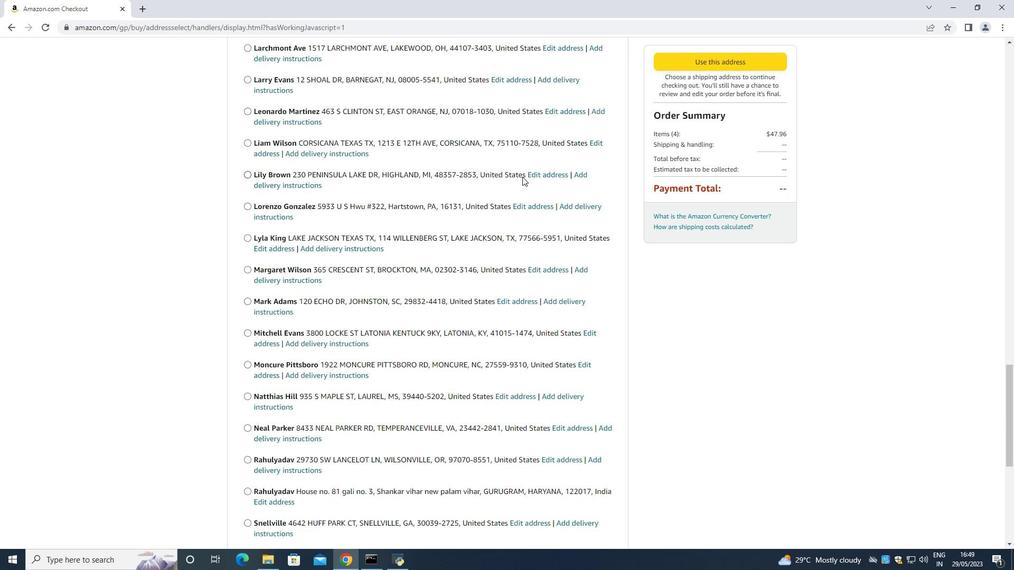 
Action: Mouse scrolled (522, 174) with delta (0, 0)
Screenshot: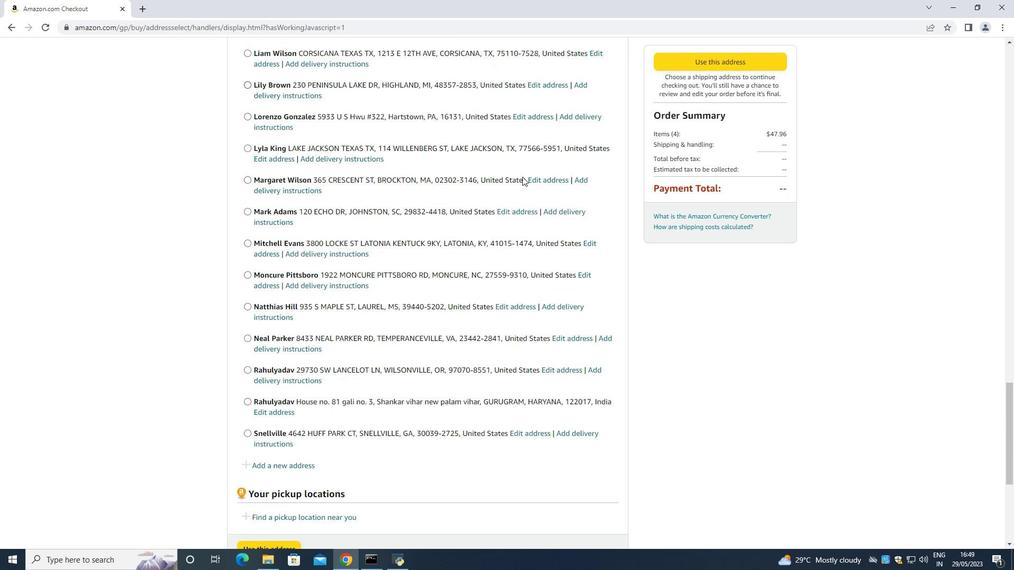 
Action: Mouse moved to (522, 170)
Screenshot: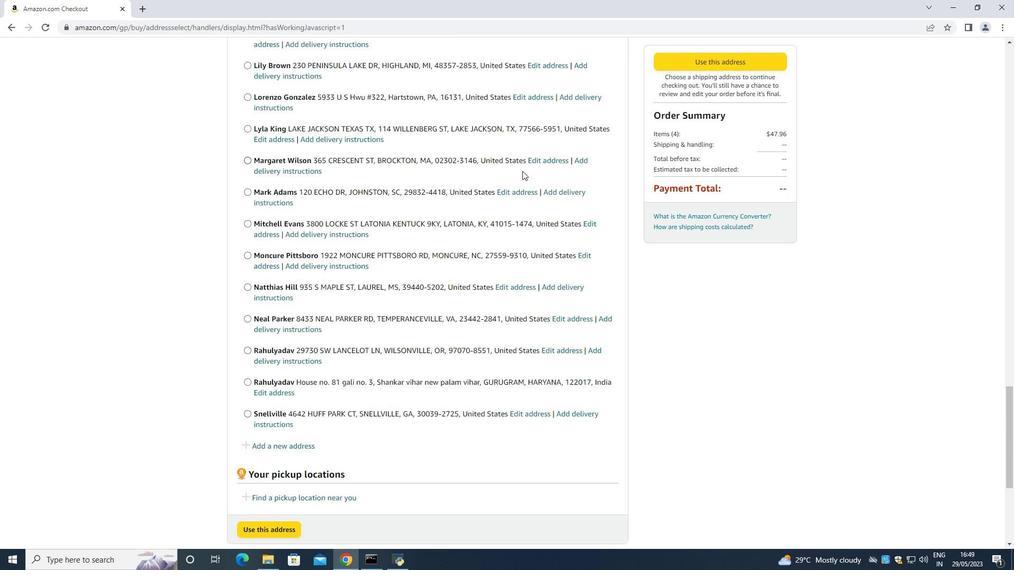 
Action: Mouse scrolled (522, 169) with delta (0, 0)
Screenshot: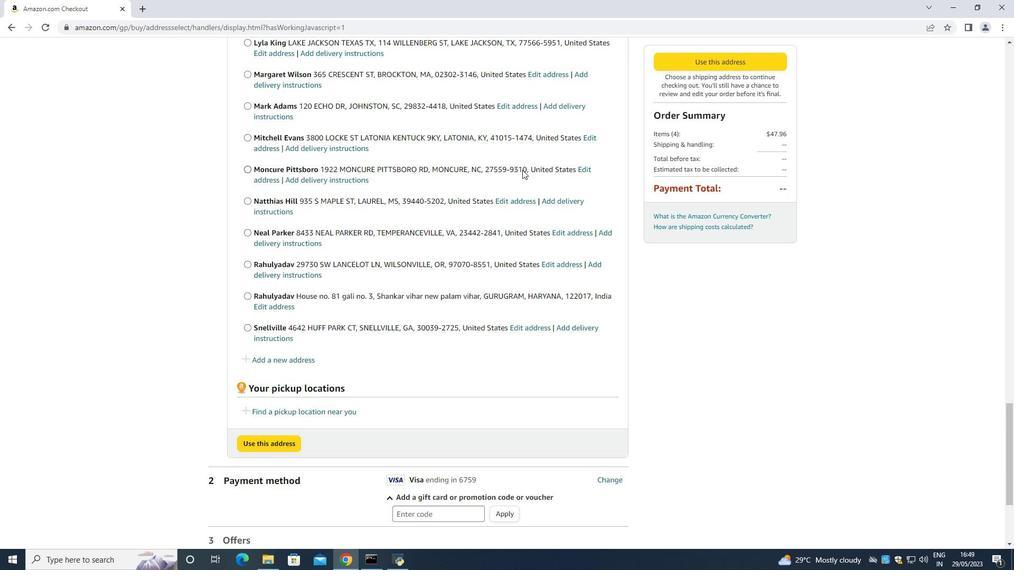 
Action: Mouse scrolled (522, 169) with delta (0, 0)
Screenshot: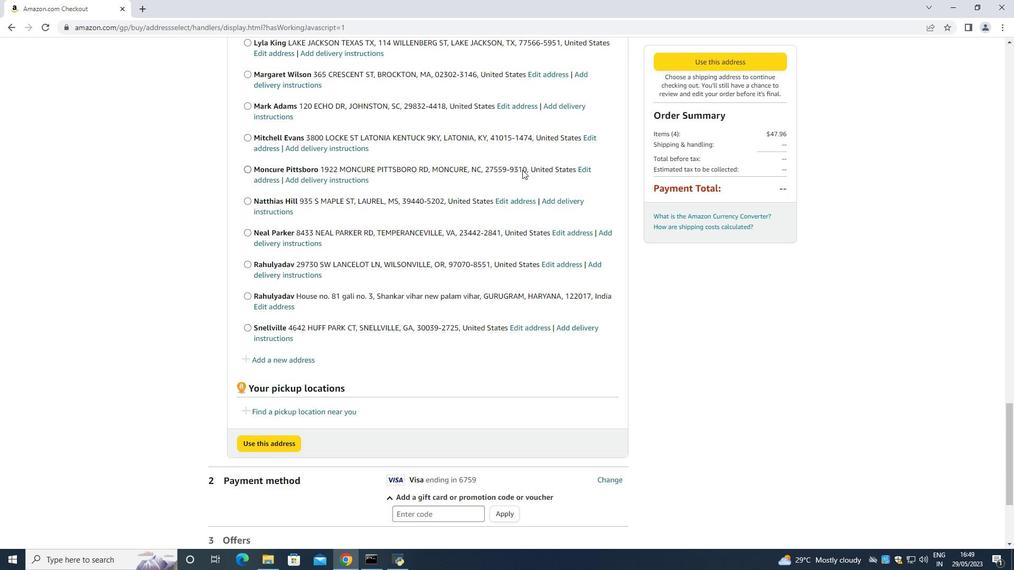 
Action: Mouse moved to (286, 255)
Screenshot: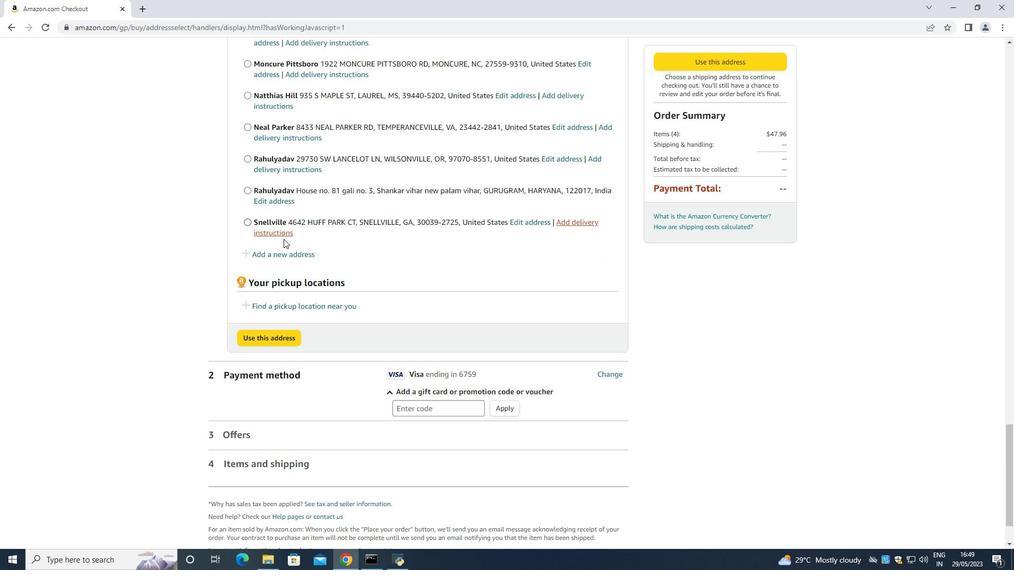 
Action: Mouse pressed left at (286, 255)
Screenshot: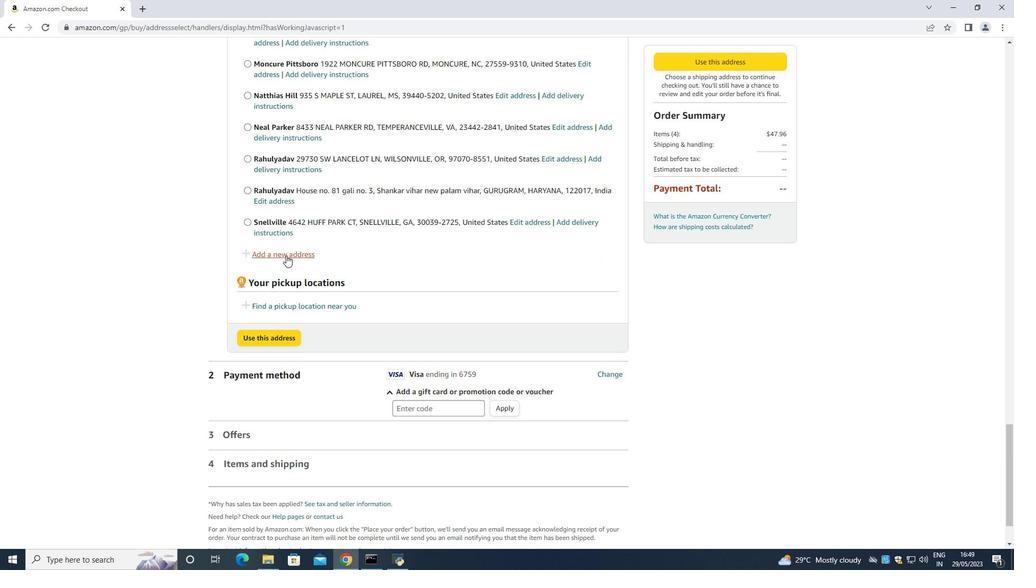 
Action: Mouse moved to (352, 260)
Screenshot: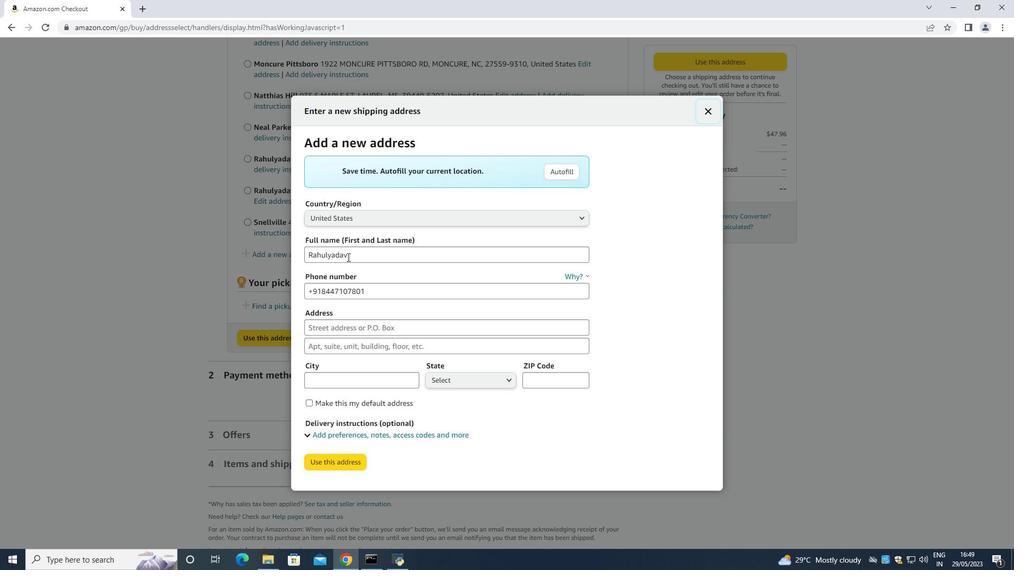 
Action: Mouse pressed left at (352, 260)
Screenshot: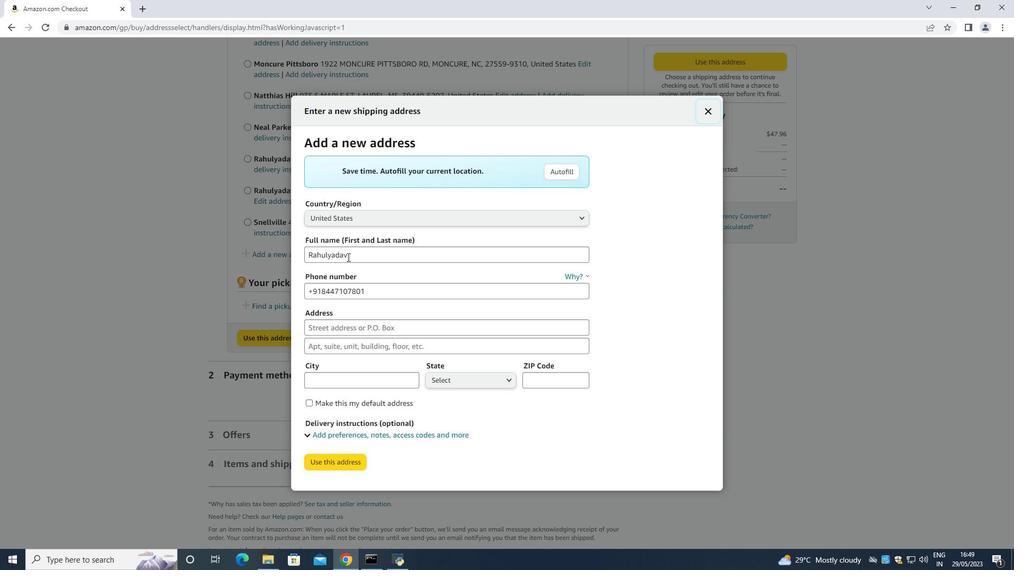 
Action: Mouse moved to (354, 256)
Screenshot: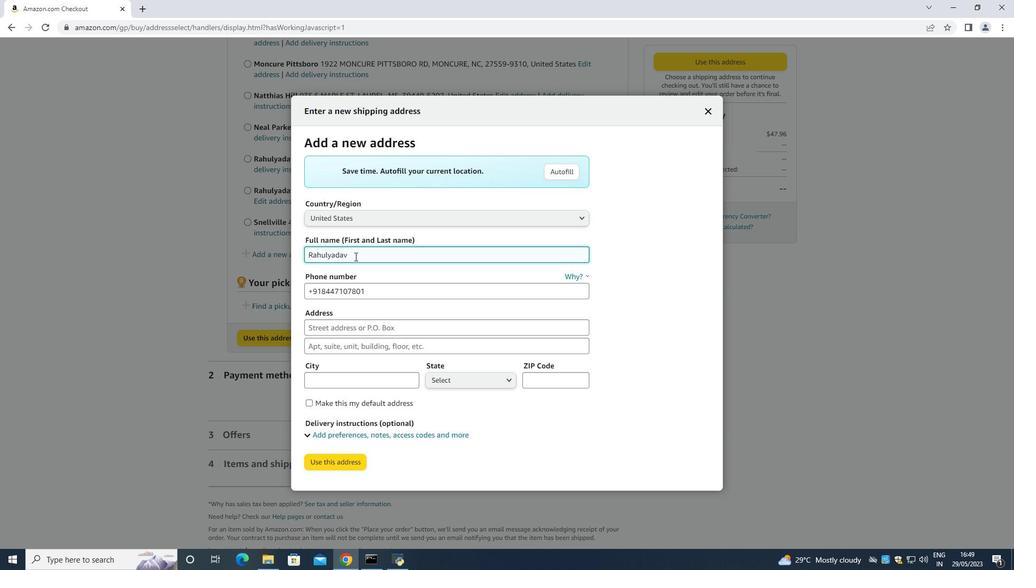 
Action: Key pressed <Key.backspace><Key.backspace><Key.backspace><Key.backspace><Key.backspace><Key.backspace><Key.backspace><Key.backspace><Key.backspace><Key.backspace><Key.backspace><Key.backspace><Key.backspace><Key.backspace><Key.backspace><Key.backspace><Key.backspace><Key.backspace><Key.shift><Key.shift><Key.shift><Key.shift><Key.shift><Key.shift><Key.shift><Key.shift><Key.shift><Key.shift>Karina<Key.space><Key.shift><Key.shift>Martinez<Key.tab><Key.tab><Key.backspace>4403901431
Screenshot: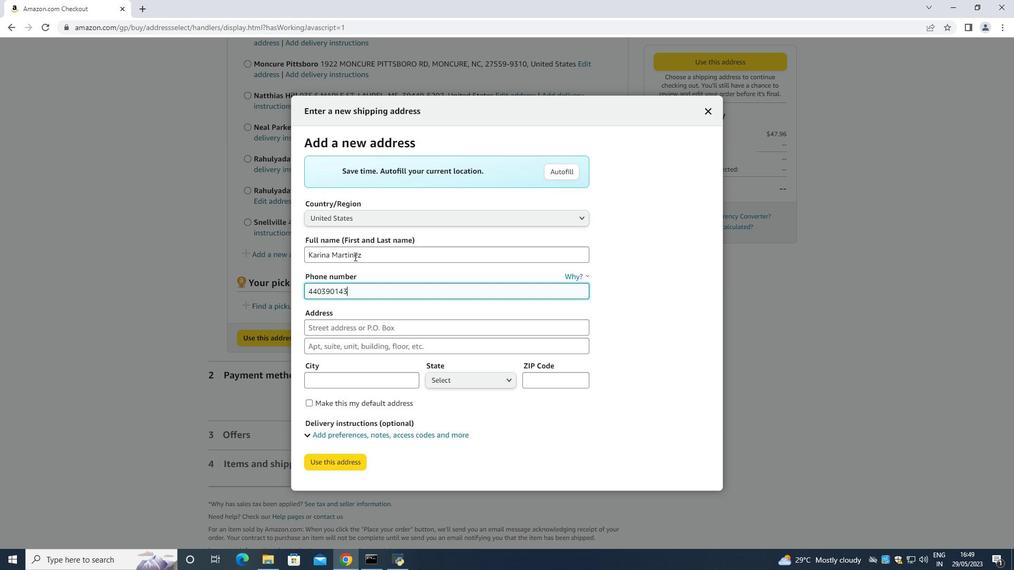 
Action: Mouse moved to (368, 283)
Screenshot: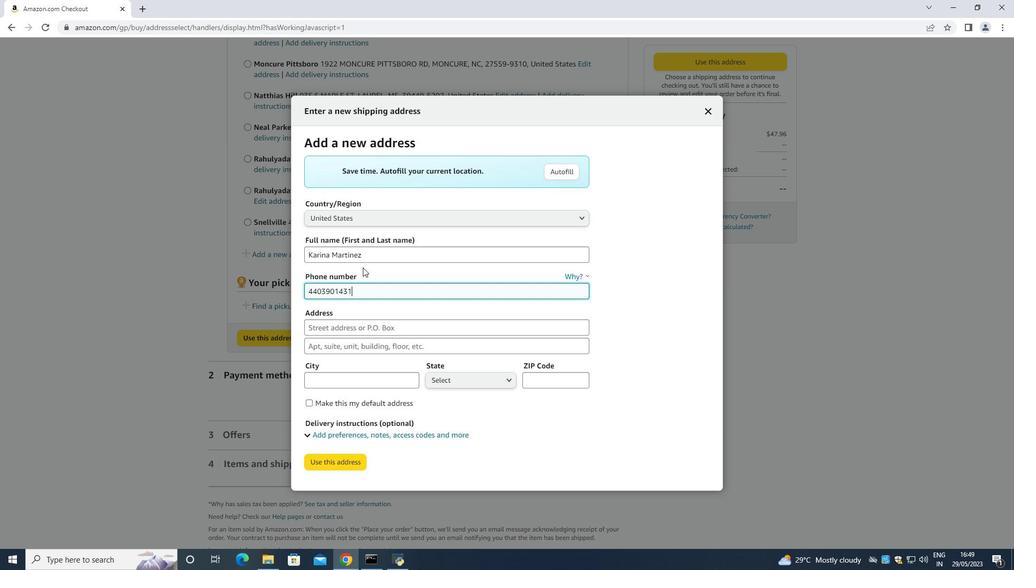 
Action: Key pressed <Key.tab>1477<Key.space><Key.shift><Key.shift><Key.shift><Key.shift><Key.shift><Key.shift><Key.shift><Key.shift><Key.shift>Vineyae<Key.backspace>rd<Key.space><Key.shift>Drive<Key.space>
Screenshot: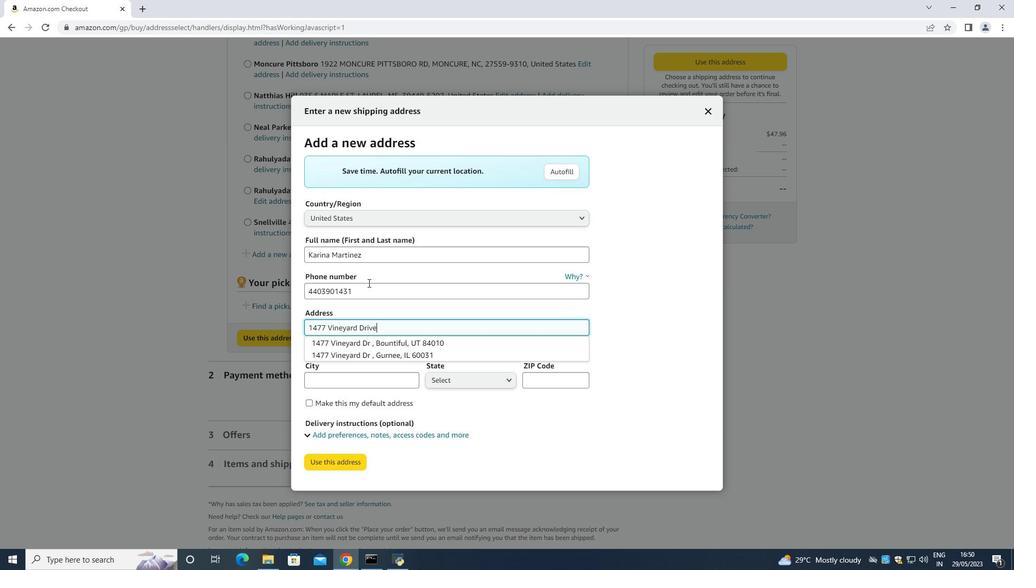 
Action: Mouse moved to (331, 382)
Screenshot: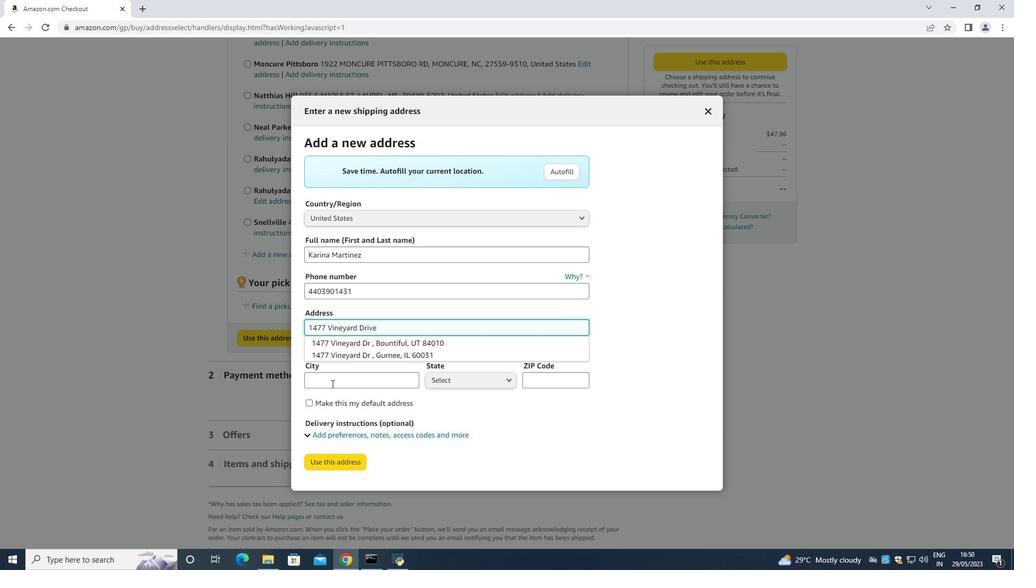 
Action: Mouse pressed left at (331, 382)
Screenshot: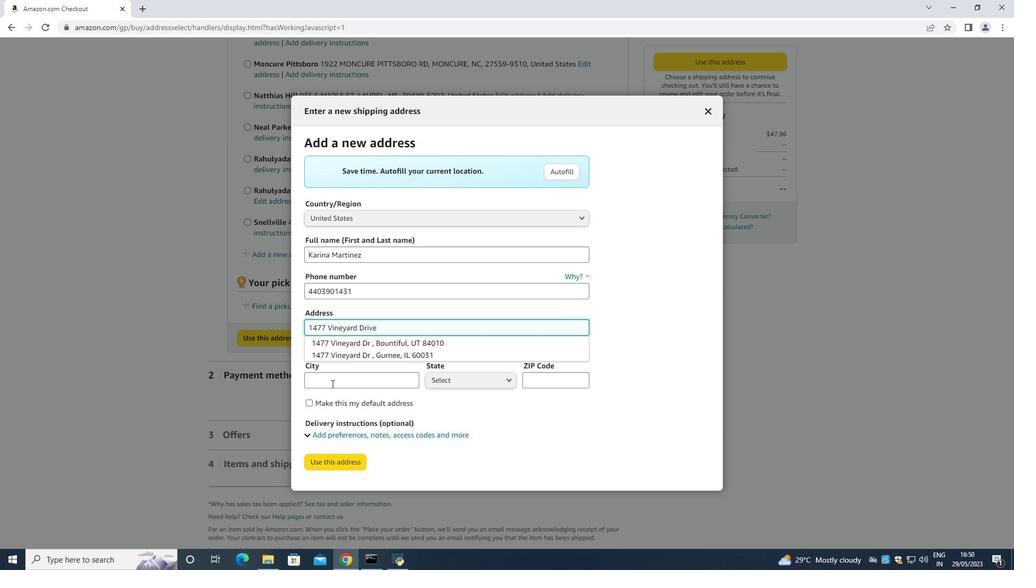 
Action: Mouse moved to (332, 381)
Screenshot: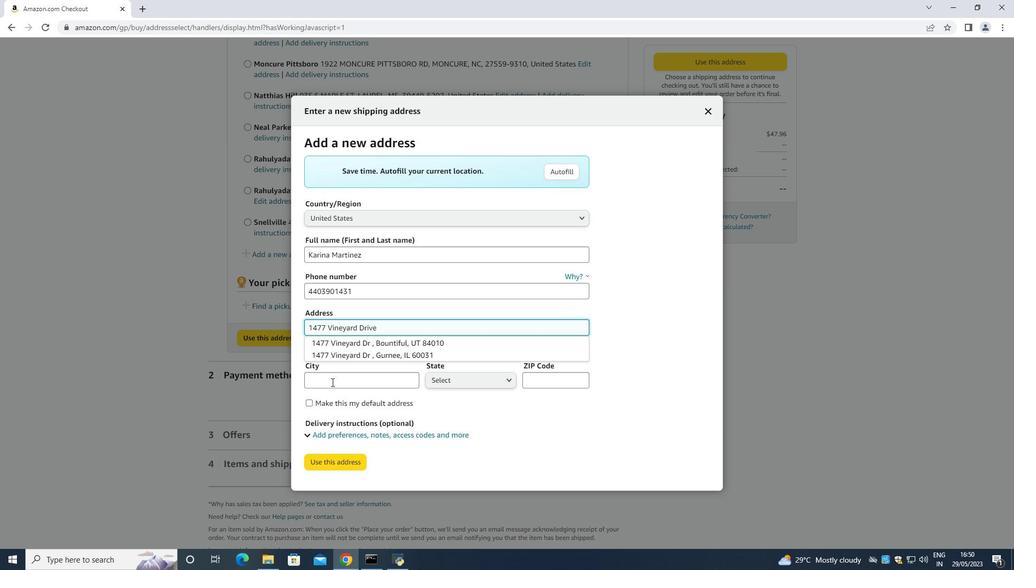 
Action: Key pressed <Key.shift>Im<Key.backspace>ndependence<Key.space>
Screenshot: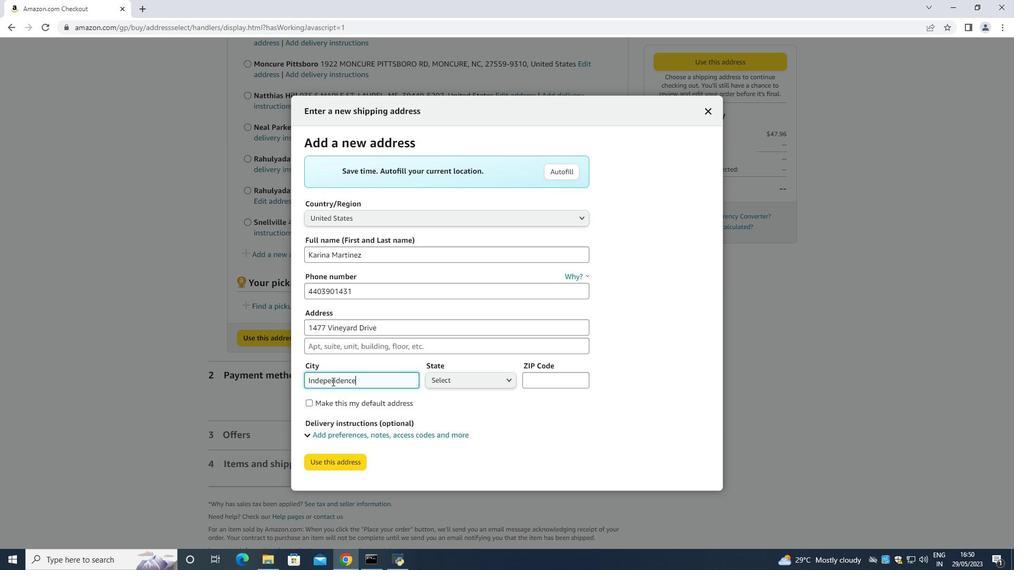 
Action: Mouse moved to (503, 380)
Screenshot: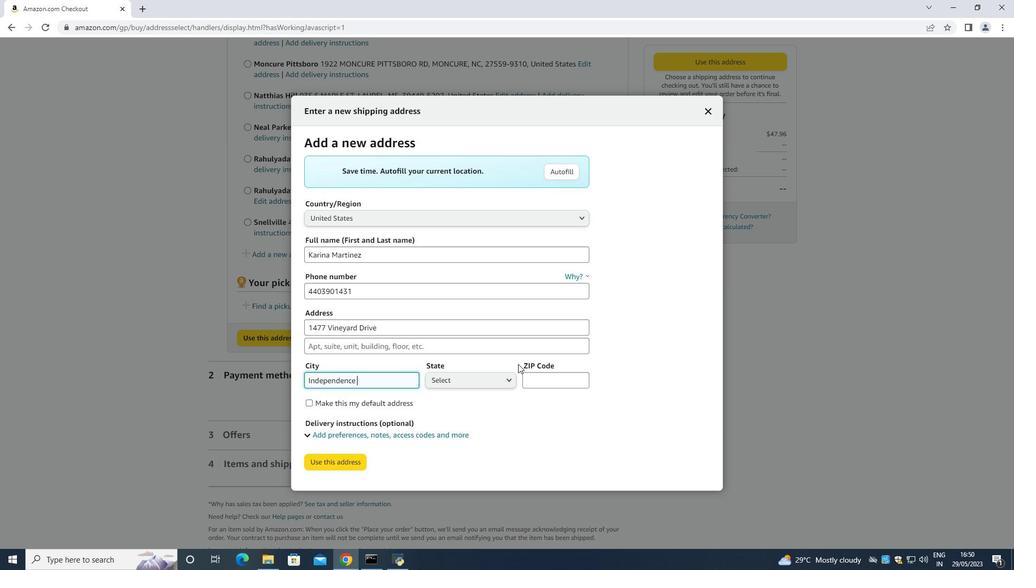 
Action: Mouse pressed left at (503, 380)
Screenshot: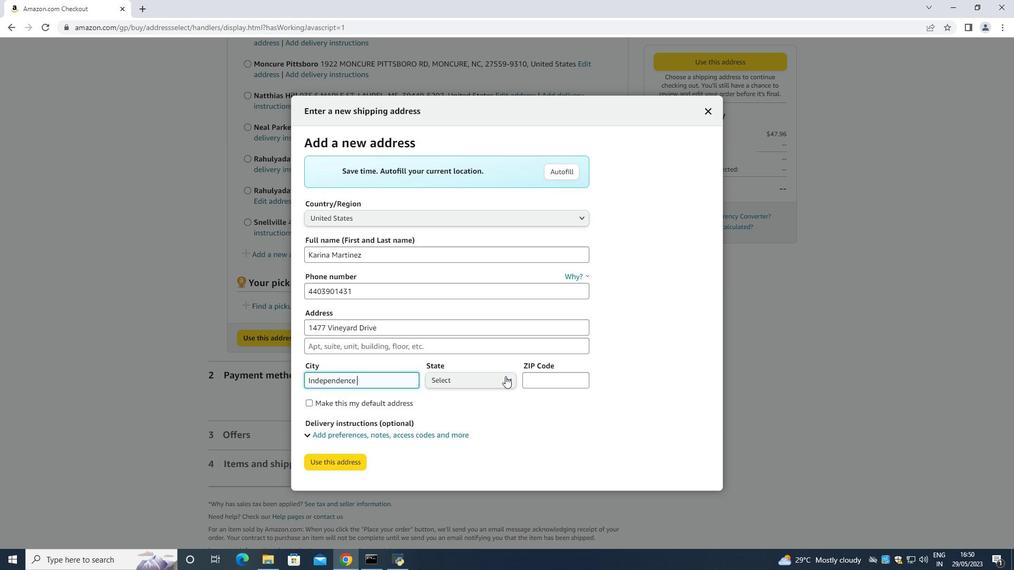 
Action: Mouse moved to (450, 269)
Screenshot: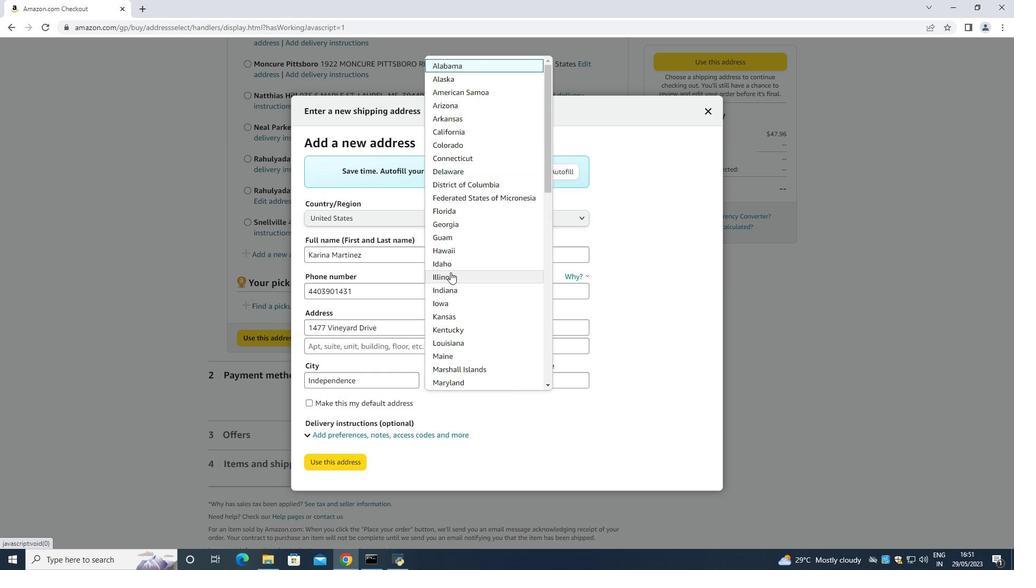 
Action: Key pressed o
Screenshot: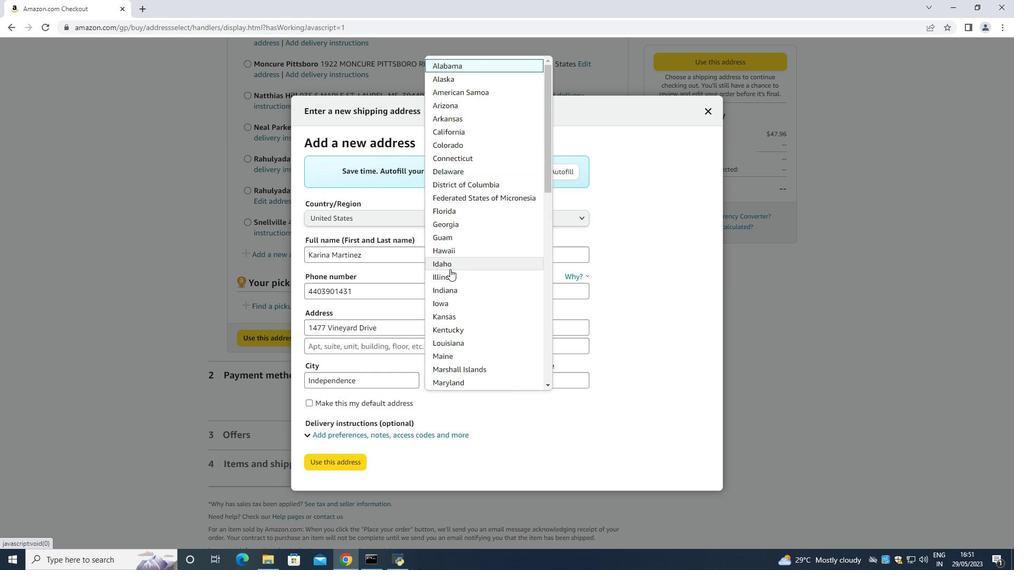 
Action: Mouse moved to (448, 226)
Screenshot: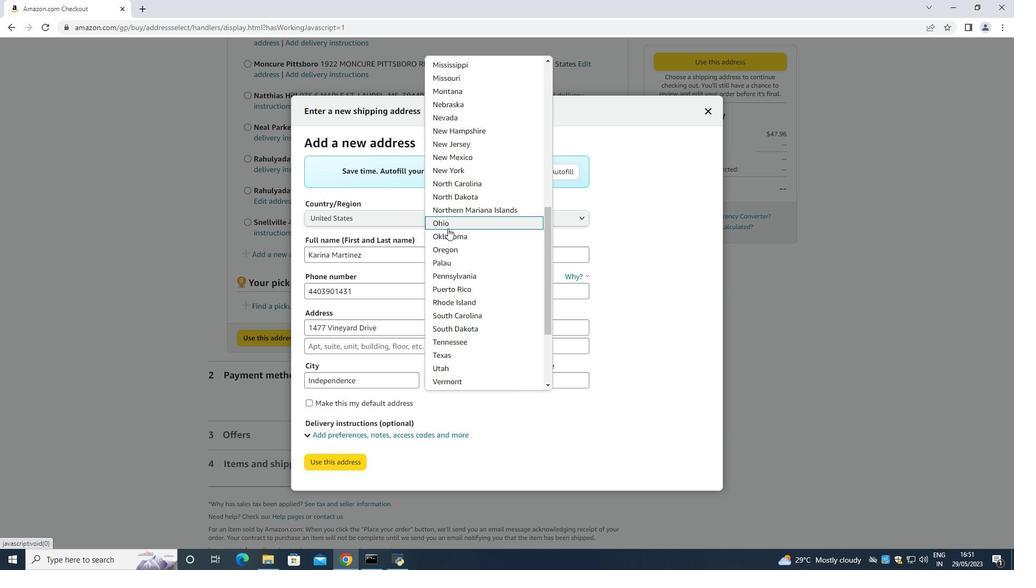 
Action: Mouse pressed left at (448, 226)
Screenshot: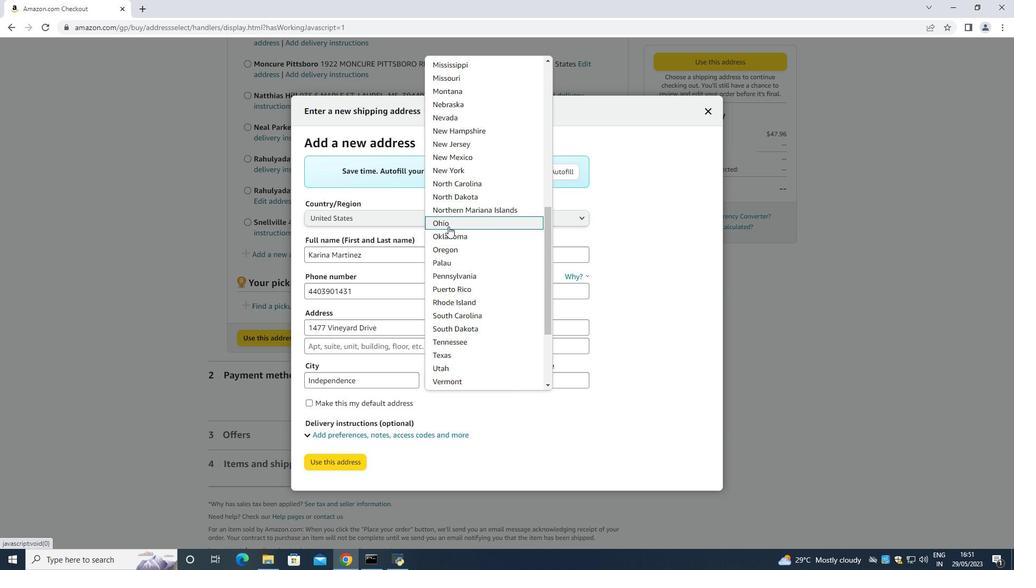 
Action: Mouse moved to (549, 376)
Screenshot: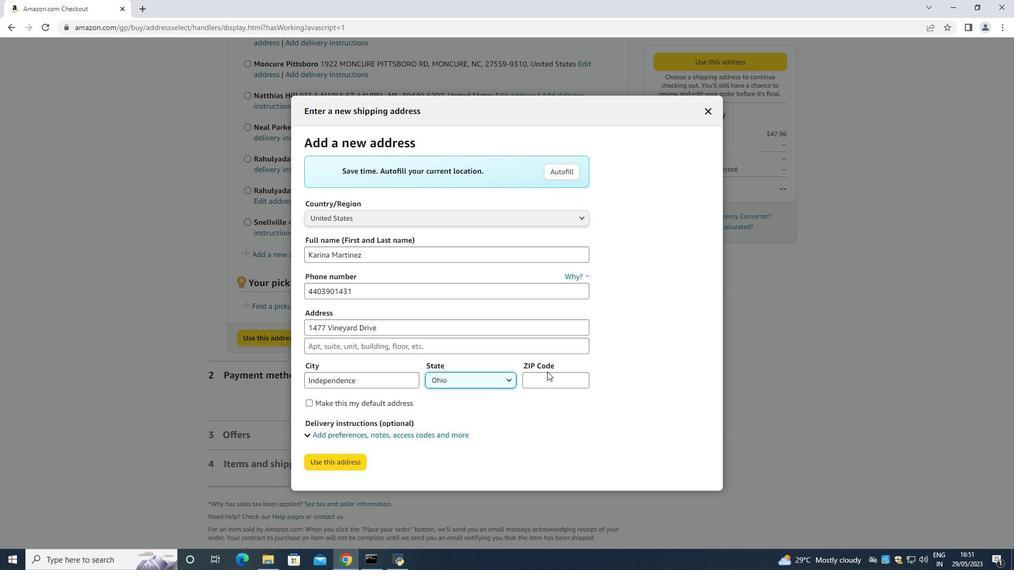 
Action: Mouse pressed left at (549, 376)
Screenshot: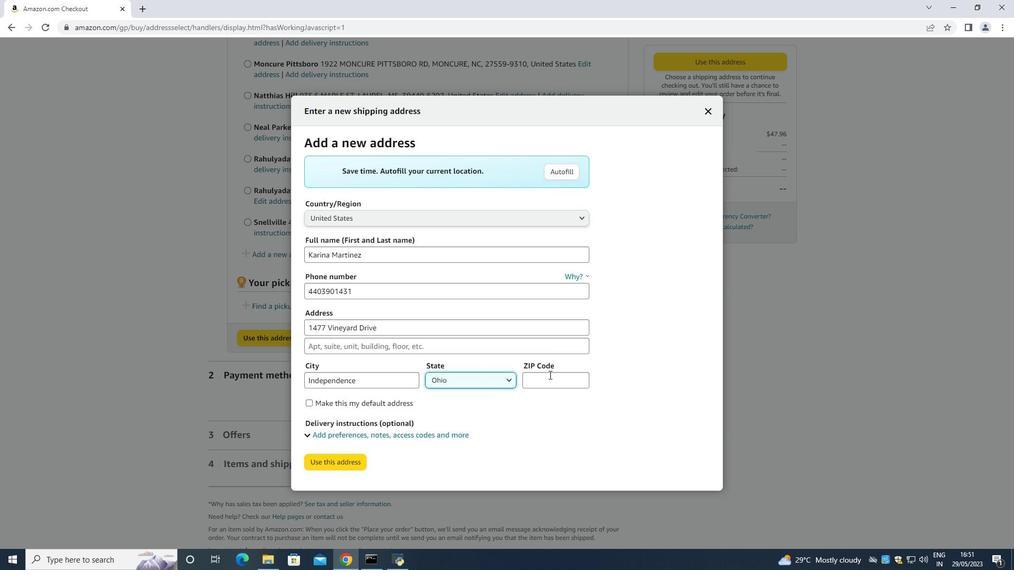 
Action: Key pressed 44131
Screenshot: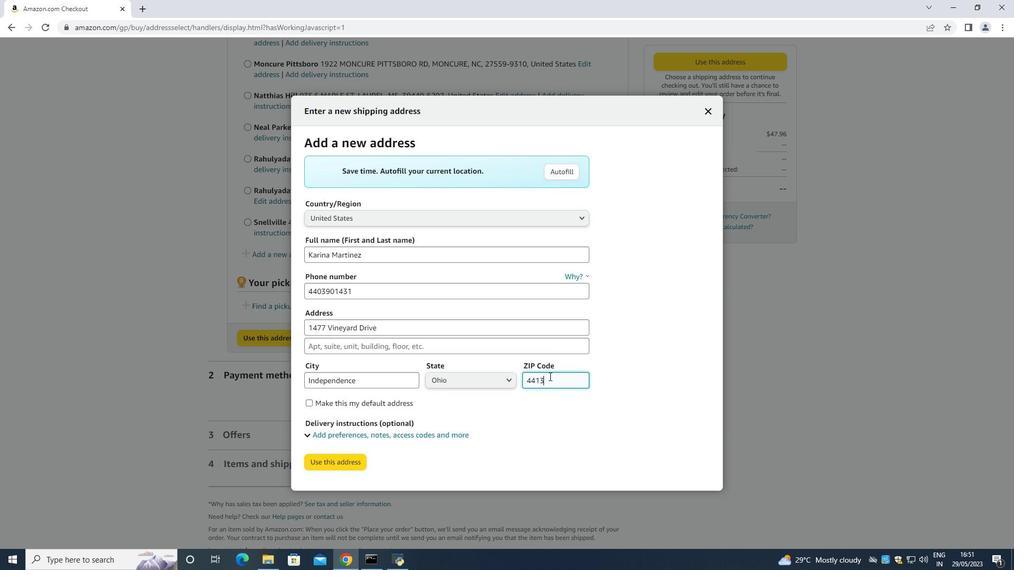 
Action: Mouse moved to (321, 471)
Screenshot: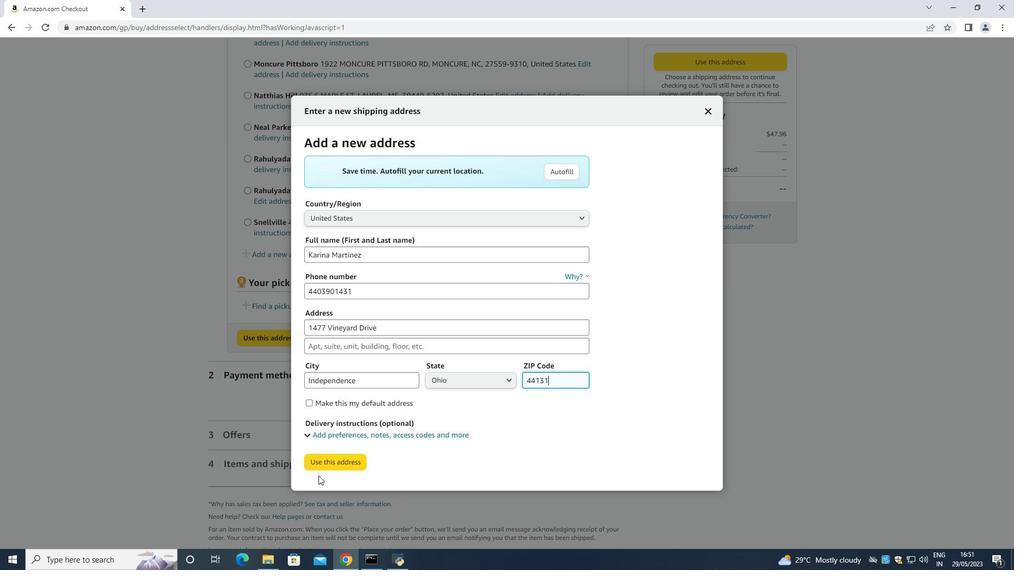 
Action: Mouse pressed left at (321, 471)
Screenshot: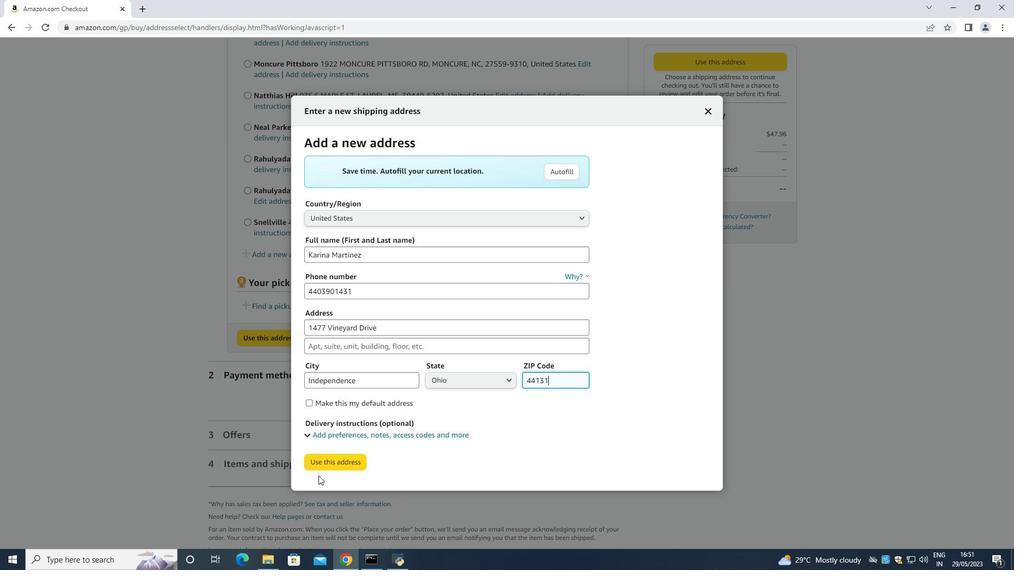 
Action: Mouse moved to (319, 462)
Screenshot: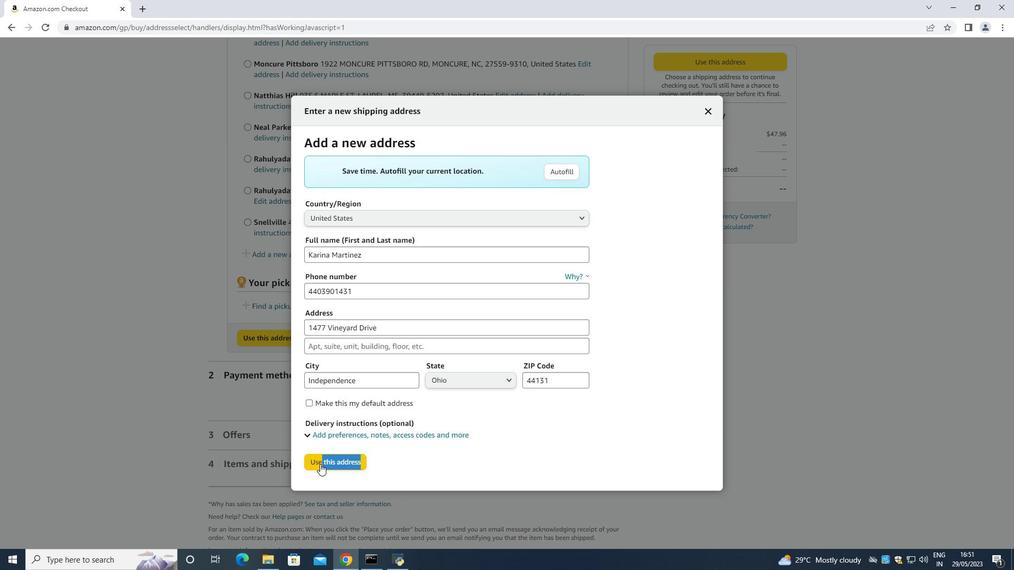 
Action: Mouse pressed left at (319, 462)
Screenshot: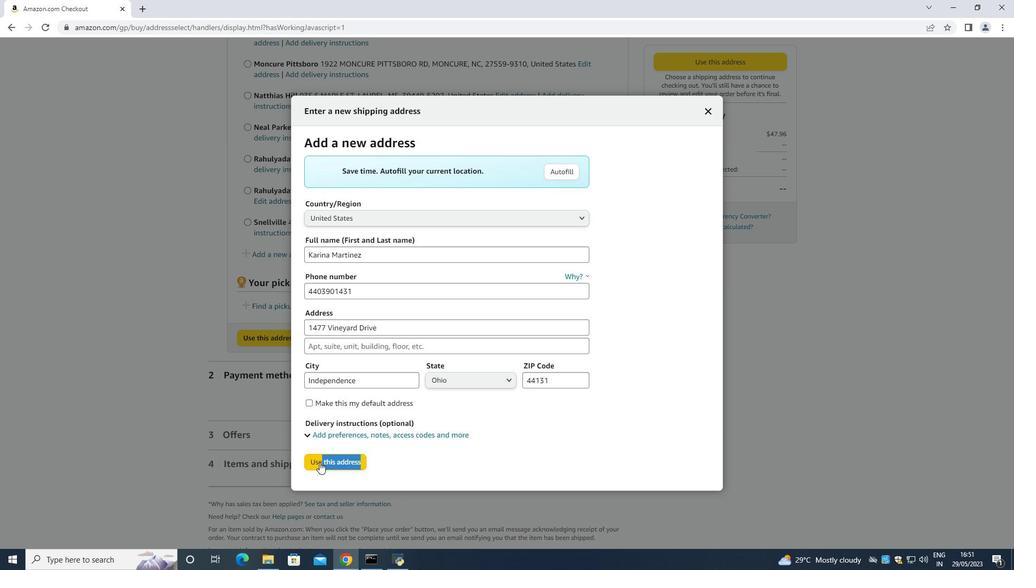 
Action: Mouse moved to (319, 195)
Screenshot: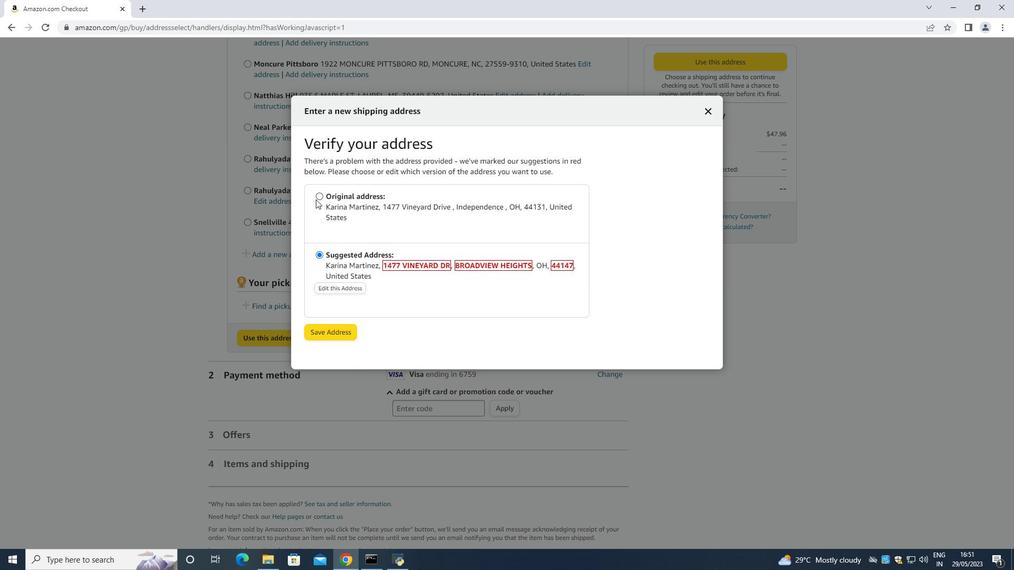 
Action: Mouse pressed left at (319, 195)
Screenshot: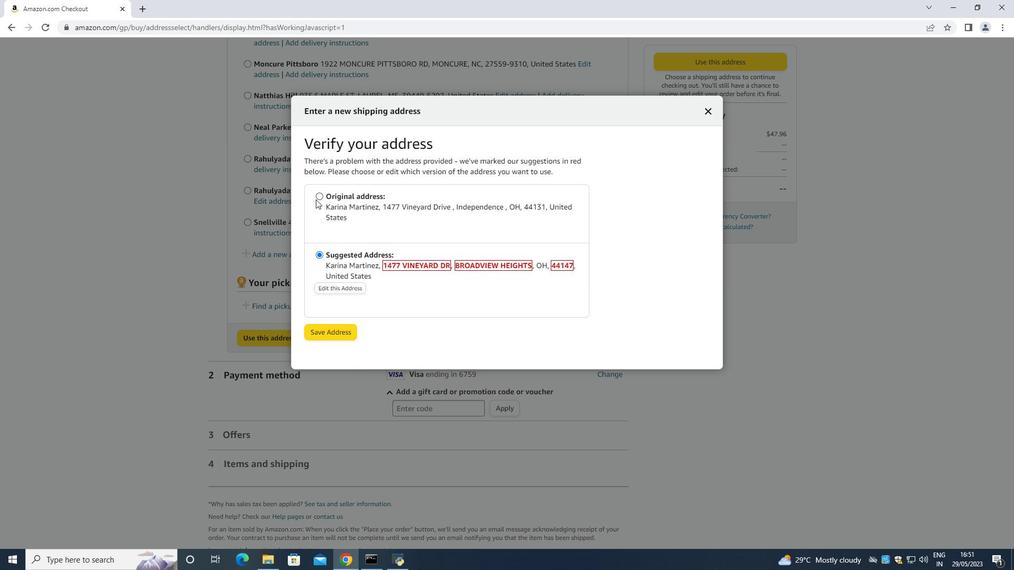 
Action: Mouse moved to (335, 327)
Screenshot: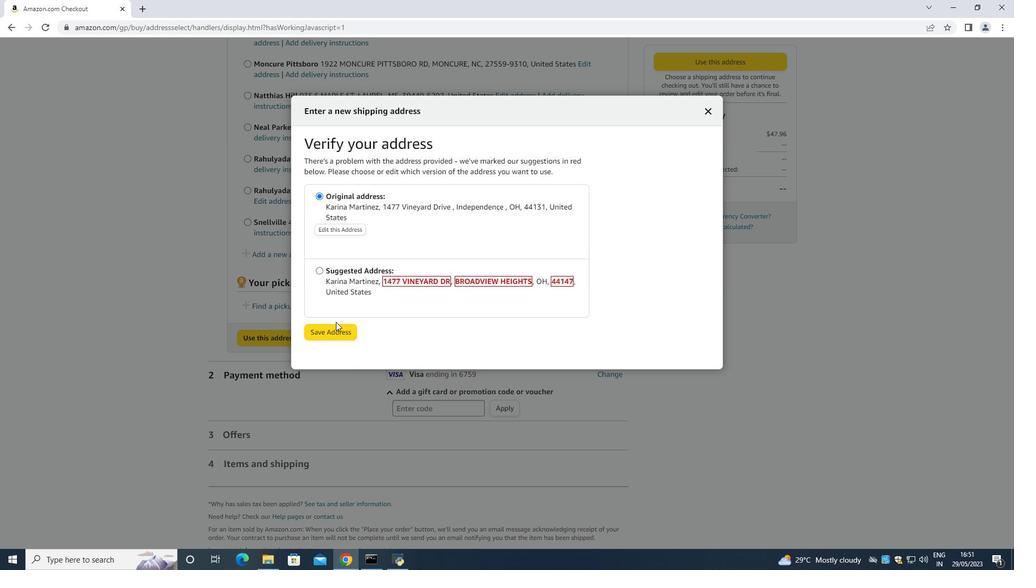 
Action: Mouse pressed left at (335, 327)
